 Task: Create a custom field for tracking the severity of issues.
Action: Mouse moved to (1181, 97)
Screenshot: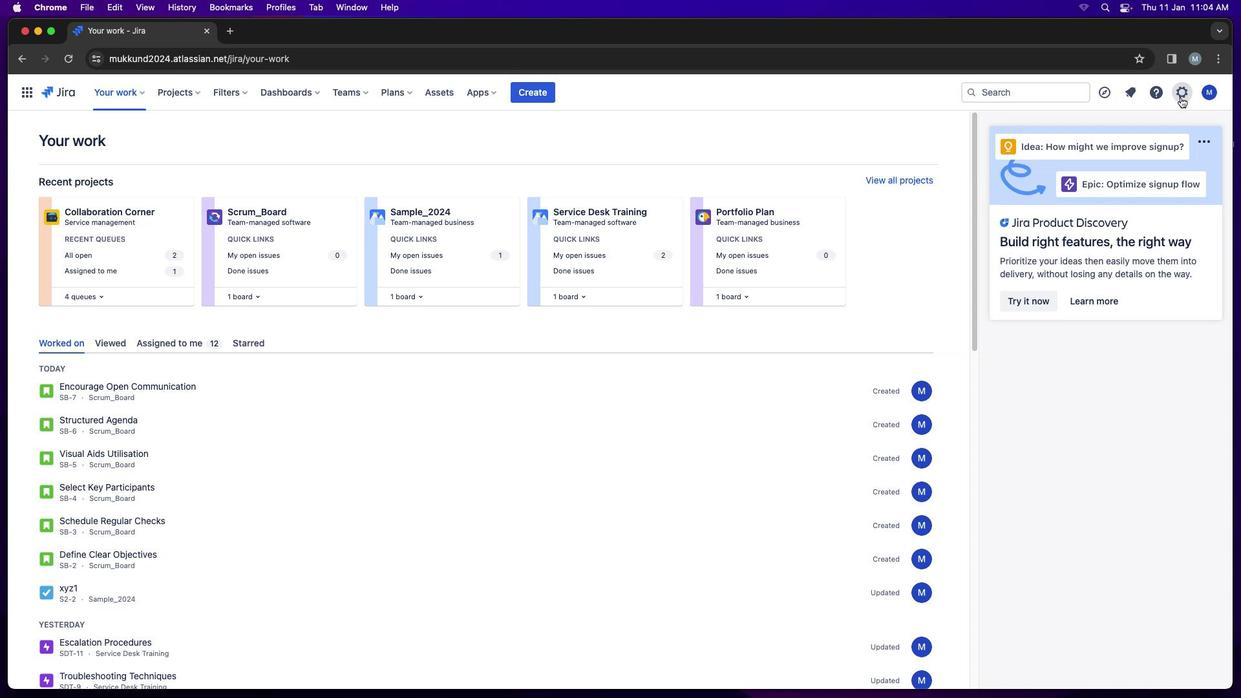 
Action: Mouse pressed left at (1181, 97)
Screenshot: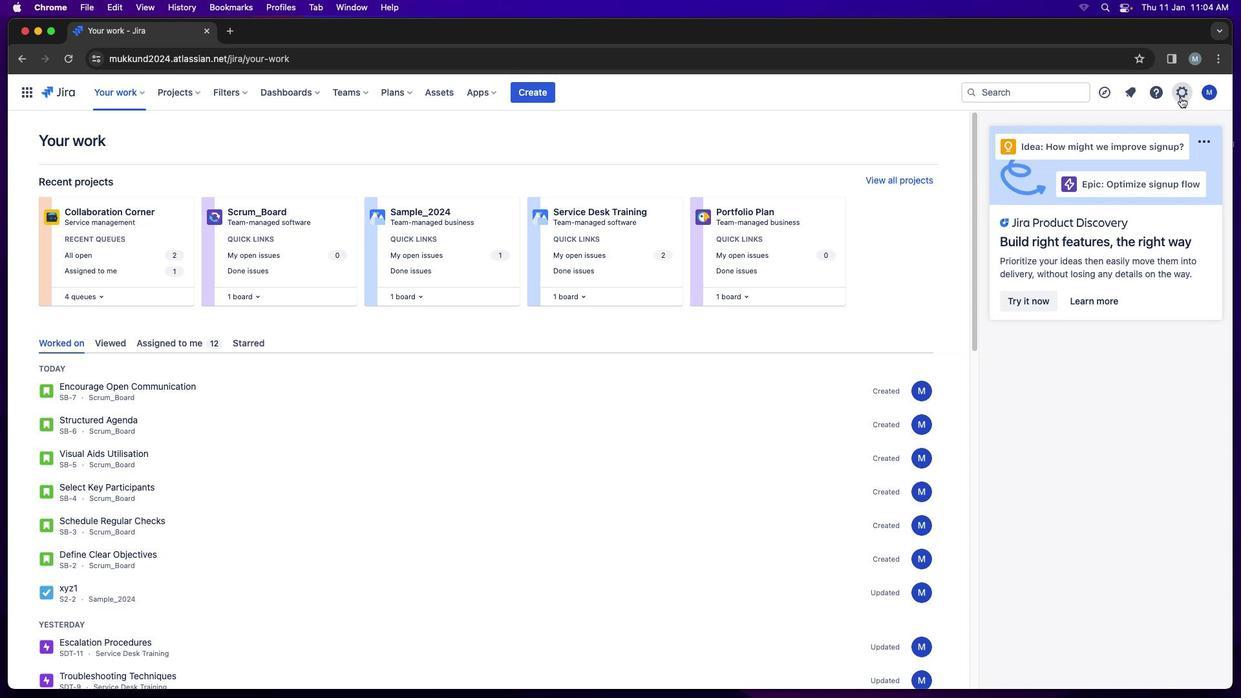 
Action: Mouse moved to (972, 387)
Screenshot: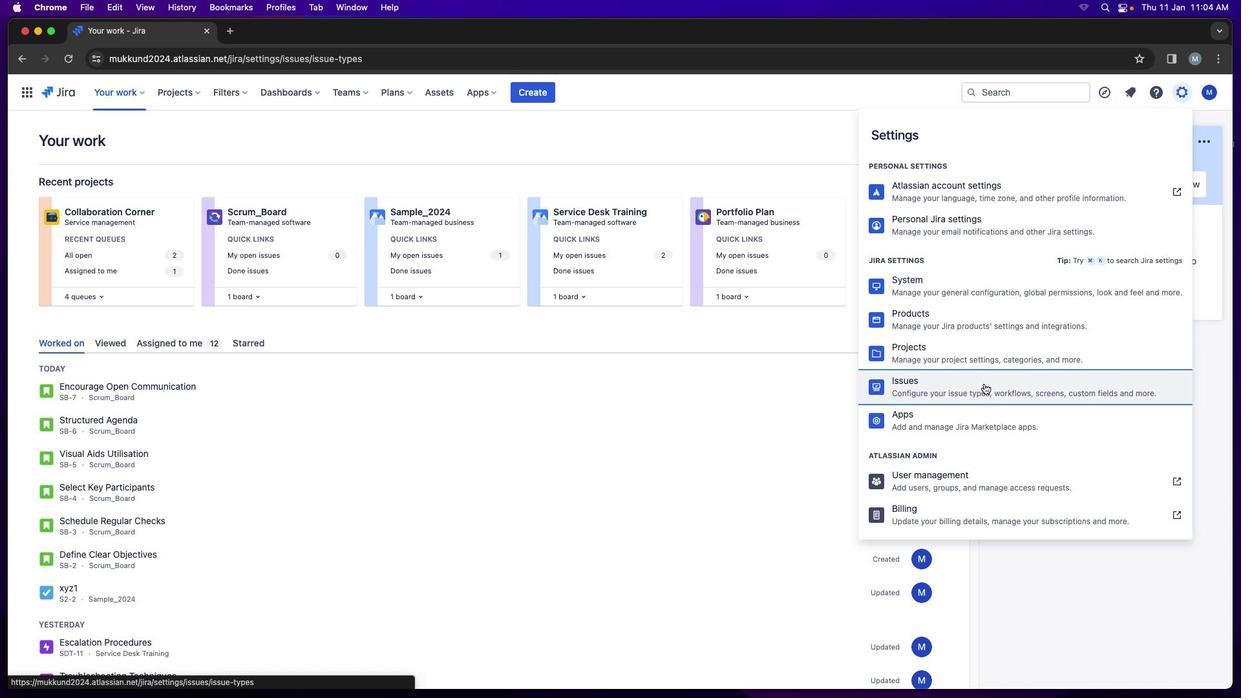 
Action: Mouse pressed left at (972, 387)
Screenshot: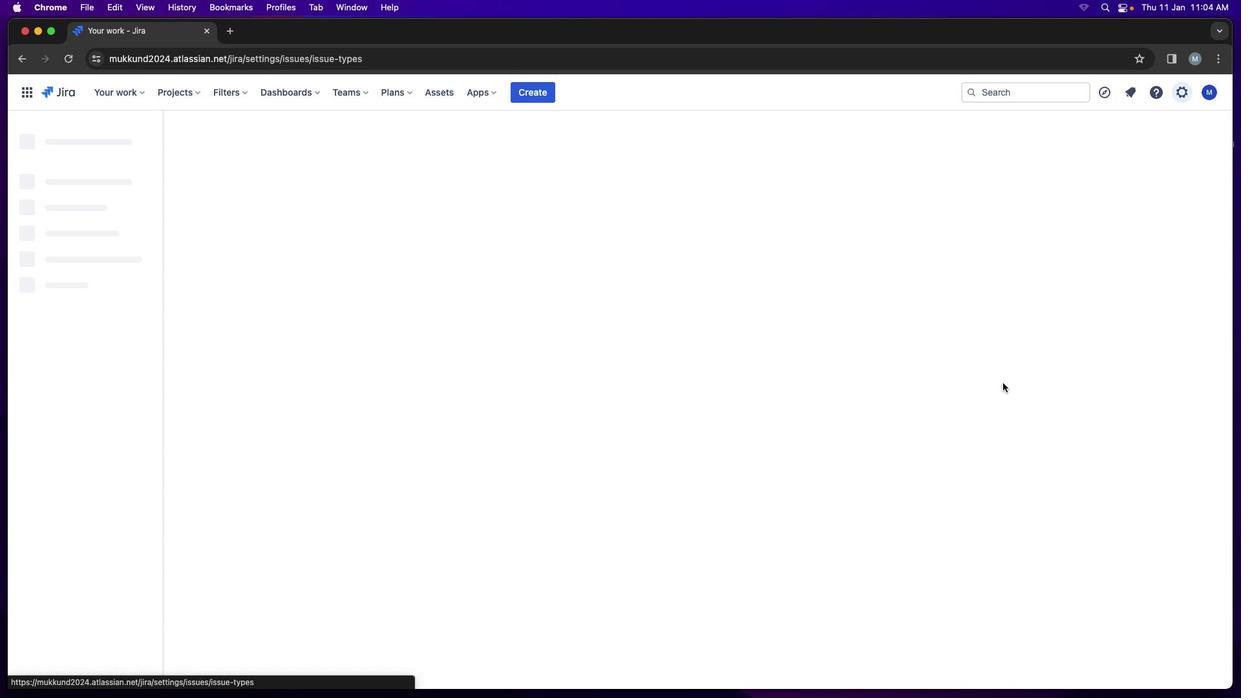 
Action: Mouse moved to (62, 519)
Screenshot: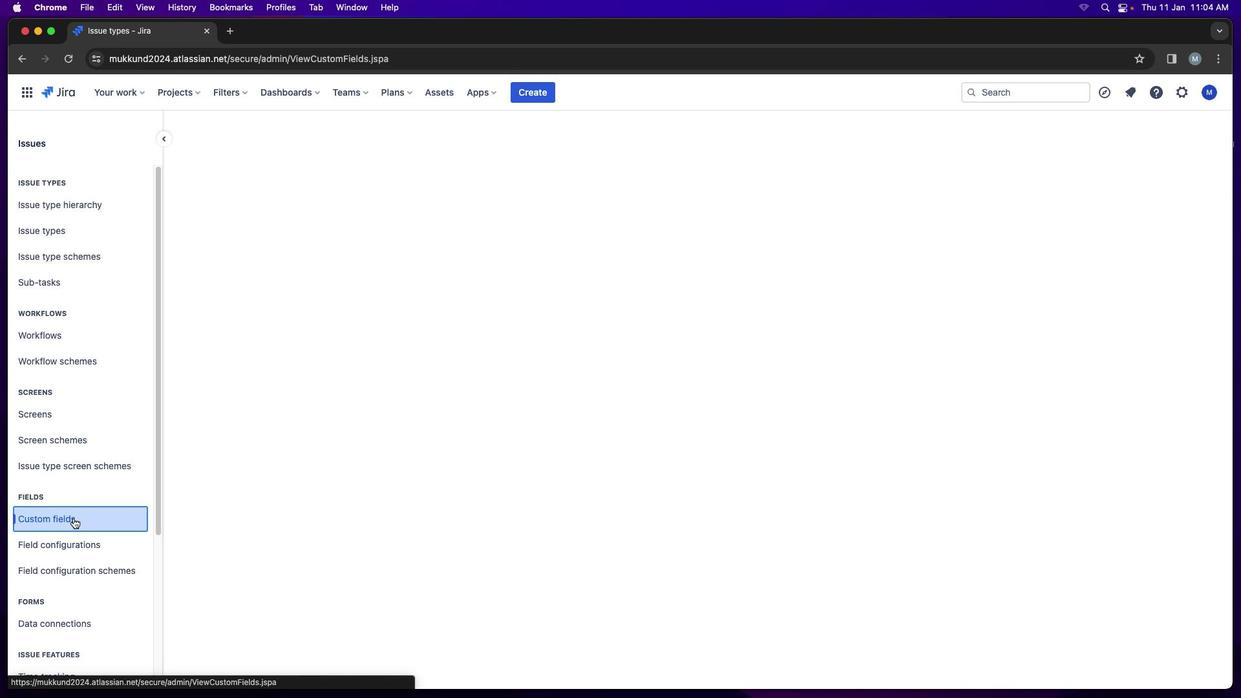 
Action: Mouse pressed left at (62, 519)
Screenshot: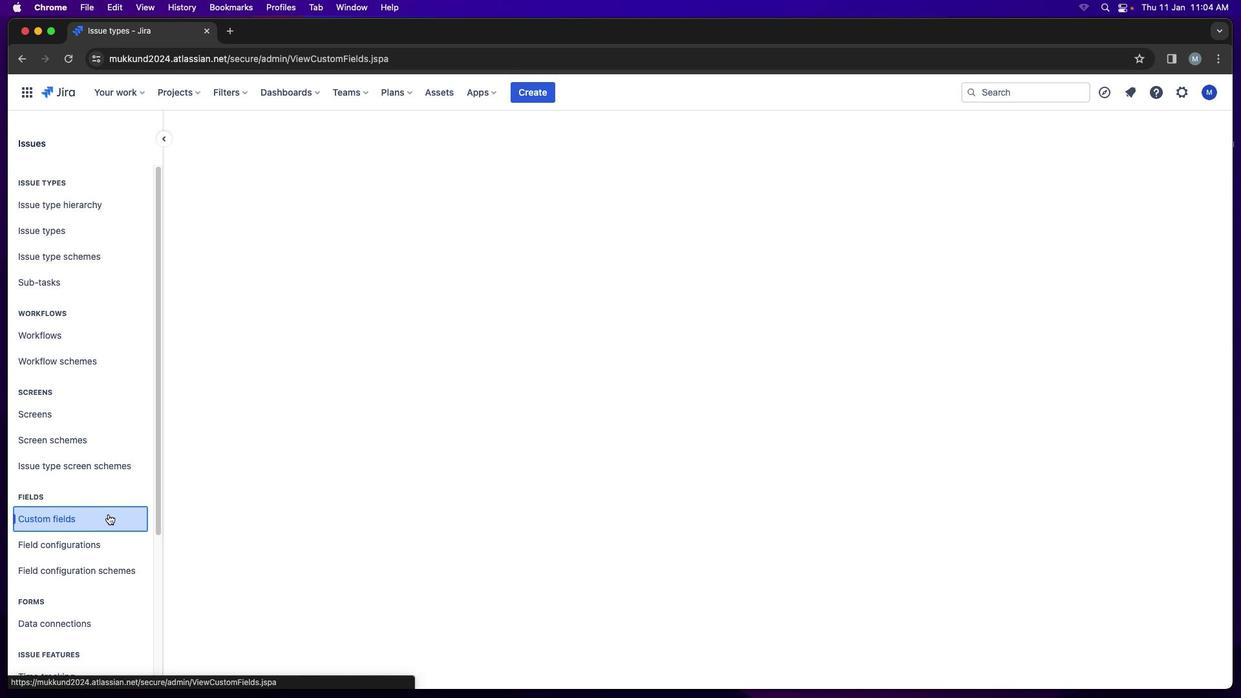 
Action: Mouse moved to (808, 163)
Screenshot: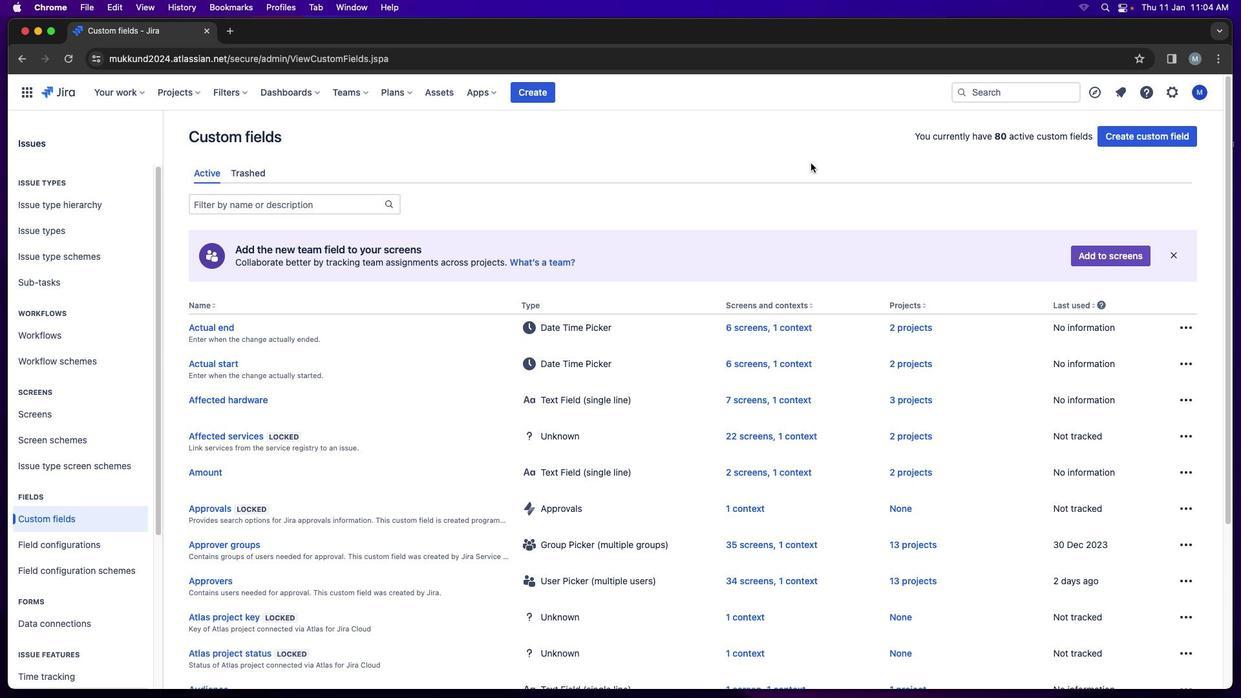 
Action: Mouse pressed left at (808, 163)
Screenshot: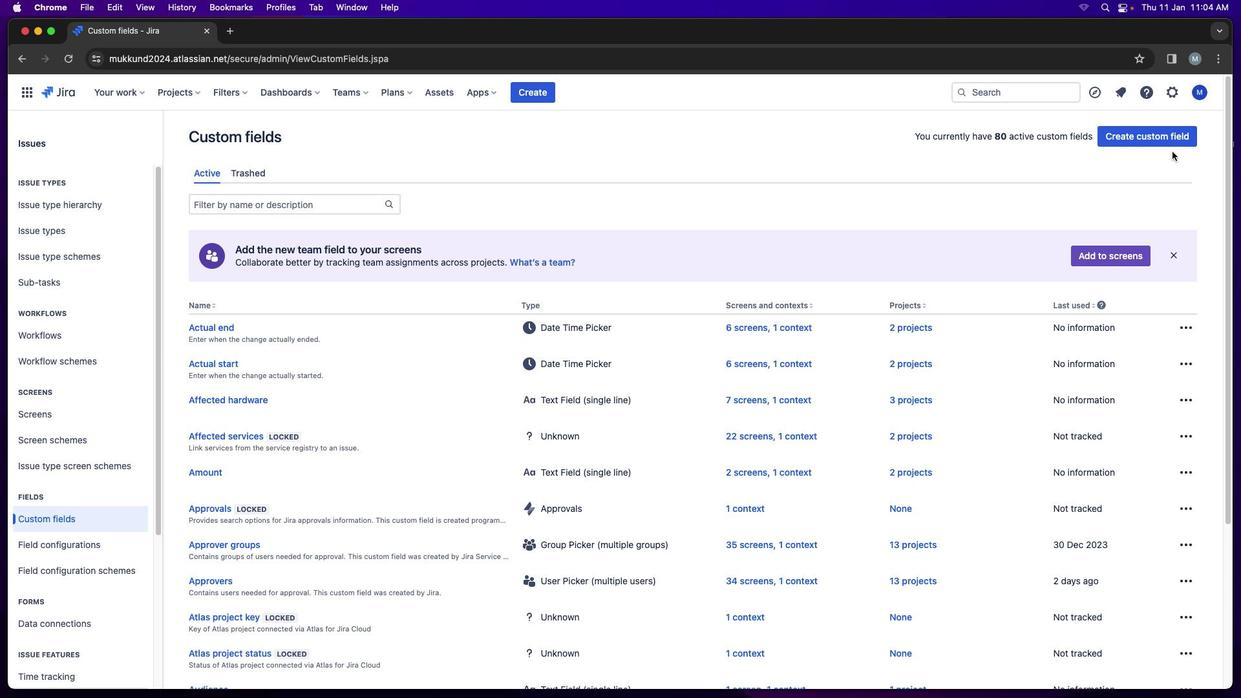 
Action: Mouse moved to (1153, 135)
Screenshot: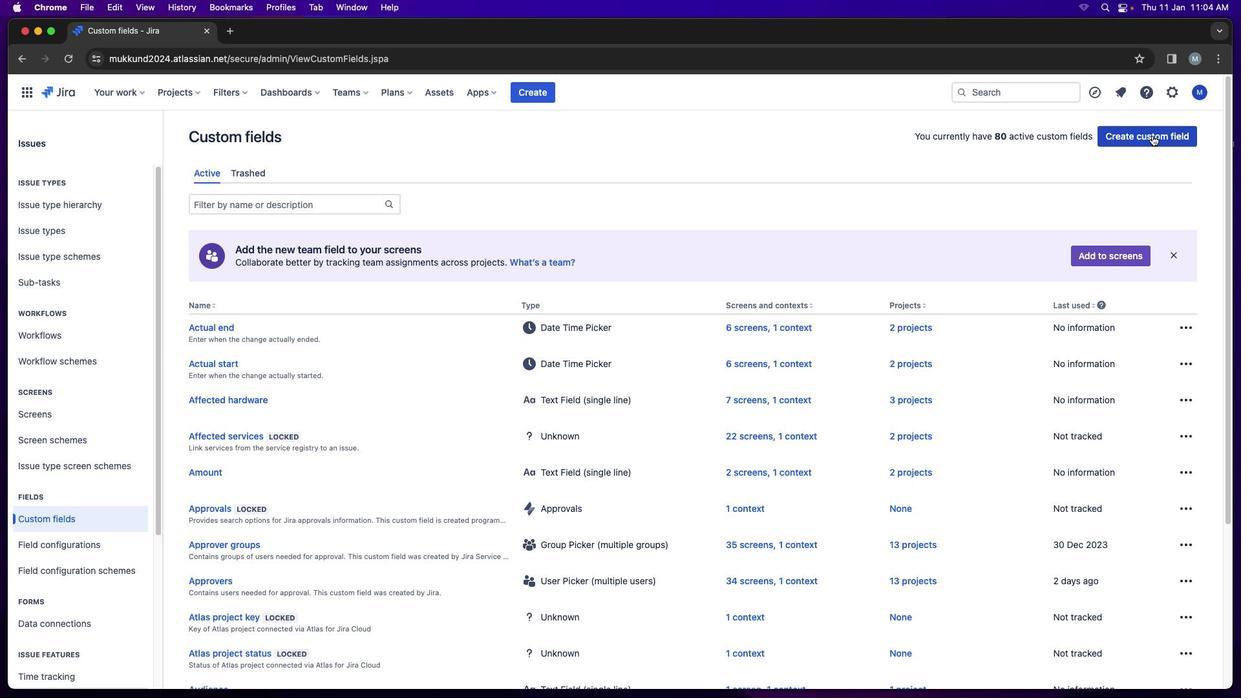
Action: Mouse pressed left at (1153, 135)
Screenshot: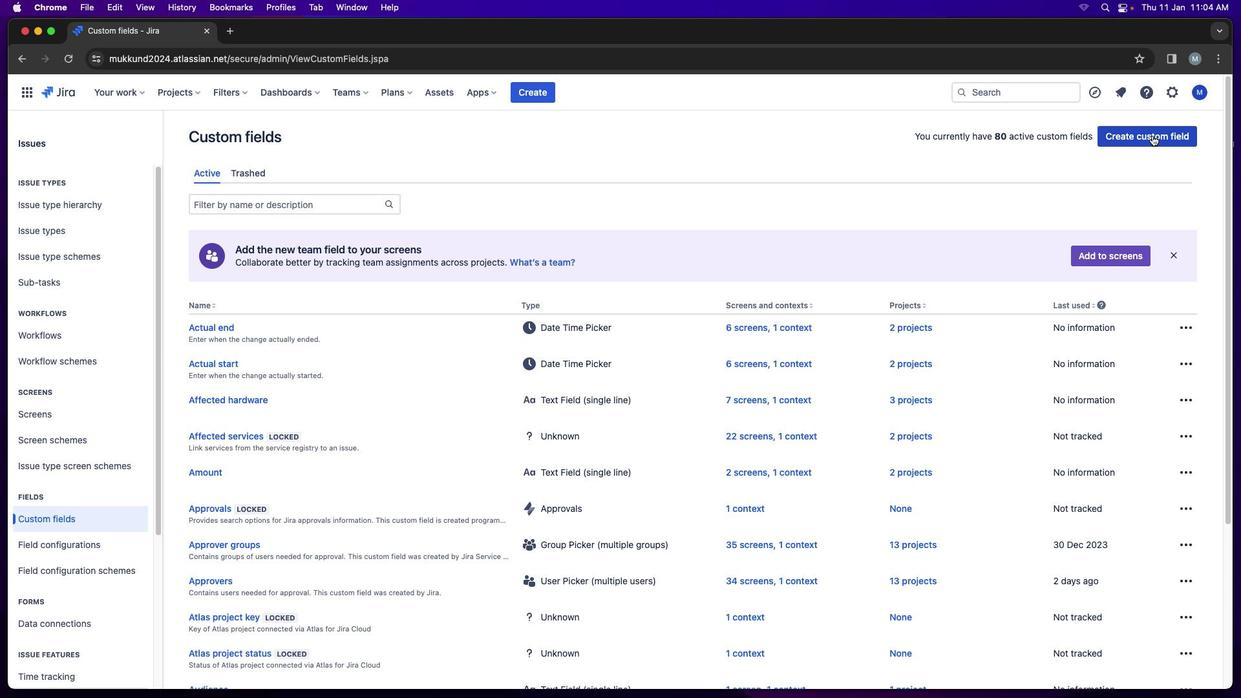 
Action: Mouse moved to (386, 307)
Screenshot: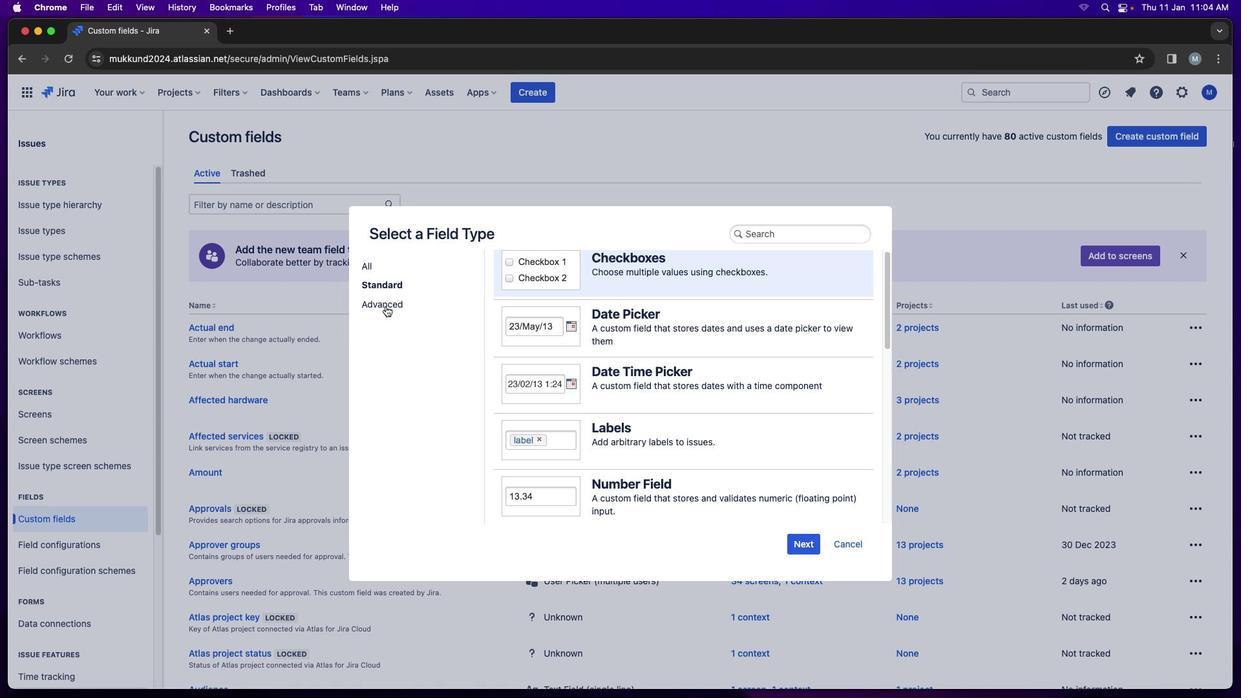 
Action: Mouse pressed left at (386, 307)
Screenshot: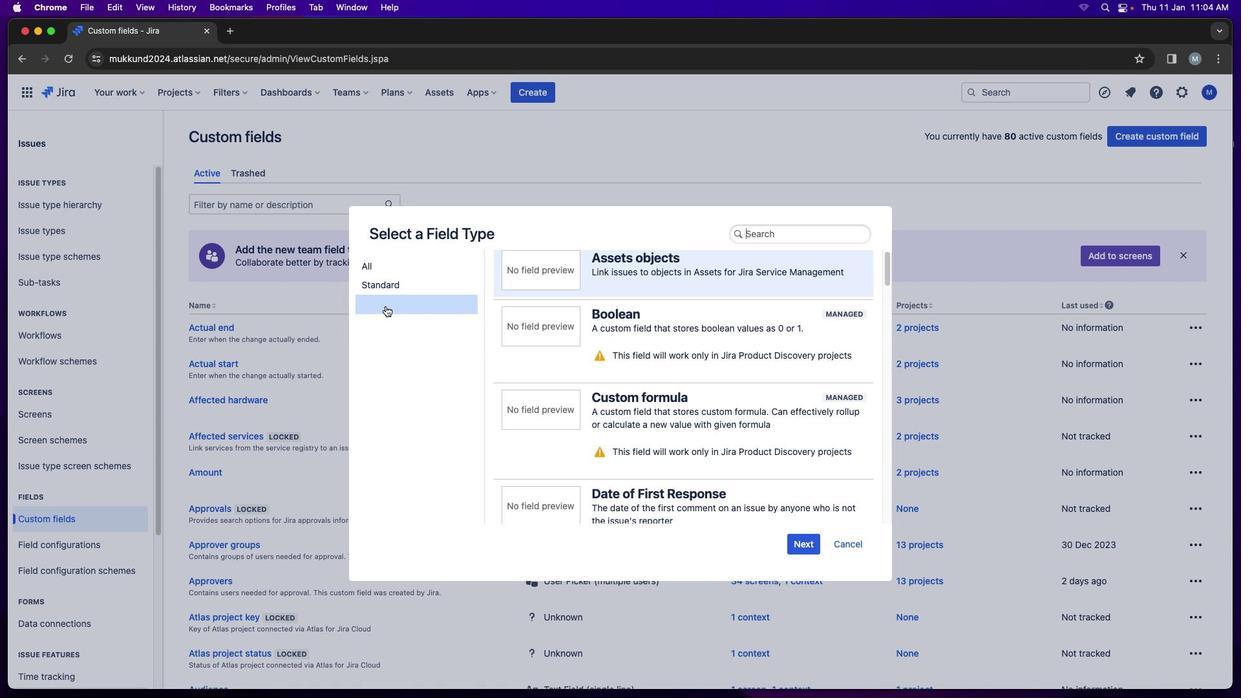 
Action: Mouse moved to (648, 279)
Screenshot: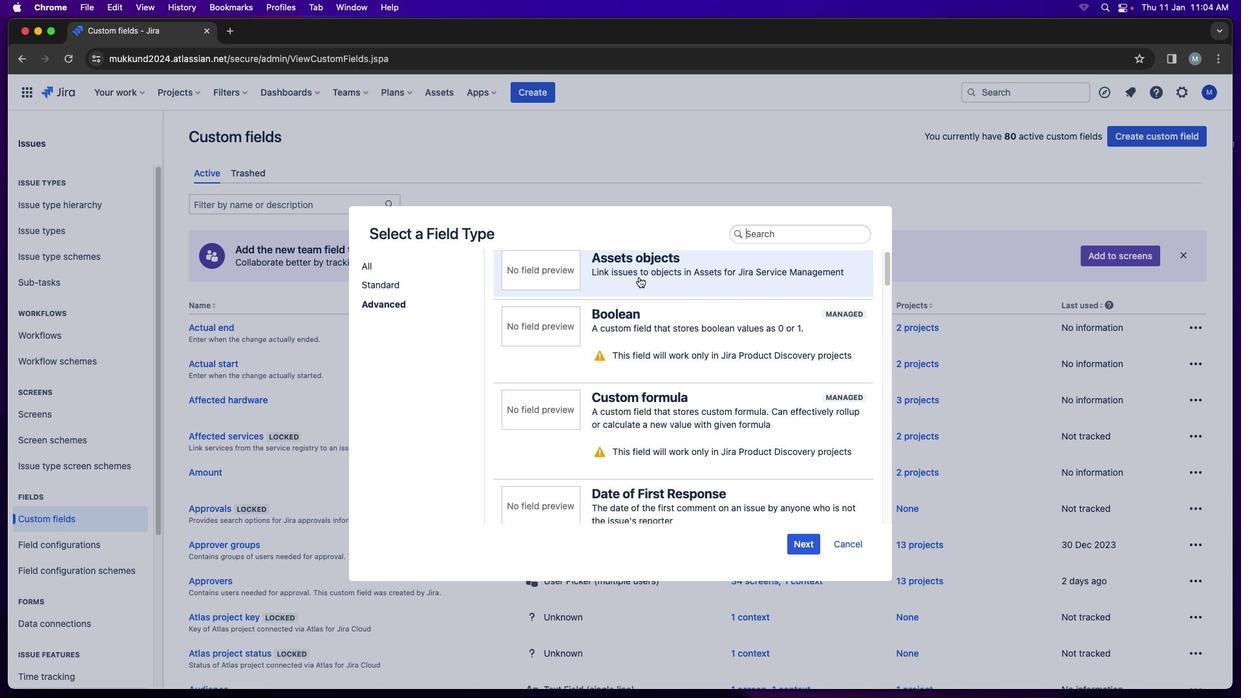 
Action: Mouse scrolled (648, 279) with delta (0, 1)
Screenshot: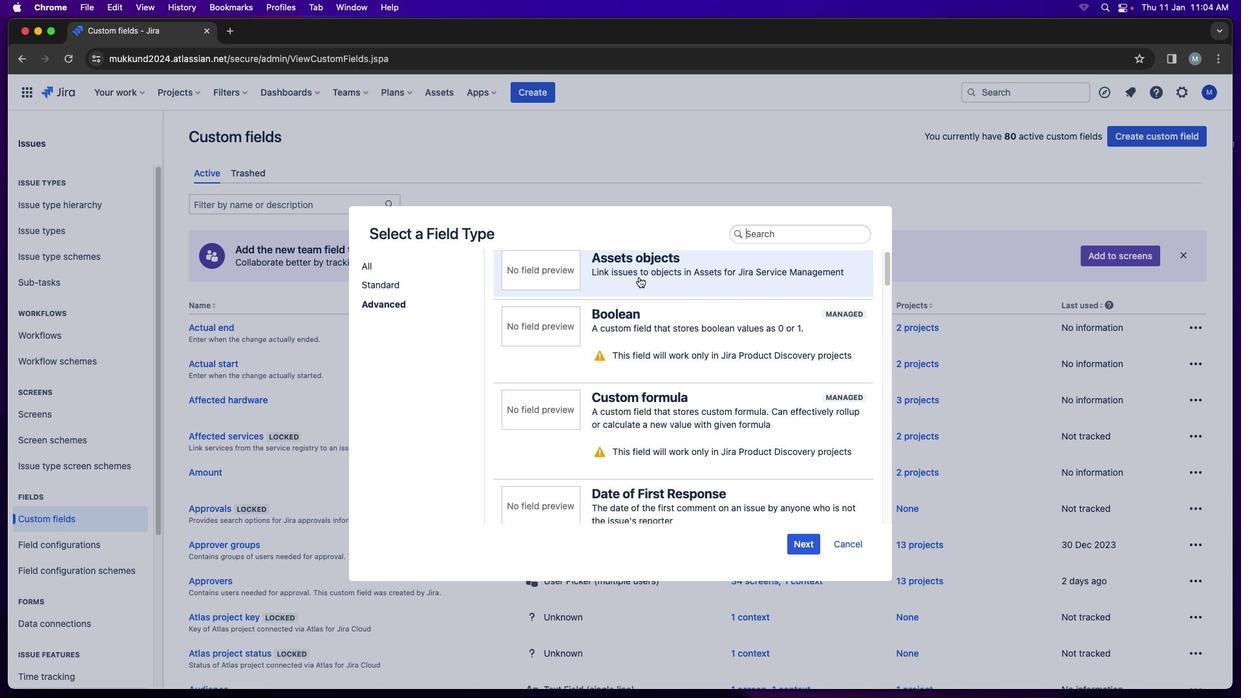 
Action: Mouse scrolled (648, 279) with delta (0, 1)
Screenshot: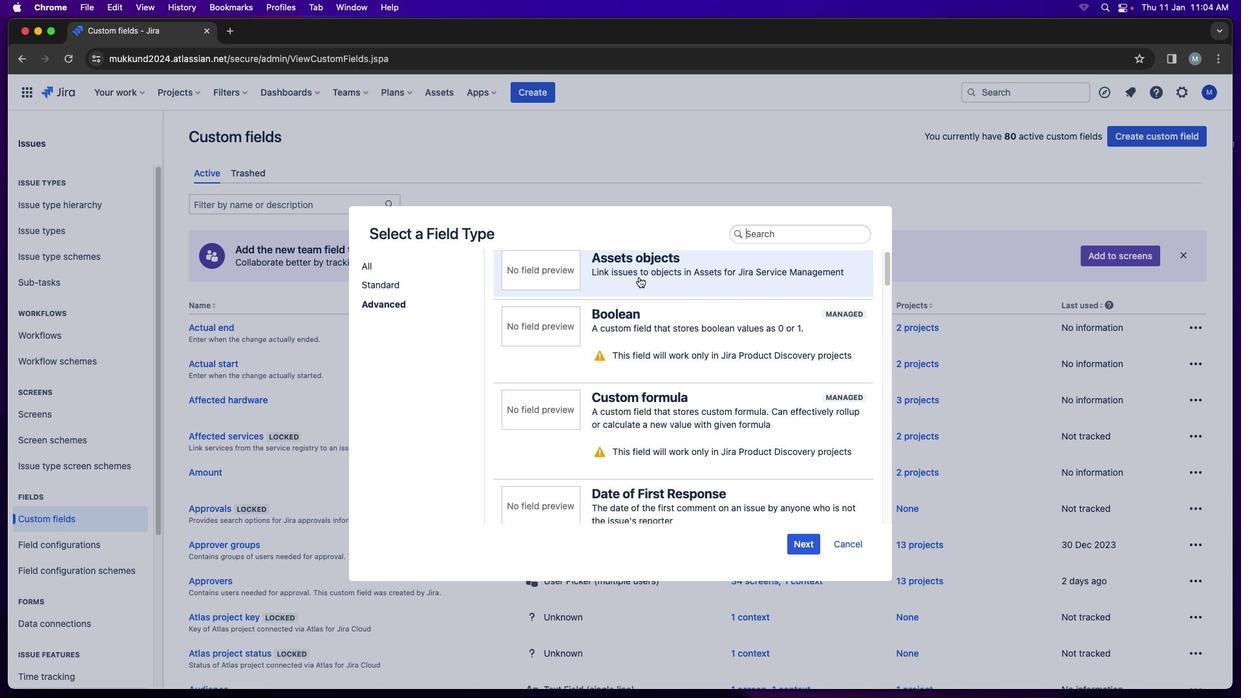 
Action: Mouse scrolled (648, 279) with delta (0, 2)
Screenshot: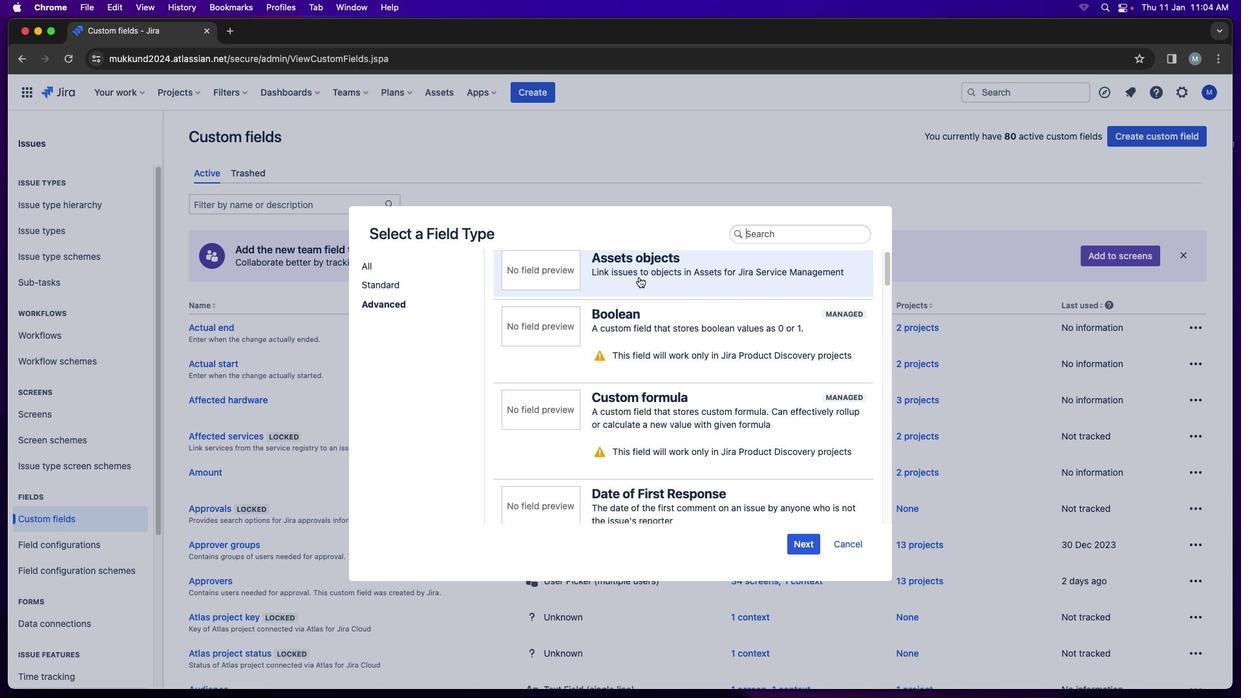
Action: Mouse scrolled (648, 279) with delta (0, 3)
Screenshot: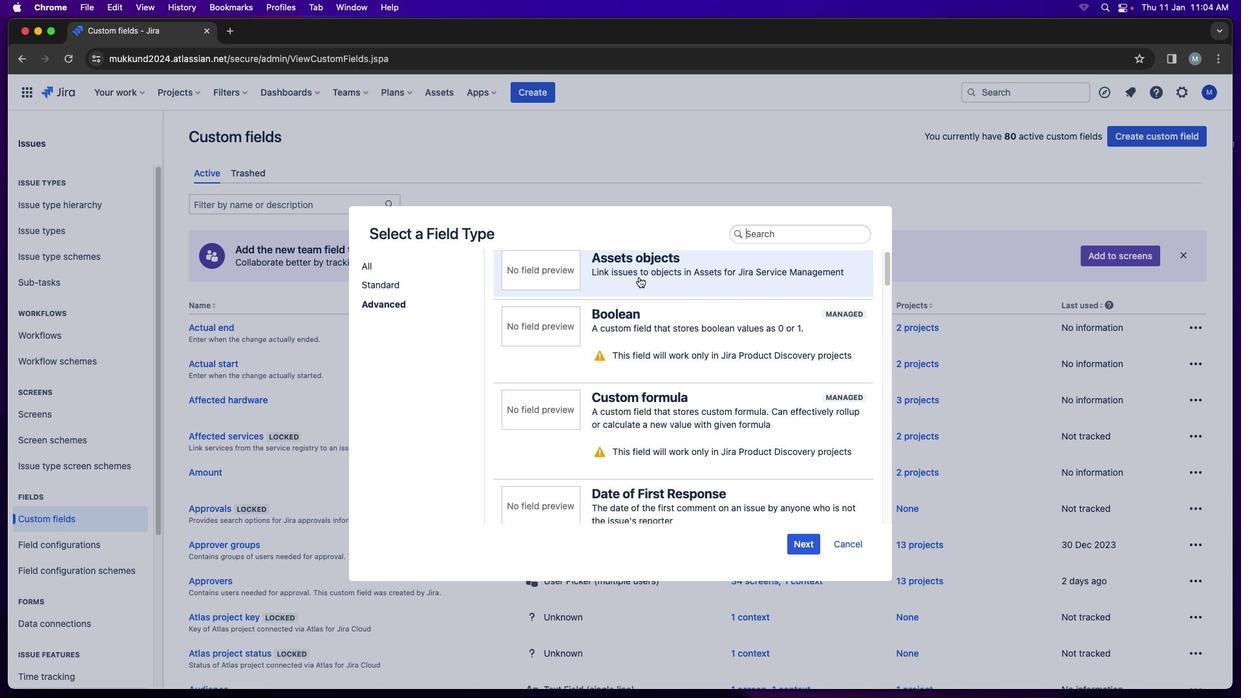 
Action: Mouse moved to (809, 545)
Screenshot: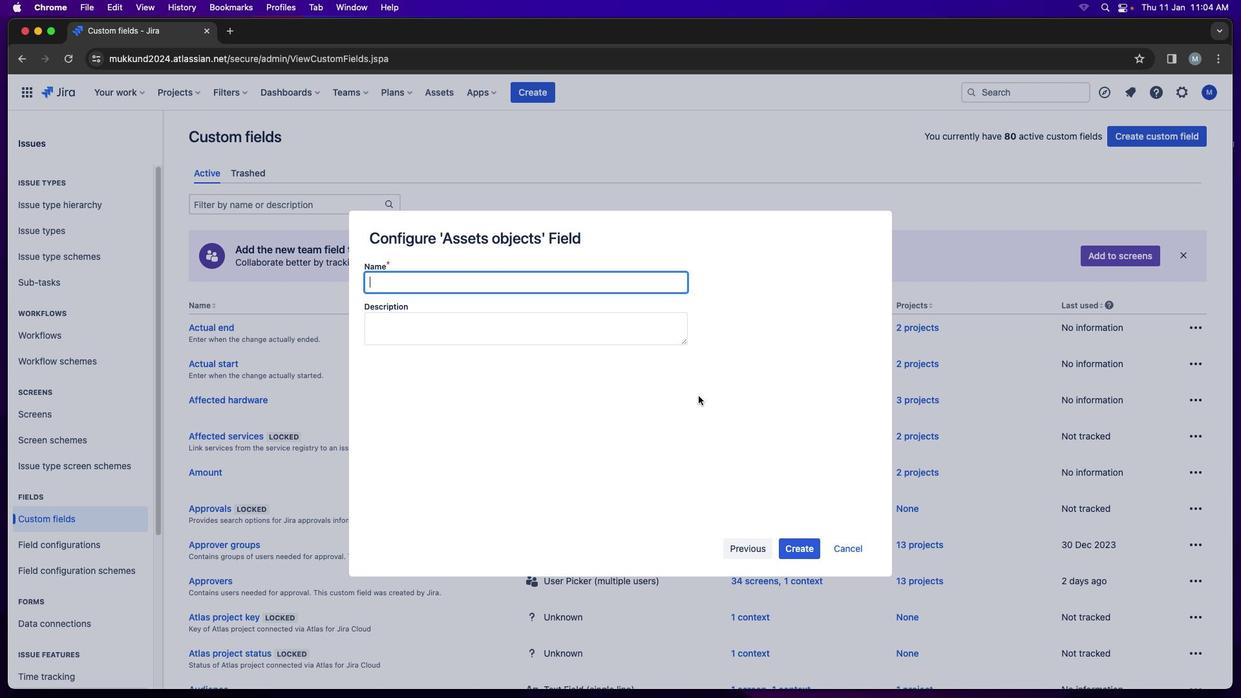 
Action: Mouse pressed left at (809, 545)
Screenshot: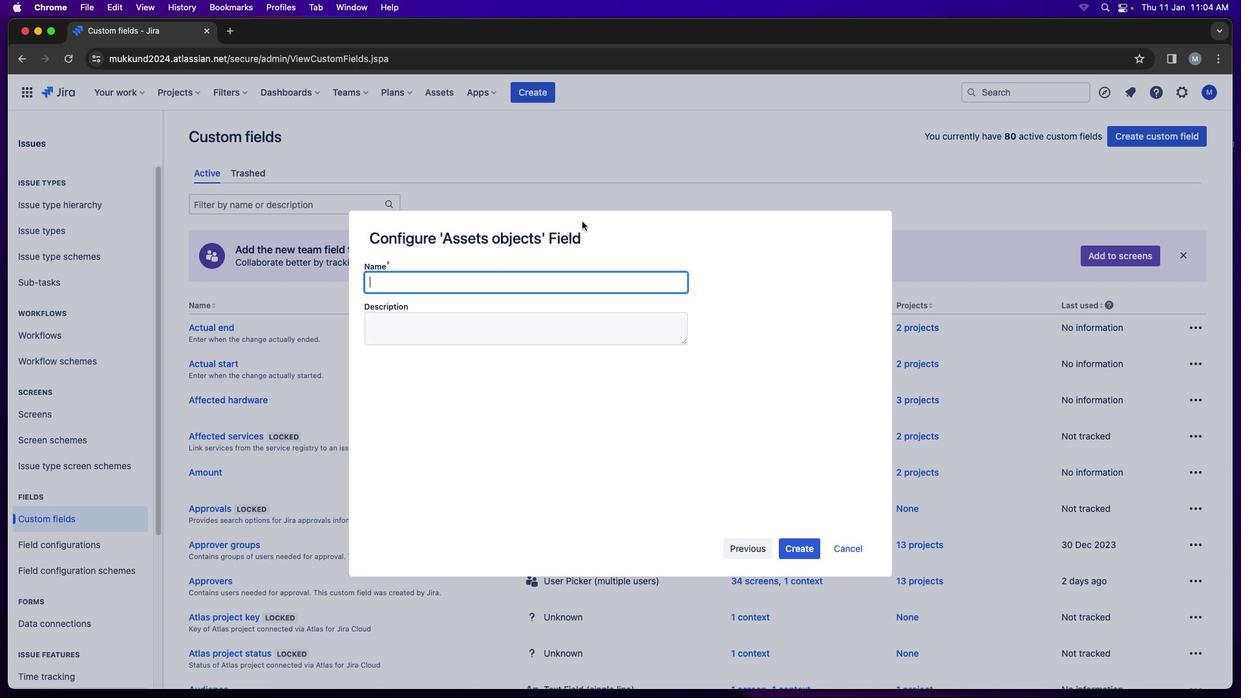 
Action: Mouse moved to (473, 286)
Screenshot: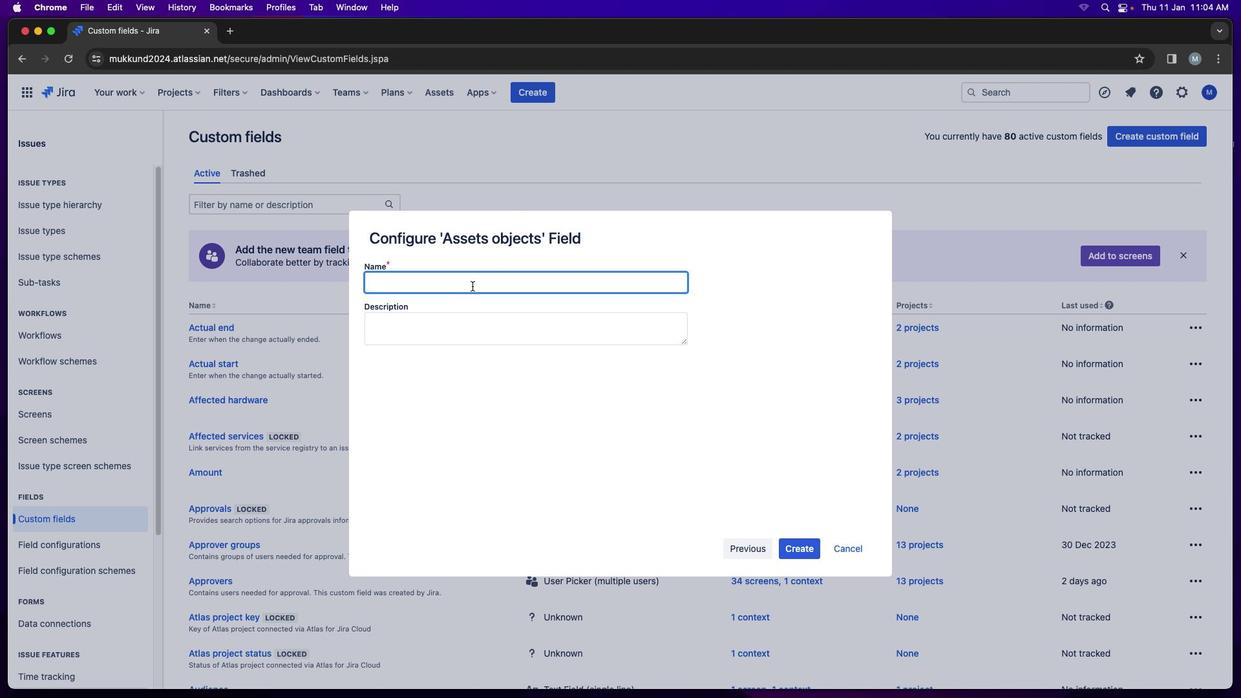 
Action: Mouse pressed left at (473, 286)
Screenshot: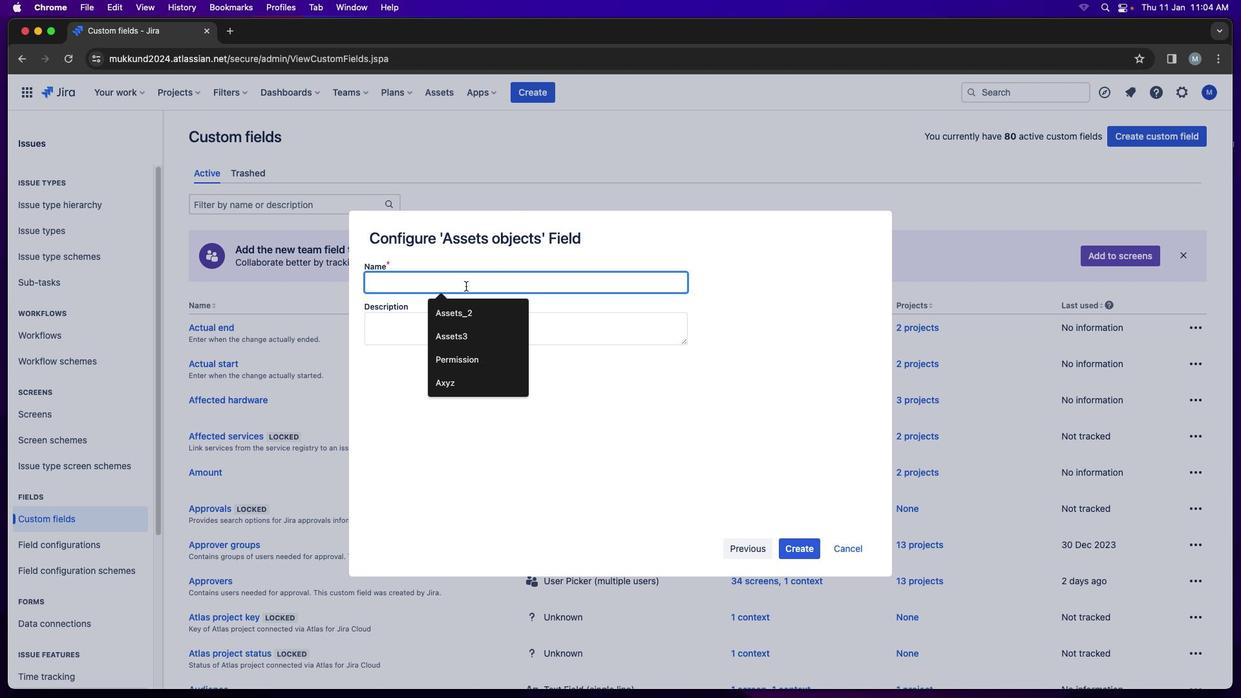 
Action: Mouse moved to (464, 287)
Screenshot: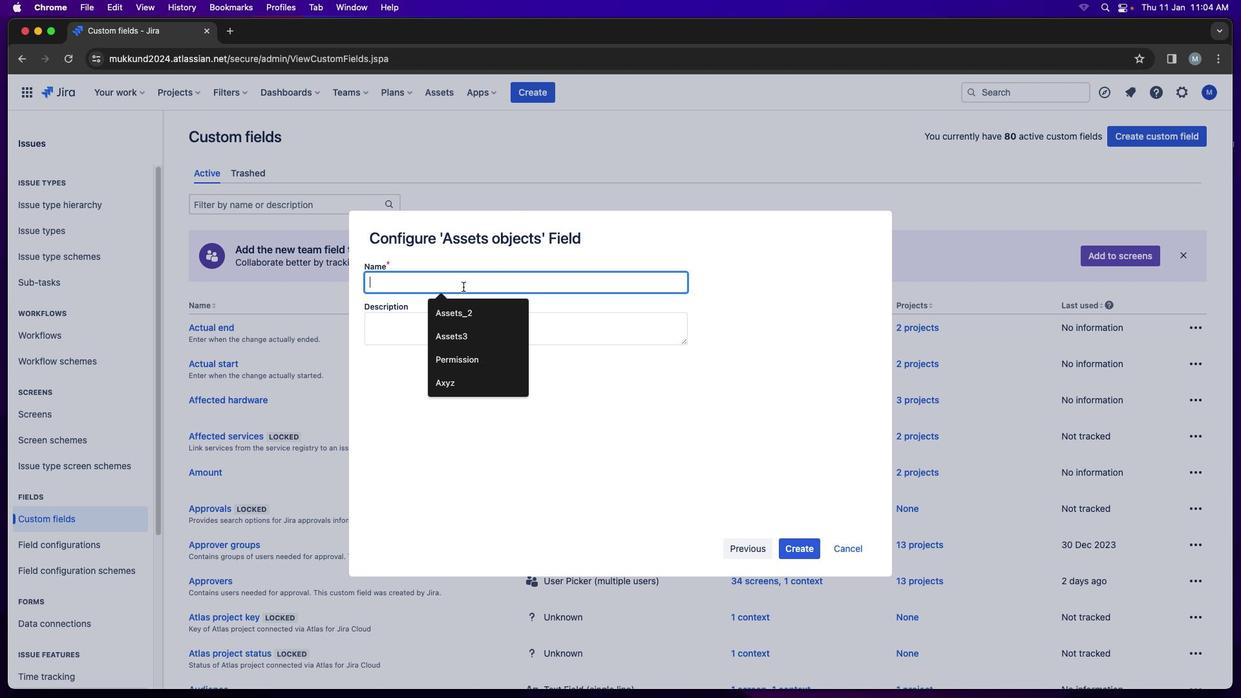 
Action: Key pressed Key.shift'A''s''s''e''t'Key.shift_r'_'Key.shift'S''a''m''p''l''e'
Screenshot: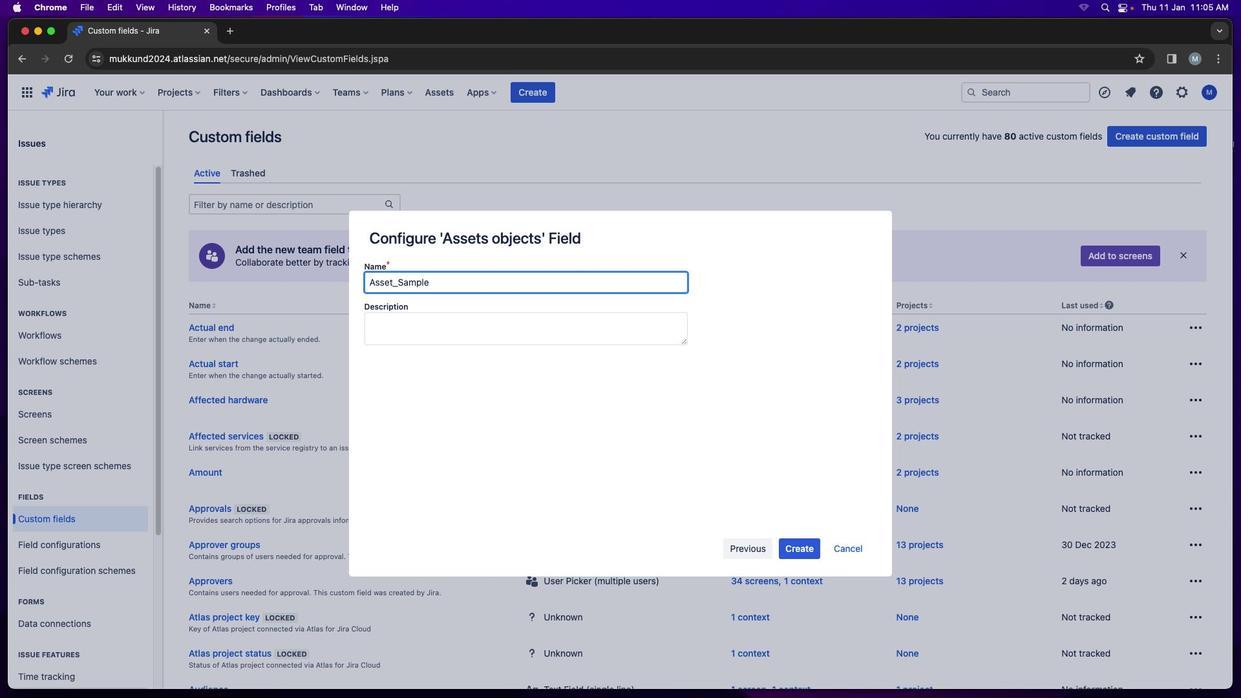 
Action: Mouse moved to (443, 322)
Screenshot: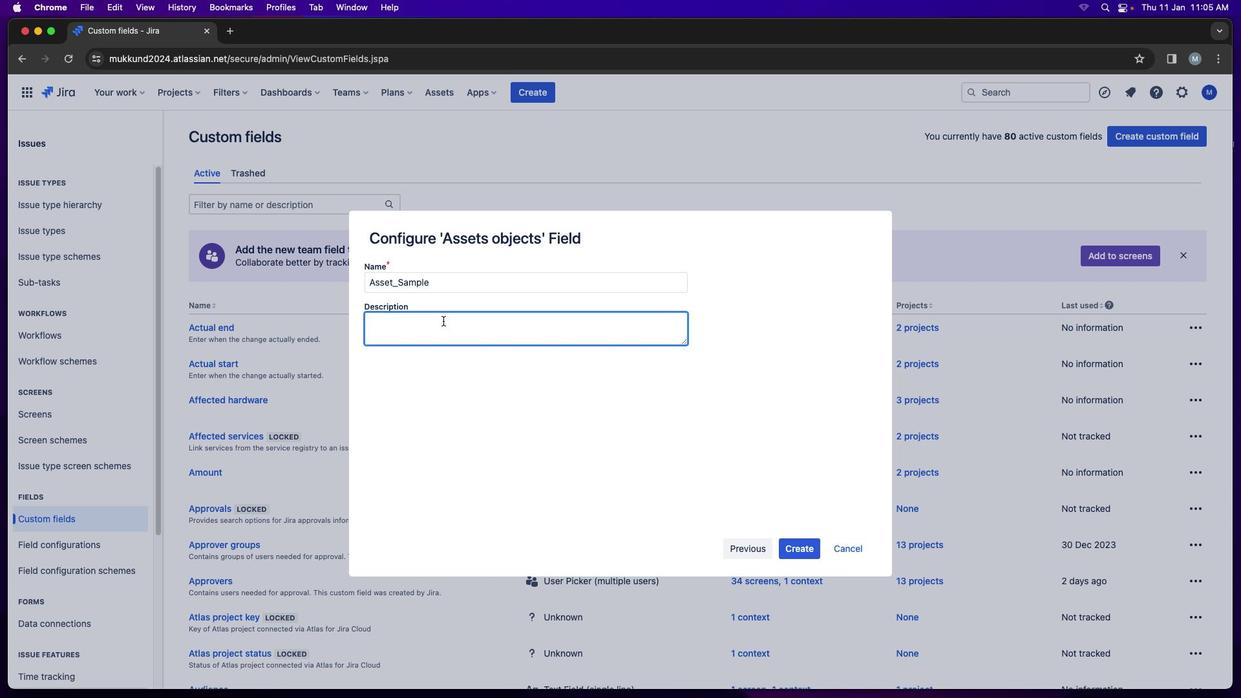 
Action: Mouse pressed left at (443, 322)
Screenshot: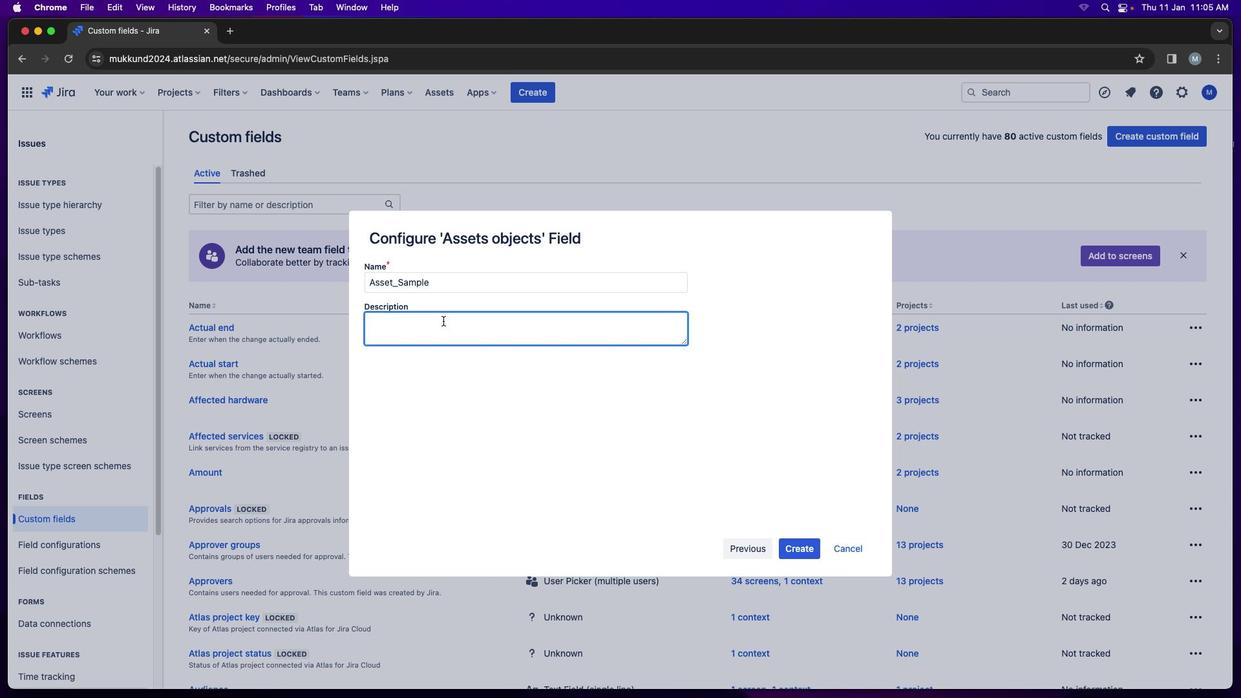 
Action: Key pressed Key.shift'T''h''o''s'Key.spaceKey.backspaceKey.backspaceKey.backspaceKey.backspaceKey.backspaceKey.shift'T''h''i''s'Key.space'c''u''s''t''o''m'Key.space'f''i''e''l''d'Key.space'h''a''s'Key.space'b''e''e''n'Key.spaceKey.backspaceKey.space'c''r''e''a''t''e''d'Key.space't''o'Key.space't''r''a''c''k'Key.space't''h''e'Key.space's''e''v''e''r''i''t''y'Key.space'i''s''s''u''e''.'Key.space
Screenshot: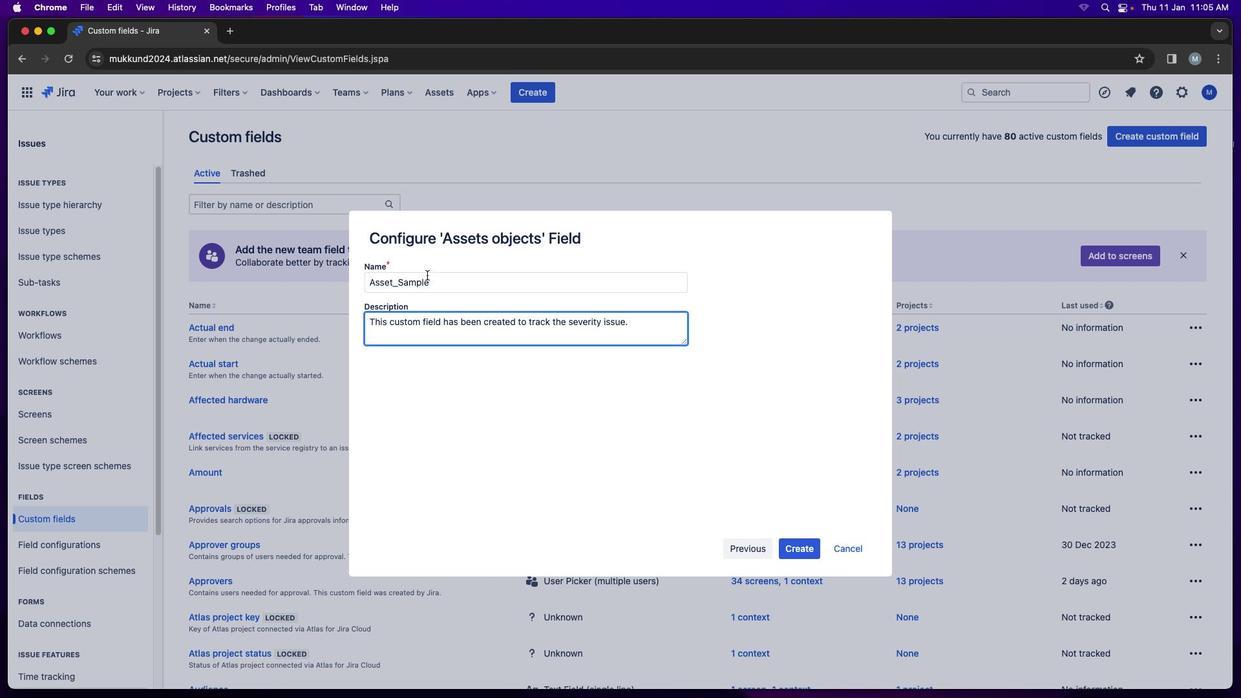
Action: Mouse moved to (799, 549)
Screenshot: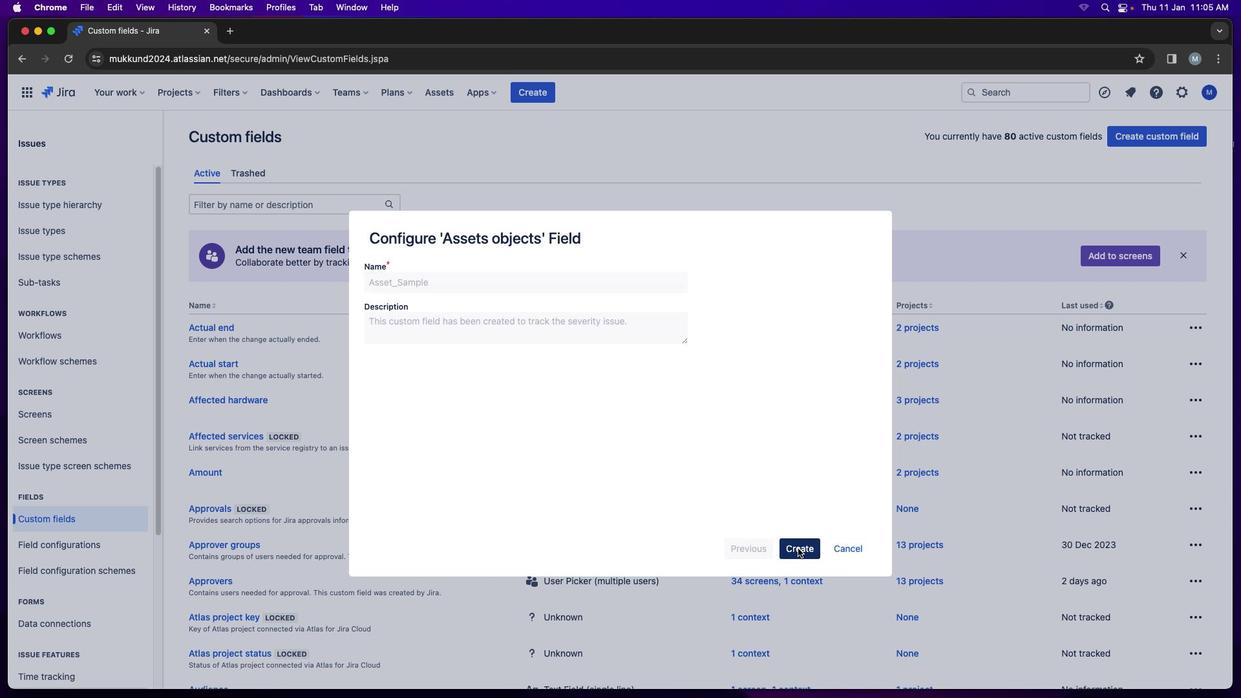 
Action: Mouse pressed left at (799, 549)
Screenshot: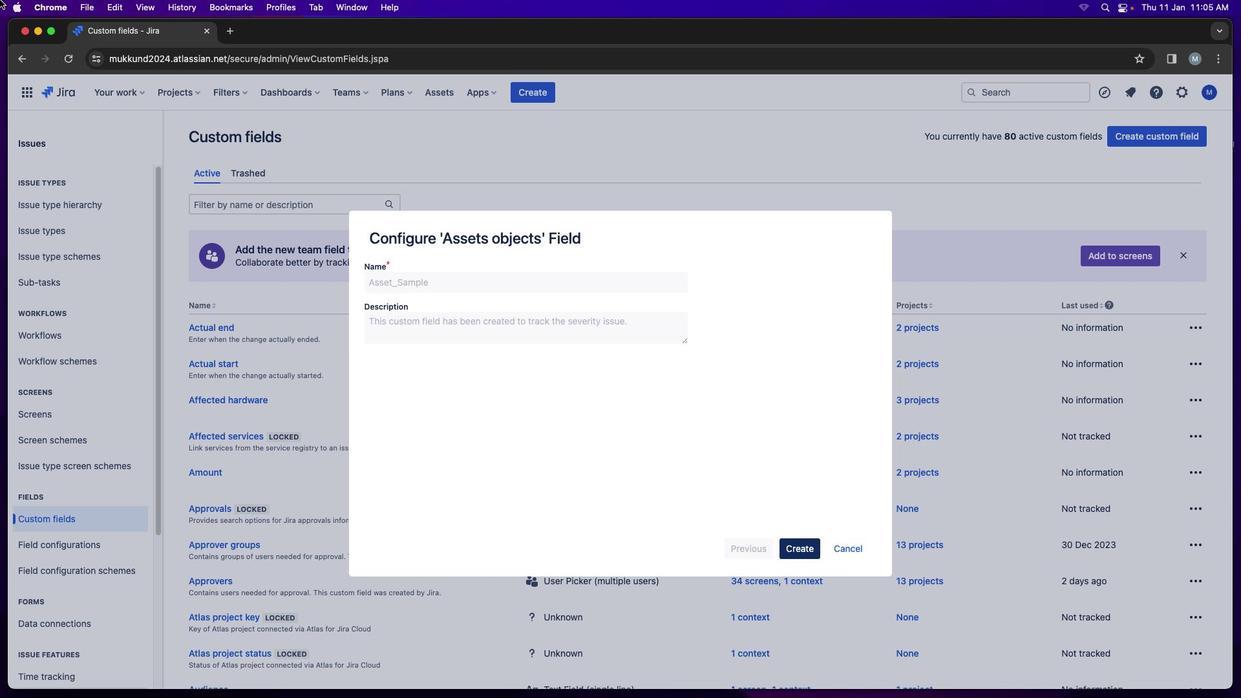 
Action: Mouse moved to (620, 387)
Screenshot: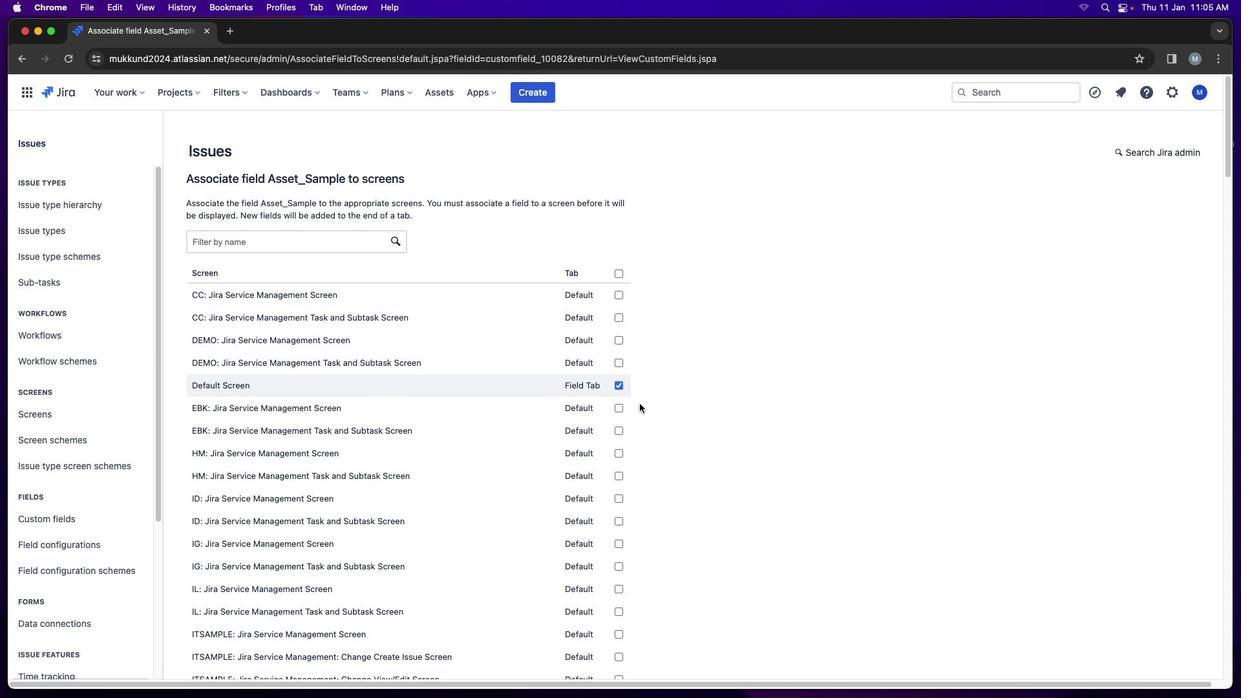 
Action: Mouse pressed left at (620, 387)
Screenshot: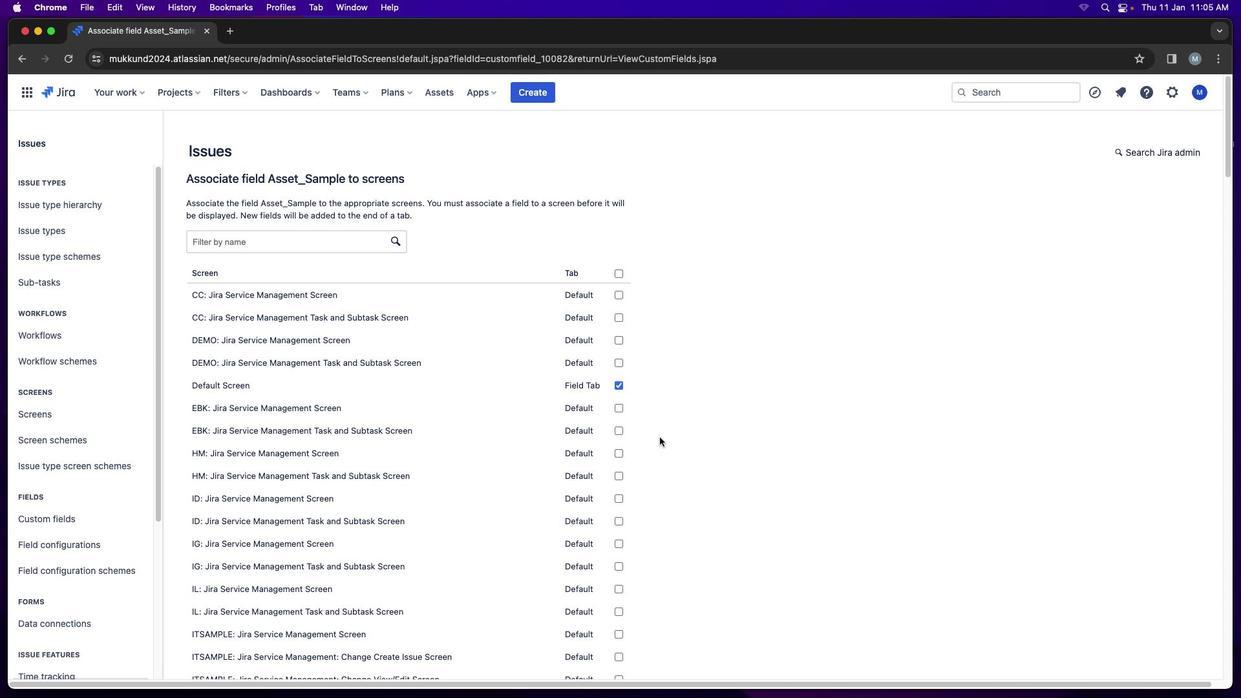 
Action: Mouse moved to (620, 499)
Screenshot: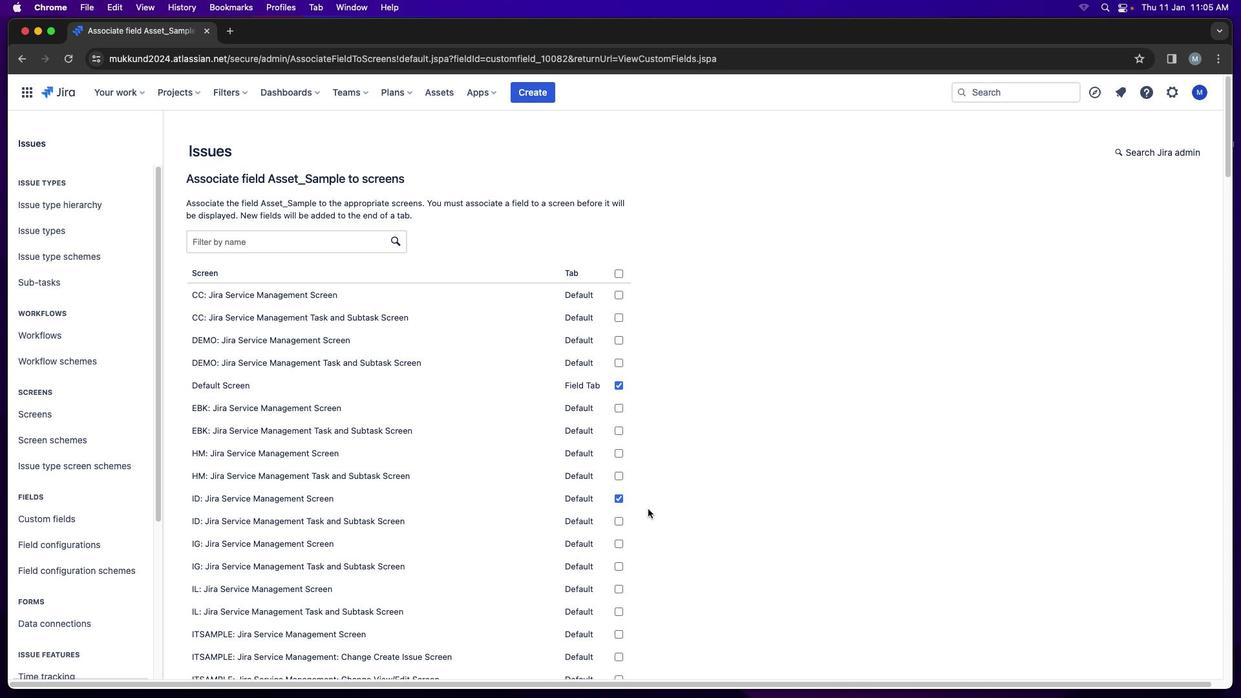 
Action: Mouse pressed left at (620, 499)
Screenshot: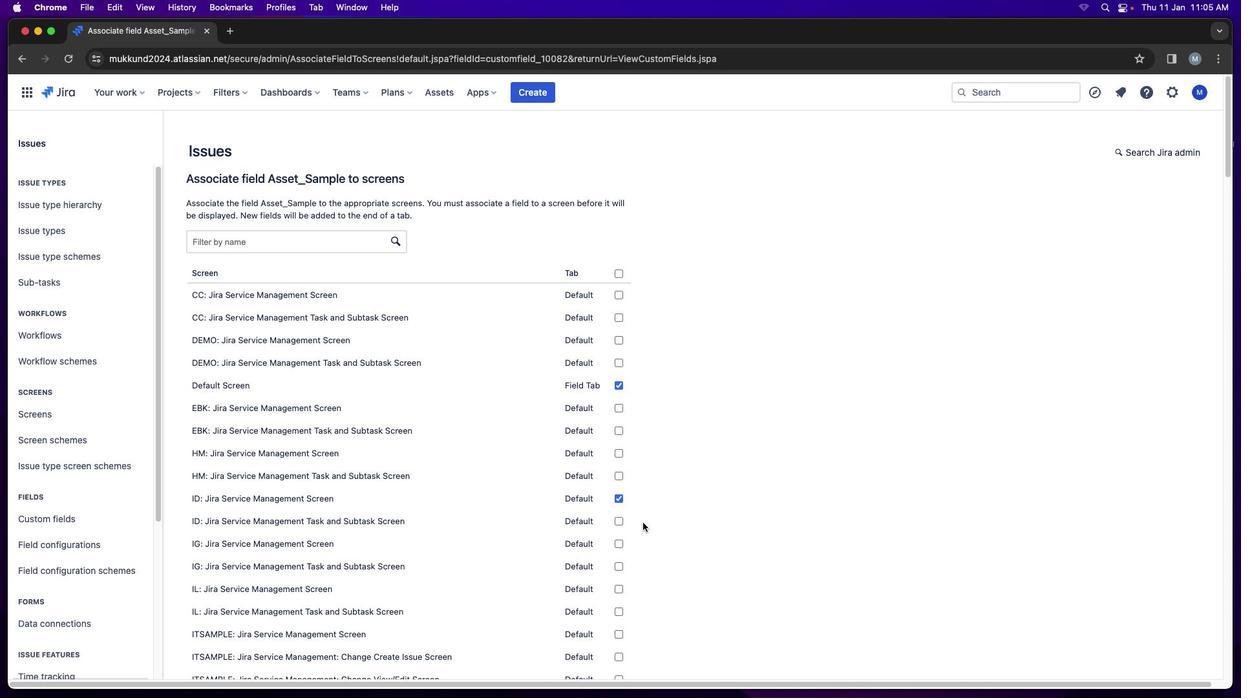 
Action: Mouse moved to (639, 536)
Screenshot: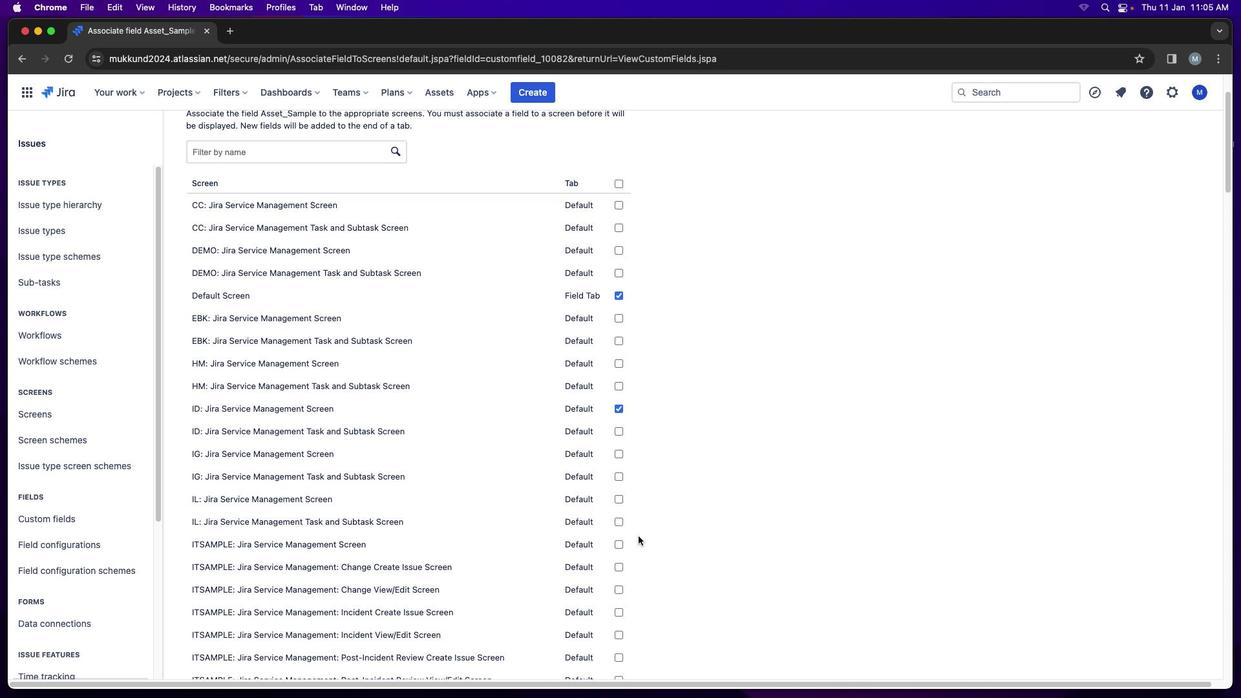
Action: Mouse scrolled (639, 536) with delta (0, 0)
Screenshot: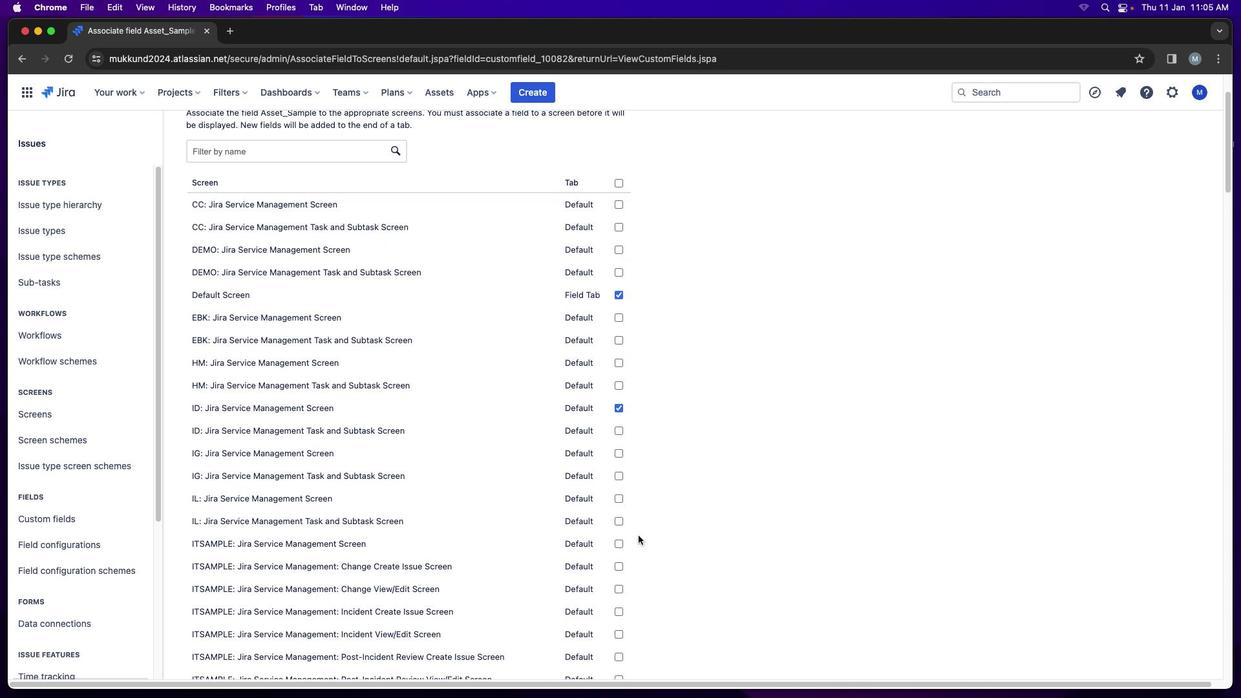 
Action: Mouse scrolled (639, 536) with delta (0, 0)
Screenshot: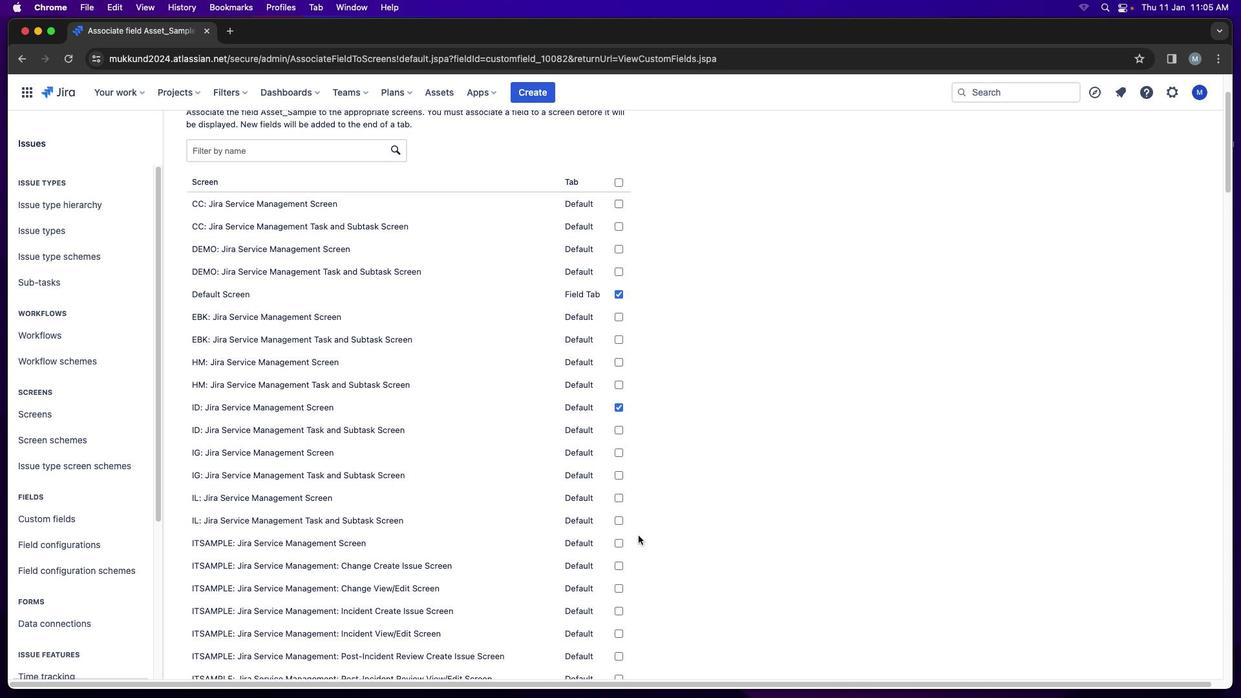 
Action: Mouse scrolled (639, 536) with delta (0, 0)
Screenshot: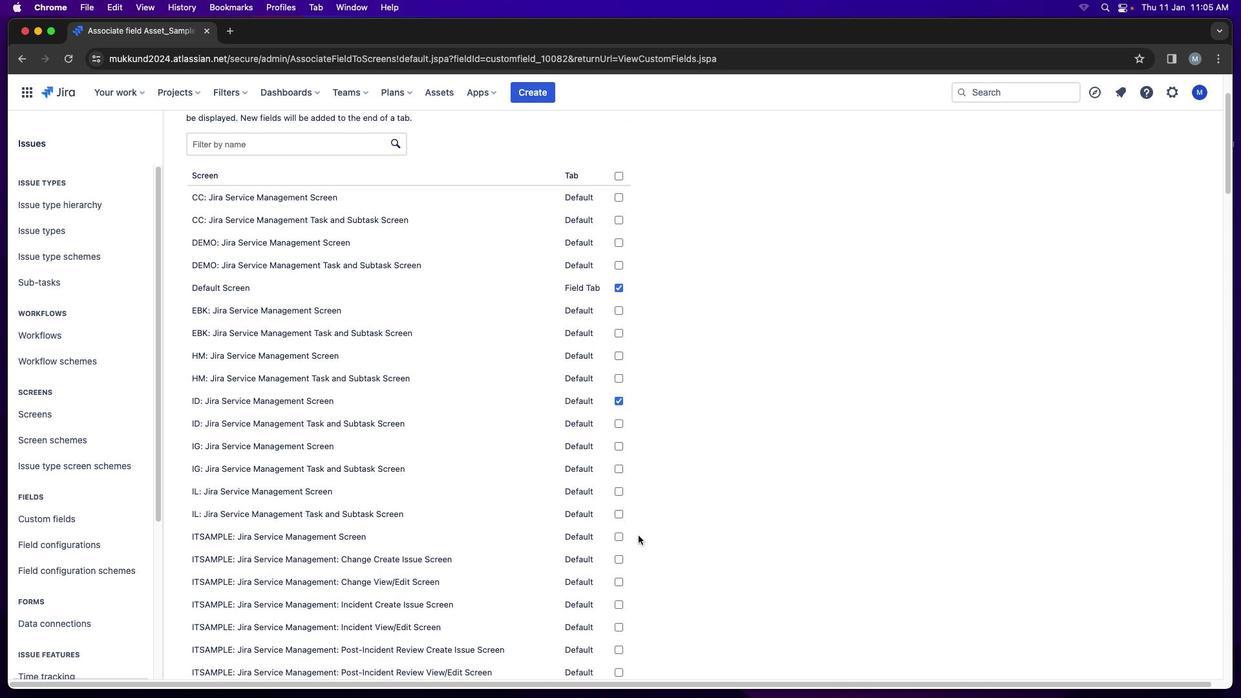 
Action: Mouse moved to (639, 536)
Screenshot: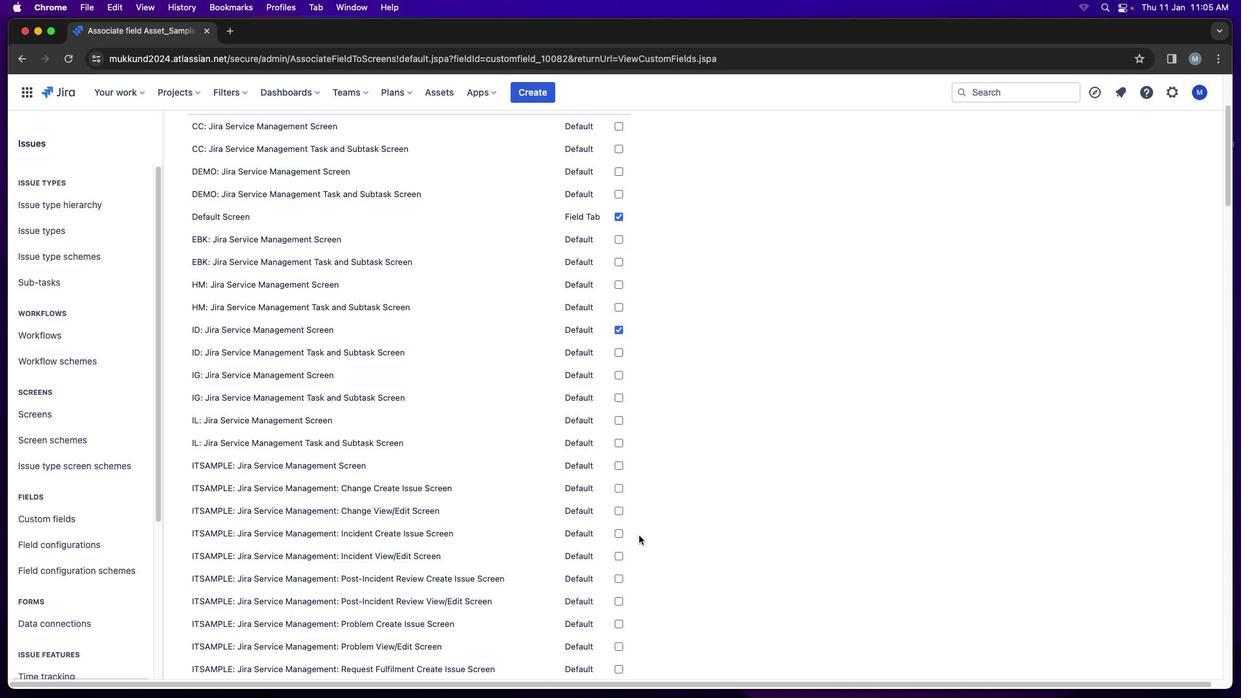 
Action: Mouse scrolled (639, 536) with delta (0, 0)
Screenshot: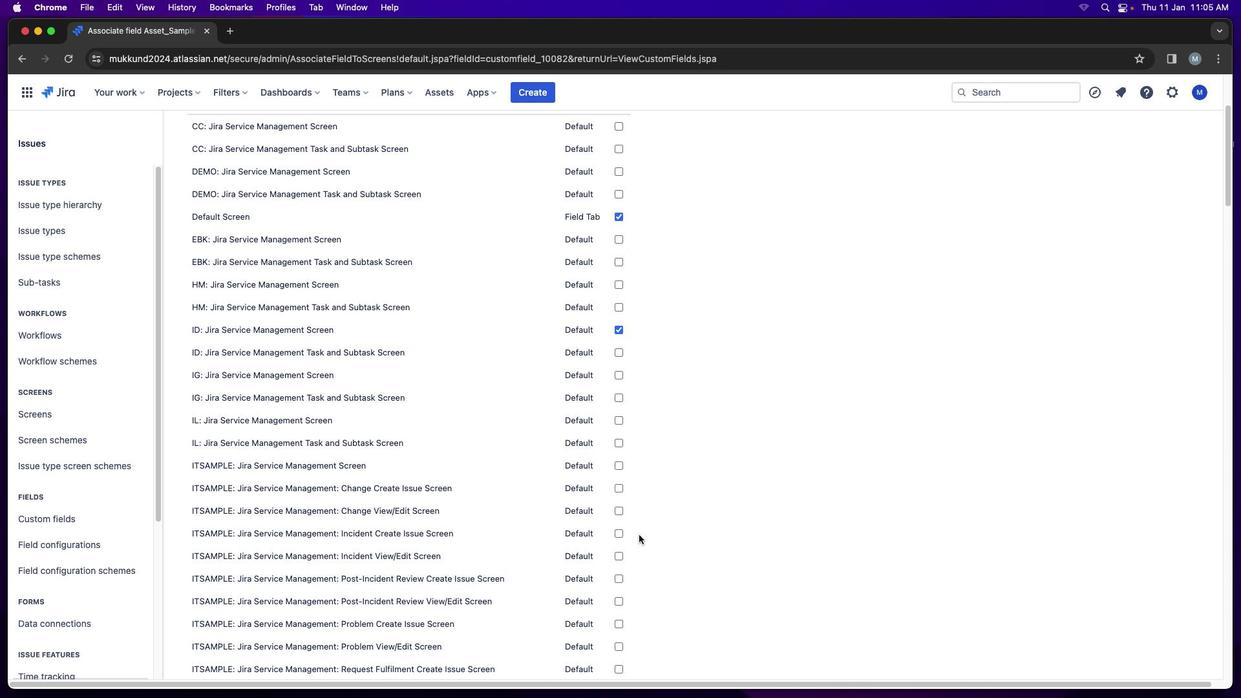 
Action: Mouse scrolled (639, 536) with delta (0, 0)
Screenshot: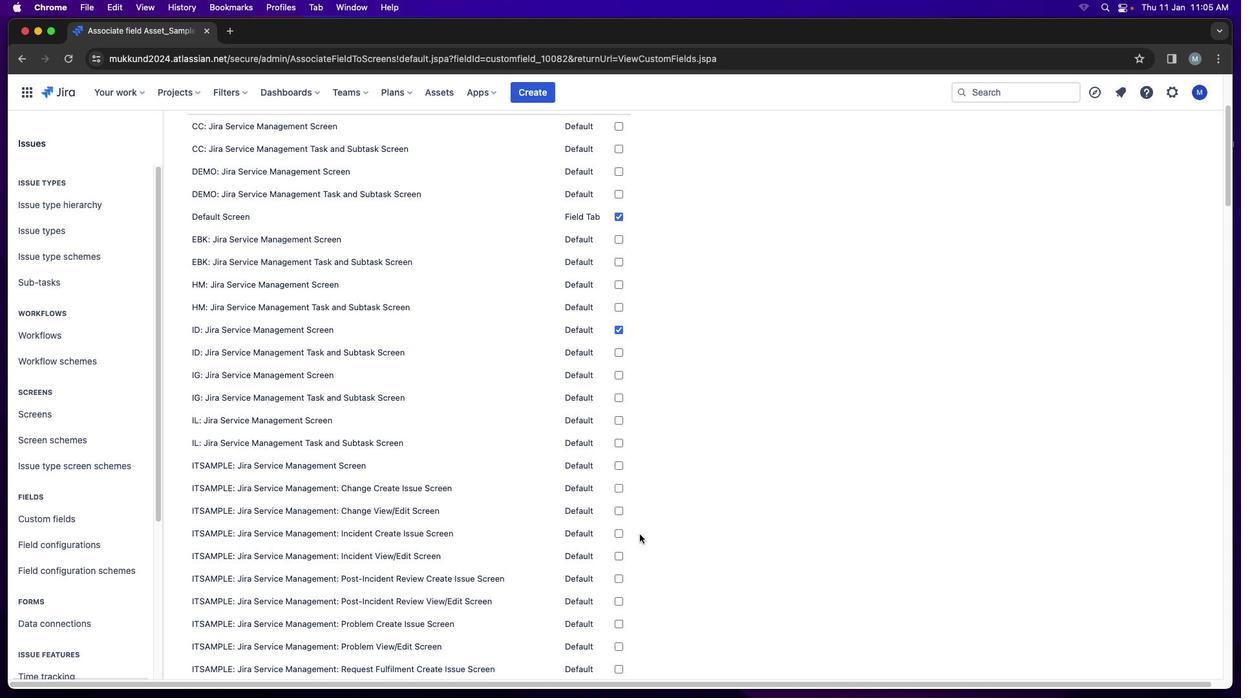 
Action: Mouse scrolled (639, 536) with delta (0, 0)
Screenshot: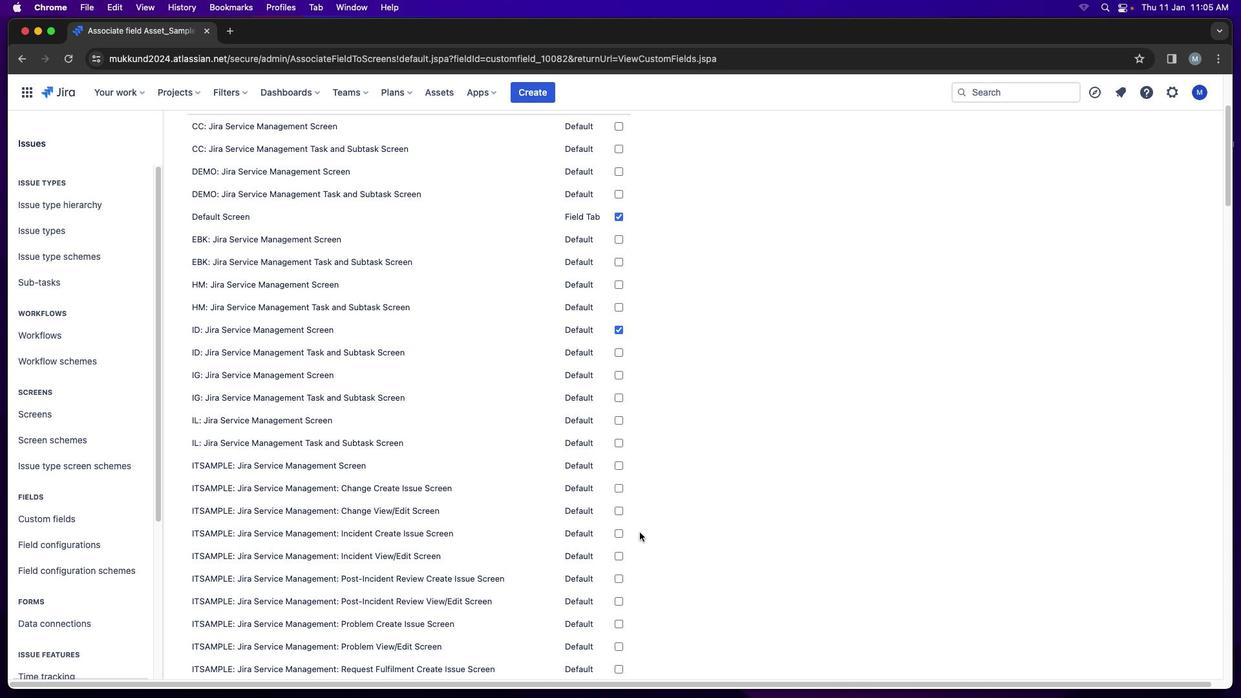 
Action: Mouse moved to (621, 490)
Screenshot: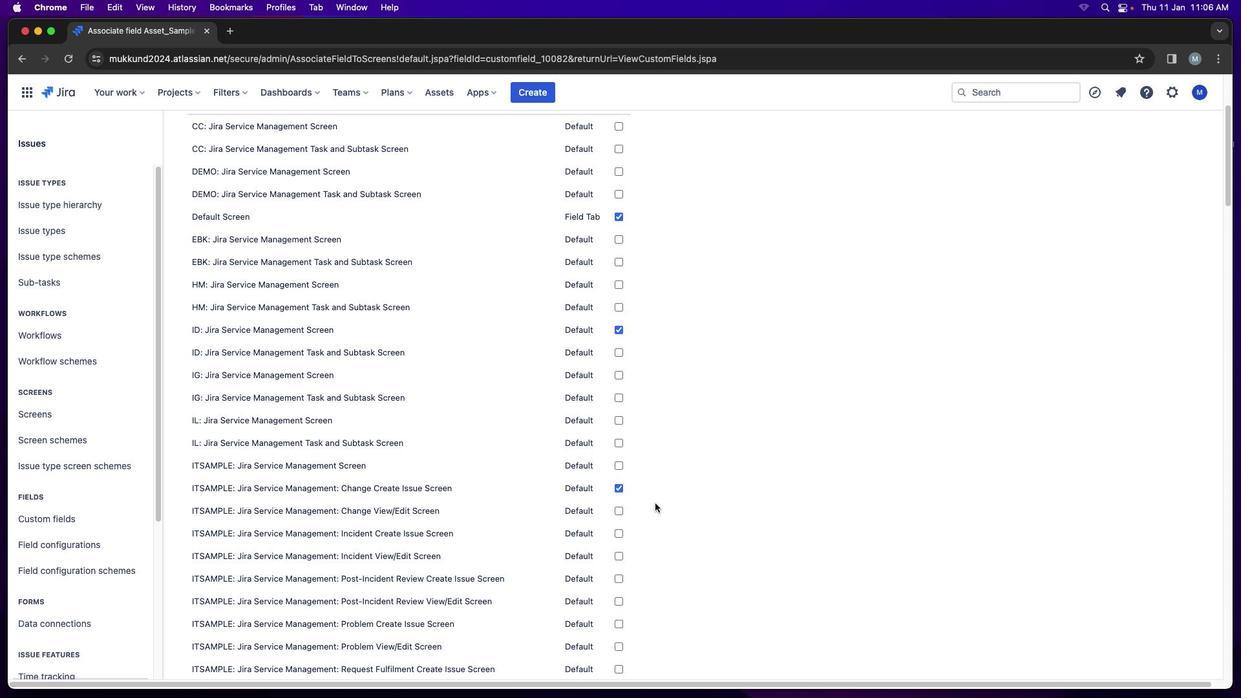 
Action: Mouse pressed left at (621, 490)
Screenshot: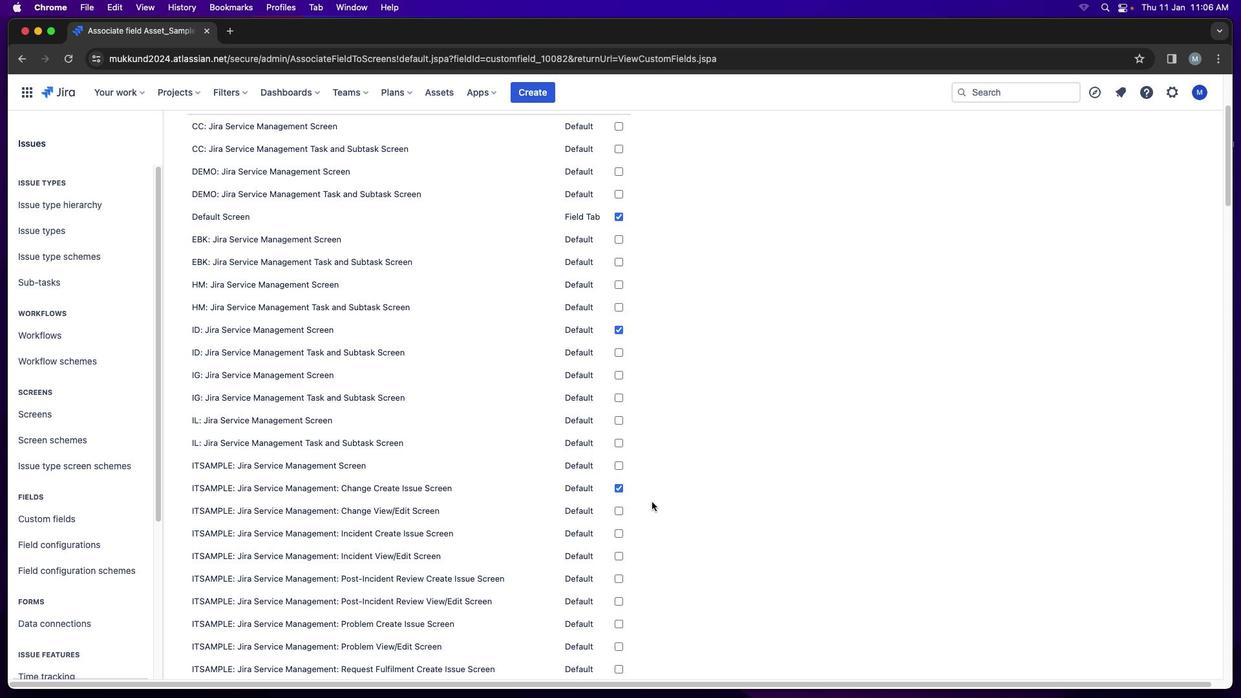 
Action: Mouse moved to (653, 502)
Screenshot: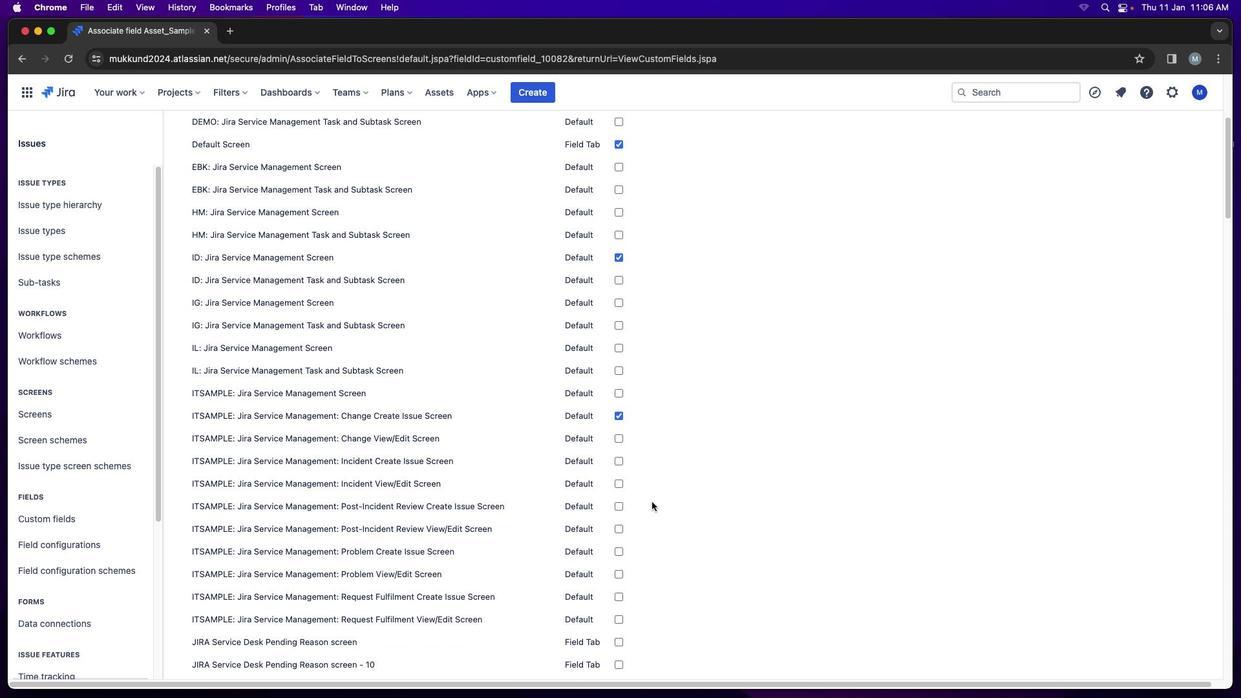 
Action: Mouse scrolled (653, 502) with delta (0, 0)
Screenshot: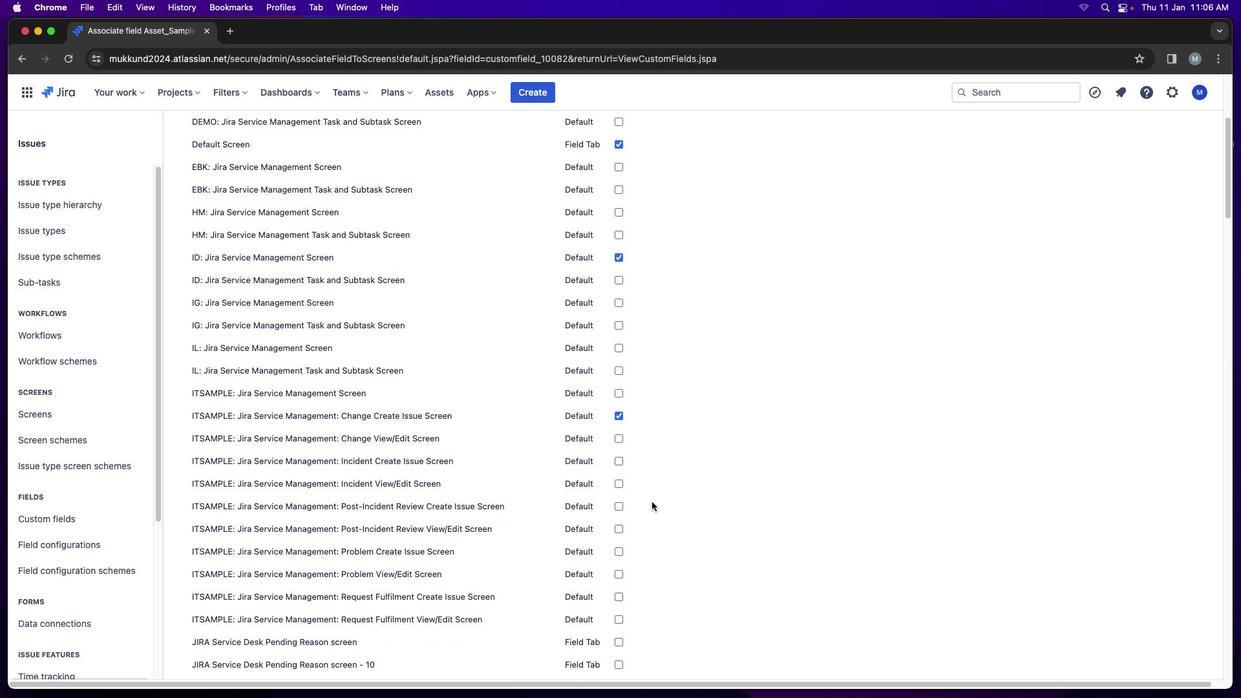 
Action: Mouse scrolled (653, 502) with delta (0, 0)
Screenshot: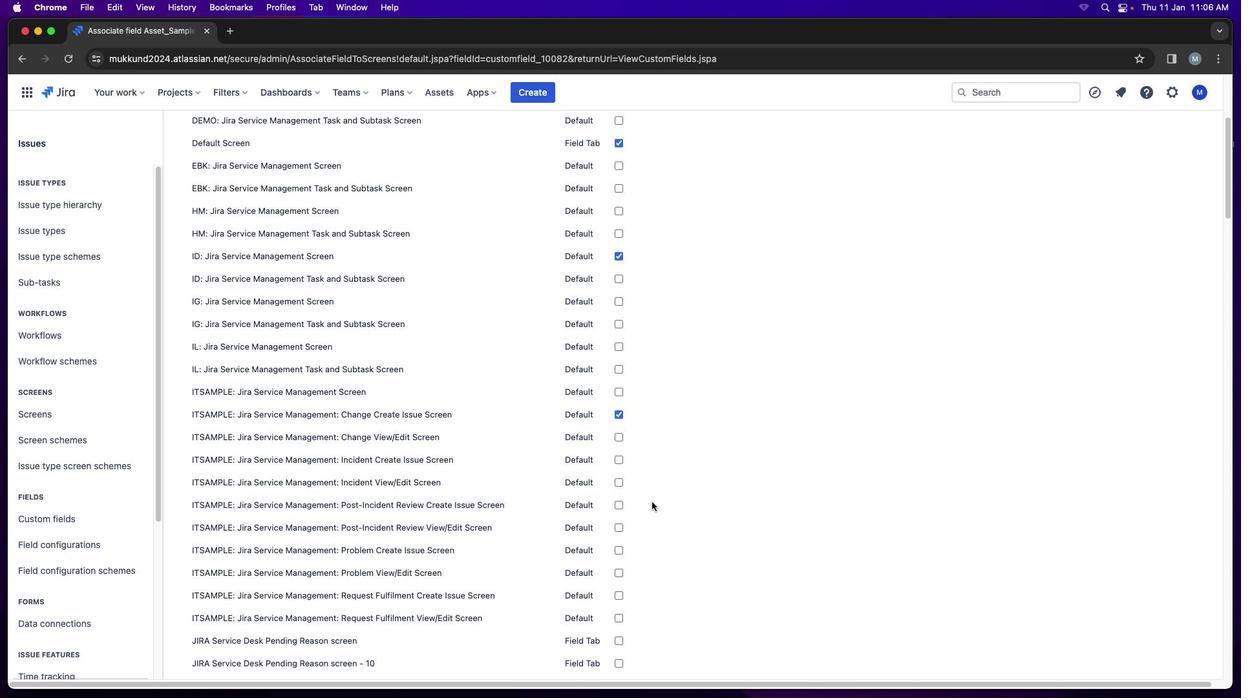 
Action: Mouse scrolled (653, 502) with delta (0, 0)
Screenshot: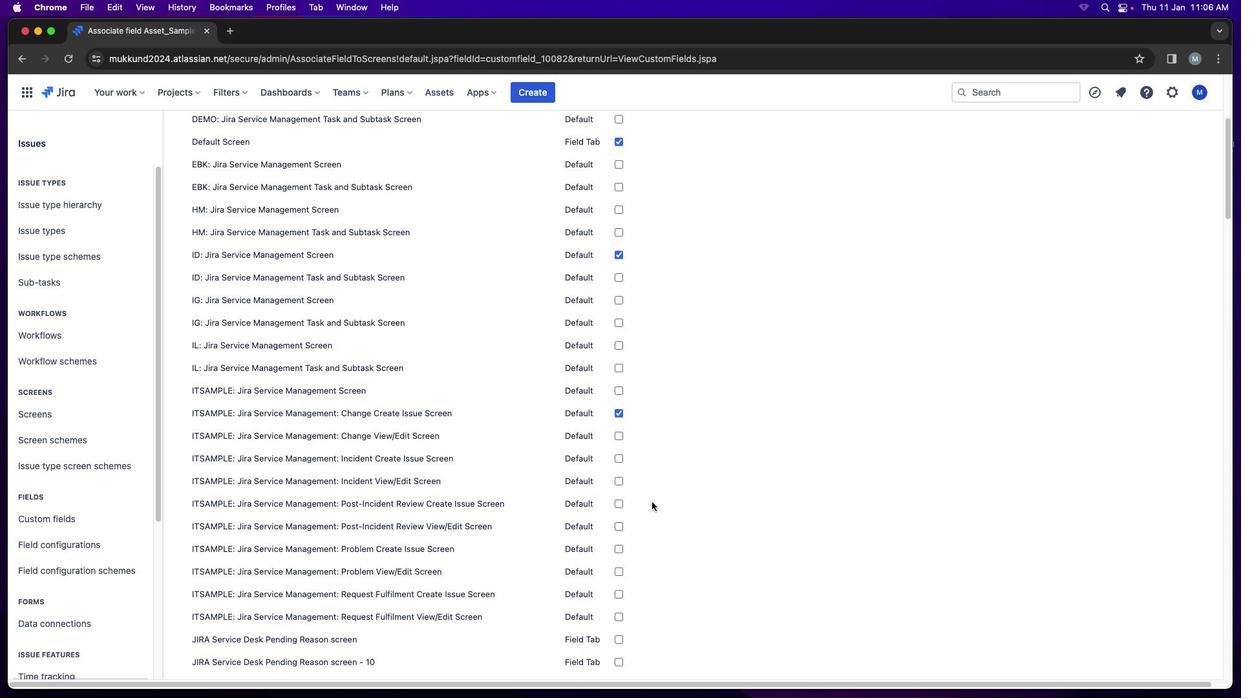 
Action: Mouse scrolled (653, 502) with delta (0, 0)
Screenshot: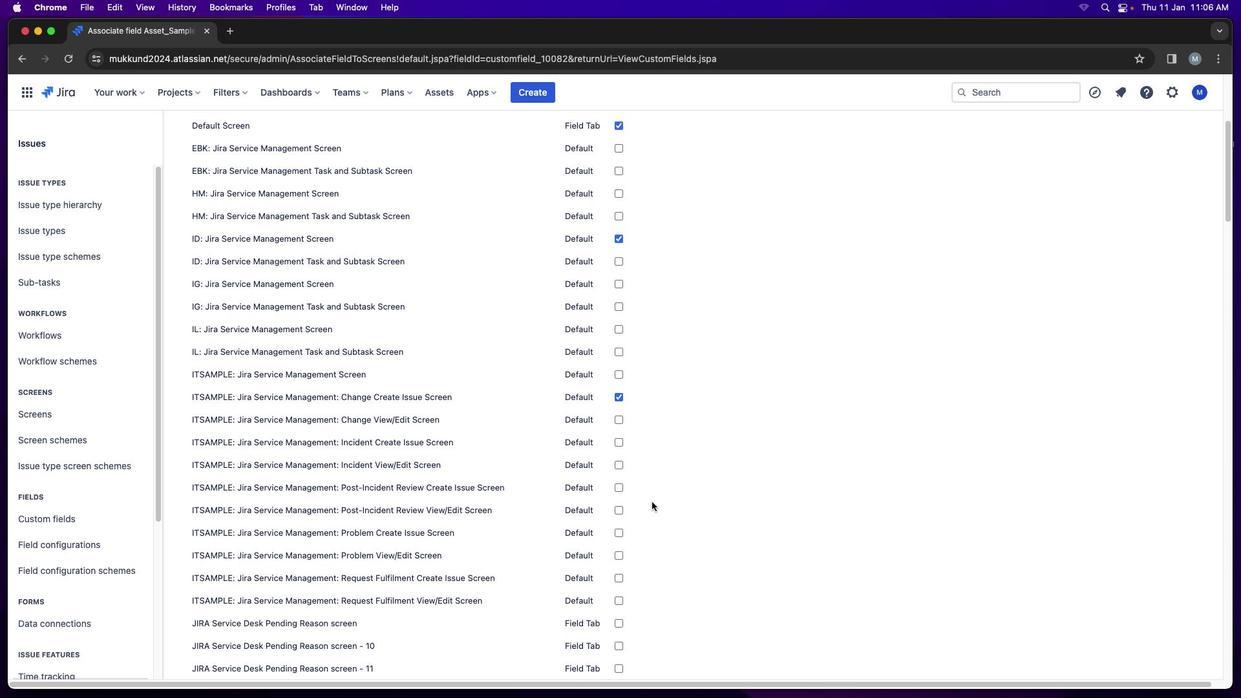 
Action: Mouse scrolled (653, 502) with delta (0, 0)
Screenshot: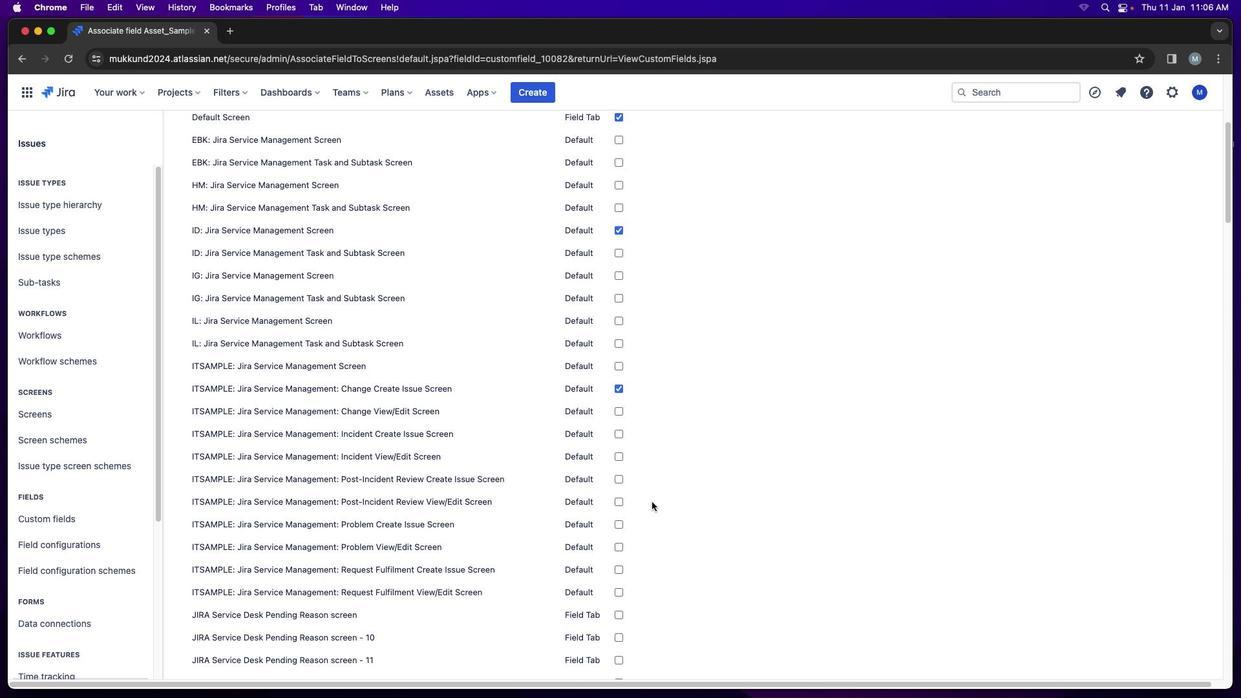 
Action: Mouse moved to (653, 501)
Screenshot: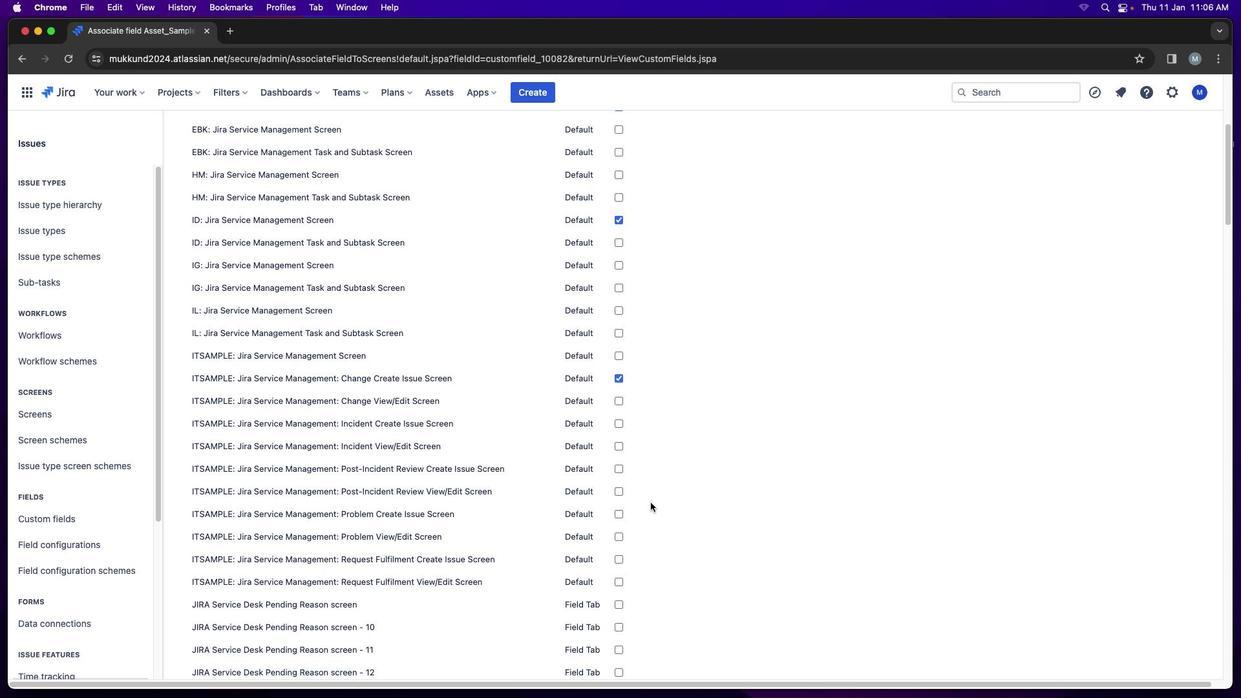 
Action: Mouse scrolled (653, 501) with delta (0, 0)
Screenshot: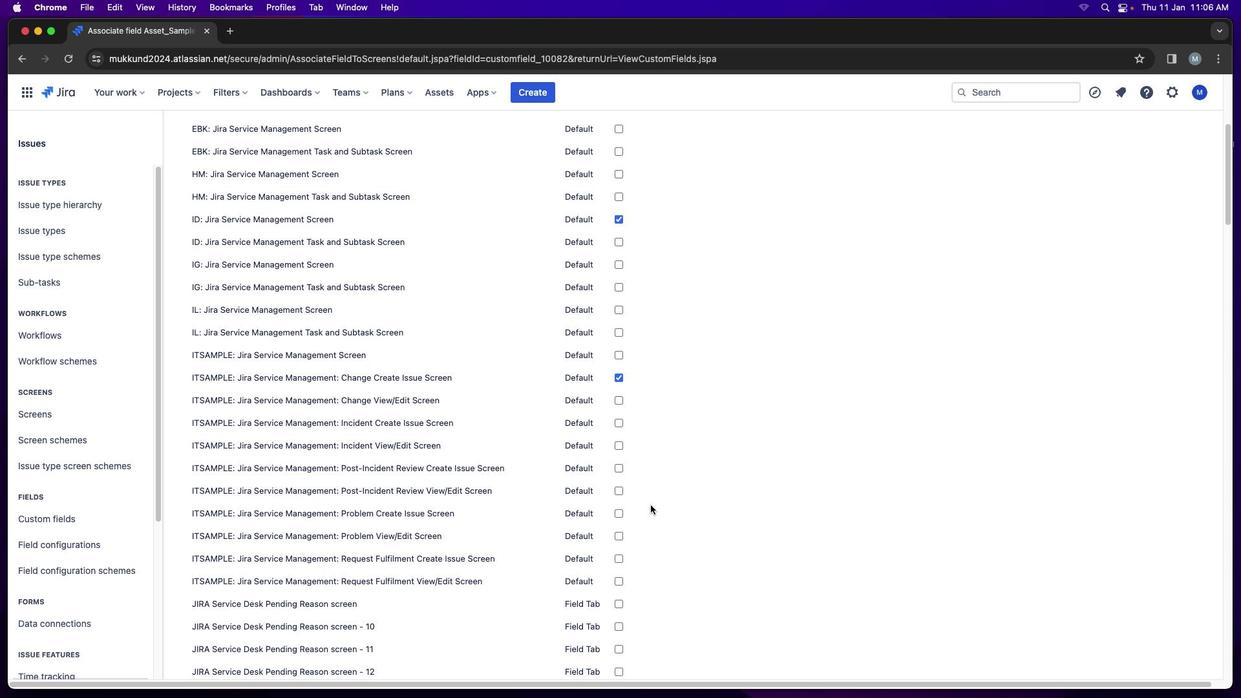 
Action: Mouse moved to (653, 501)
Screenshot: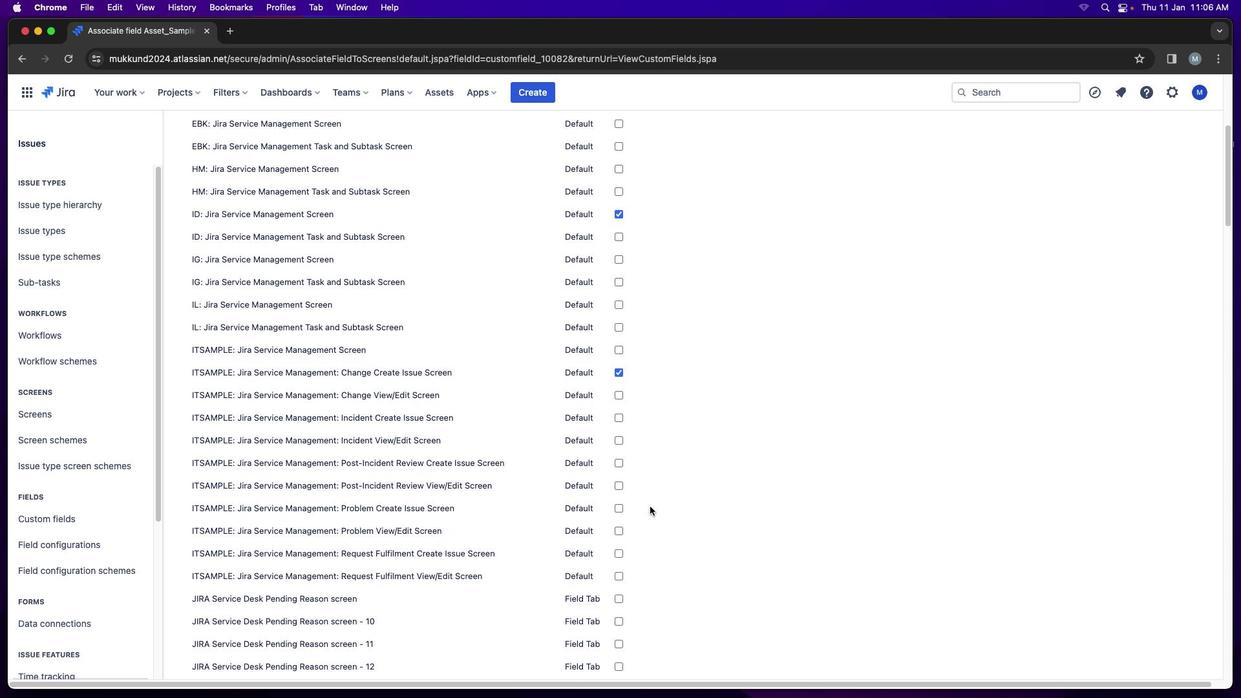 
Action: Mouse scrolled (653, 501) with delta (0, 0)
Screenshot: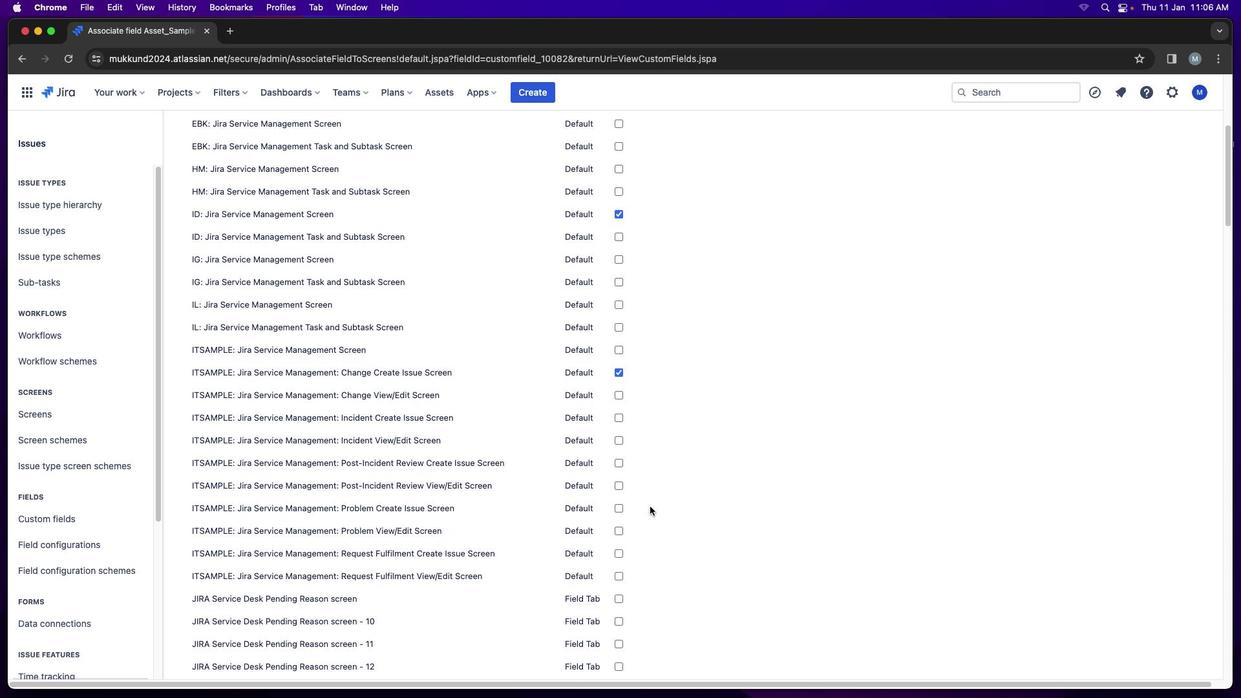 
Action: Mouse moved to (651, 505)
Screenshot: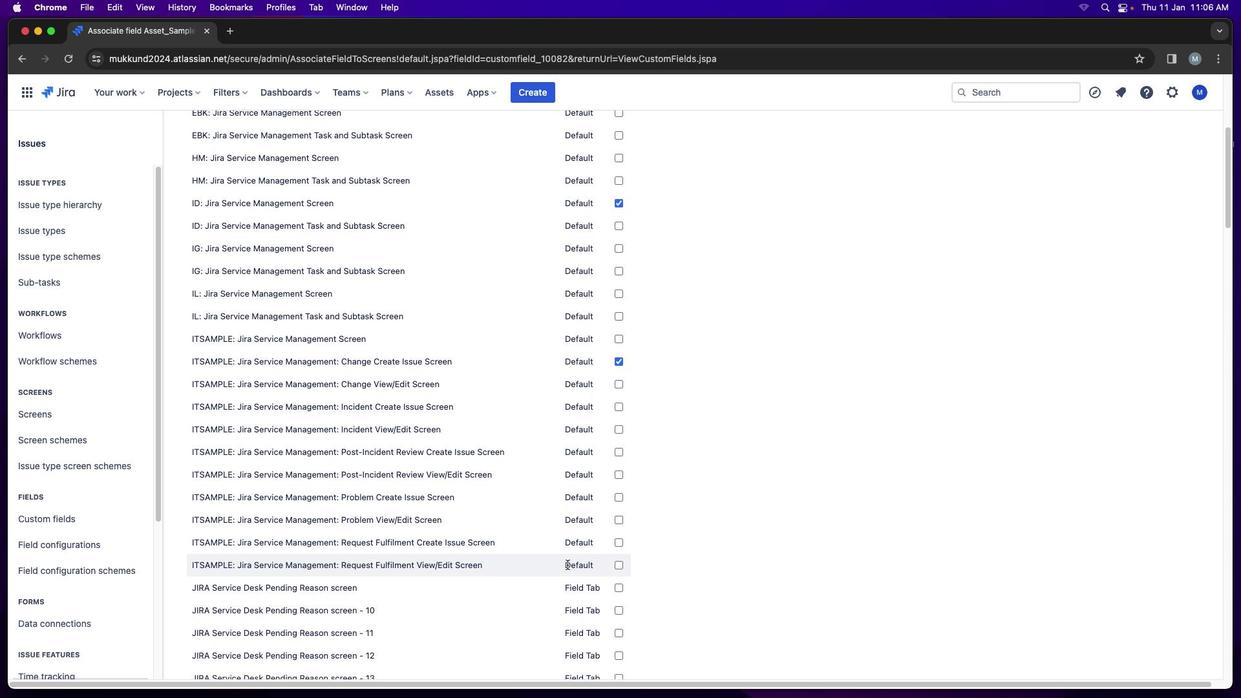 
Action: Mouse scrolled (651, 505) with delta (0, 0)
Screenshot: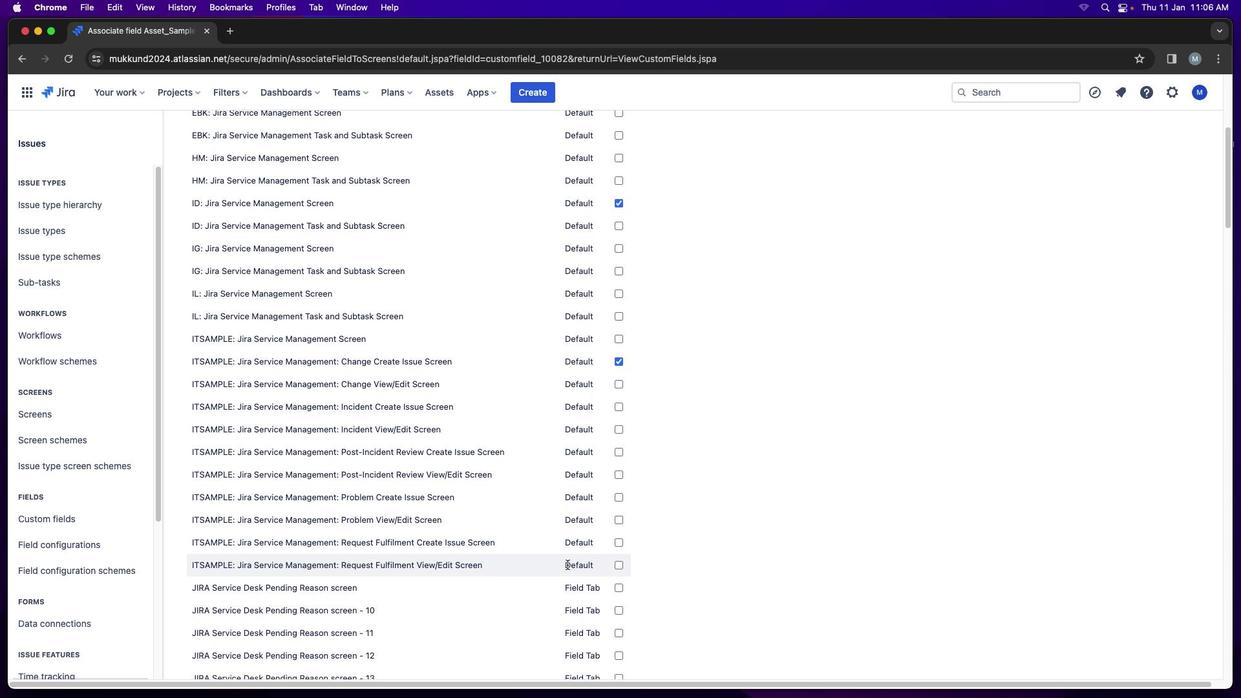 
Action: Mouse moved to (651, 505)
Screenshot: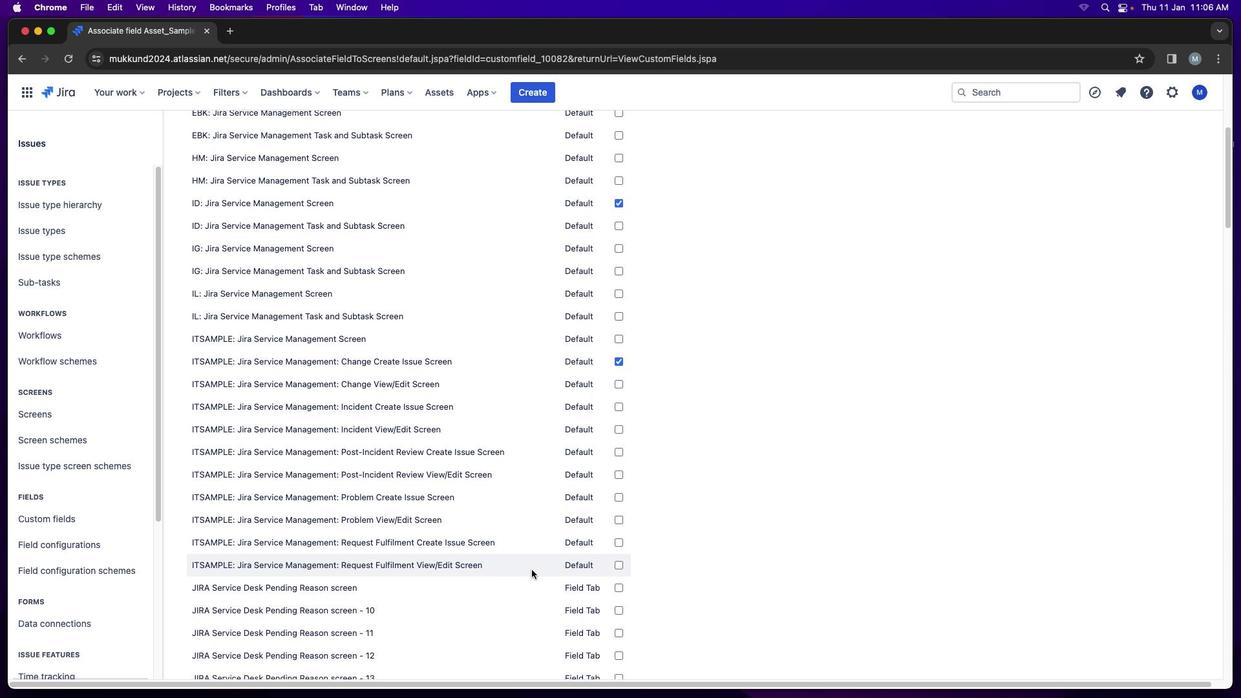 
Action: Mouse scrolled (651, 505) with delta (0, 0)
Screenshot: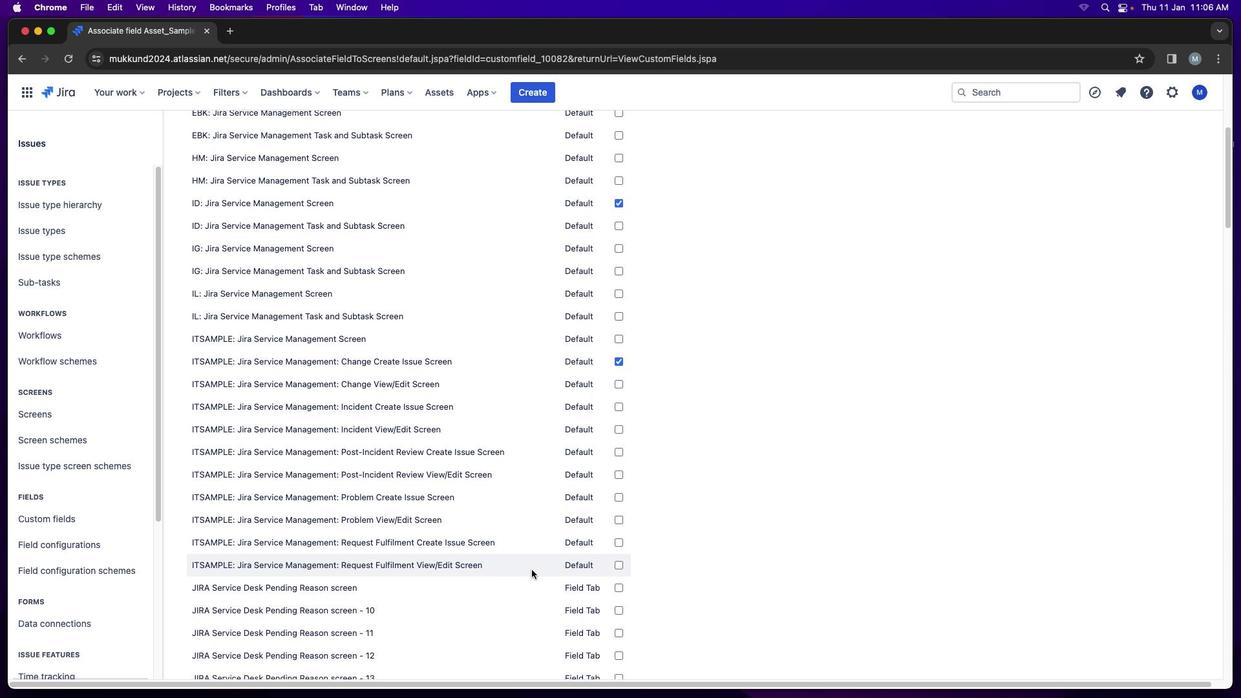 
Action: Mouse moved to (622, 590)
Screenshot: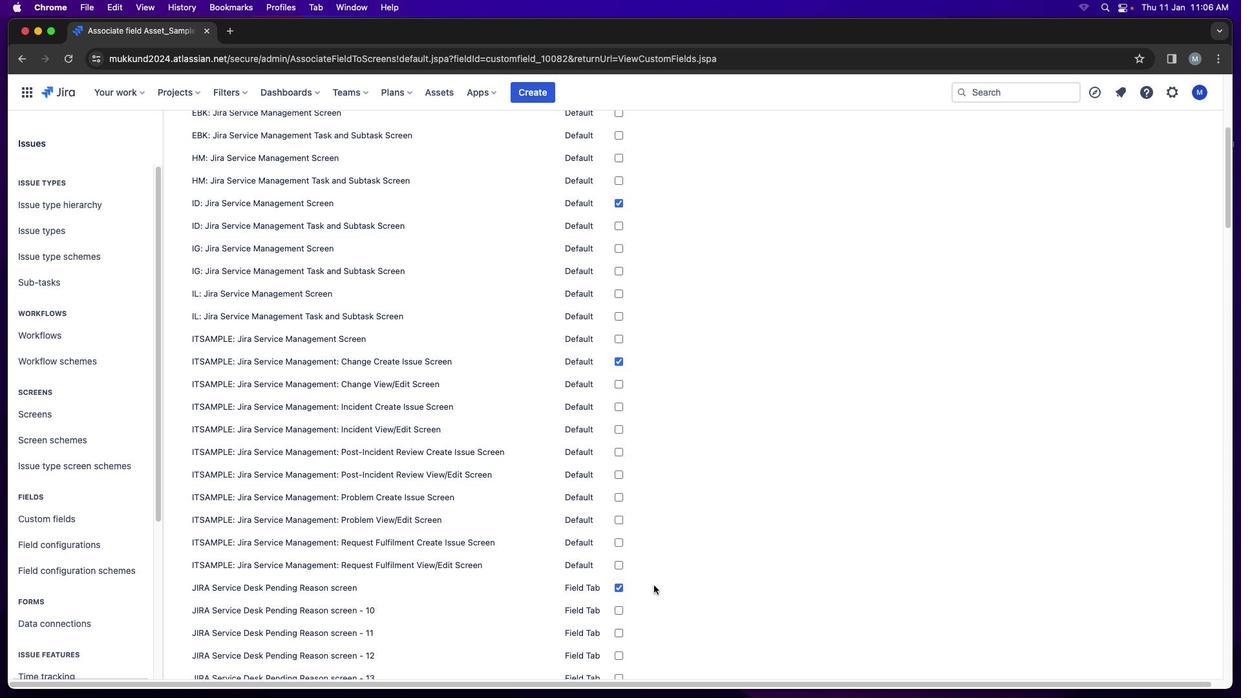 
Action: Mouse pressed left at (622, 590)
Screenshot: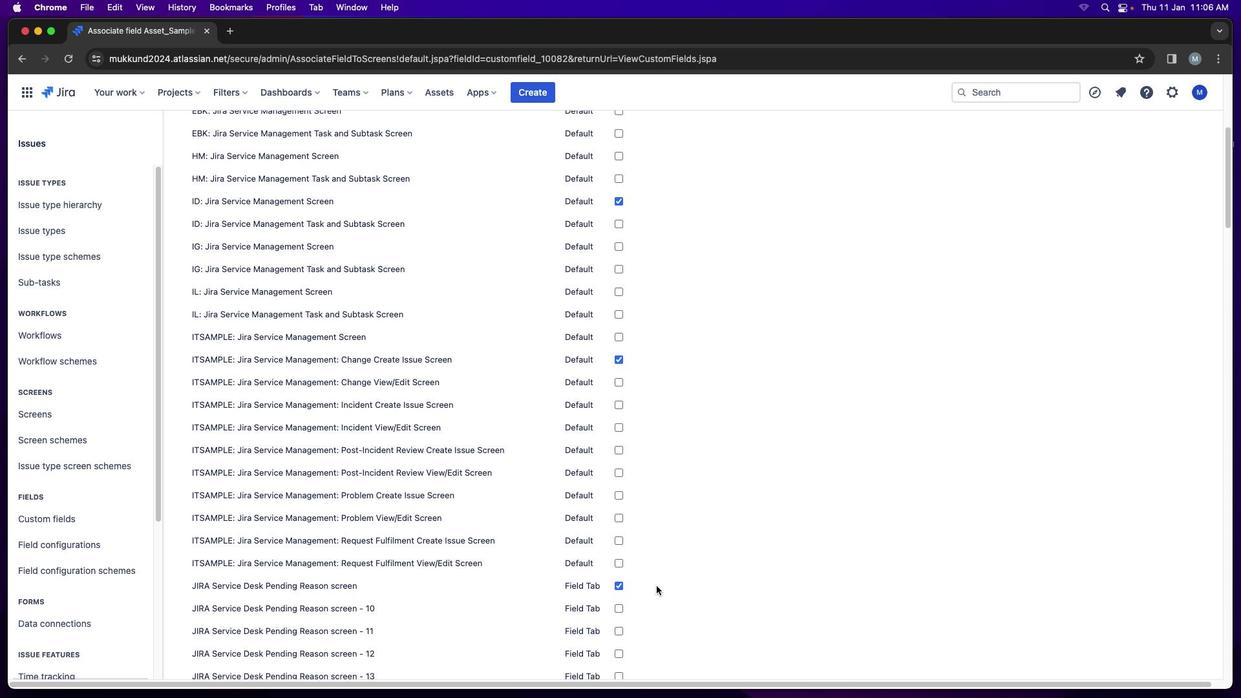 
Action: Mouse moved to (657, 586)
Screenshot: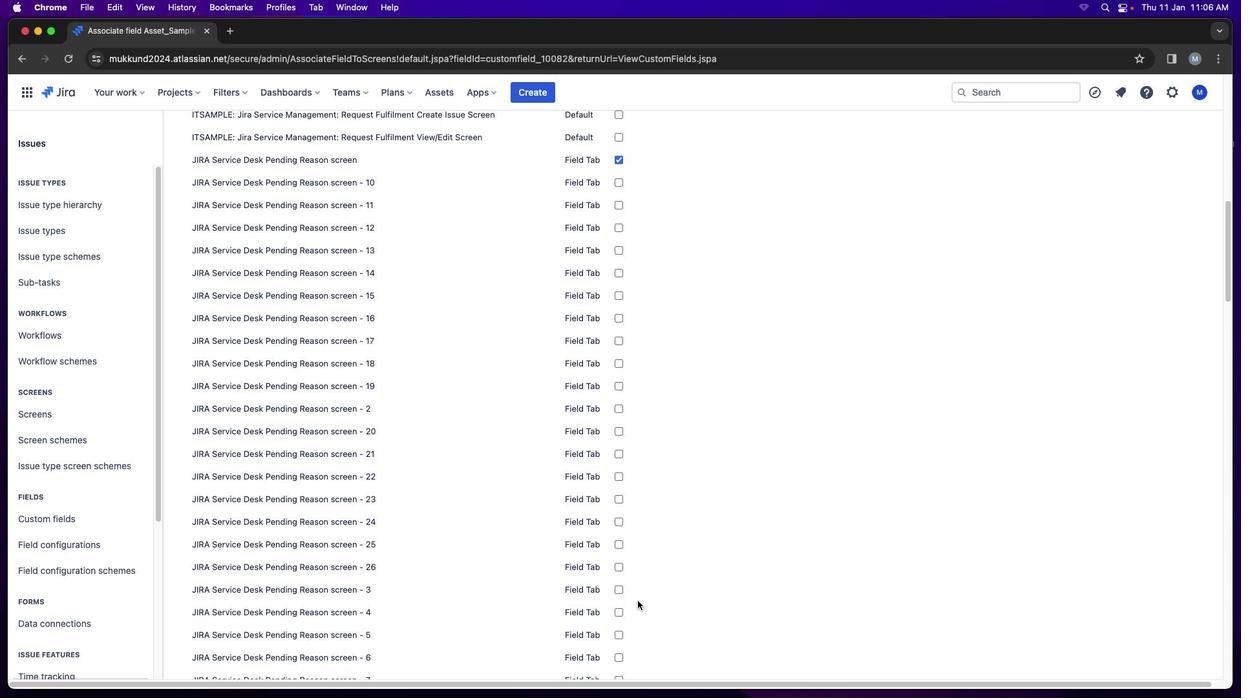 
Action: Mouse scrolled (657, 586) with delta (0, 0)
Screenshot: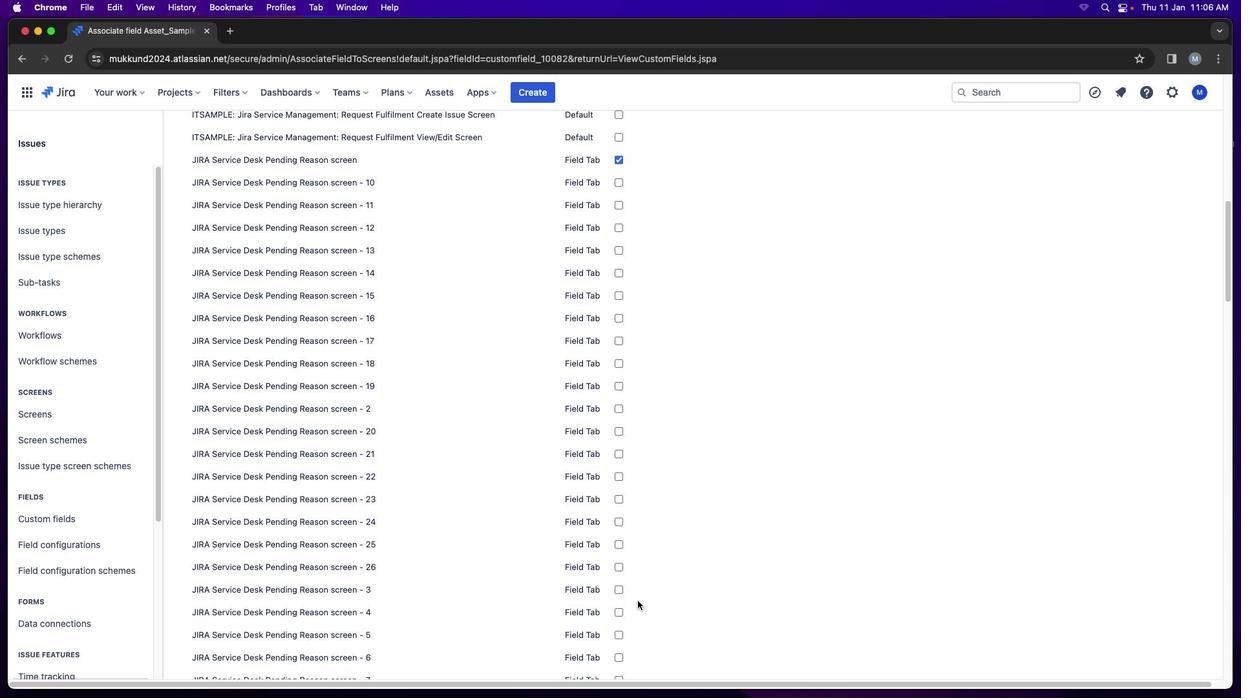 
Action: Mouse moved to (657, 586)
Screenshot: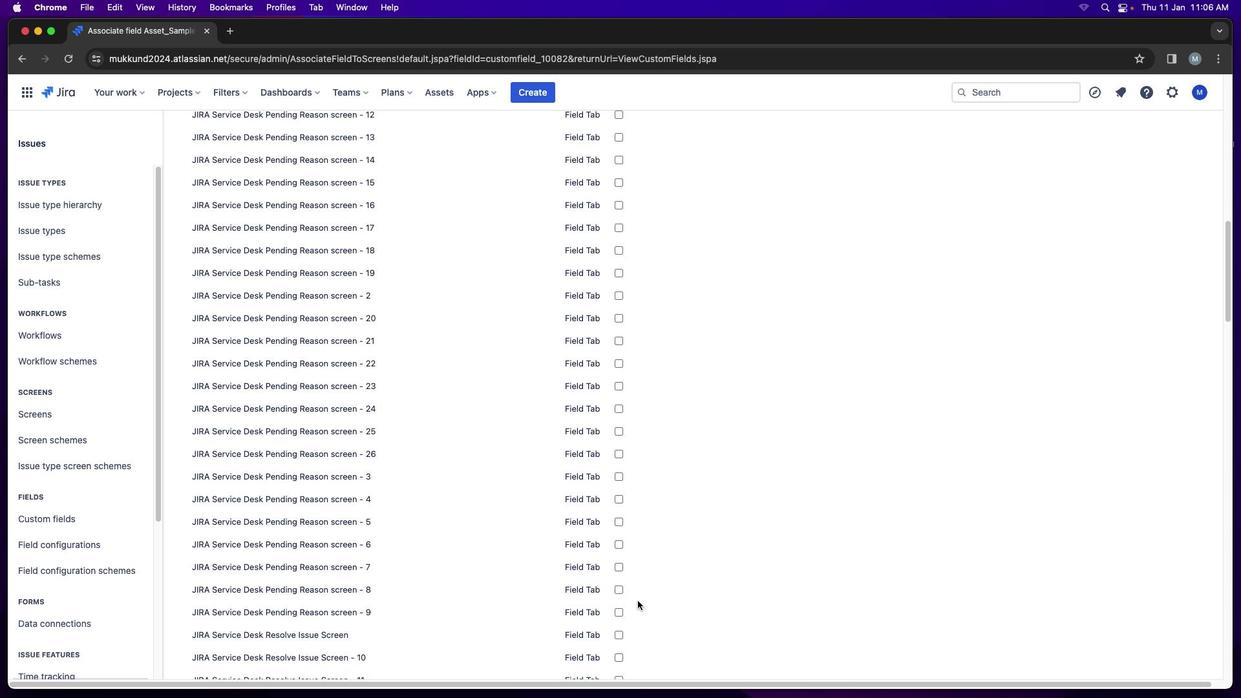 
Action: Mouse scrolled (657, 586) with delta (0, 0)
Screenshot: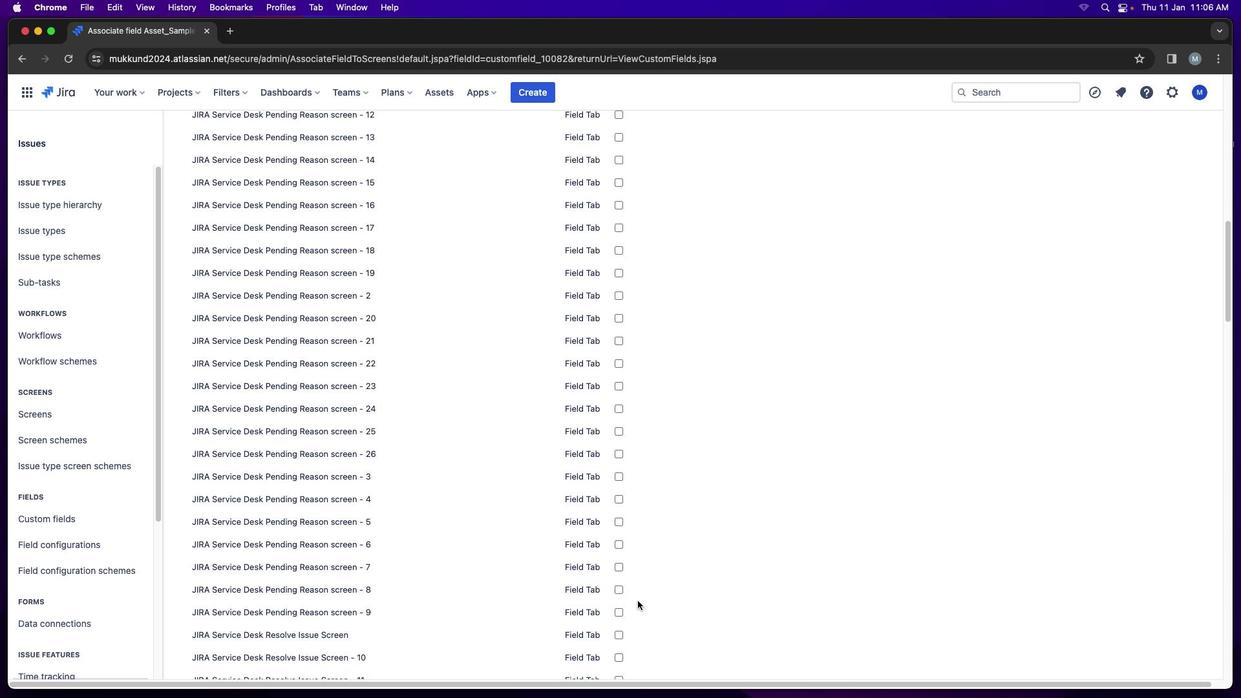 
Action: Mouse moved to (657, 586)
Screenshot: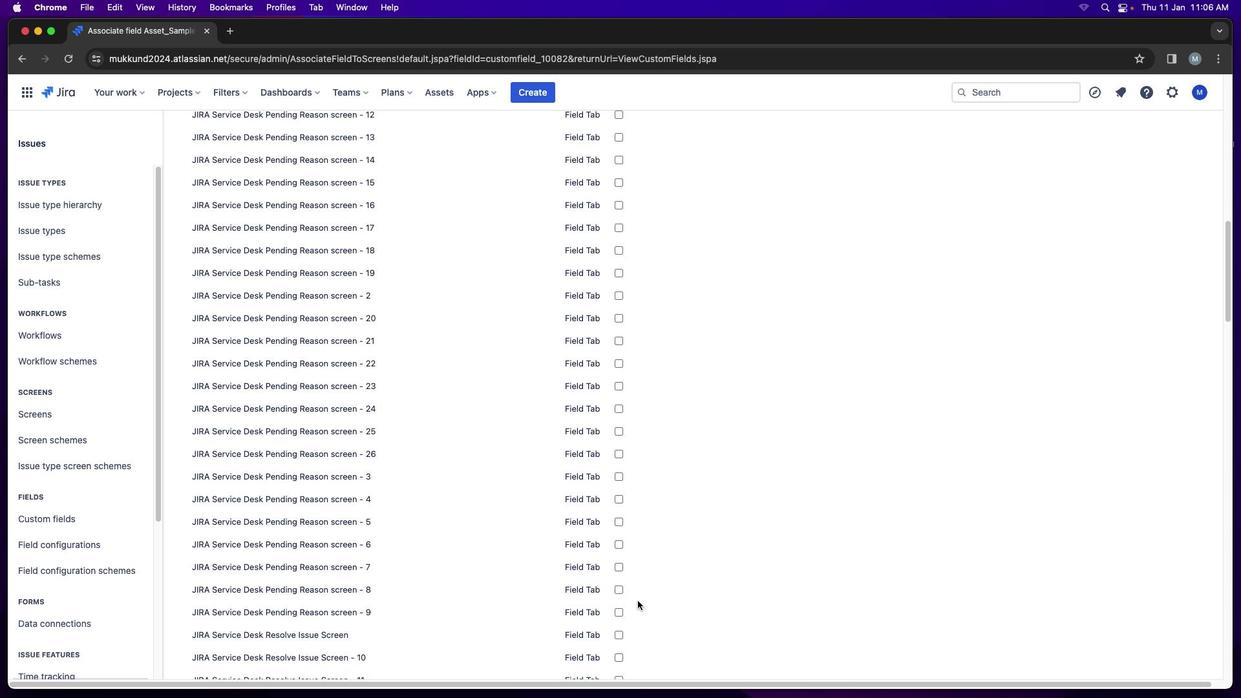 
Action: Mouse scrolled (657, 586) with delta (0, 0)
Screenshot: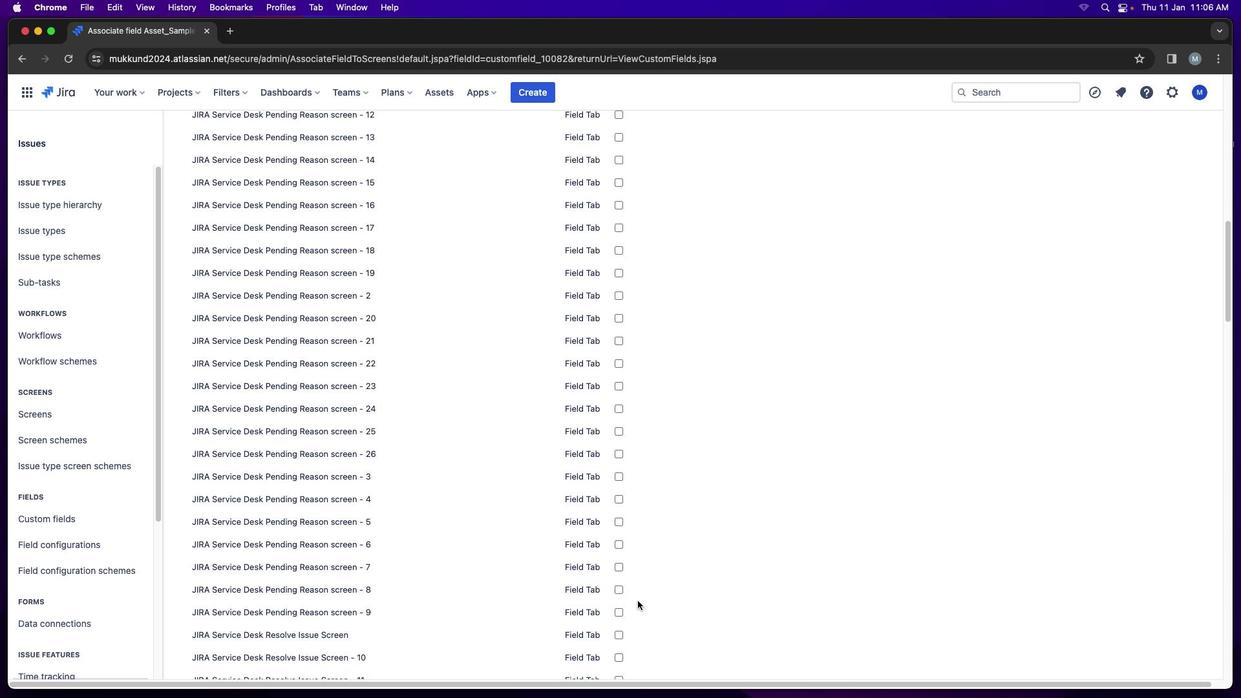 
Action: Mouse scrolled (657, 586) with delta (0, -1)
Screenshot: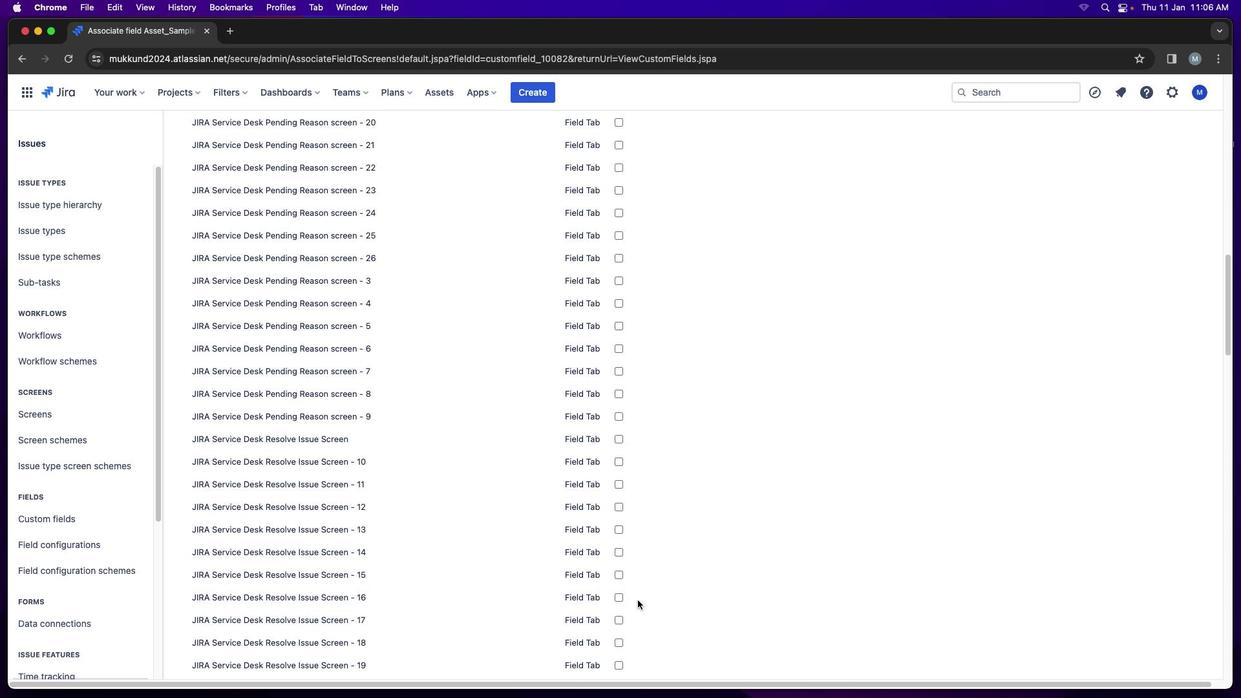 
Action: Mouse moved to (657, 587)
Screenshot: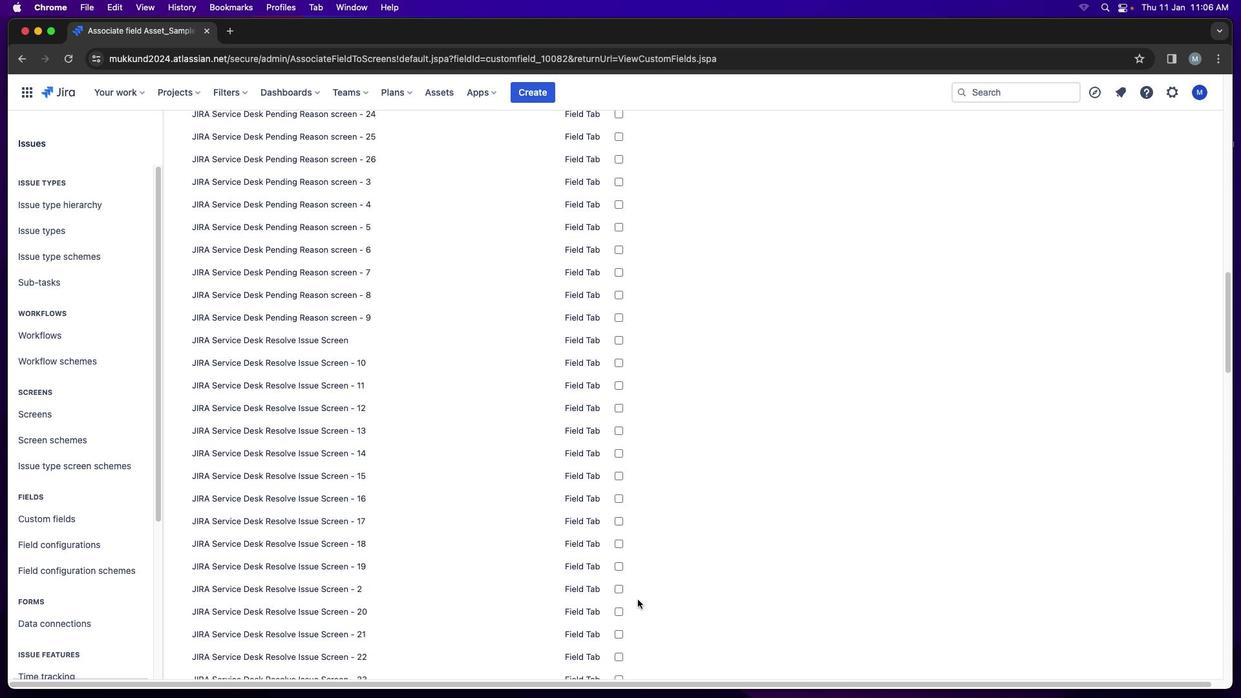 
Action: Mouse scrolled (657, 587) with delta (0, -1)
Screenshot: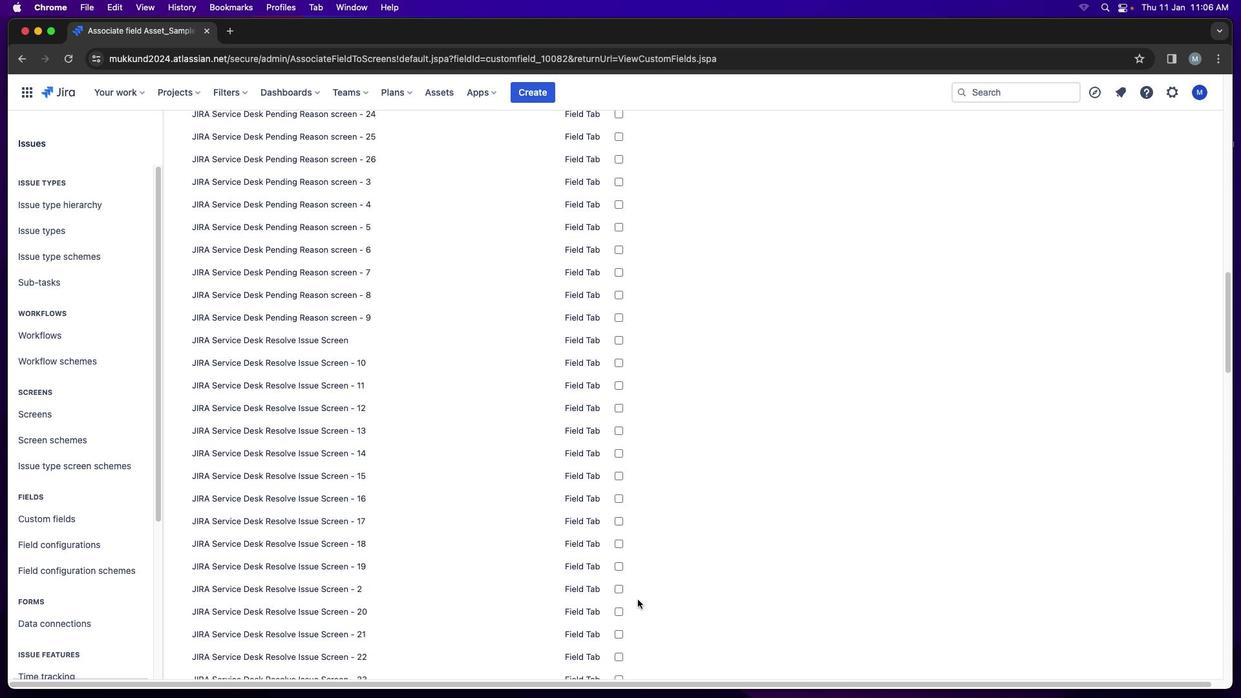 
Action: Mouse moved to (639, 601)
Screenshot: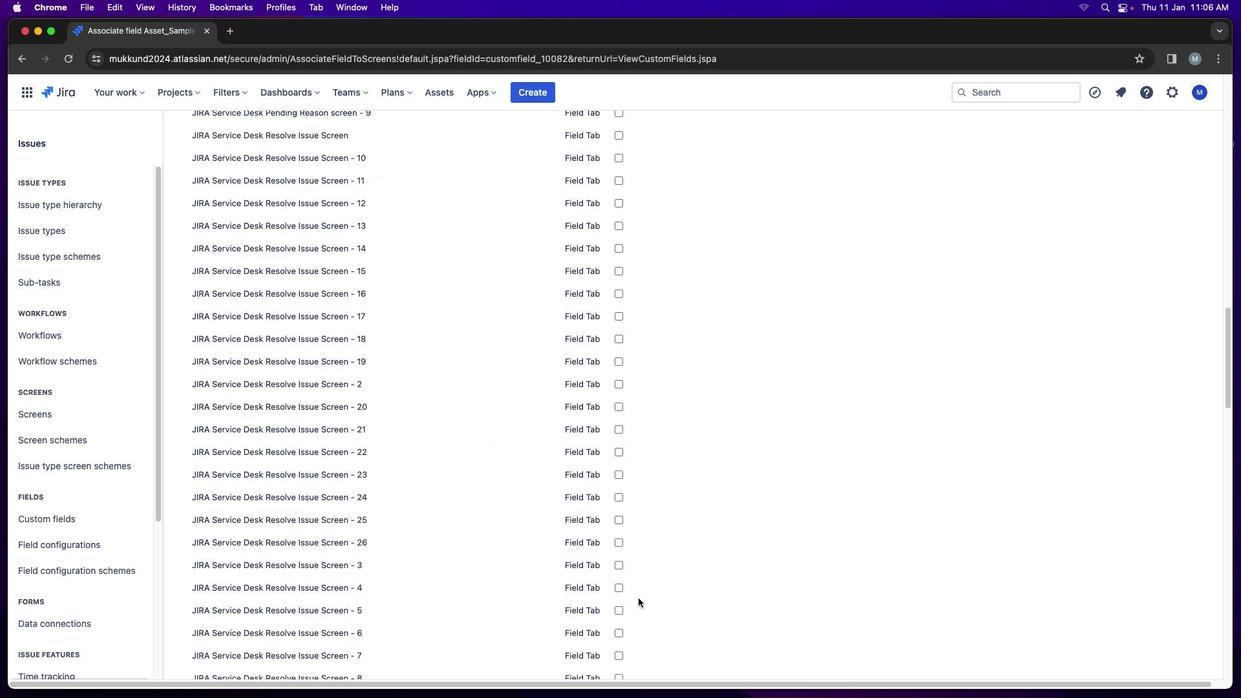 
Action: Mouse scrolled (639, 601) with delta (0, 0)
Screenshot: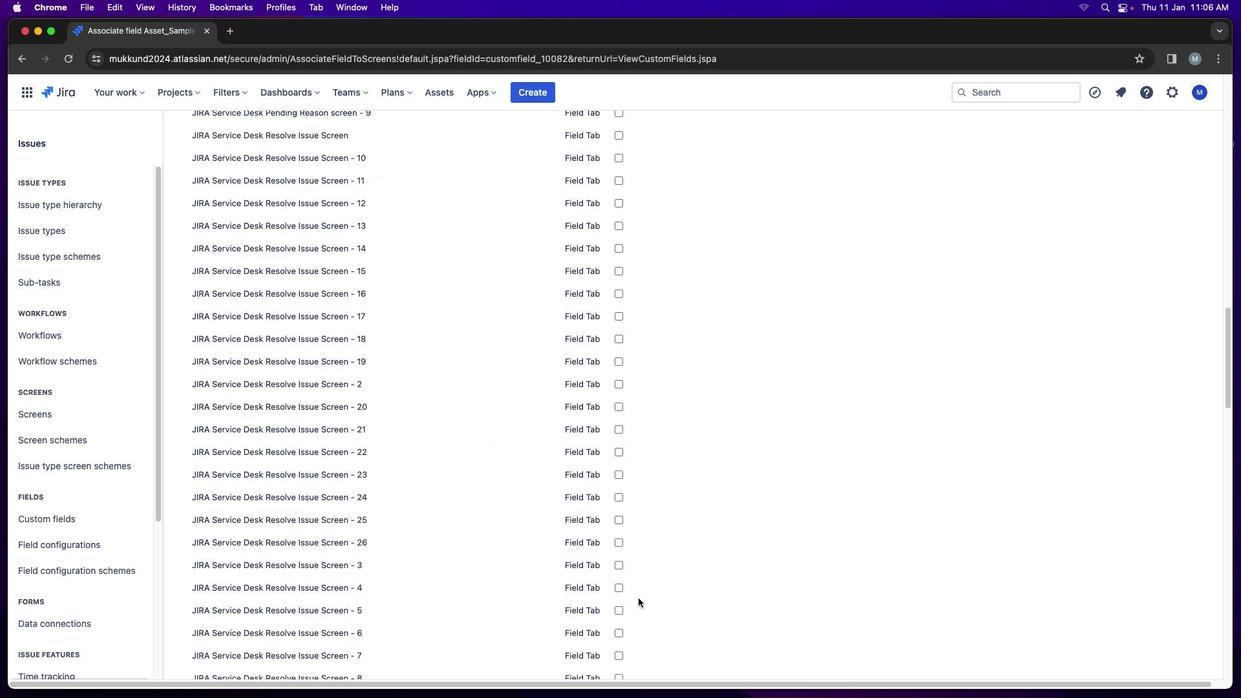 
Action: Mouse moved to (638, 601)
Screenshot: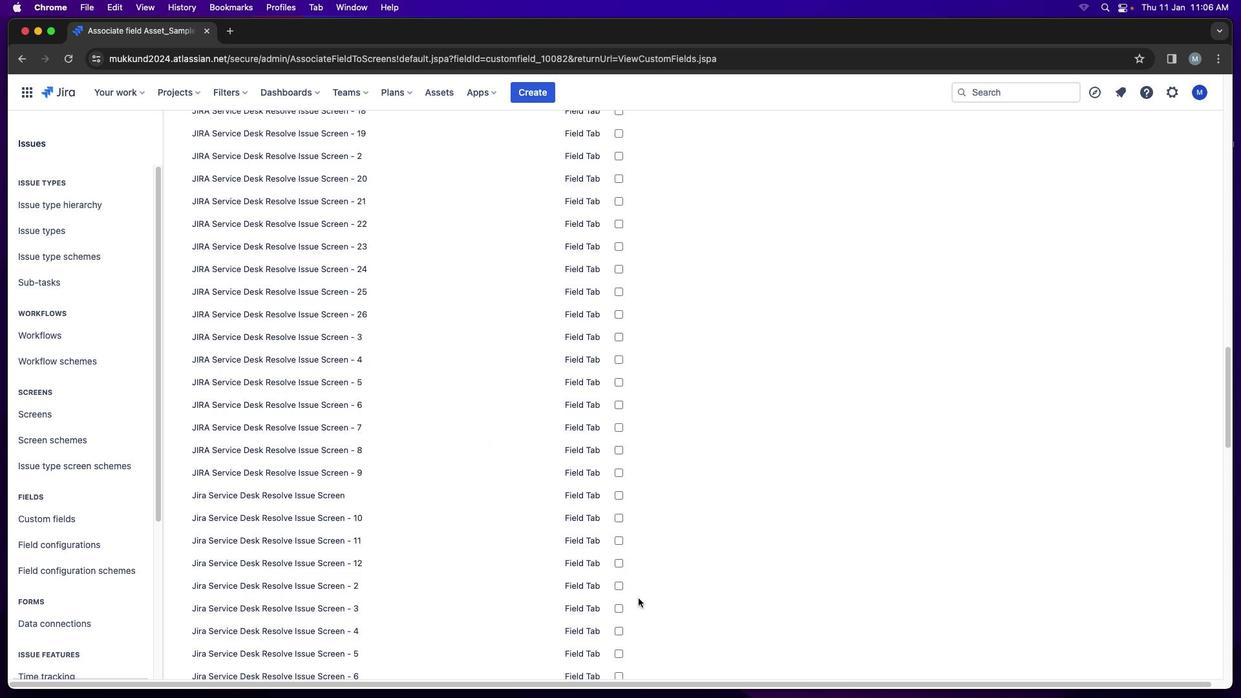 
Action: Mouse scrolled (638, 601) with delta (0, 0)
Screenshot: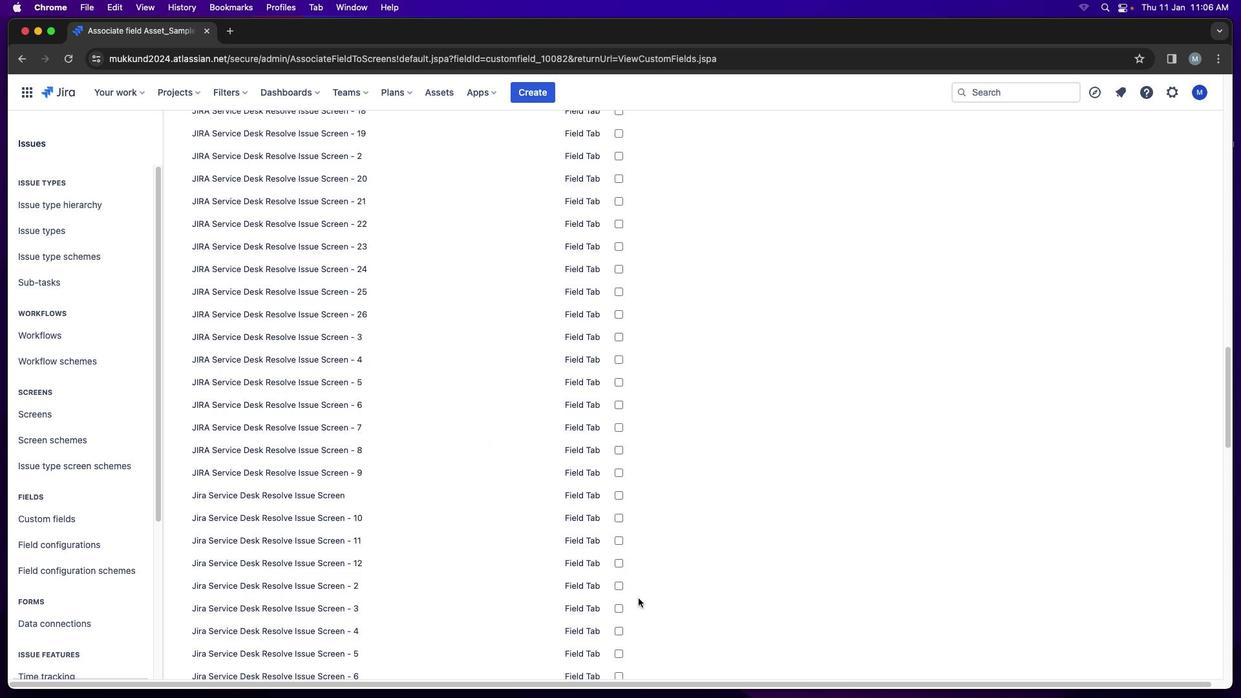 
Action: Mouse scrolled (638, 601) with delta (0, 0)
Screenshot: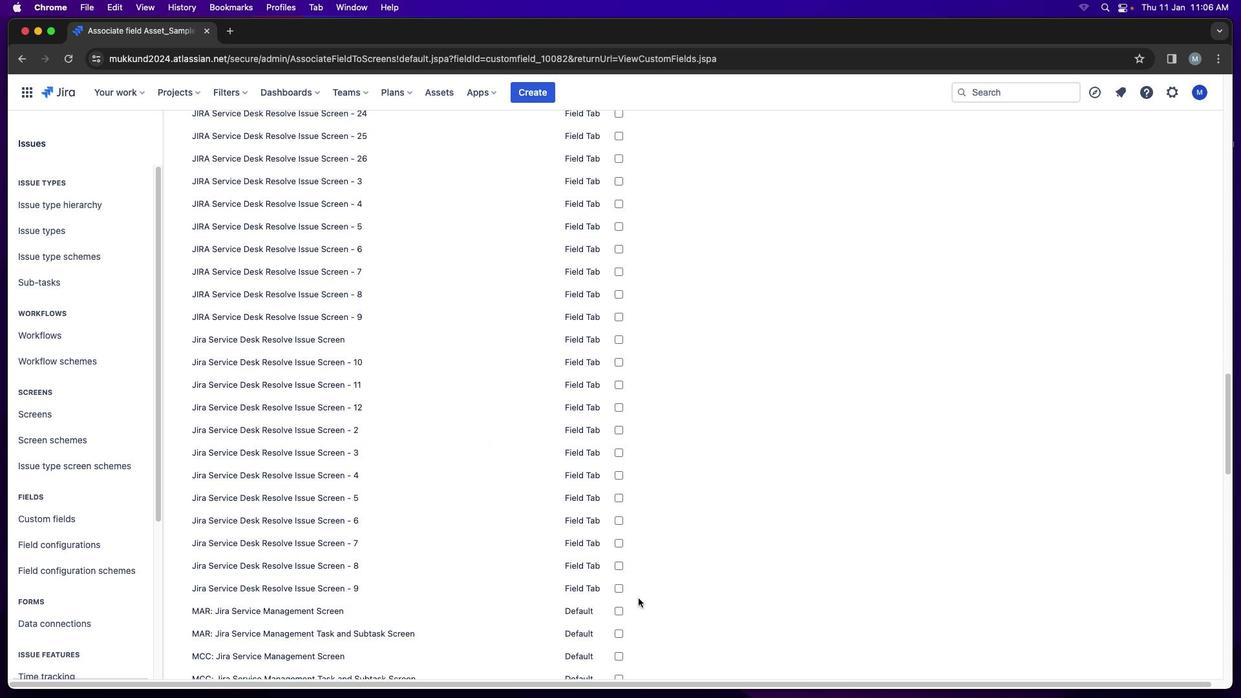 
Action: Mouse scrolled (638, 601) with delta (0, -1)
Screenshot: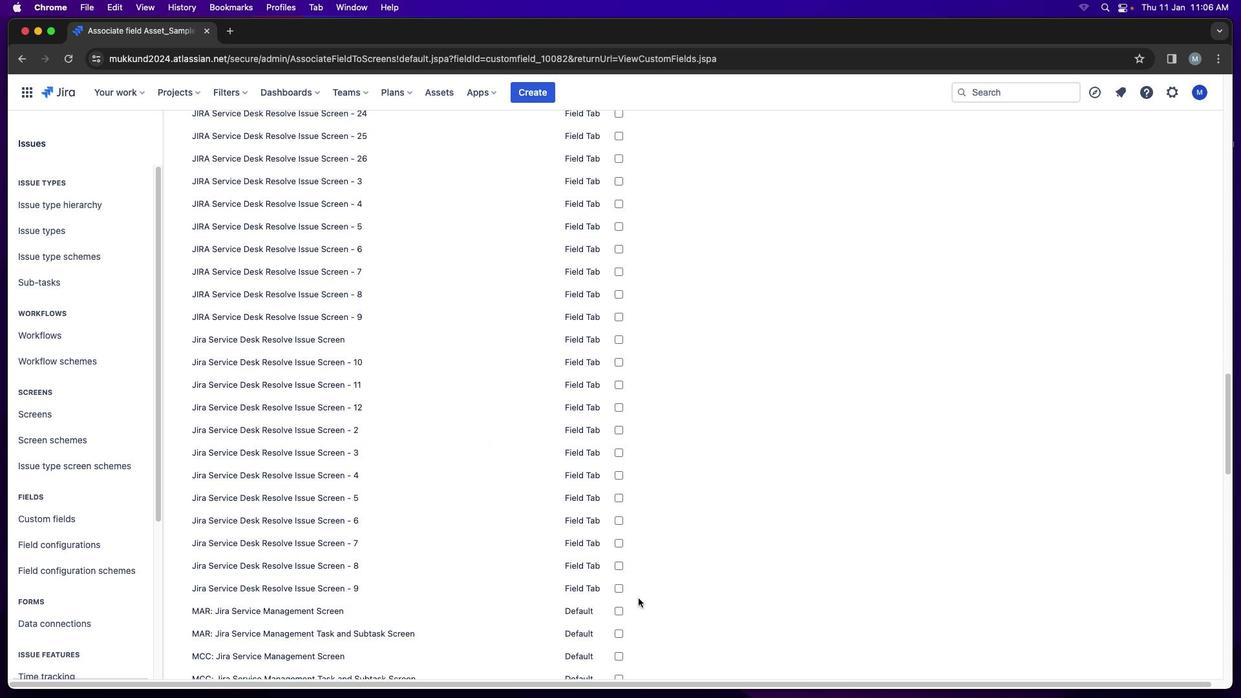 
Action: Mouse scrolled (638, 601) with delta (0, -2)
Screenshot: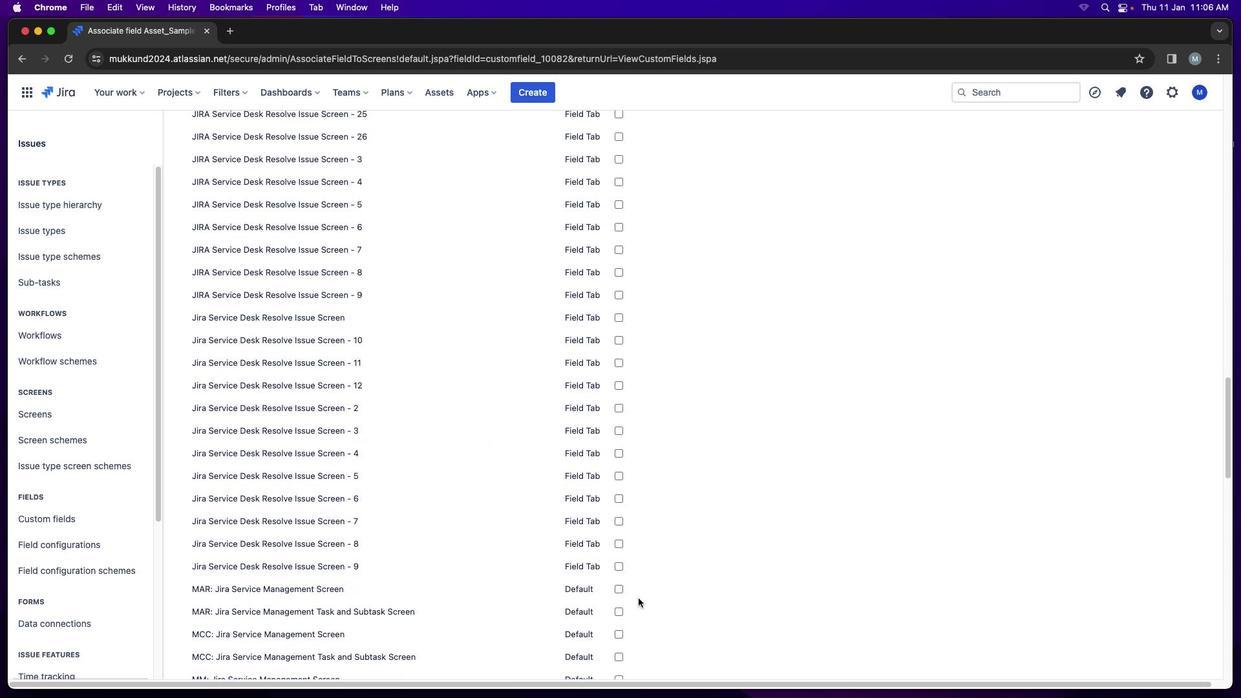 
Action: Mouse moved to (639, 598)
Screenshot: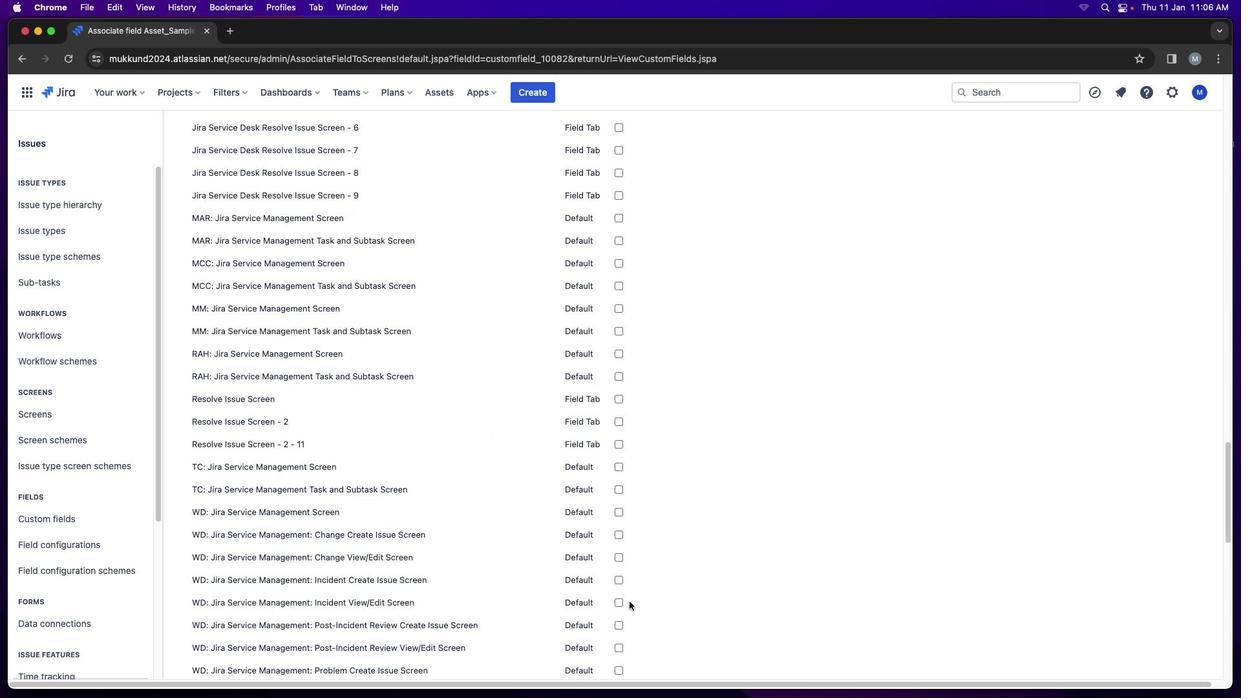 
Action: Mouse scrolled (639, 598) with delta (0, 0)
Screenshot: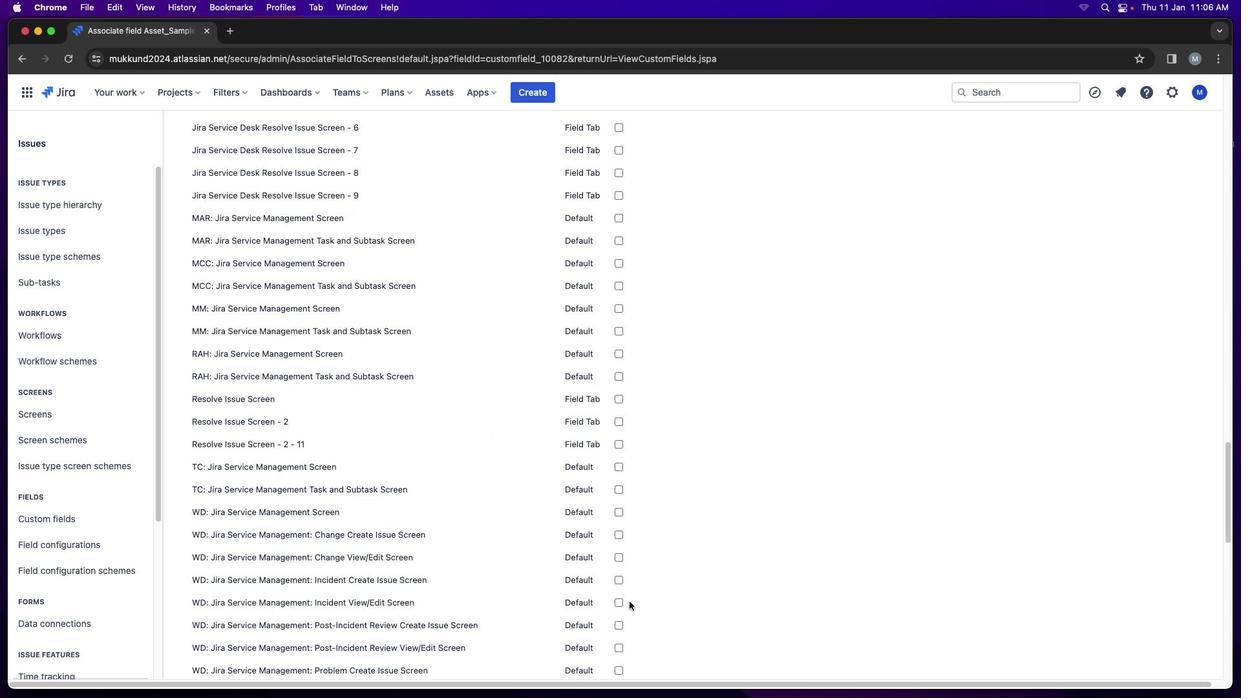 
Action: Mouse scrolled (639, 598) with delta (0, 0)
Screenshot: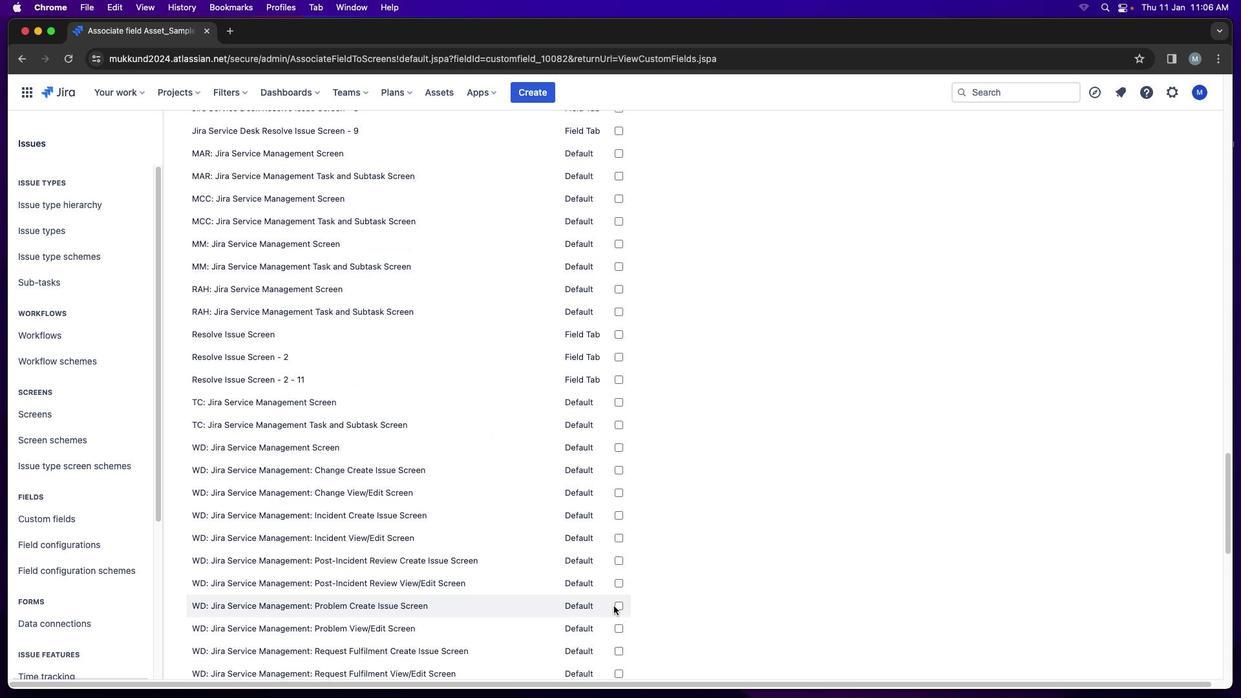 
Action: Mouse scrolled (639, 598) with delta (0, 0)
Screenshot: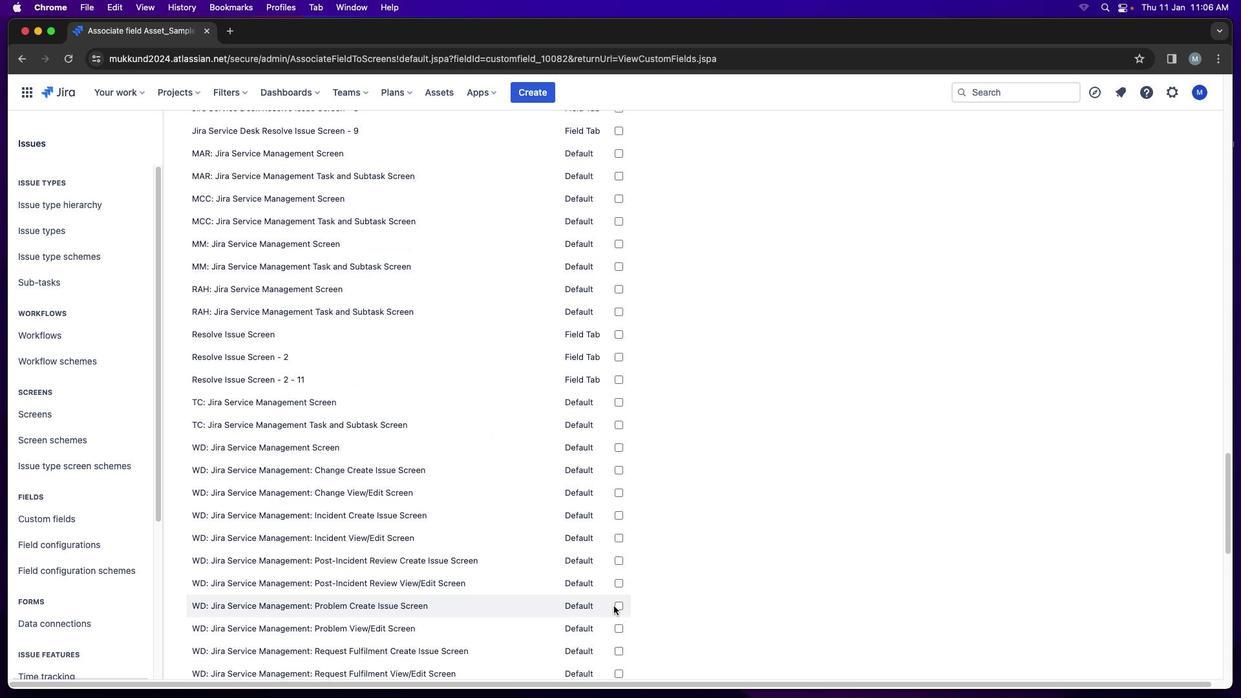 
Action: Mouse scrolled (639, 598) with delta (0, -1)
Screenshot: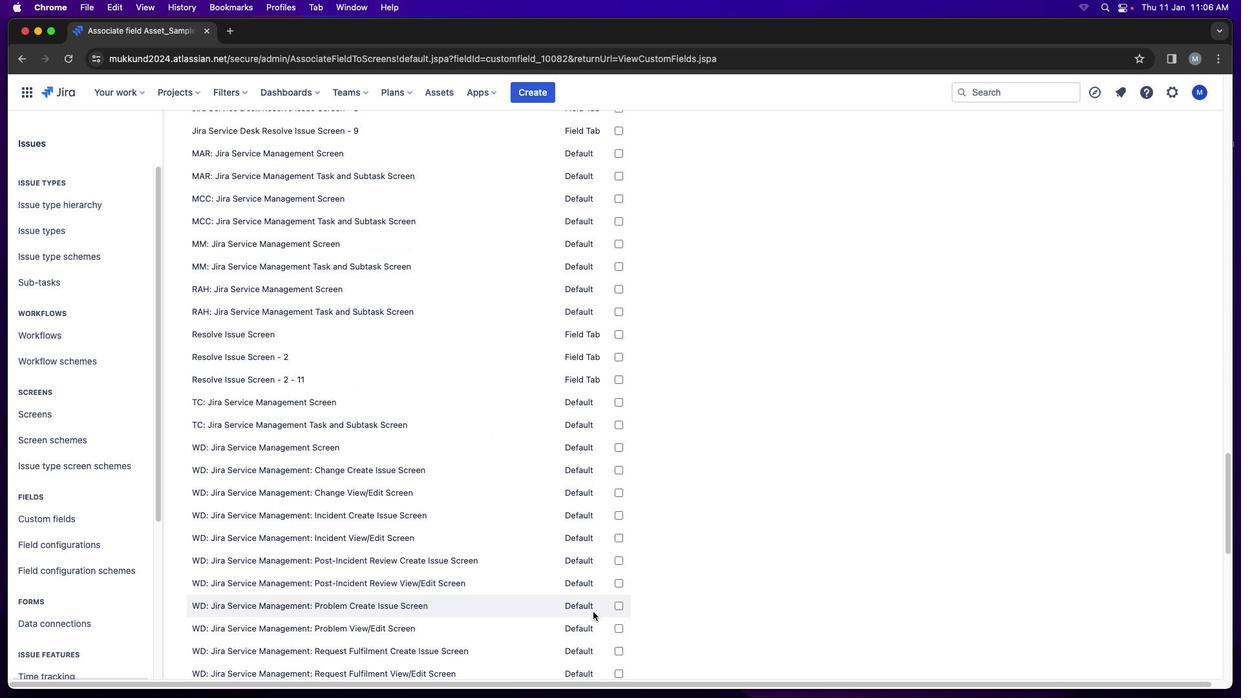 
Action: Mouse scrolled (639, 598) with delta (0, -2)
Screenshot: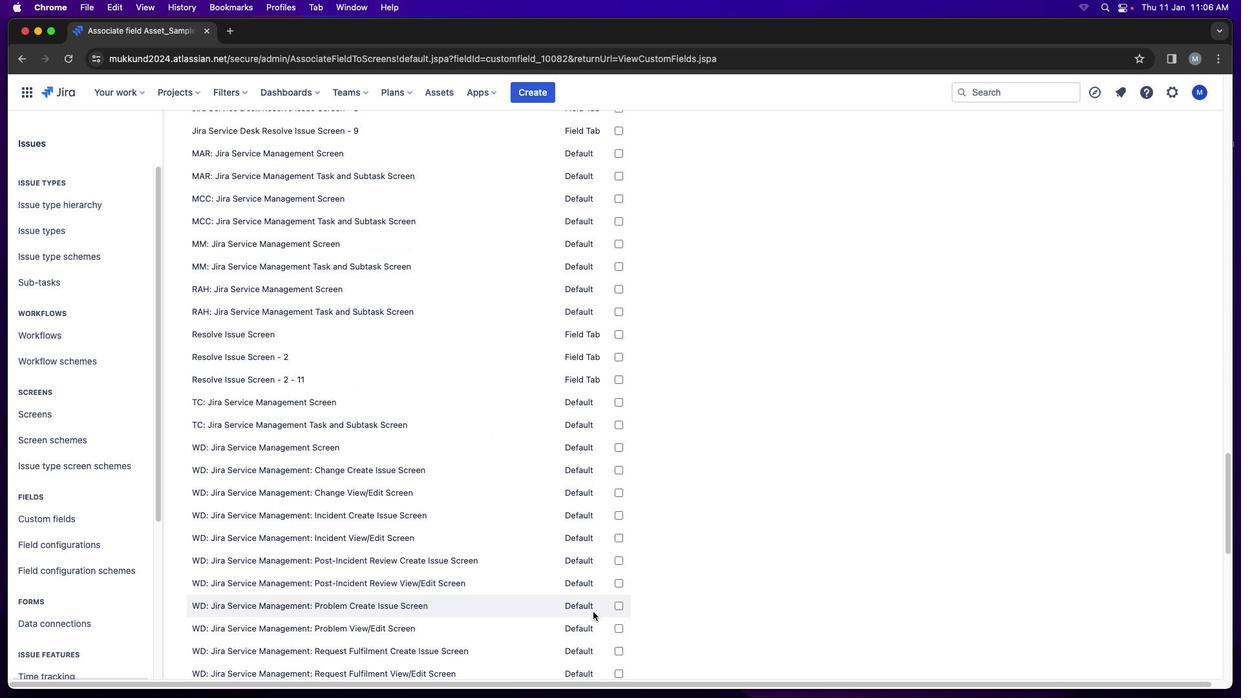 
Action: Mouse scrolled (639, 598) with delta (0, -2)
Screenshot: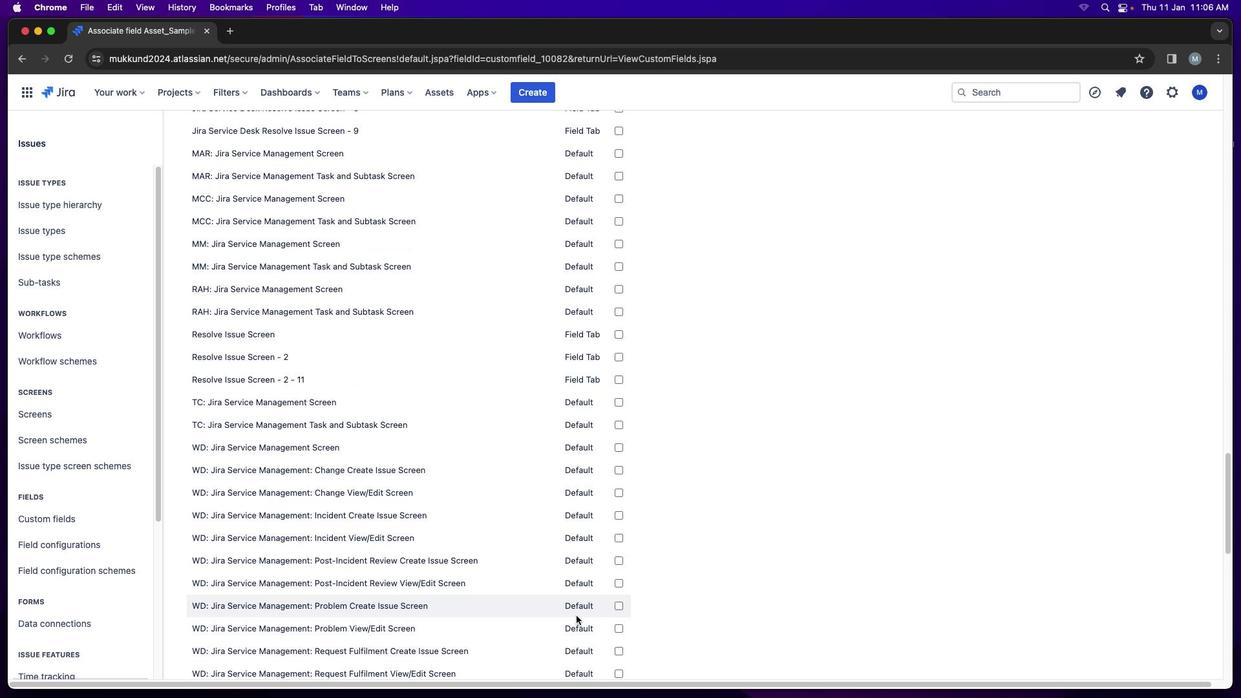 
Action: Mouse scrolled (639, 598) with delta (0, 0)
Screenshot: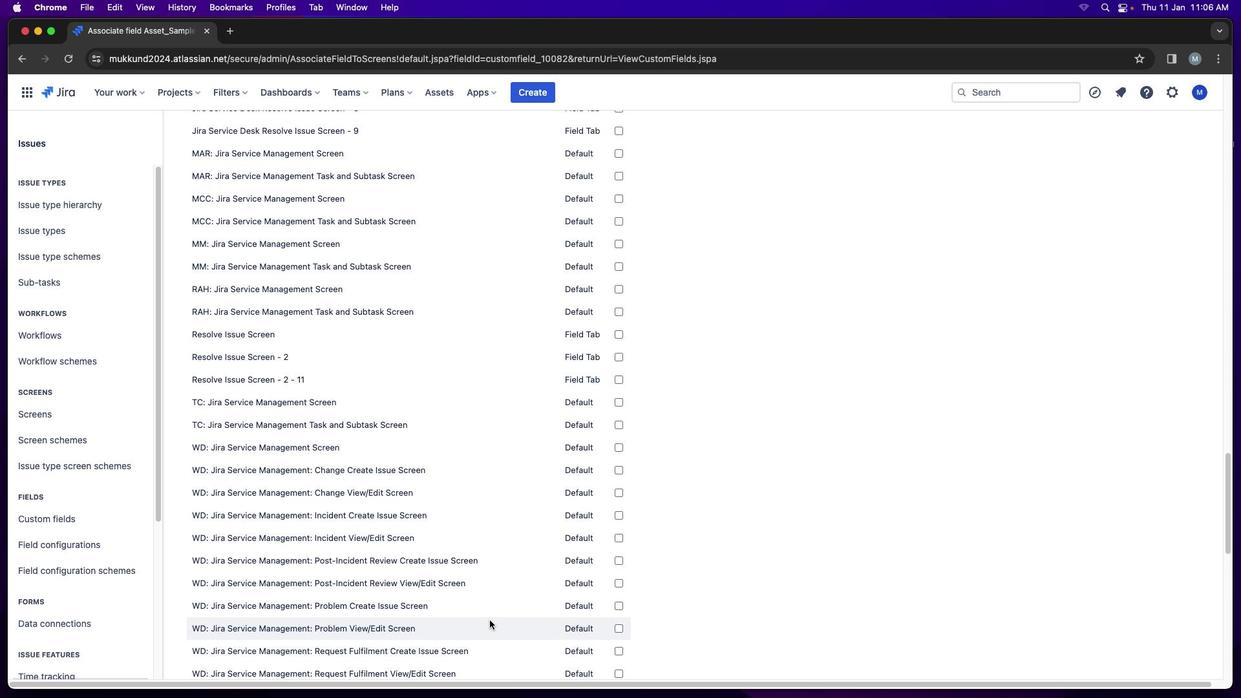 
Action: Mouse scrolled (639, 598) with delta (0, 0)
Screenshot: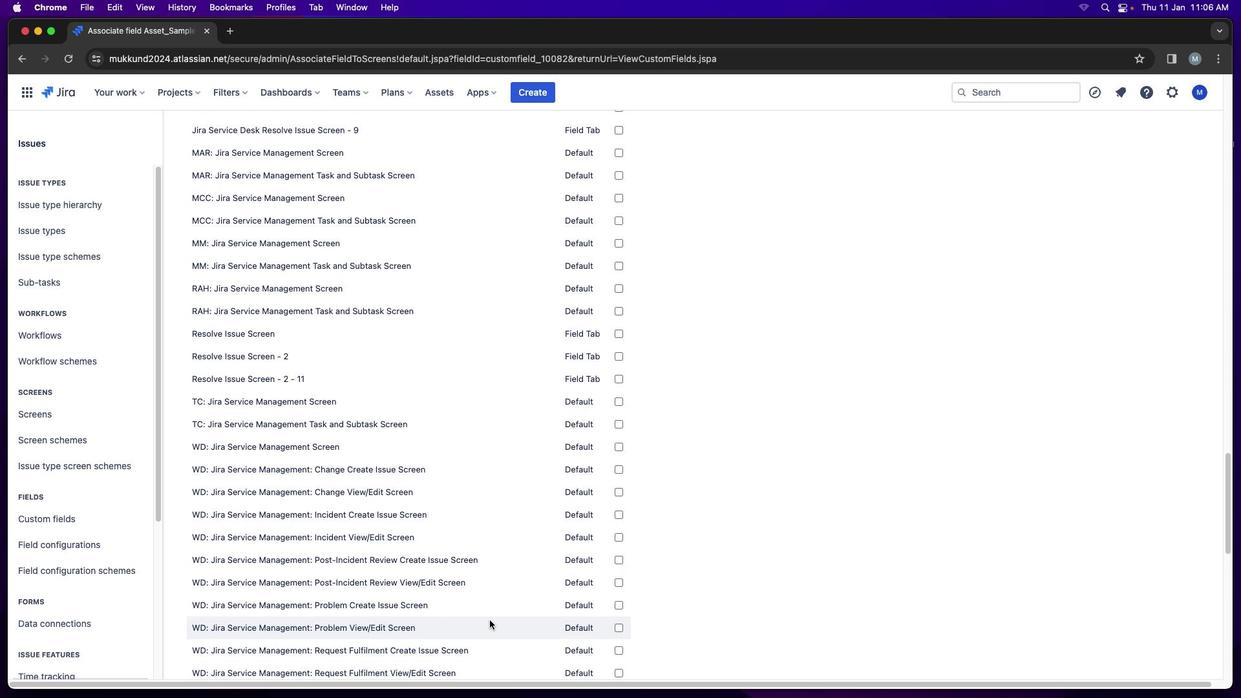
Action: Mouse moved to (639, 598)
Screenshot: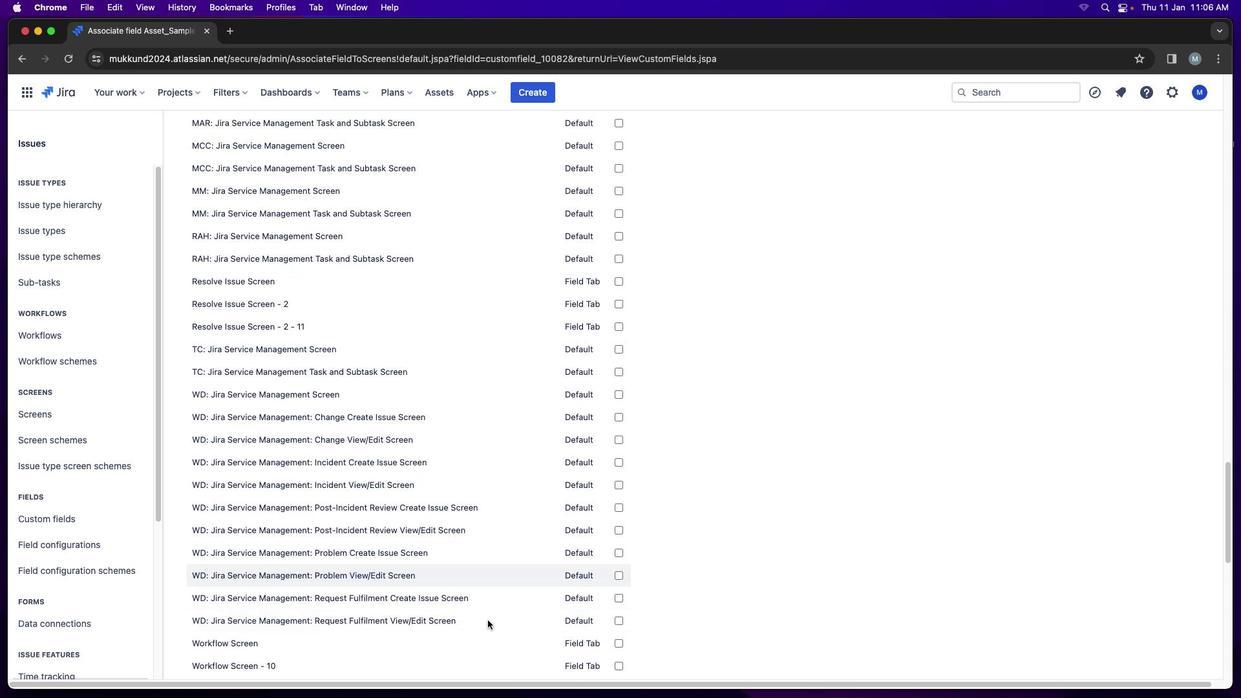 
Action: Mouse scrolled (639, 598) with delta (0, 0)
Screenshot: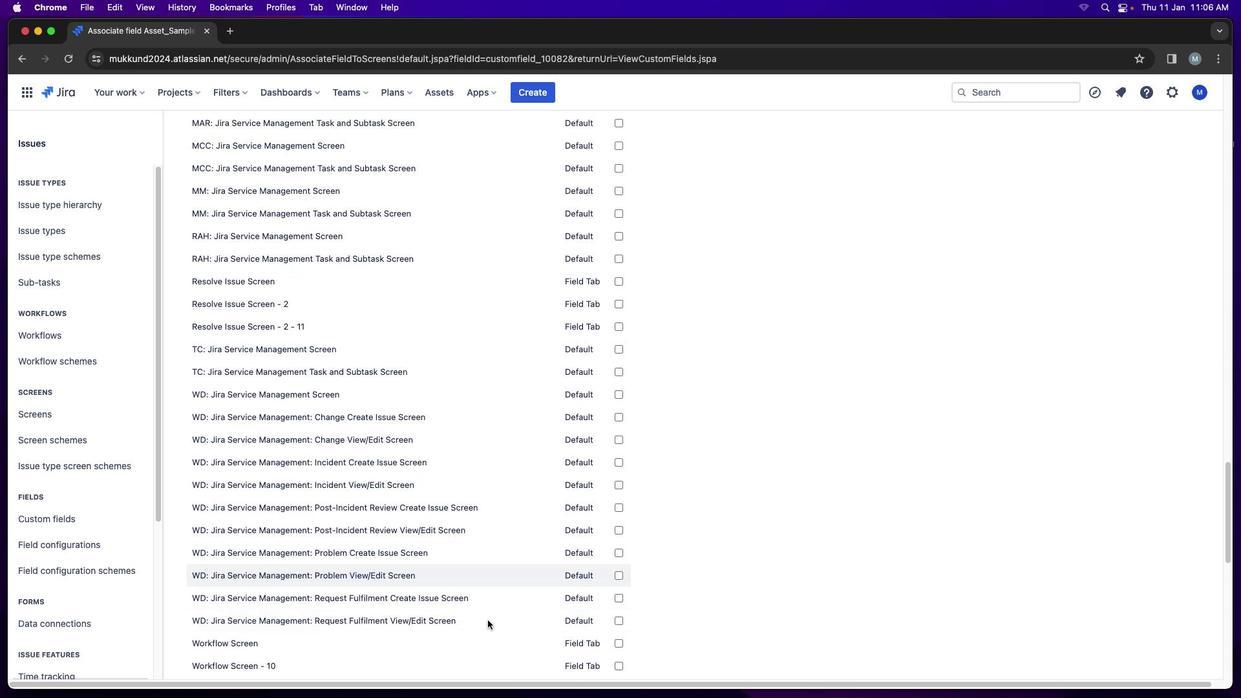 
Action: Mouse scrolled (639, 598) with delta (0, -1)
Screenshot: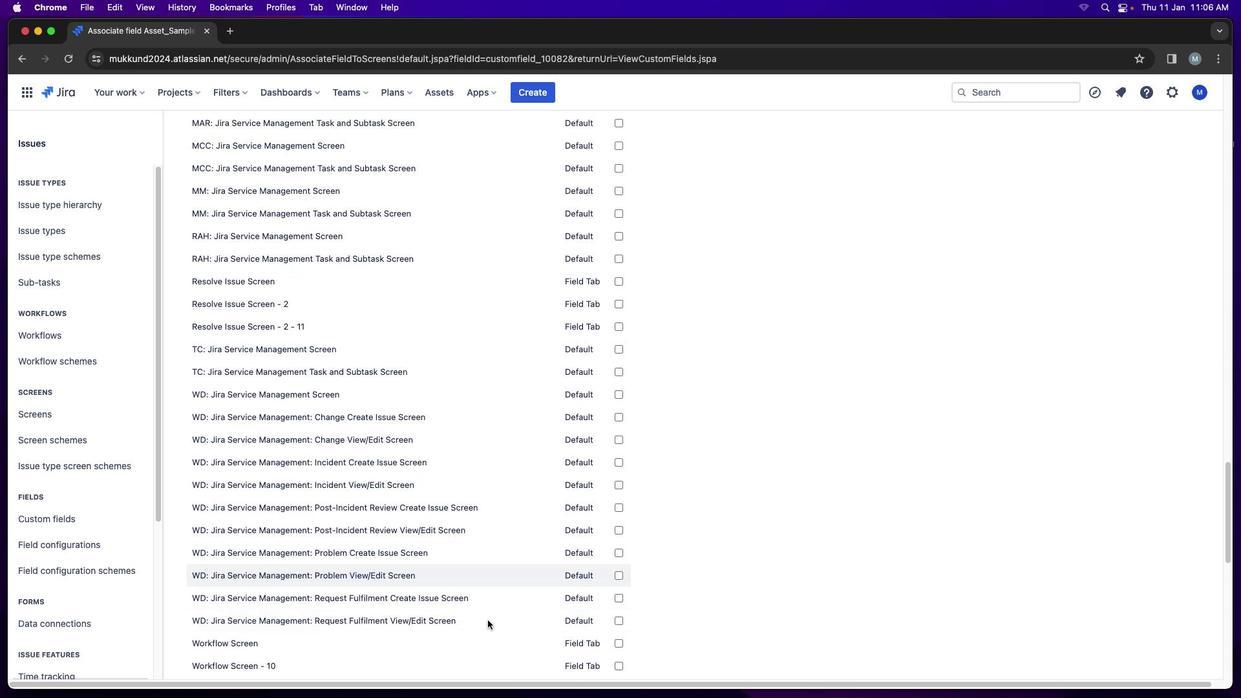 
Action: Mouse scrolled (639, 598) with delta (0, -2)
Screenshot: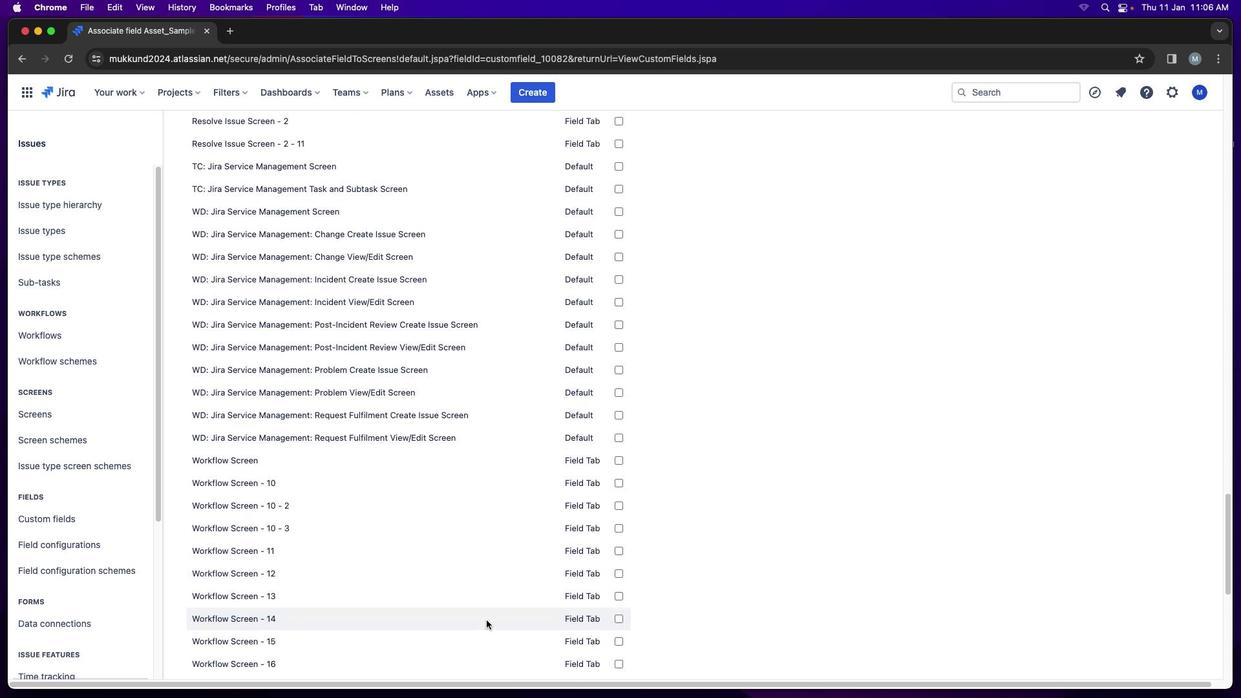
Action: Mouse moved to (490, 620)
Screenshot: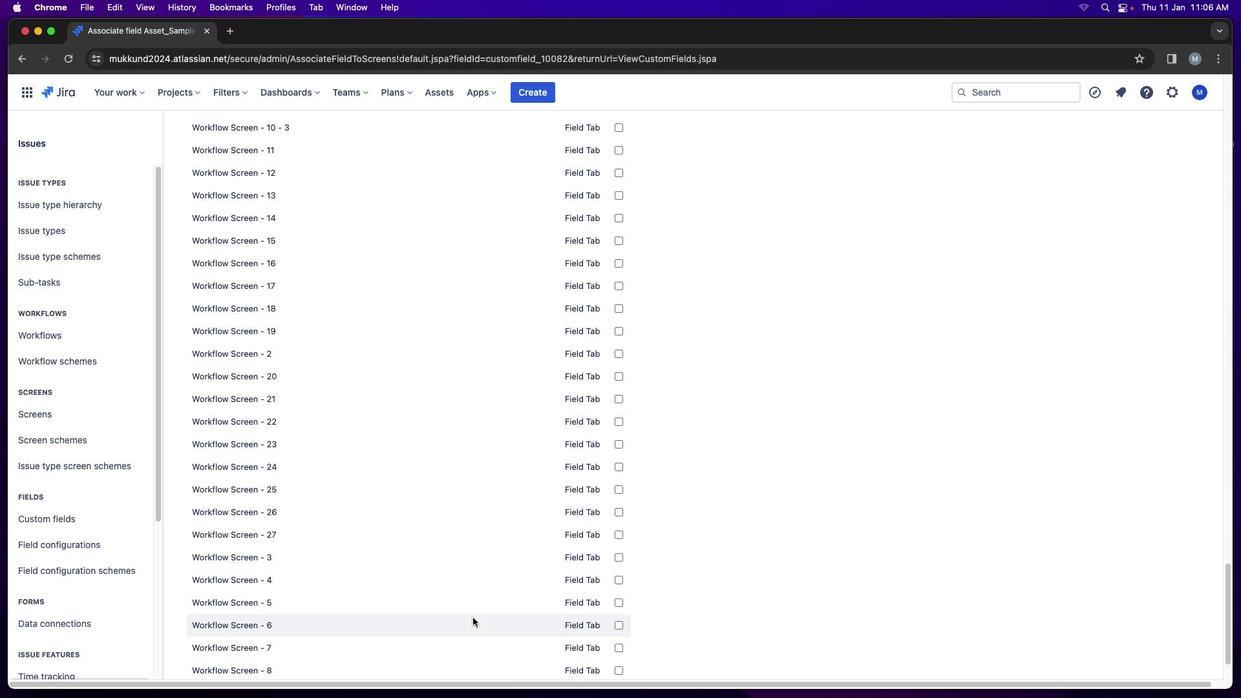 
Action: Mouse scrolled (490, 620) with delta (0, 0)
Screenshot: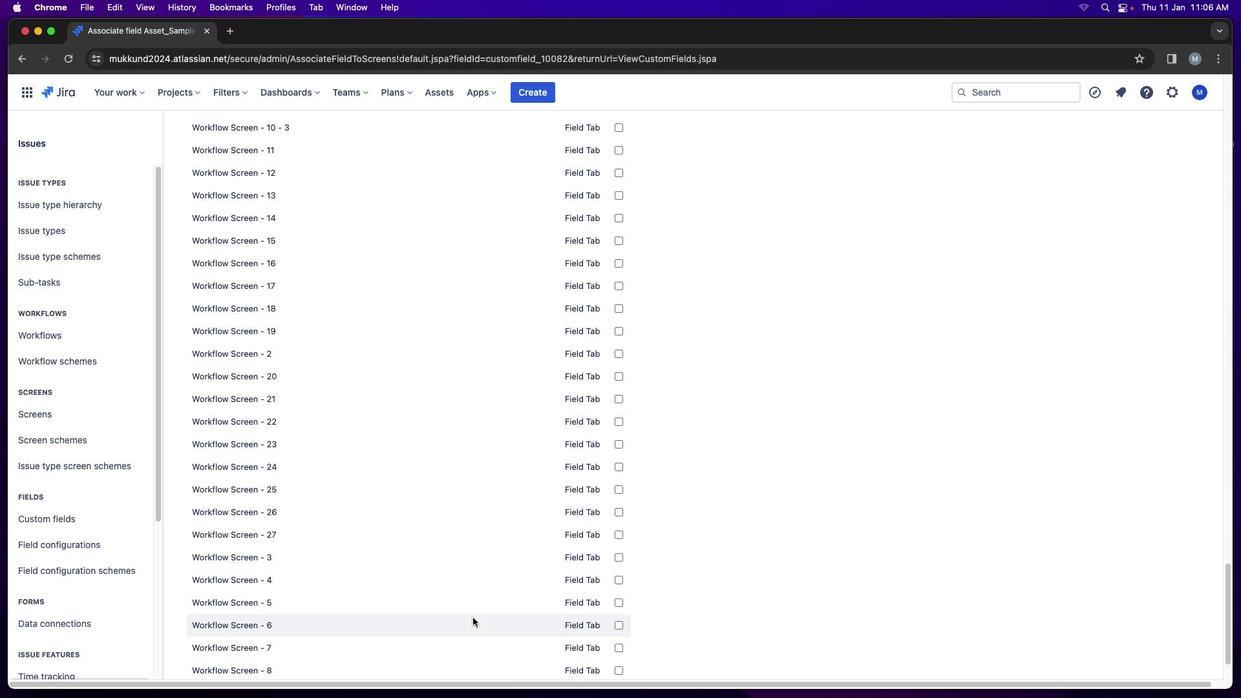 
Action: Mouse scrolled (490, 620) with delta (0, 0)
Screenshot: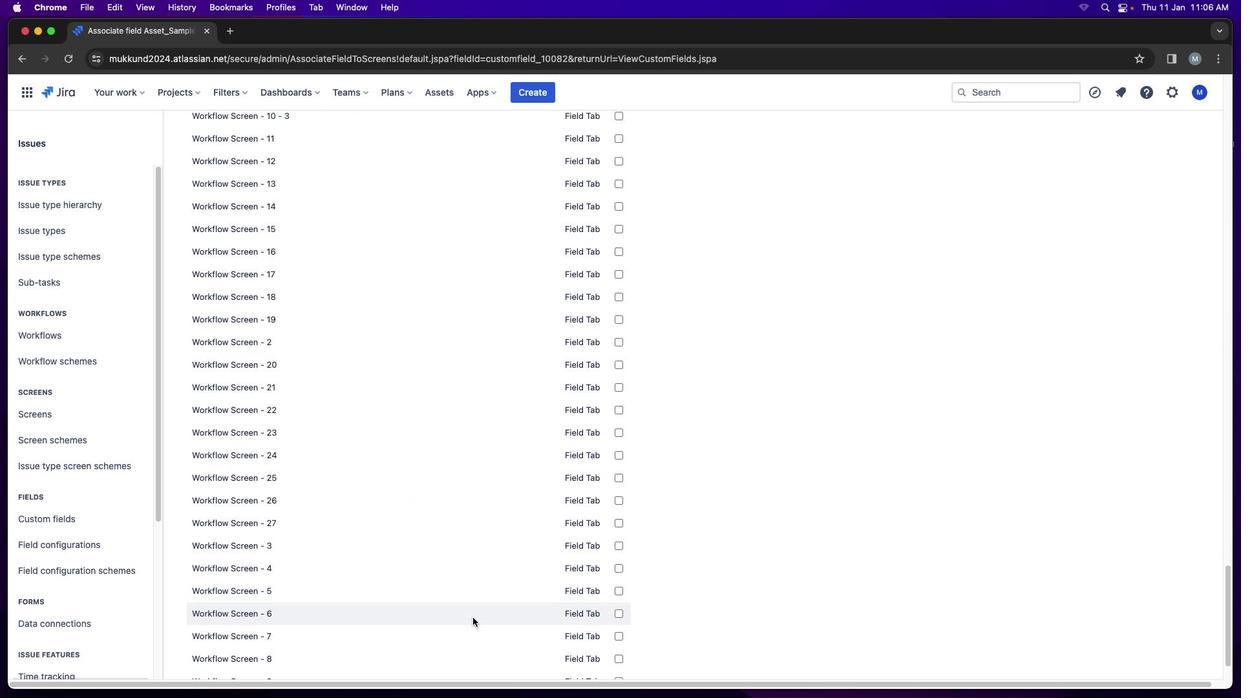 
Action: Mouse scrolled (490, 620) with delta (0, 0)
Screenshot: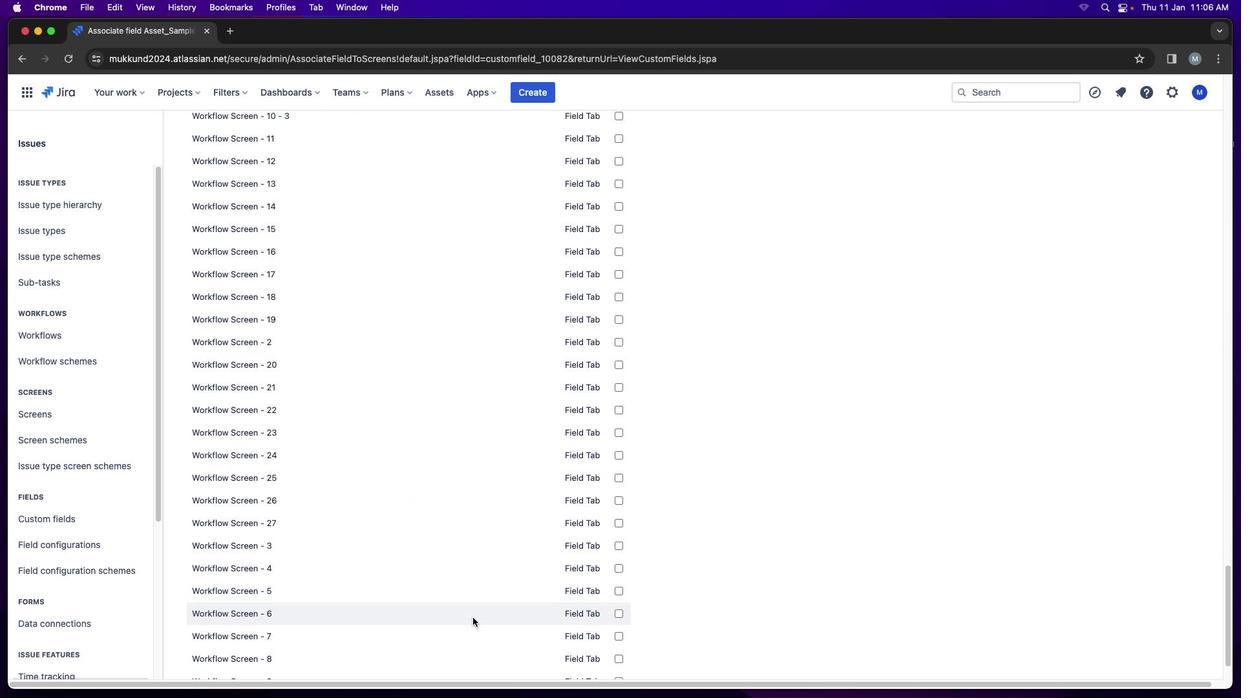 
Action: Mouse moved to (490, 621)
Screenshot: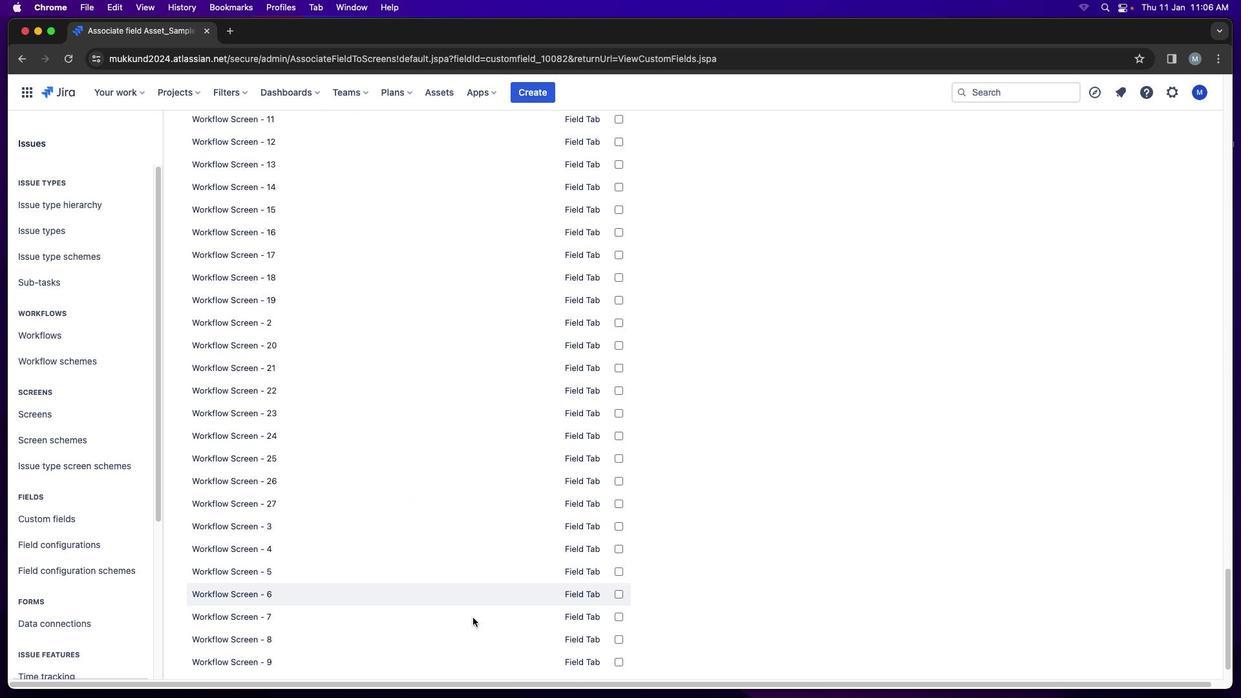 
Action: Mouse scrolled (490, 621) with delta (0, -1)
Screenshot: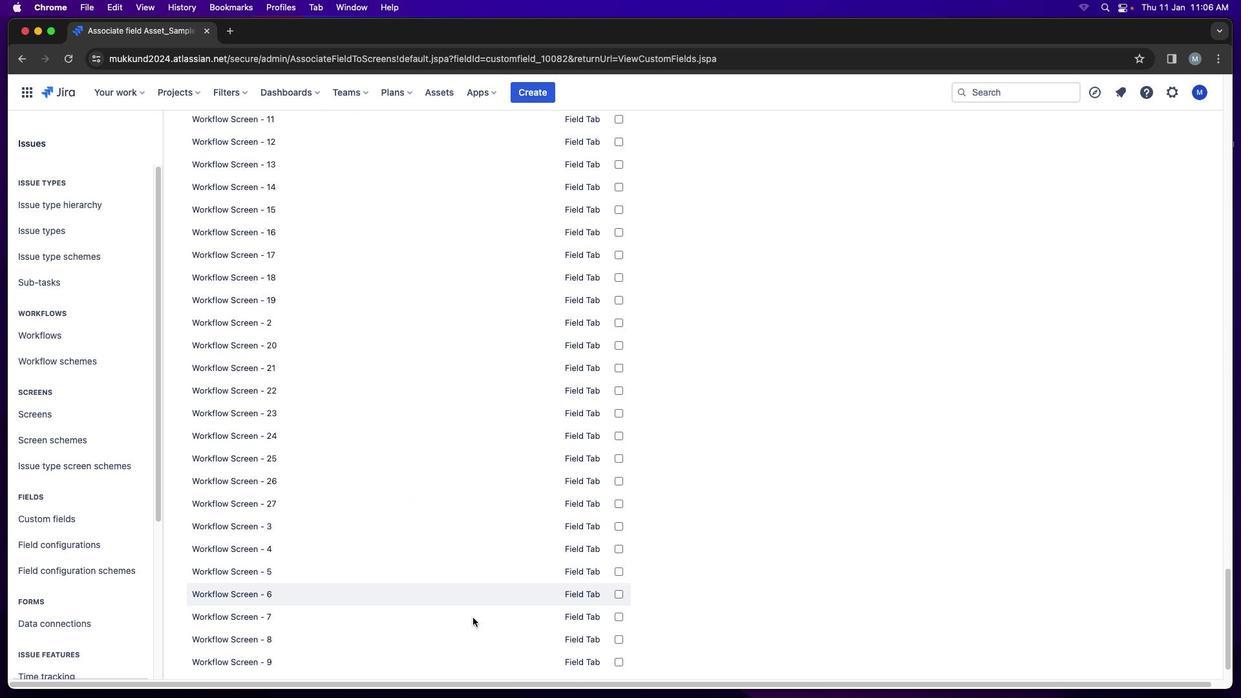 
Action: Mouse scrolled (490, 621) with delta (0, -2)
Screenshot: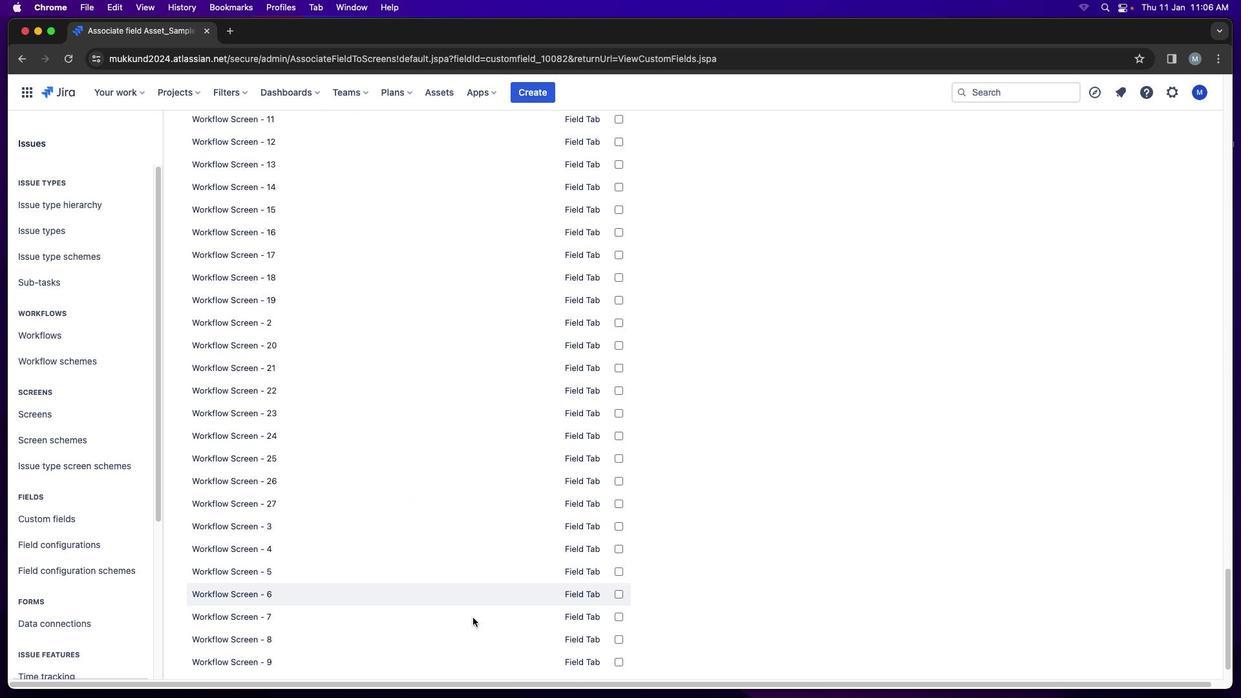 
Action: Mouse moved to (489, 621)
Screenshot: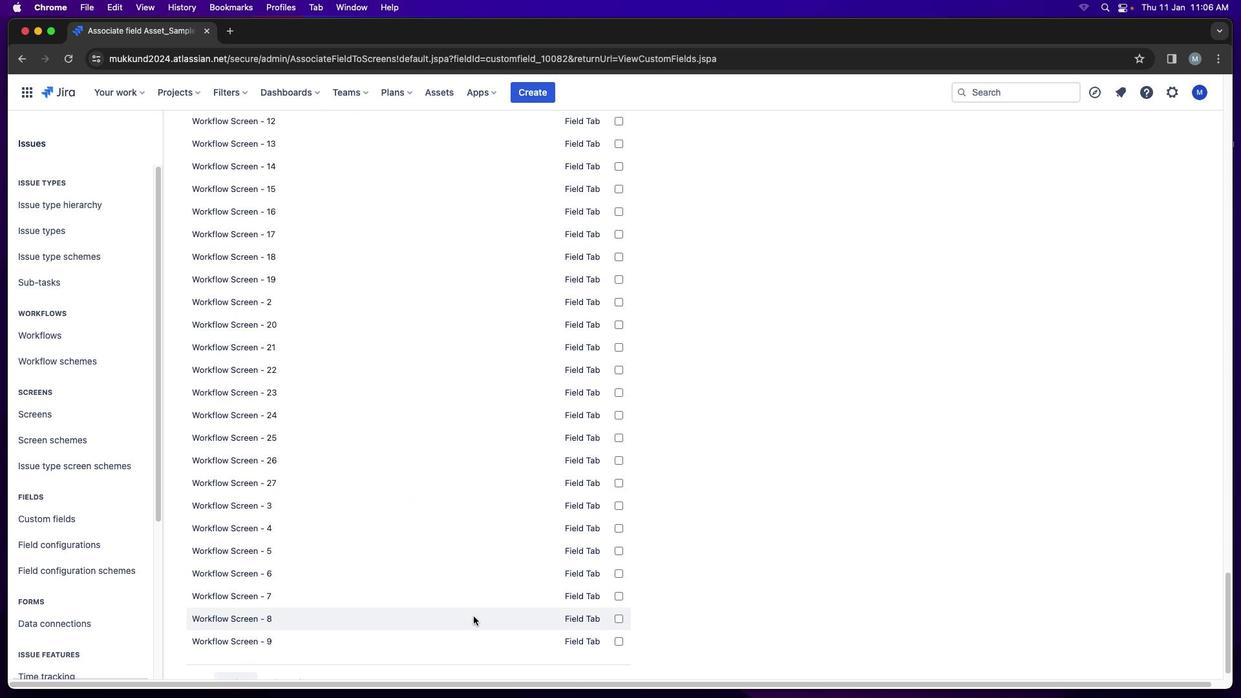 
Action: Mouse scrolled (489, 621) with delta (0, -3)
Screenshot: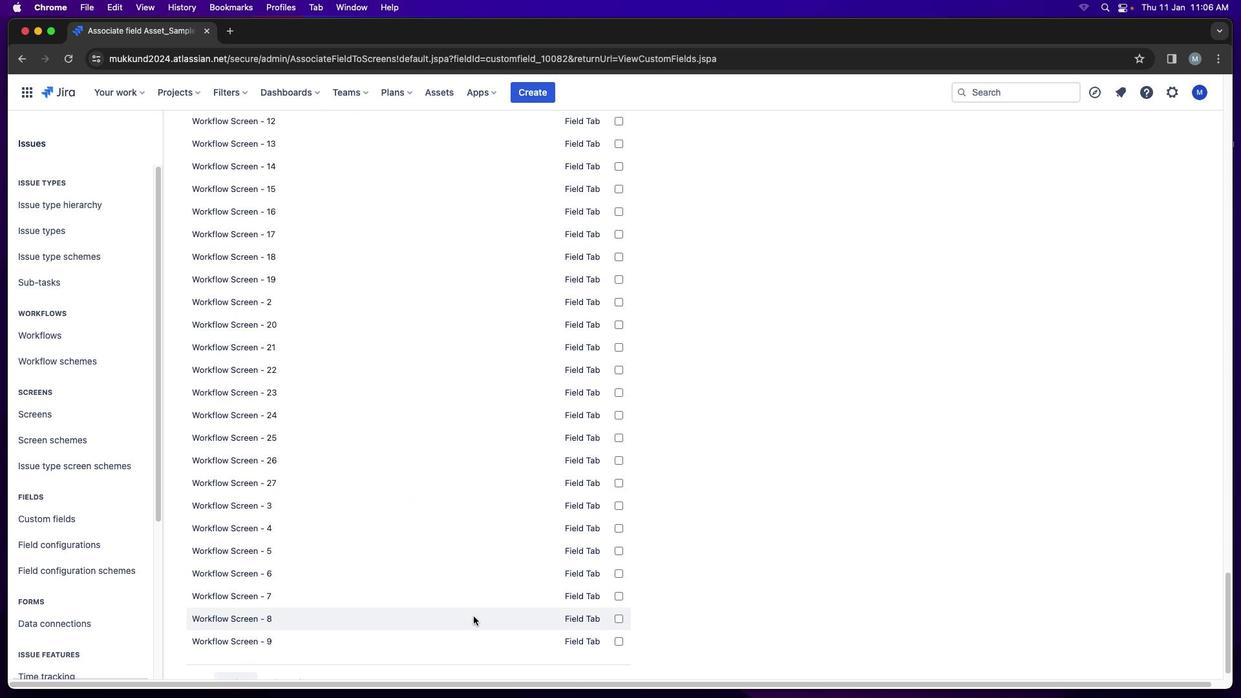 
Action: Mouse moved to (474, 617)
Screenshot: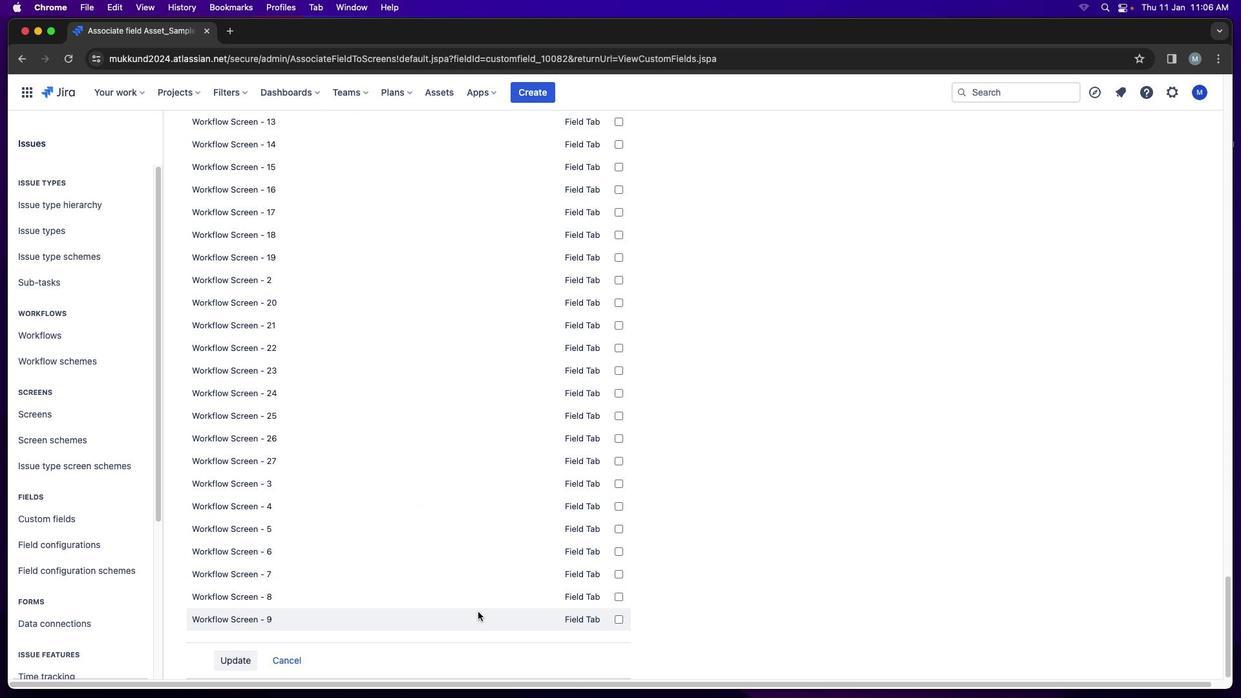 
Action: Mouse scrolled (474, 617) with delta (0, 0)
Screenshot: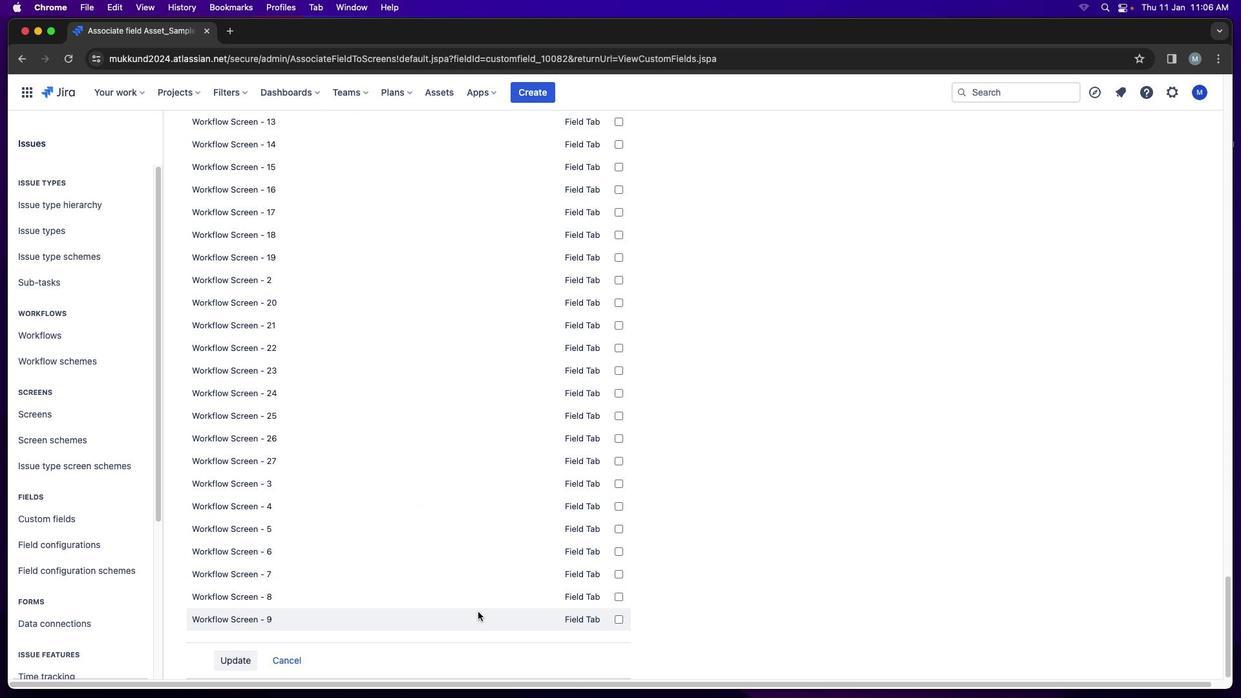 
Action: Mouse moved to (474, 618)
Screenshot: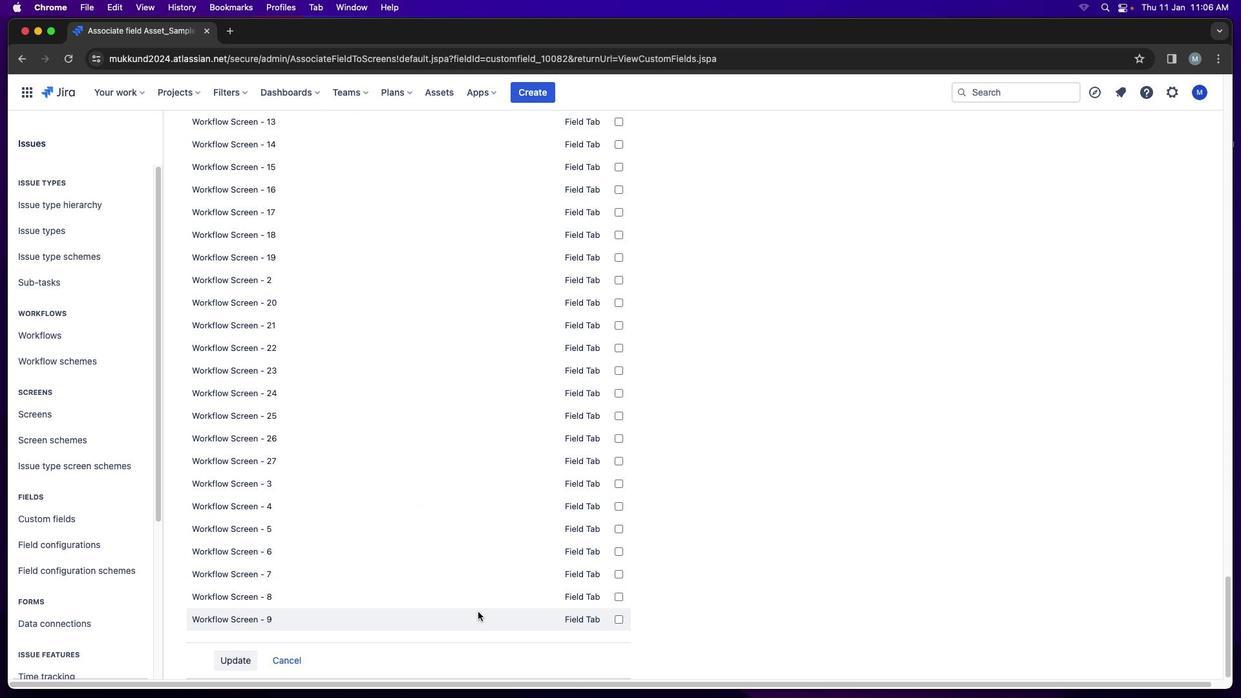 
Action: Mouse scrolled (474, 618) with delta (0, 0)
Screenshot: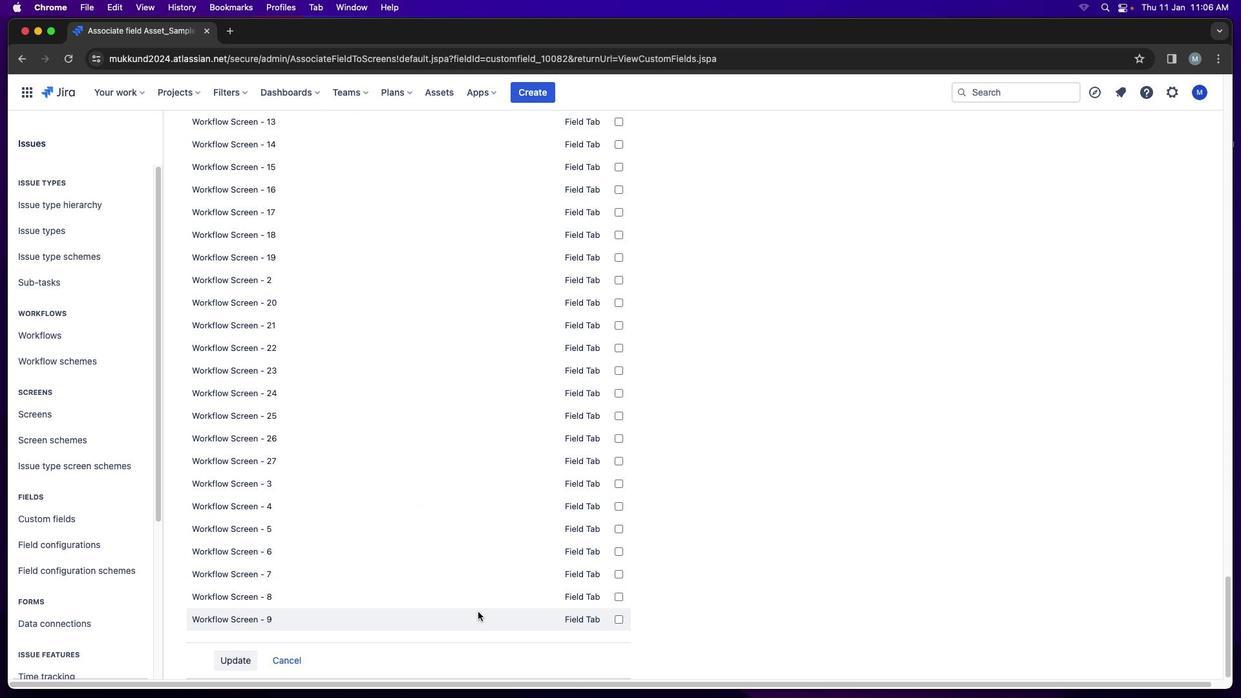 
Action: Mouse moved to (474, 618)
Screenshot: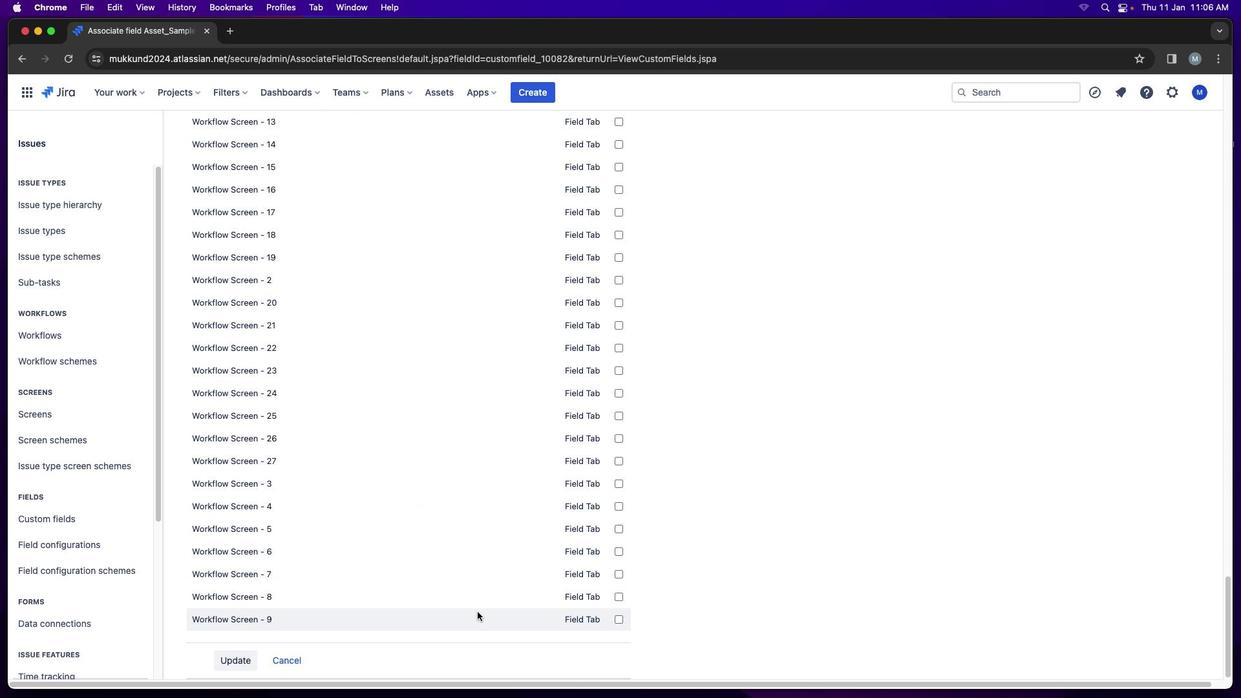 
Action: Mouse scrolled (474, 618) with delta (0, 0)
Screenshot: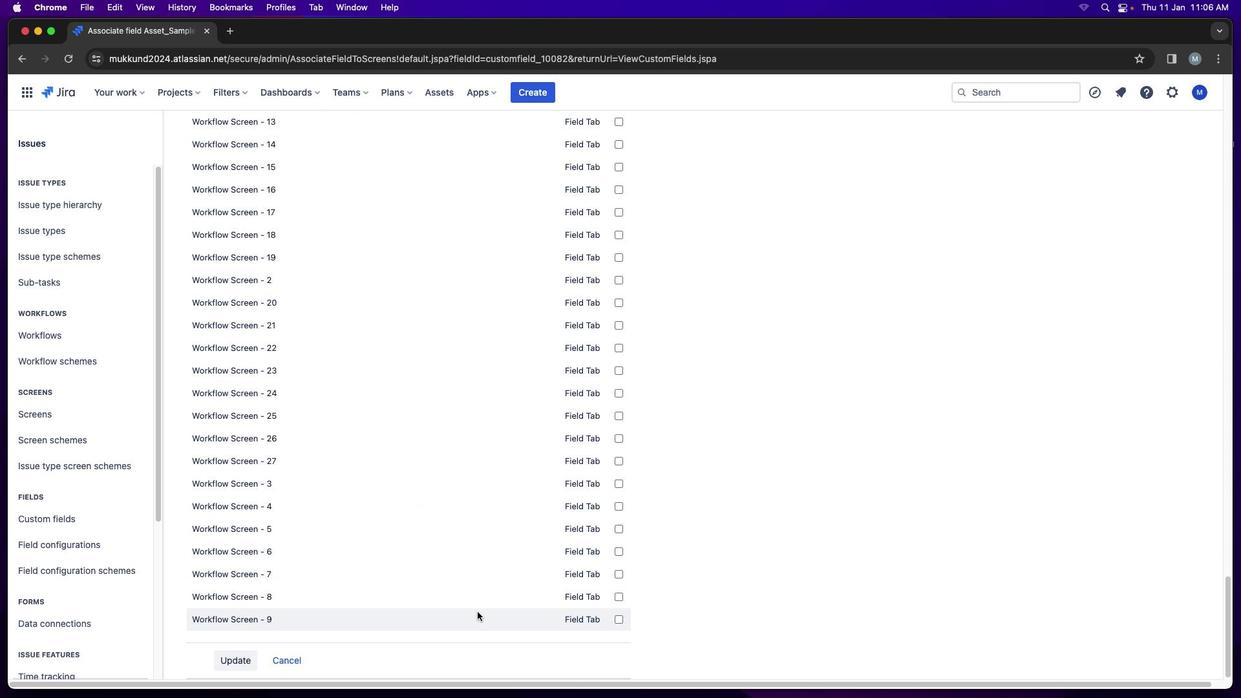 
Action: Mouse scrolled (474, 618) with delta (0, -1)
Screenshot: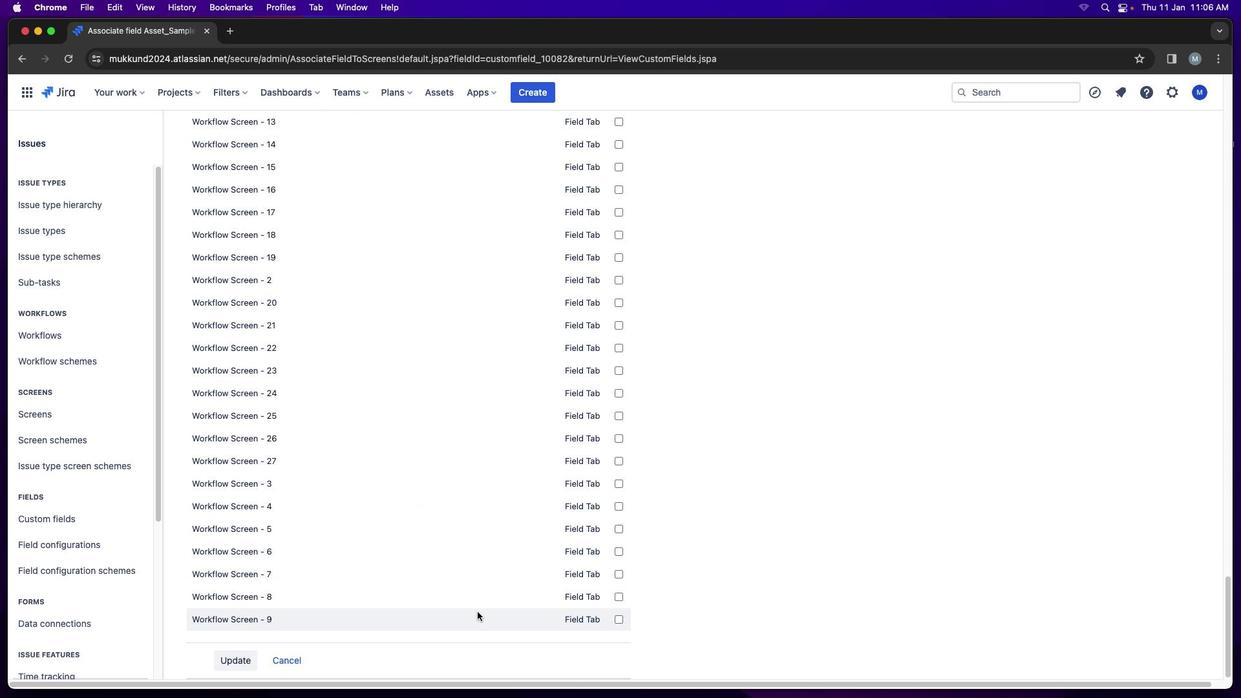 
Action: Mouse moved to (474, 618)
Screenshot: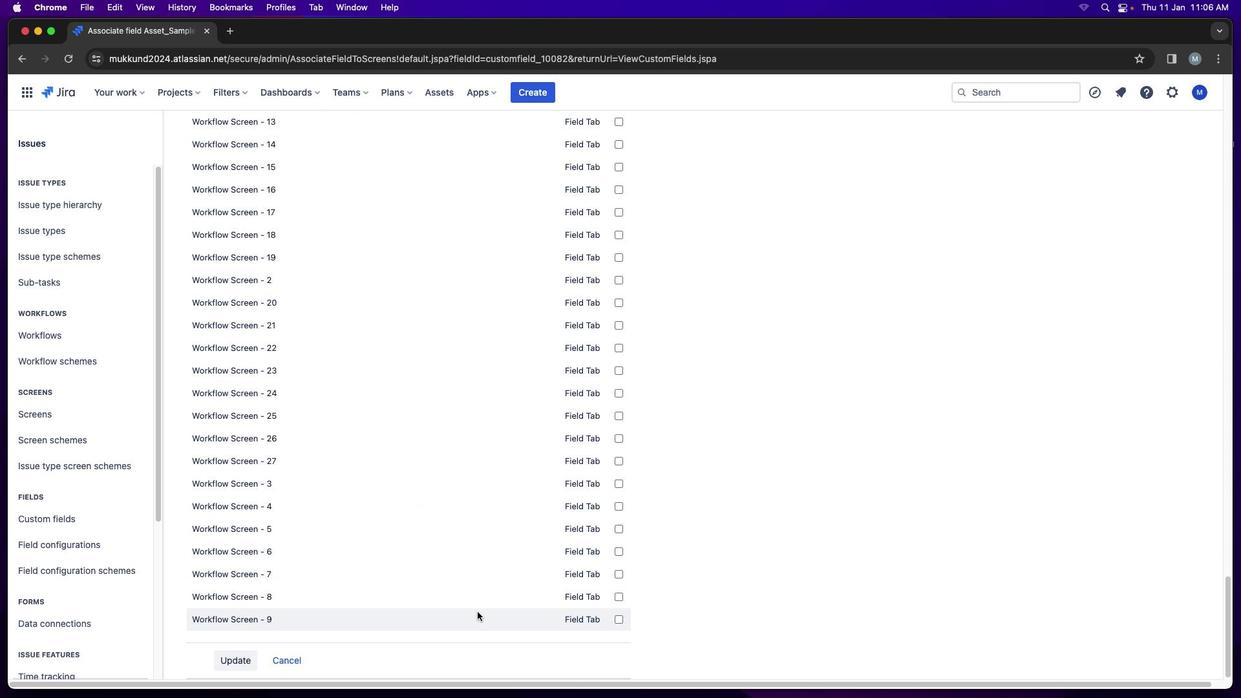 
Action: Mouse scrolled (474, 618) with delta (0, -2)
Screenshot: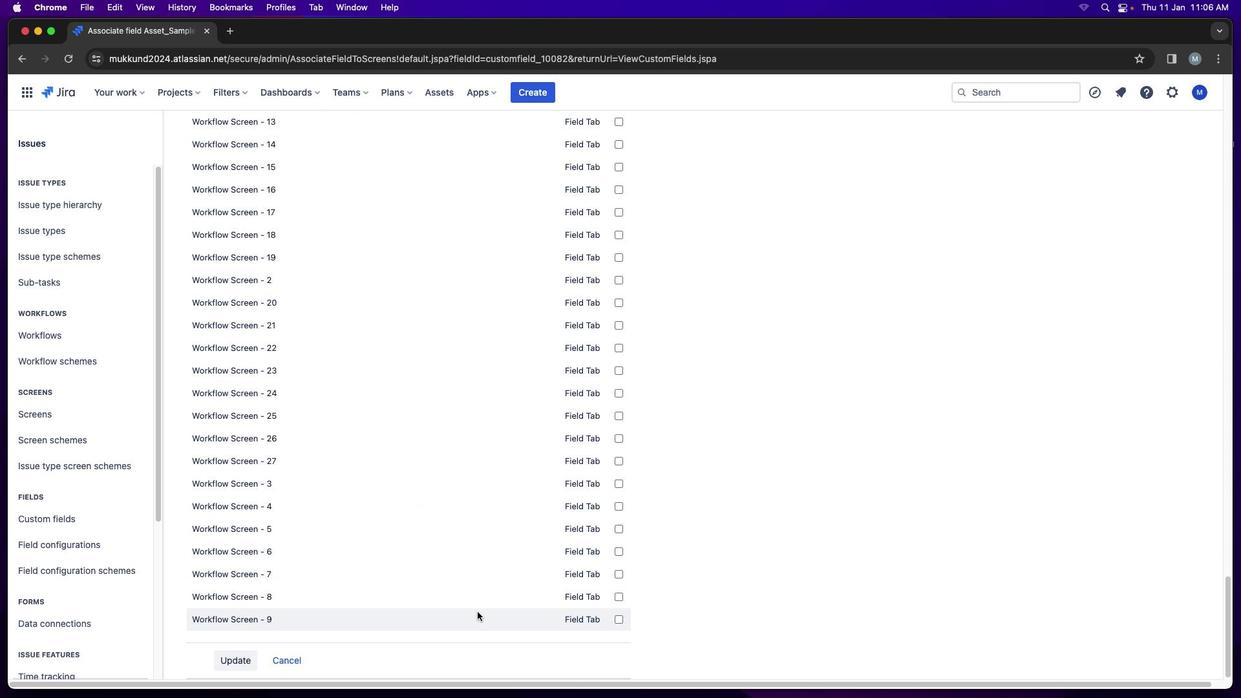 
Action: Mouse moved to (474, 618)
Screenshot: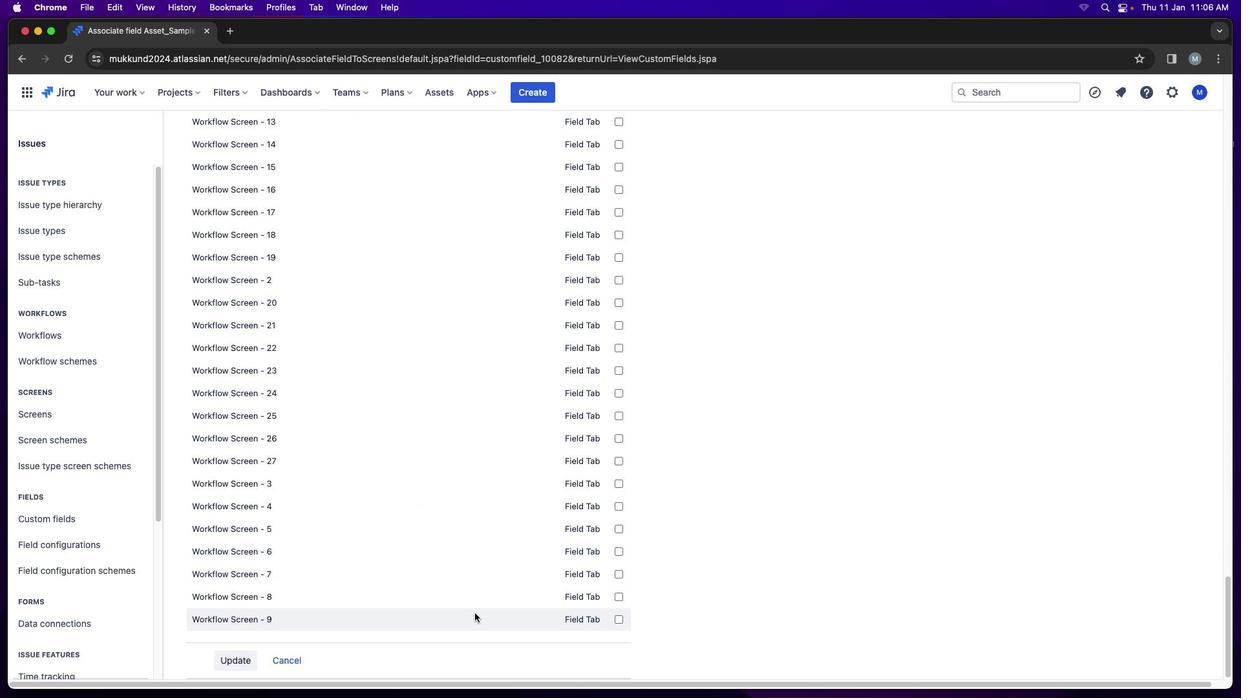 
Action: Mouse scrolled (474, 618) with delta (0, -3)
Screenshot: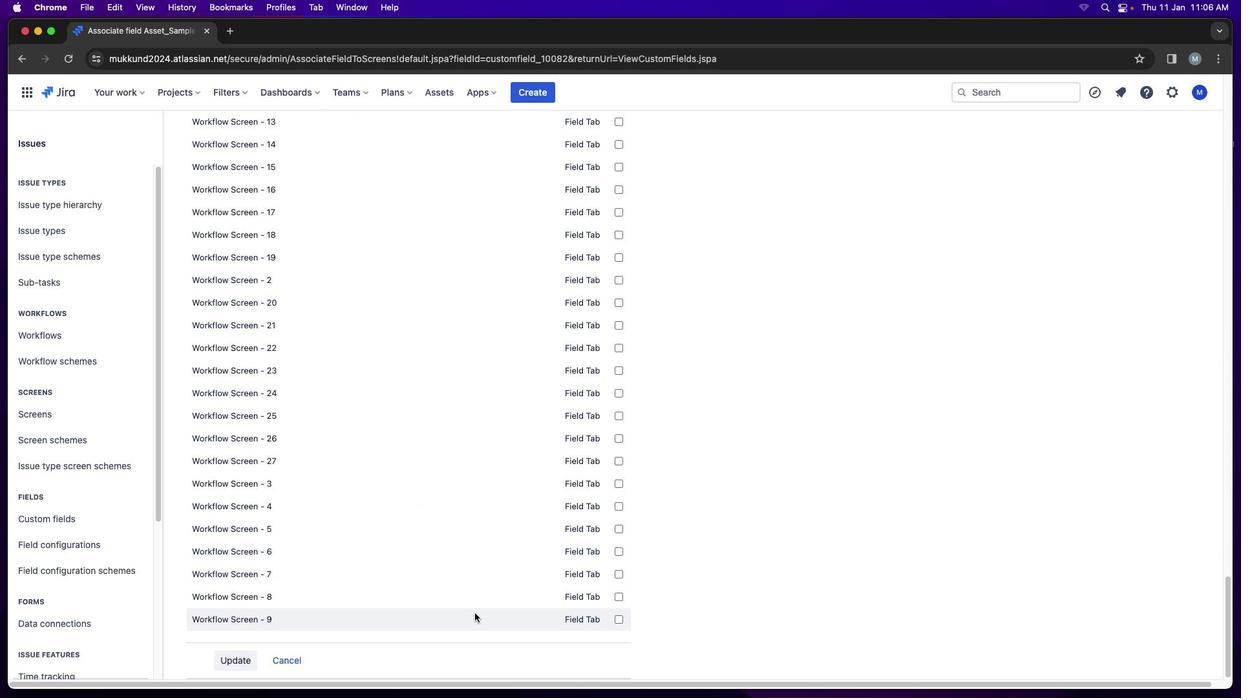 
Action: Mouse moved to (479, 611)
Screenshot: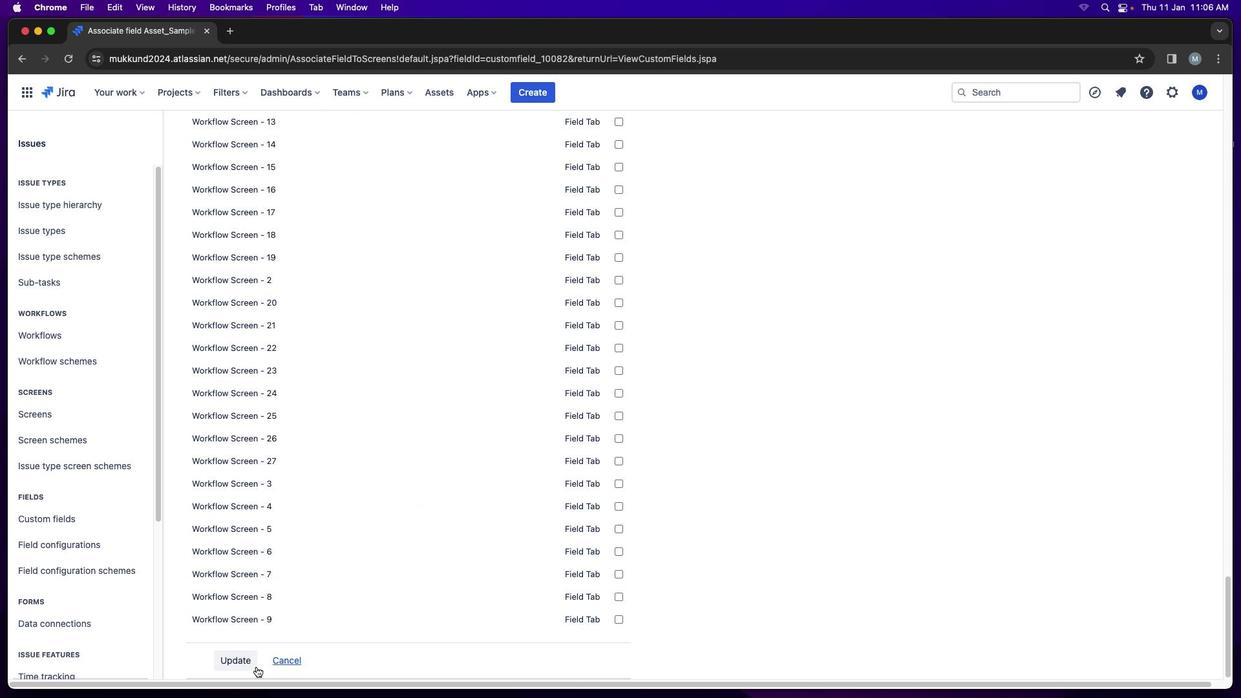 
Action: Mouse scrolled (479, 611) with delta (0, 0)
Screenshot: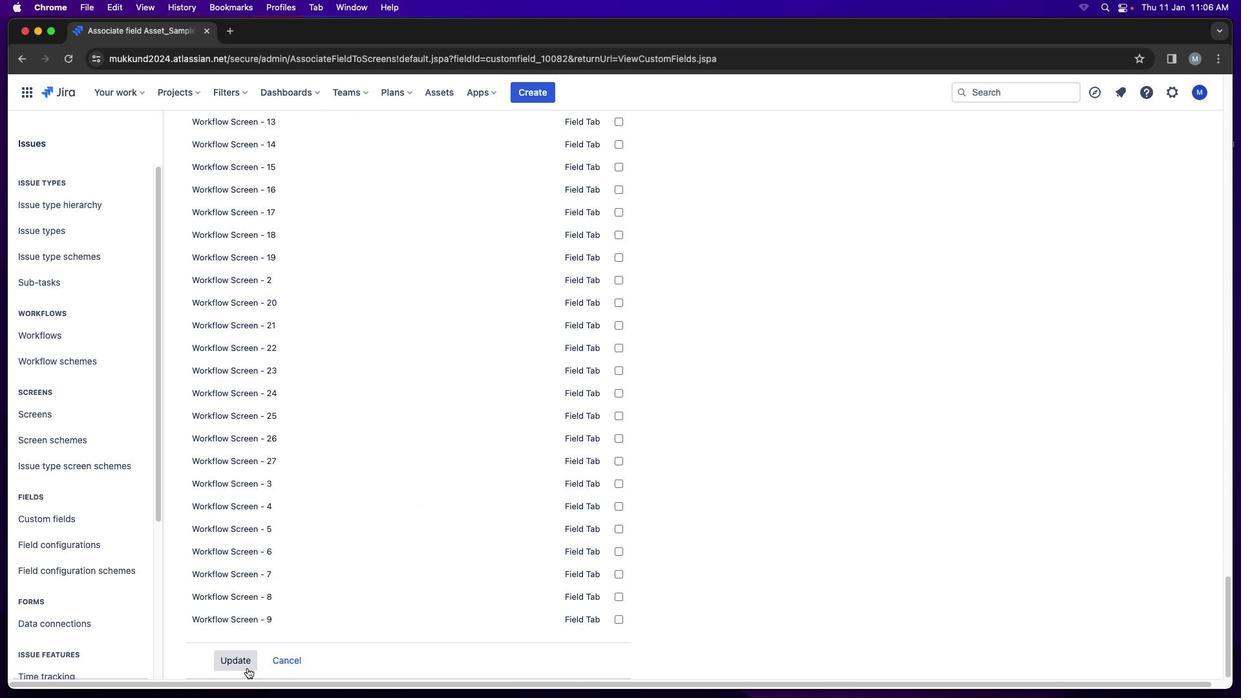 
Action: Mouse moved to (479, 612)
Screenshot: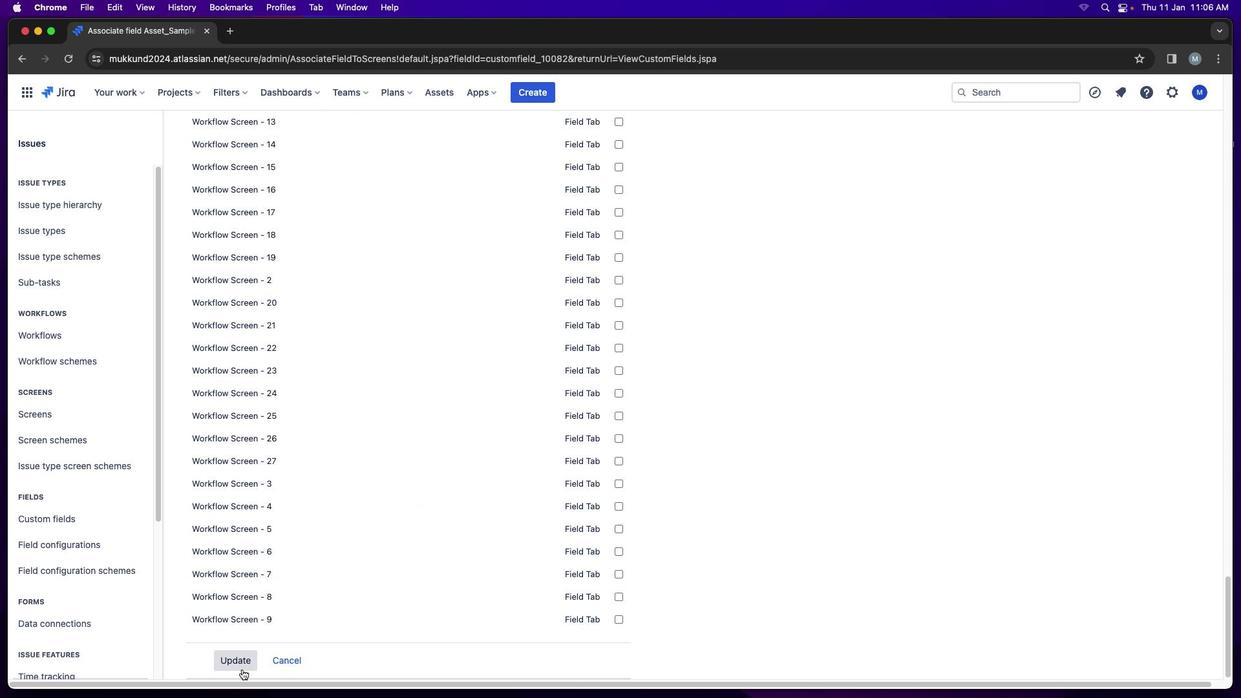 
Action: Mouse scrolled (479, 612) with delta (0, 0)
Screenshot: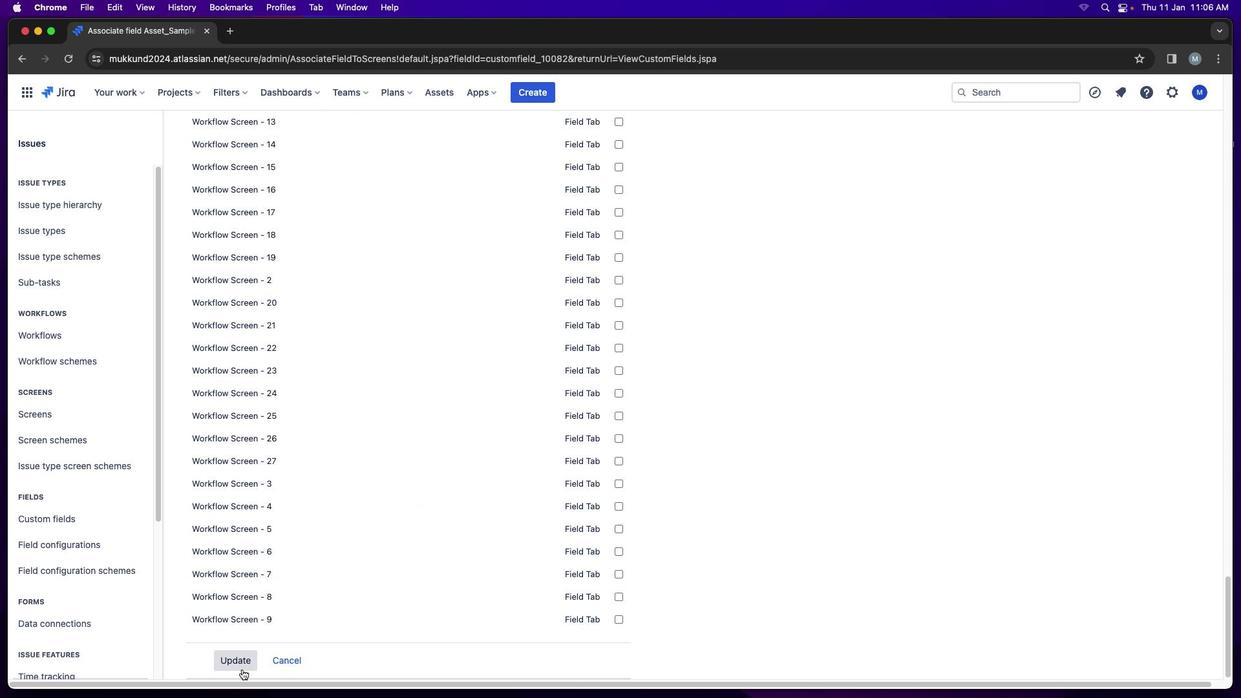 
Action: Mouse scrolled (479, 612) with delta (0, 0)
Screenshot: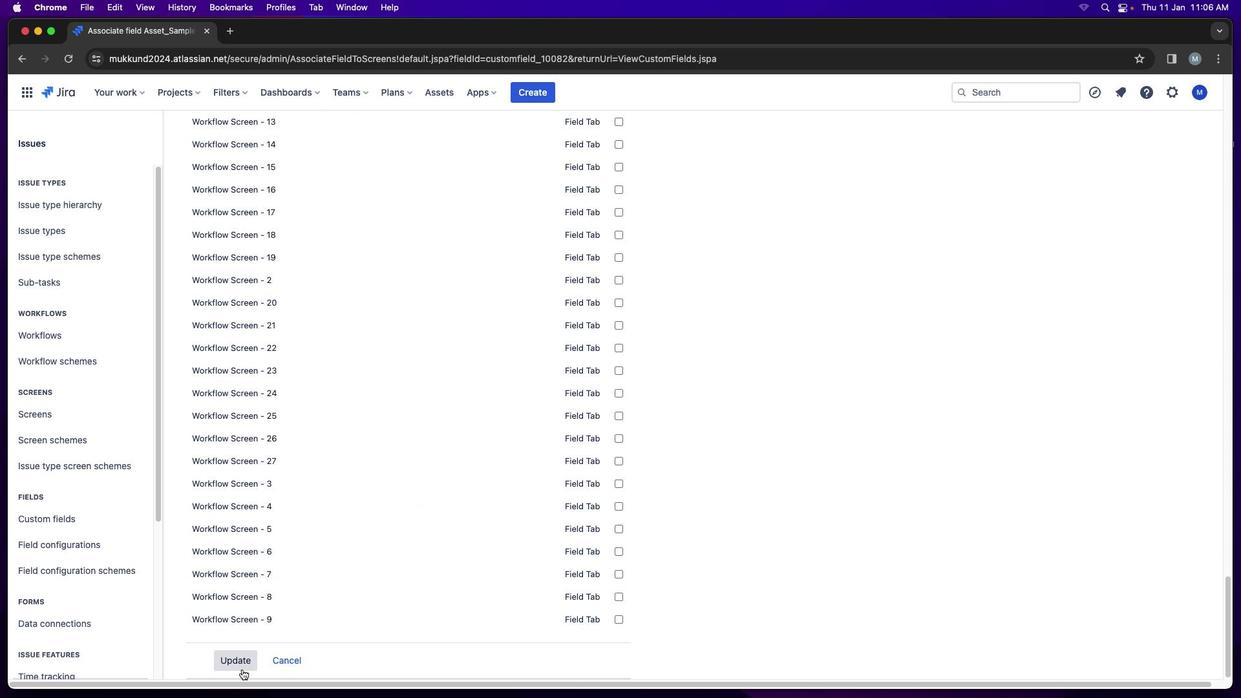 
Action: Mouse scrolled (479, 612) with delta (0, -1)
Screenshot: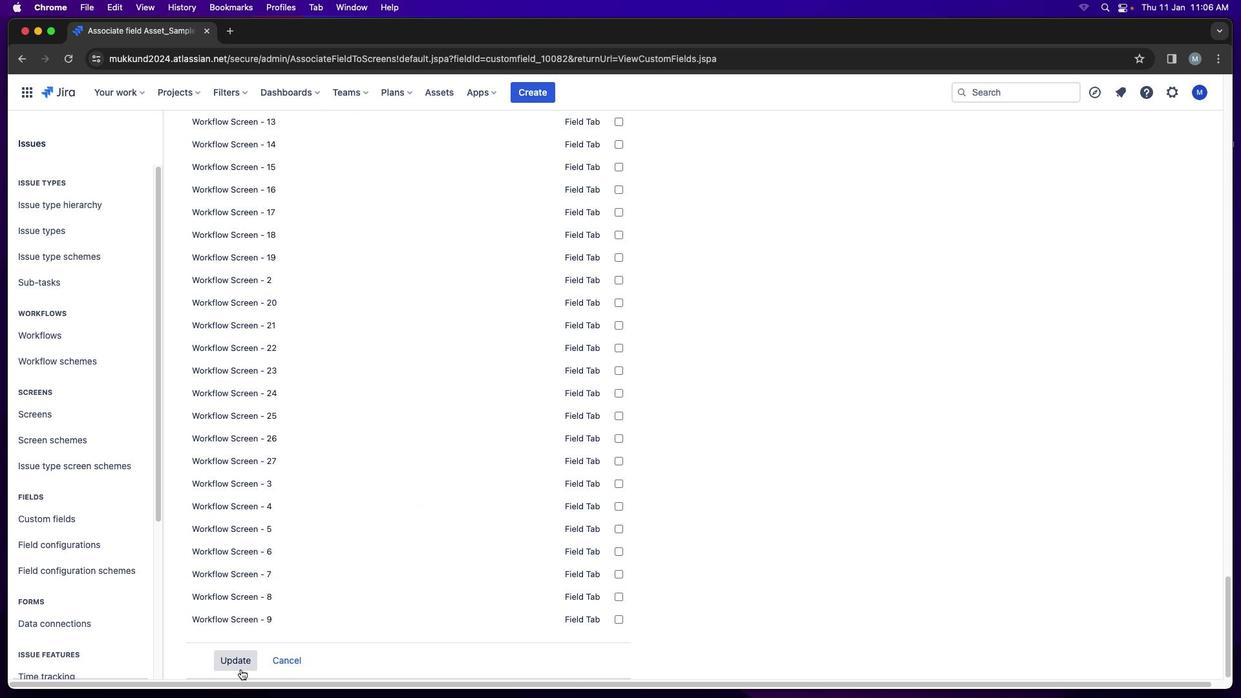
Action: Mouse moved to (479, 612)
Screenshot: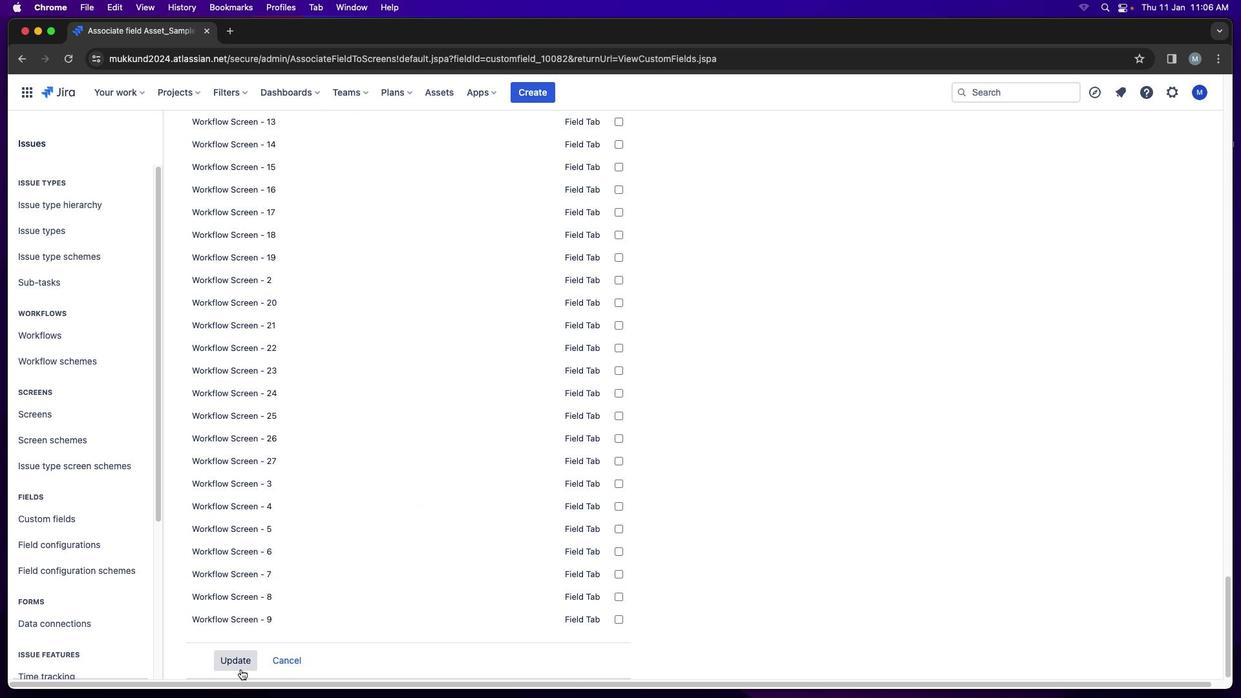 
Action: Mouse scrolled (479, 612) with delta (0, -2)
Screenshot: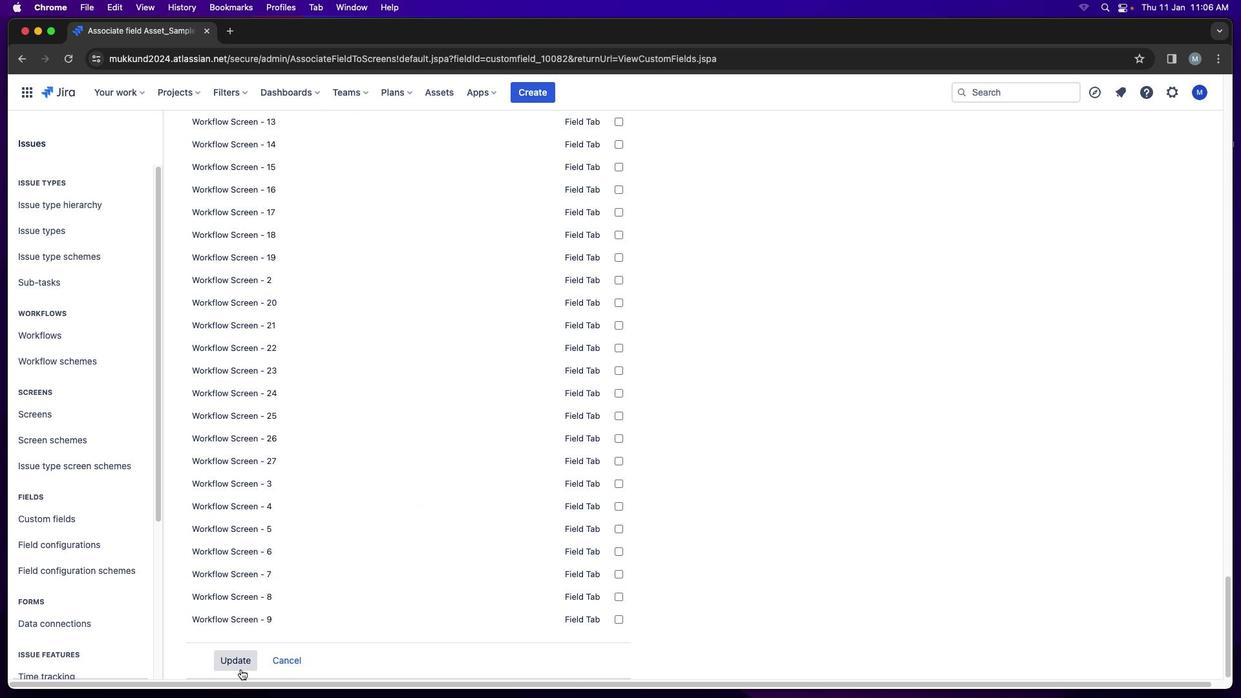 
Action: Mouse scrolled (479, 612) with delta (0, -2)
Screenshot: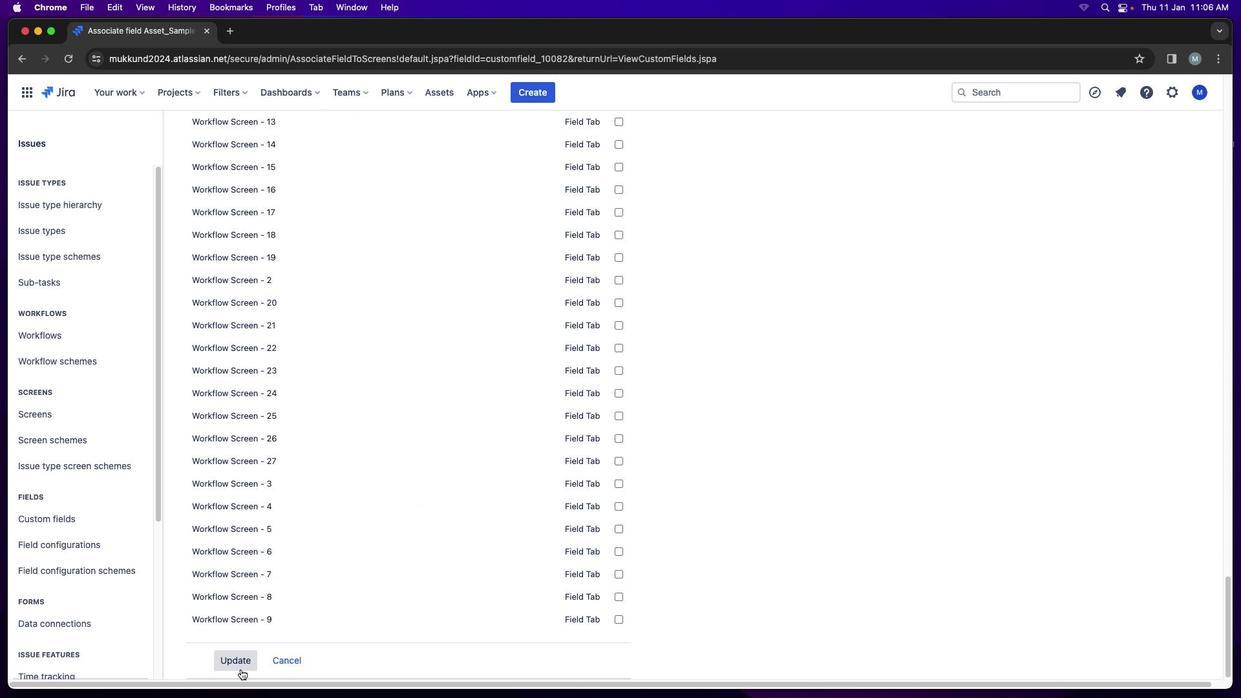 
Action: Mouse moved to (239, 664)
Screenshot: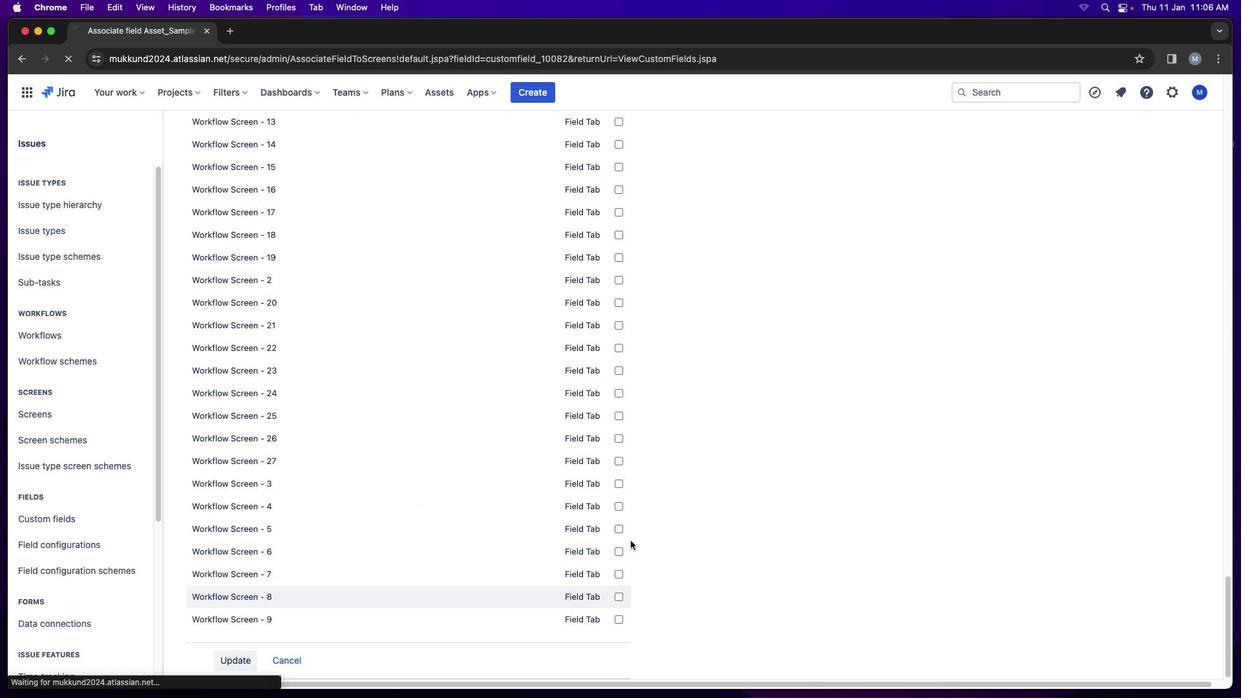 
Action: Mouse pressed left at (239, 664)
Screenshot: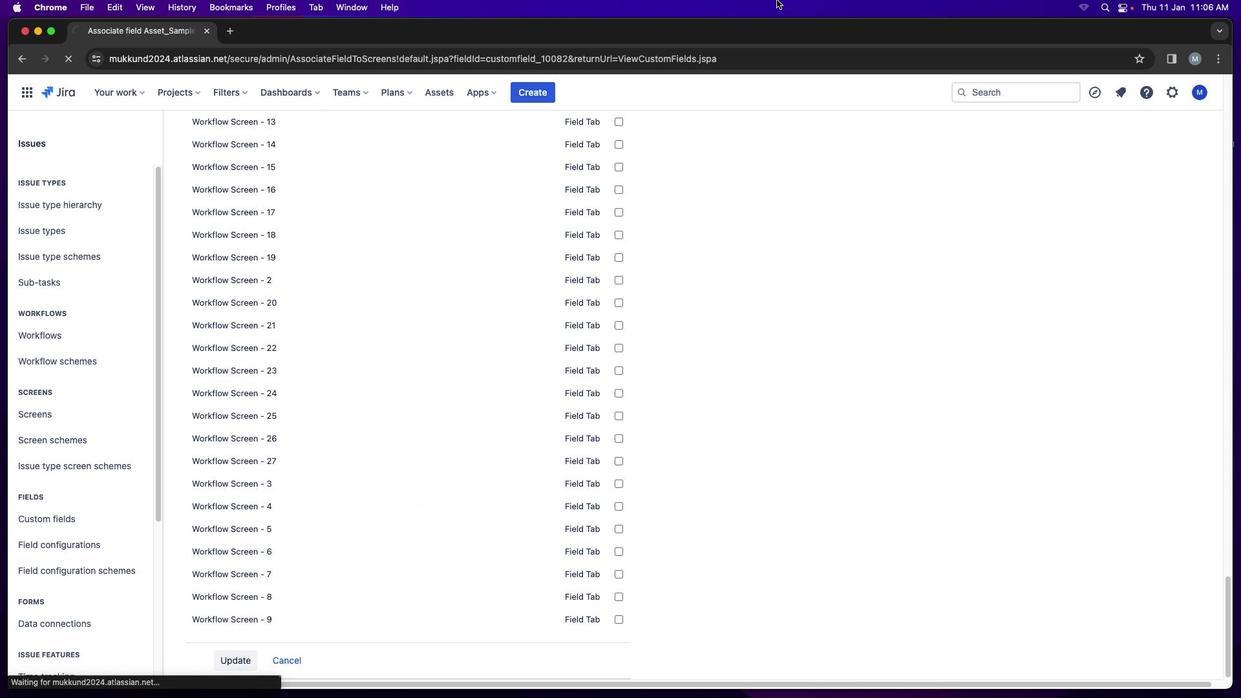 
Action: Mouse moved to (603, 173)
Screenshot: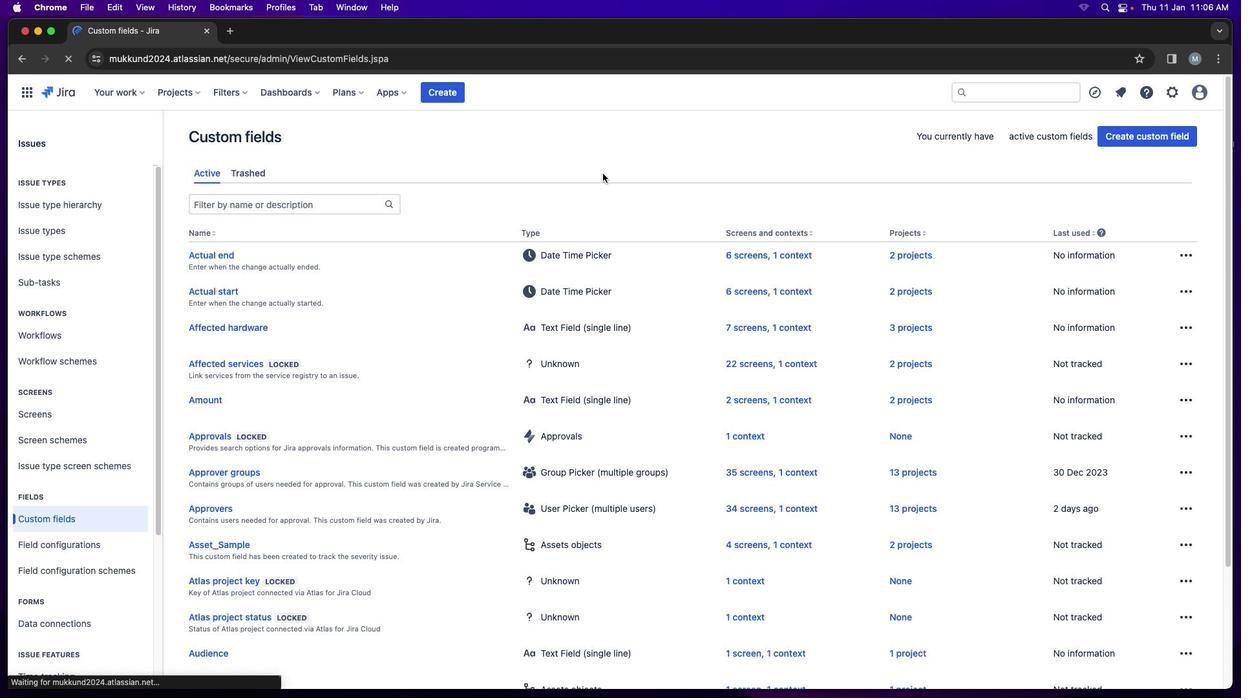 
Action: Mouse pressed left at (603, 173)
Screenshot: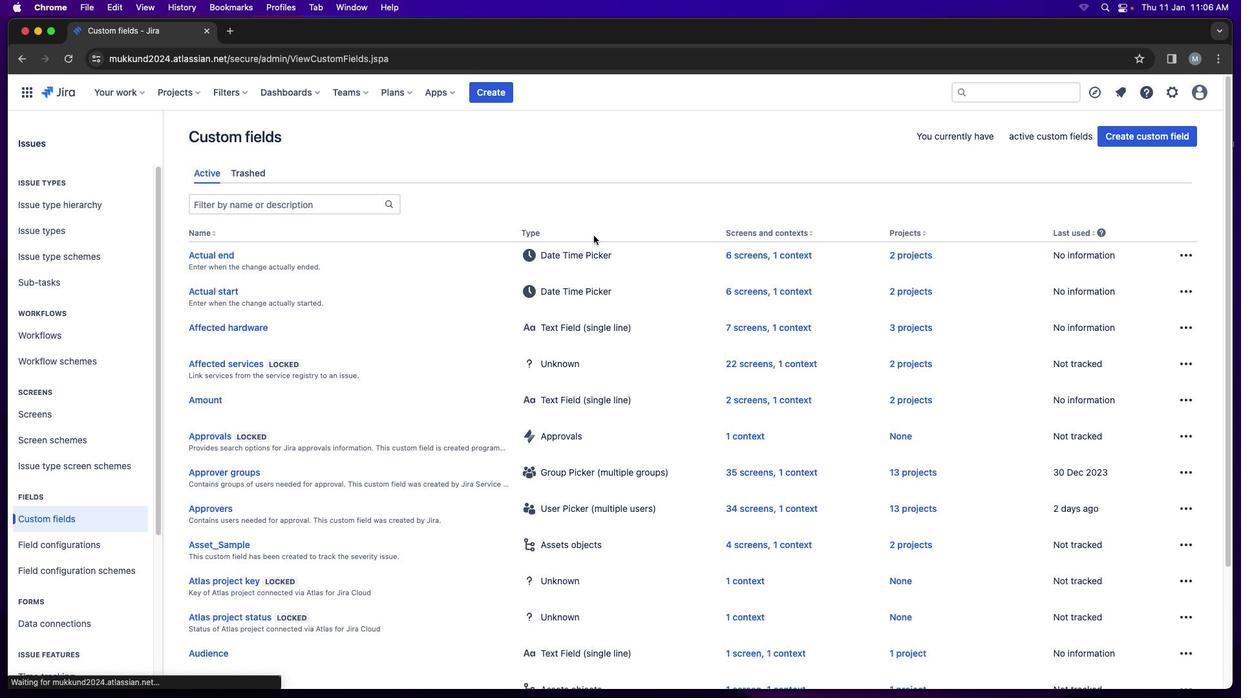
Action: Mouse moved to (227, 201)
Screenshot: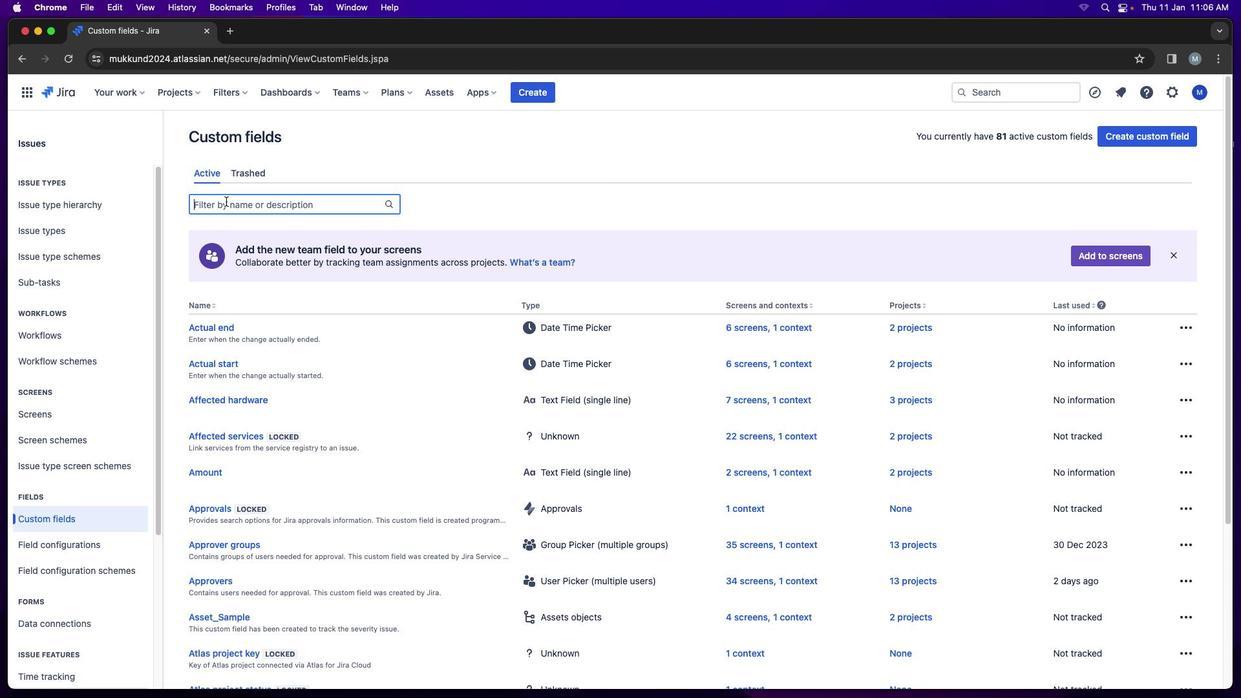 
Action: Mouse pressed left at (227, 201)
Screenshot: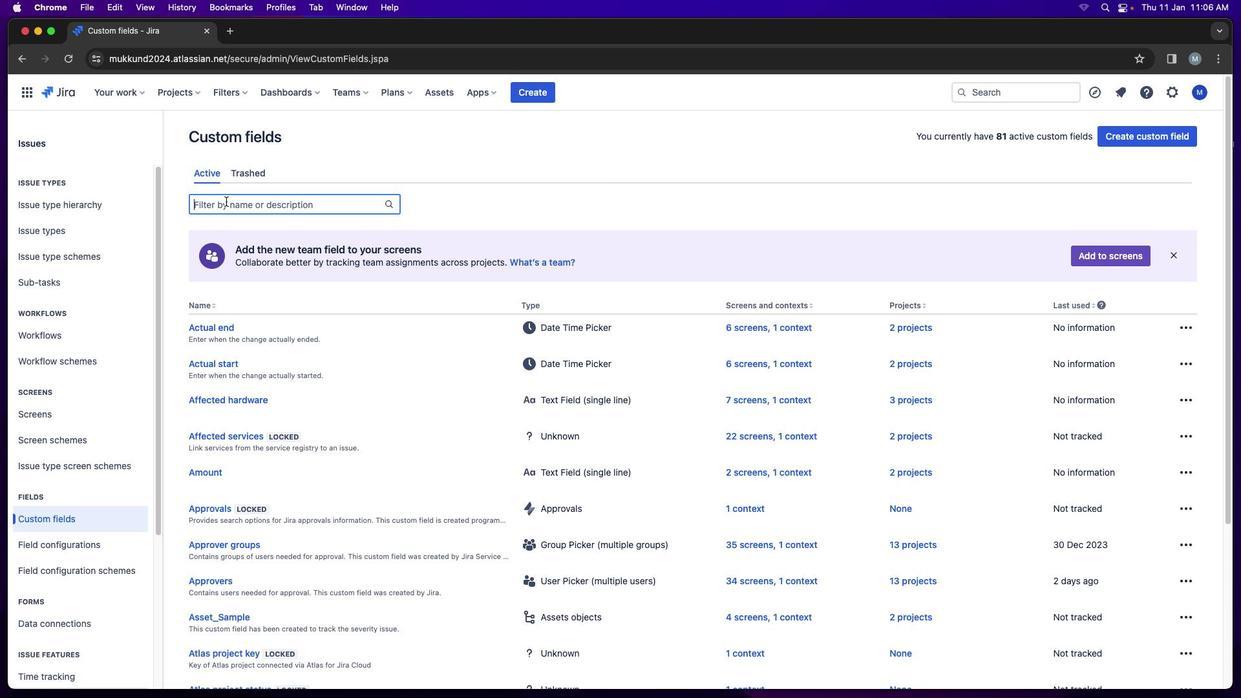 
Action: Key pressed 'a''s''s''e''t'
Screenshot: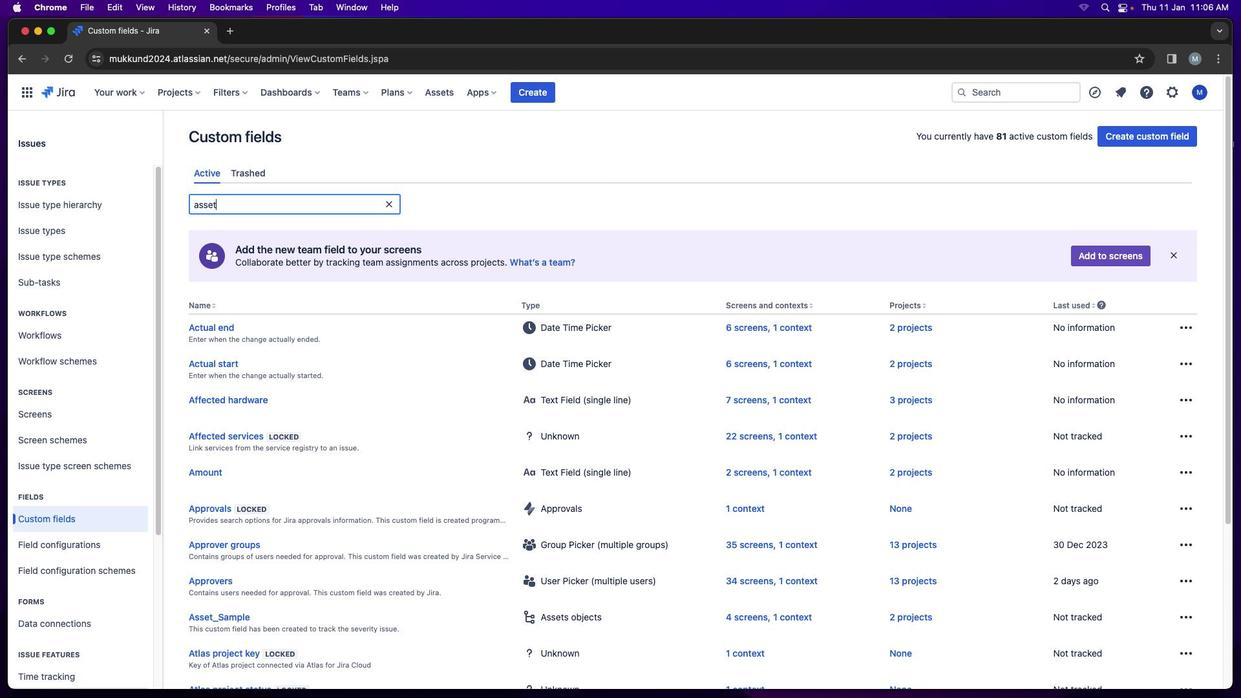 
Action: Mouse moved to (1193, 330)
Screenshot: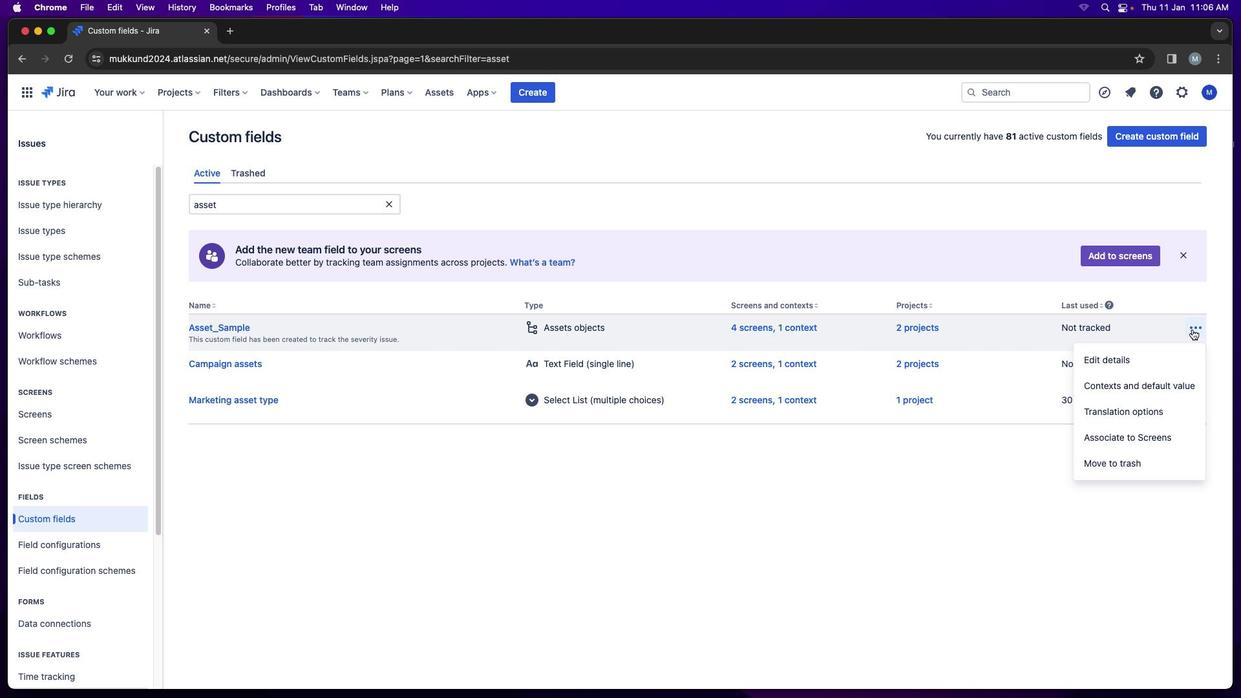 
Action: Mouse pressed left at (1193, 330)
Screenshot: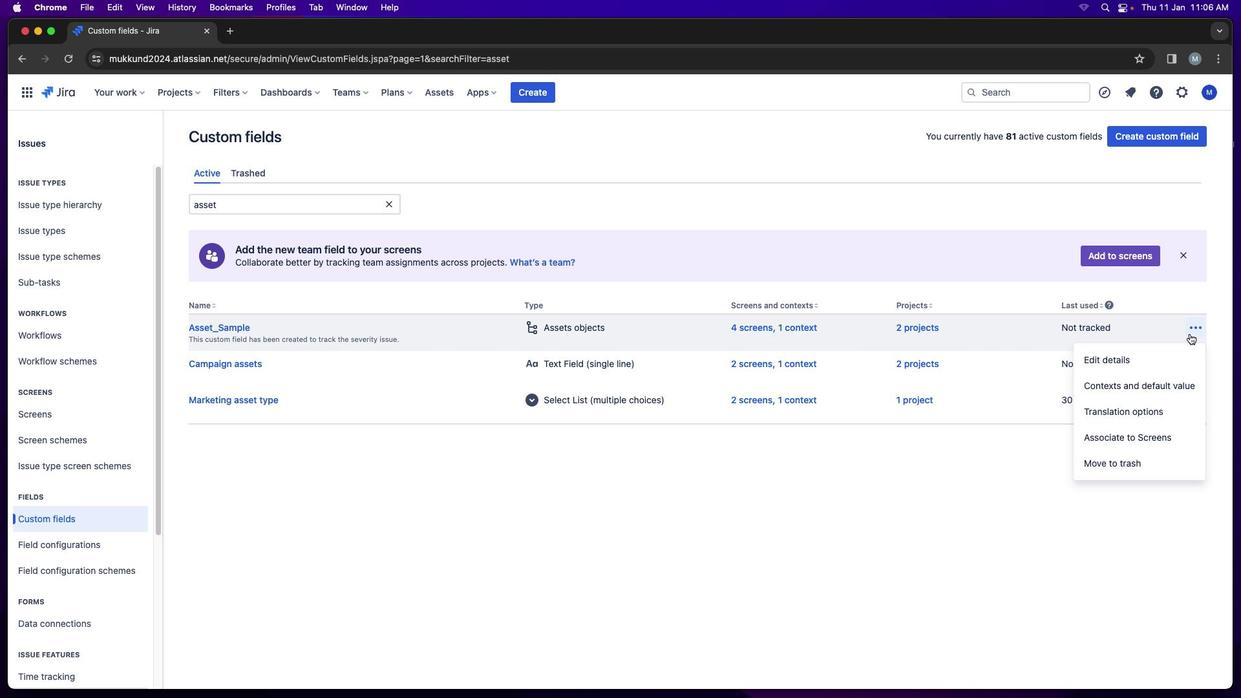 
Action: Mouse moved to (1142, 362)
Screenshot: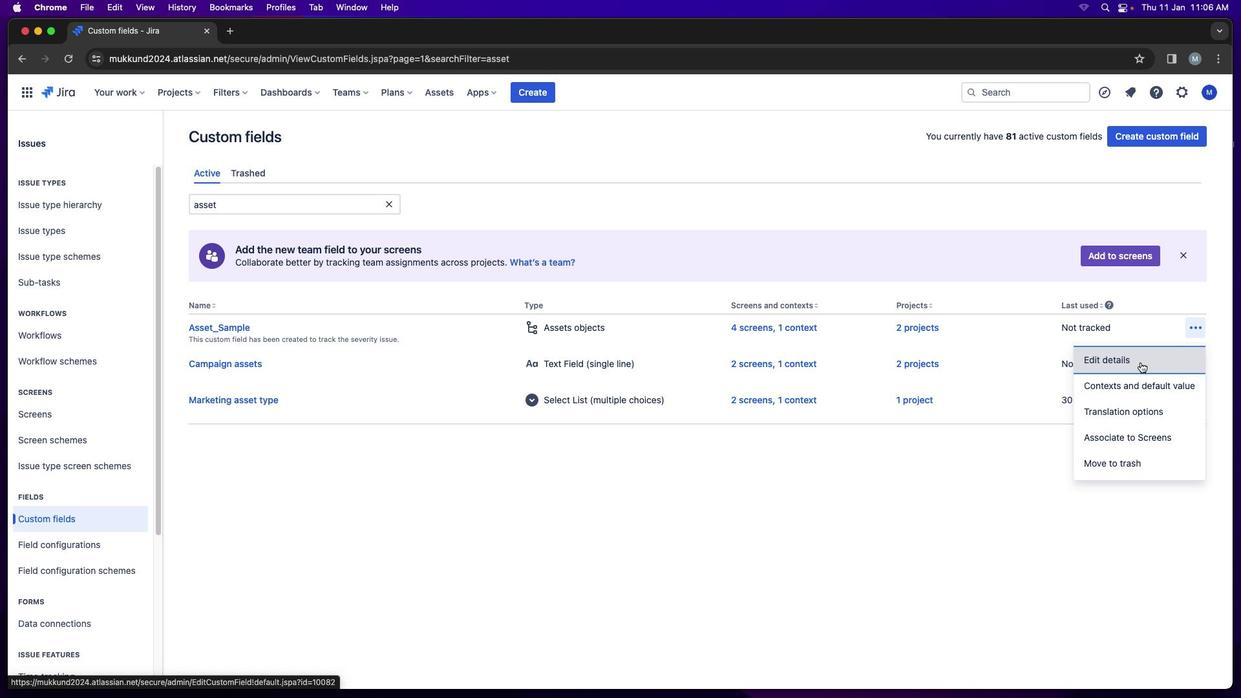 
Action: Mouse pressed left at (1142, 362)
Screenshot: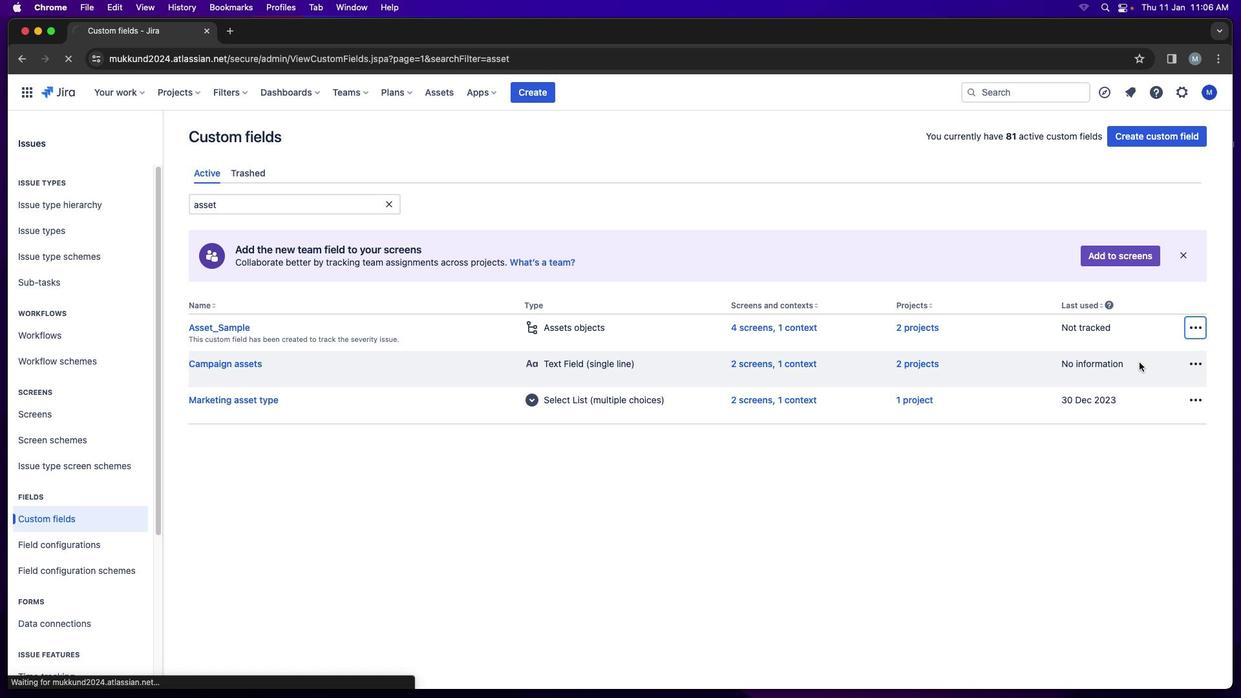 
Action: Mouse moved to (349, 298)
Screenshot: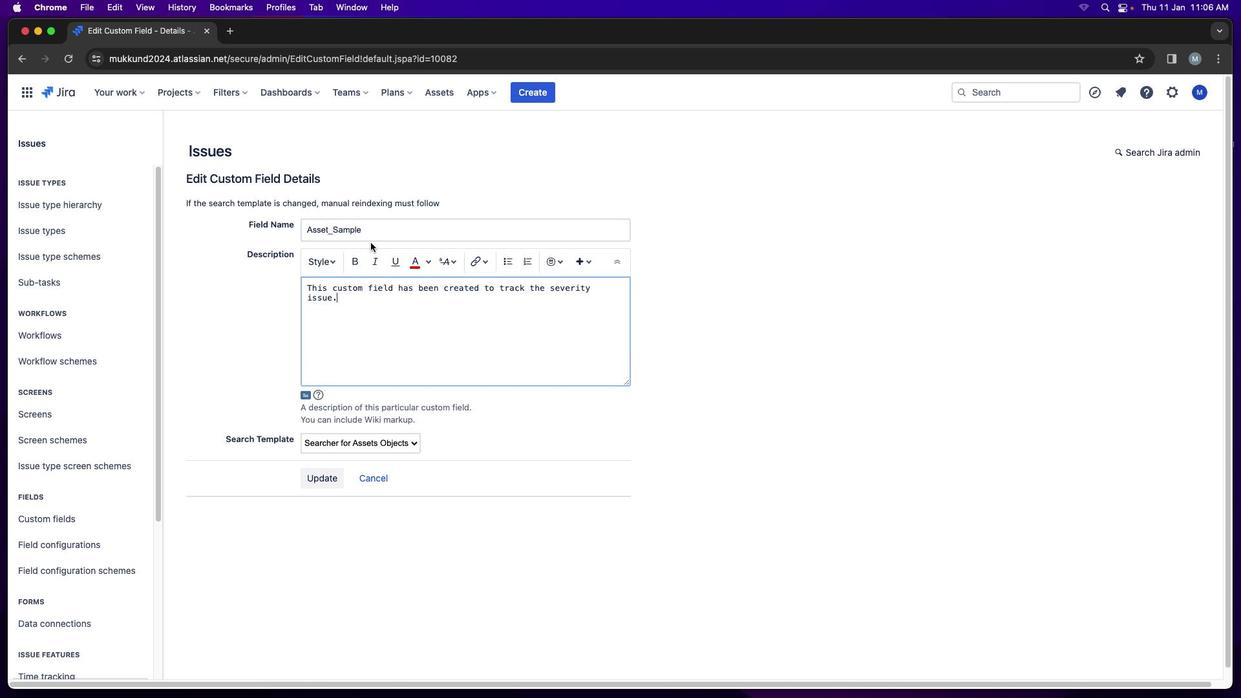 
Action: Mouse pressed left at (349, 298)
Screenshot: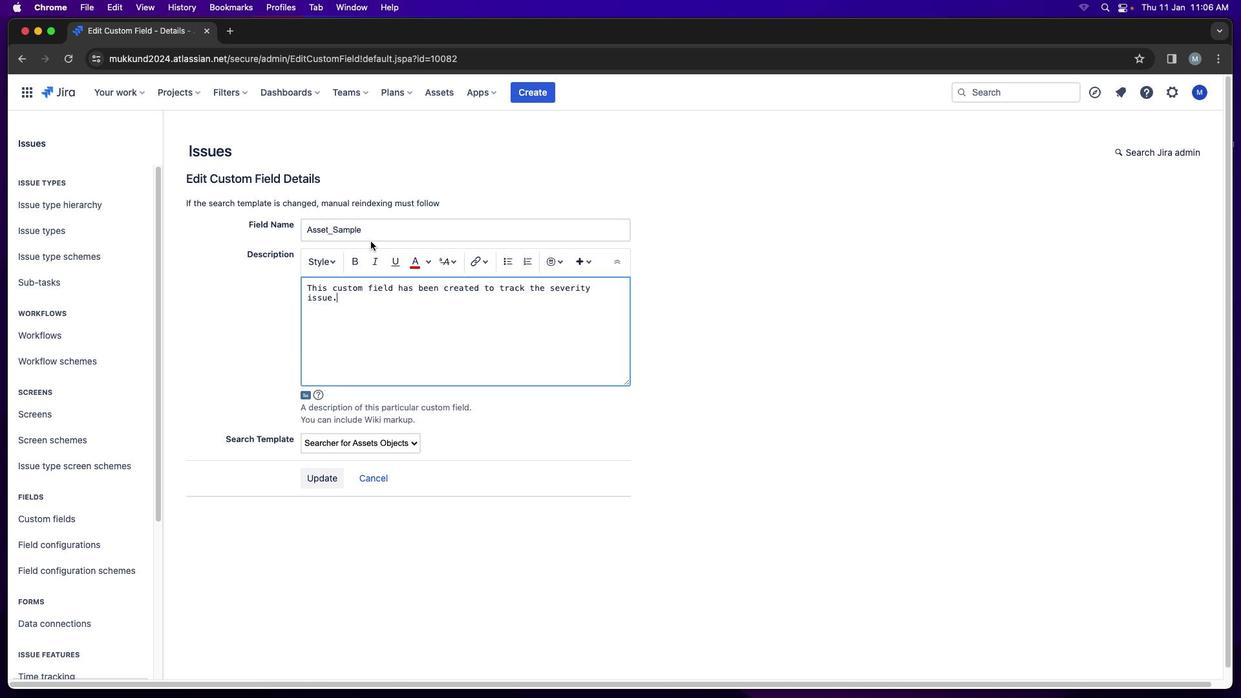 
Action: Mouse moved to (373, 231)
Screenshot: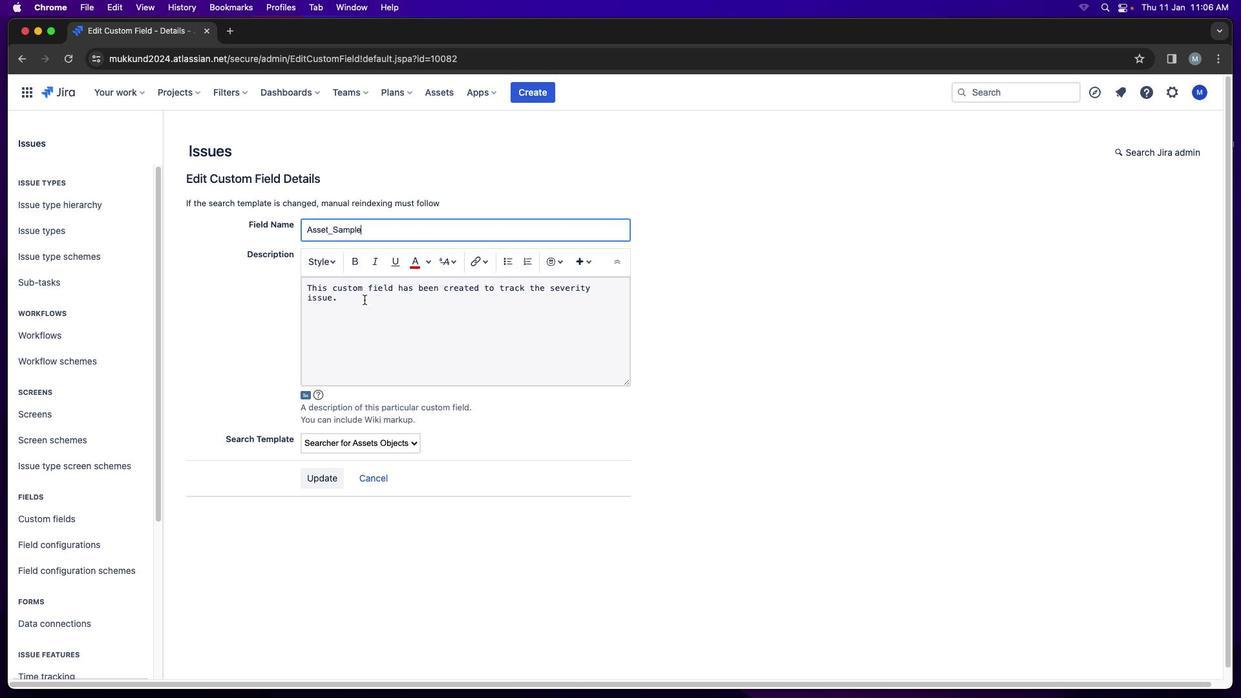 
Action: Mouse pressed left at (373, 231)
Screenshot: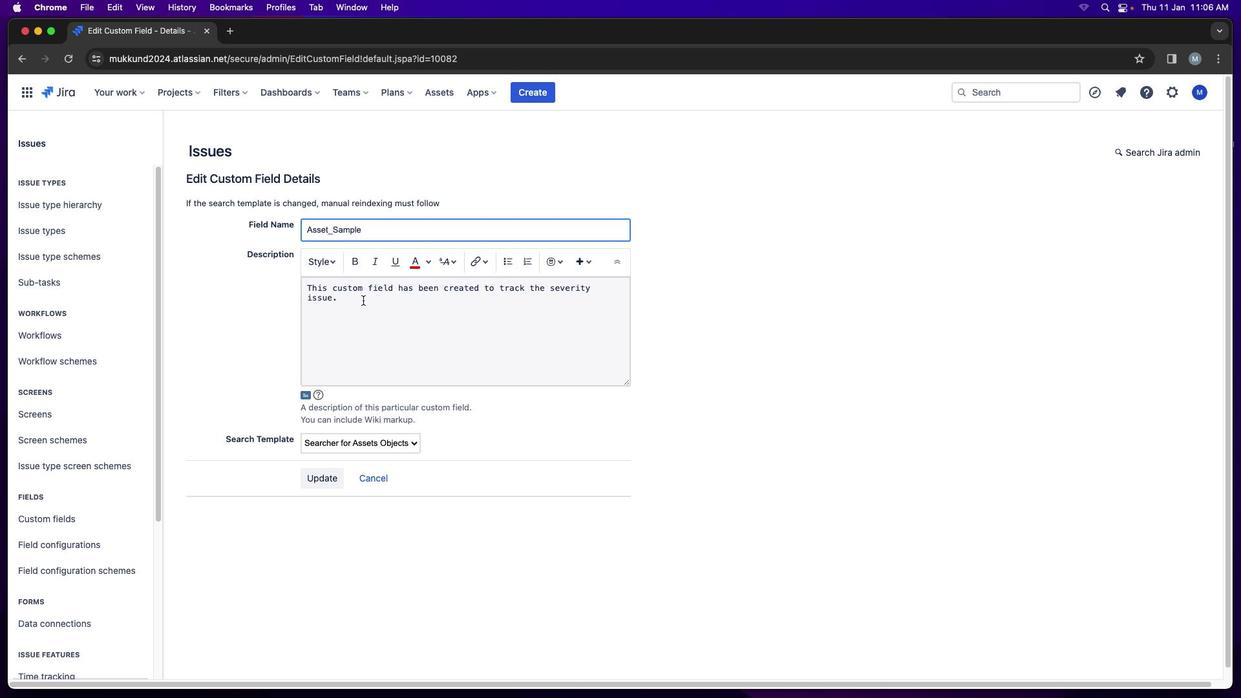 
Action: Mouse moved to (363, 300)
Screenshot: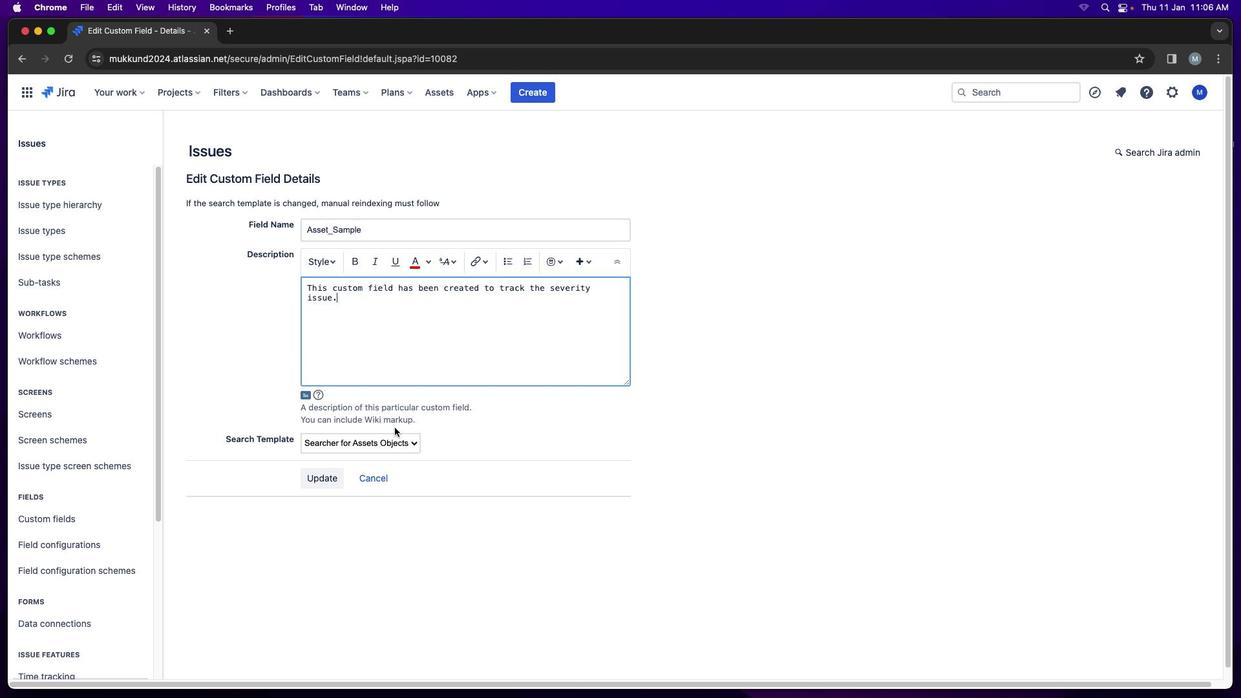 
Action: Mouse pressed left at (363, 300)
Screenshot: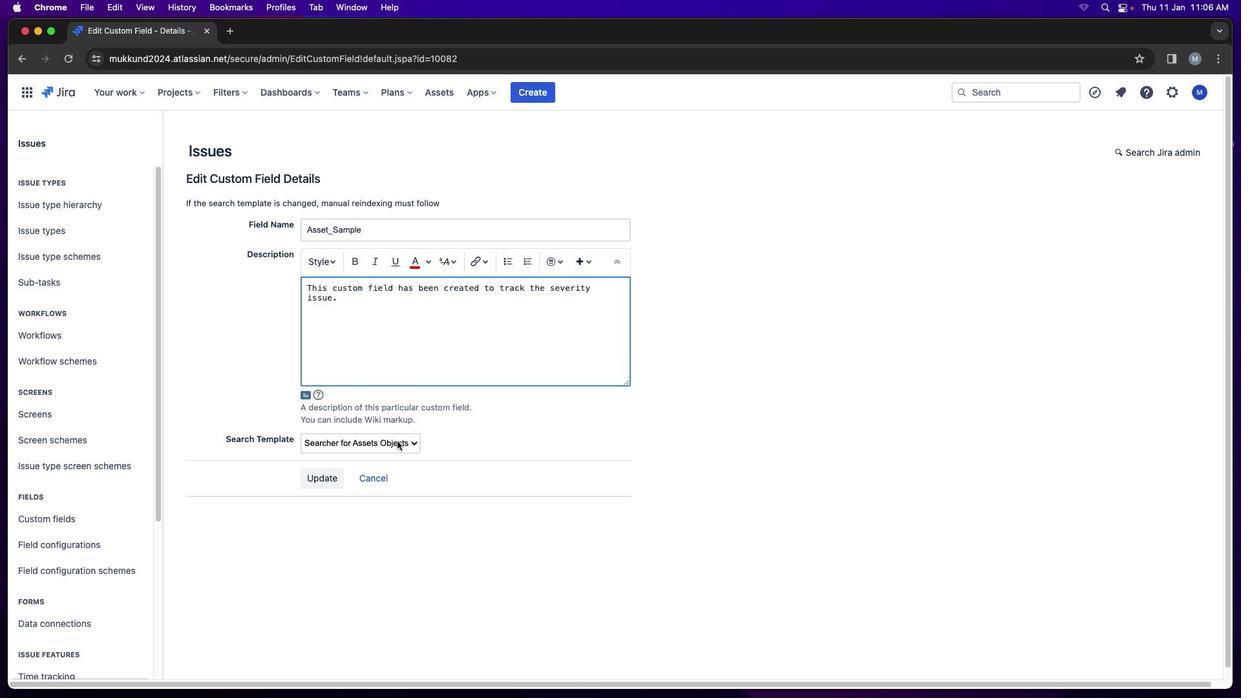 
Action: Mouse moved to (402, 448)
Screenshot: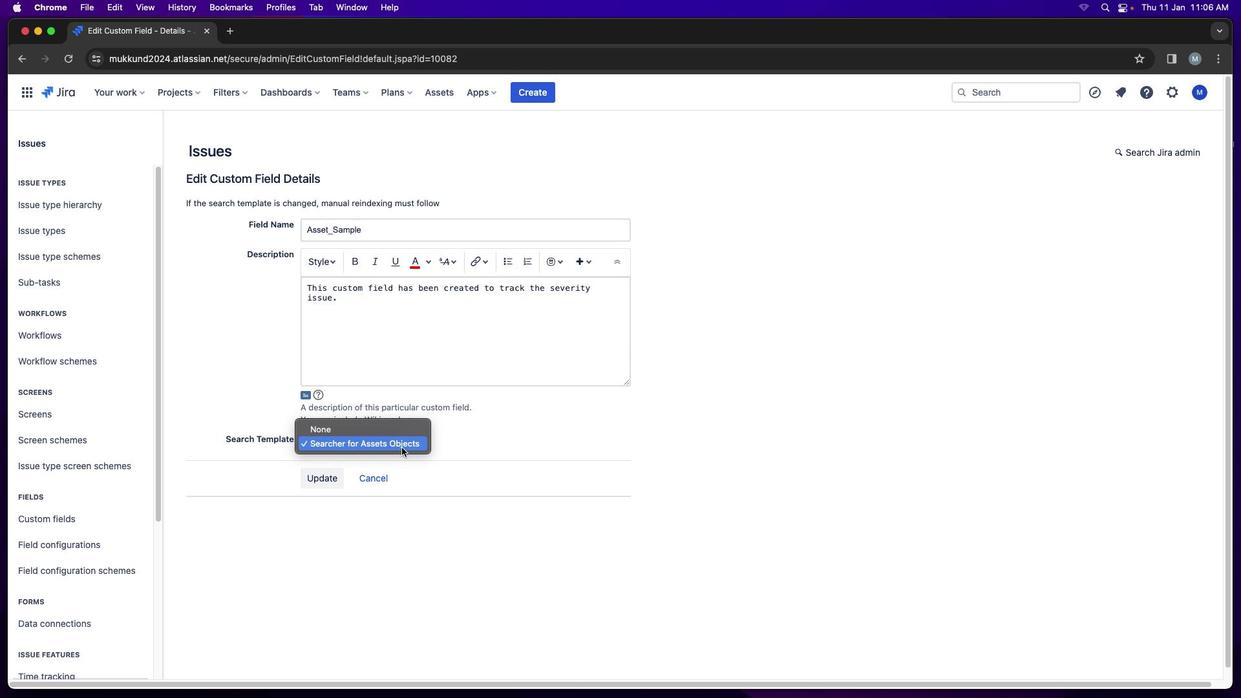 
Action: Mouse pressed left at (402, 448)
Screenshot: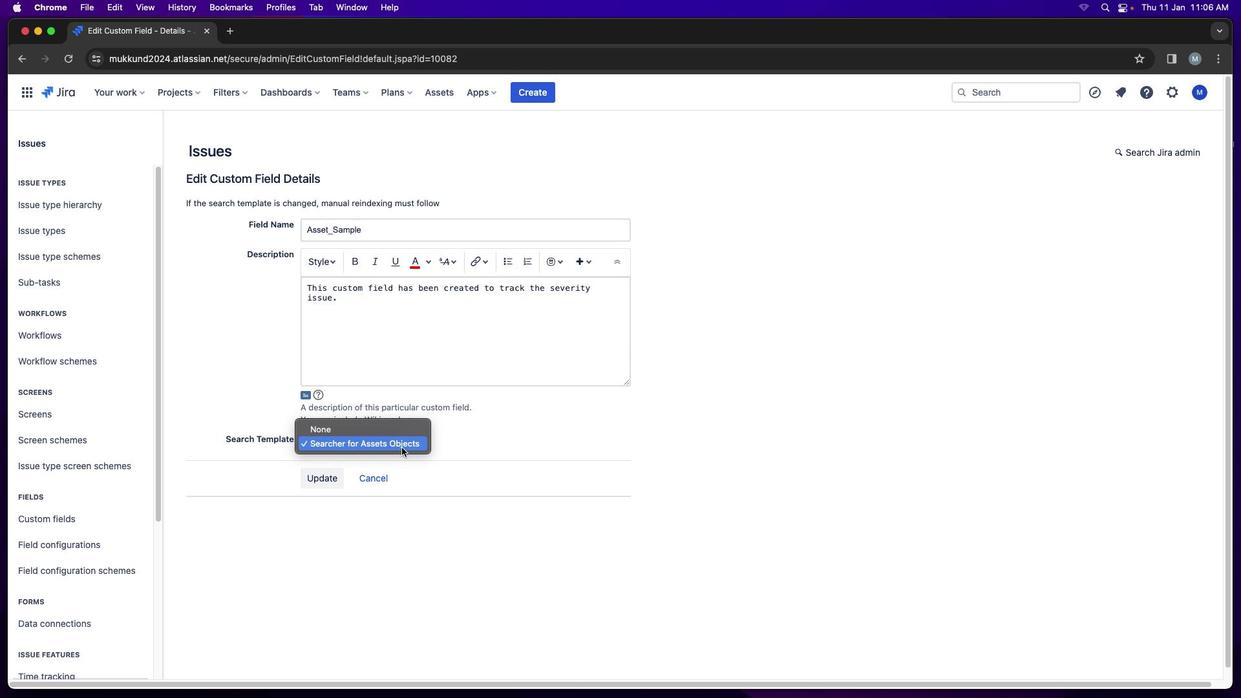 
Action: Mouse moved to (488, 443)
Screenshot: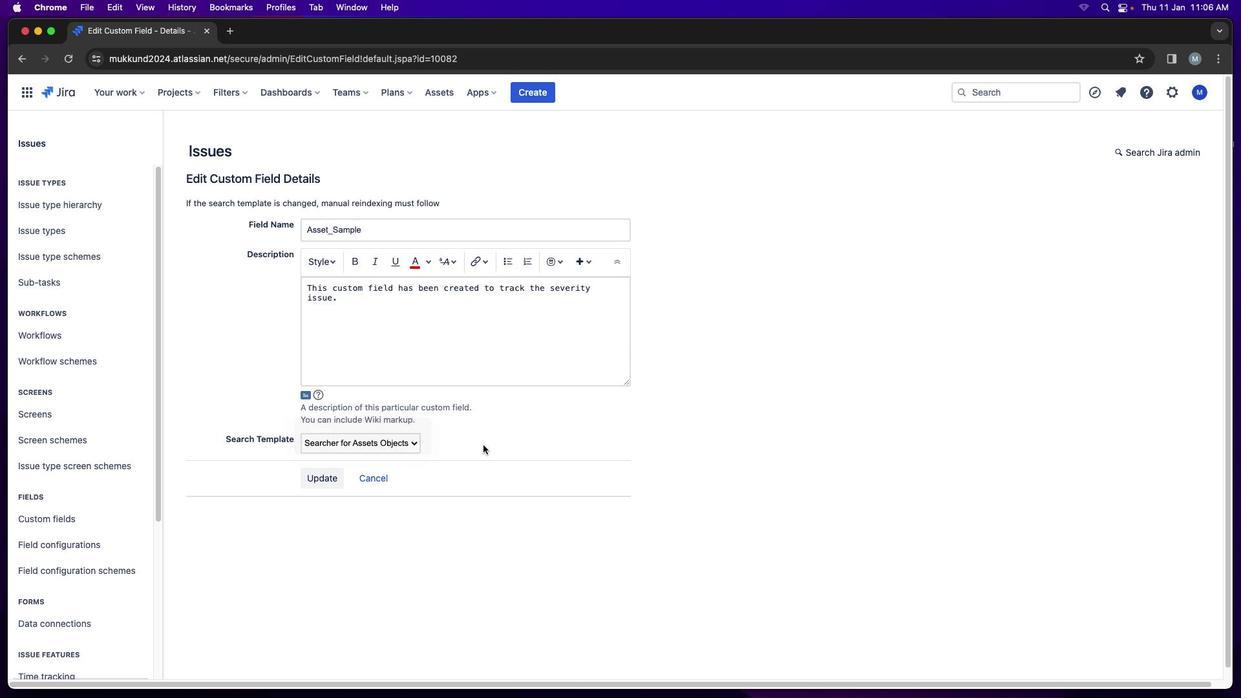 
Action: Mouse pressed left at (488, 443)
Screenshot: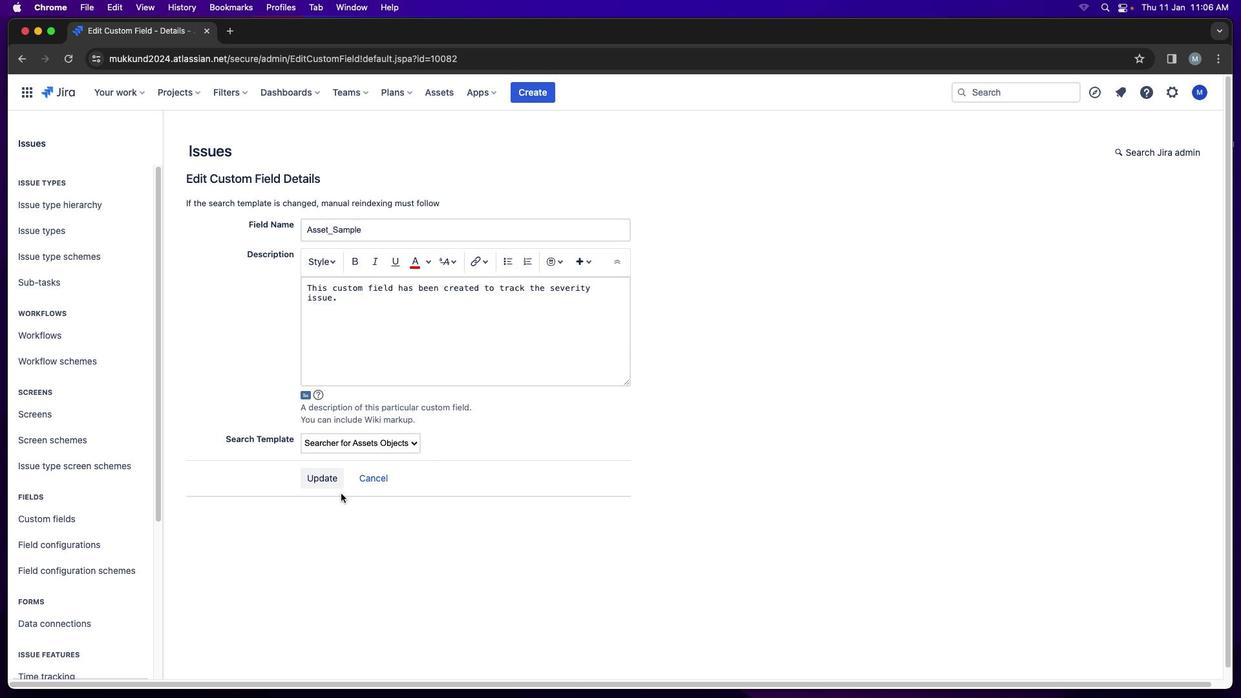 
Action: Mouse moved to (329, 484)
Screenshot: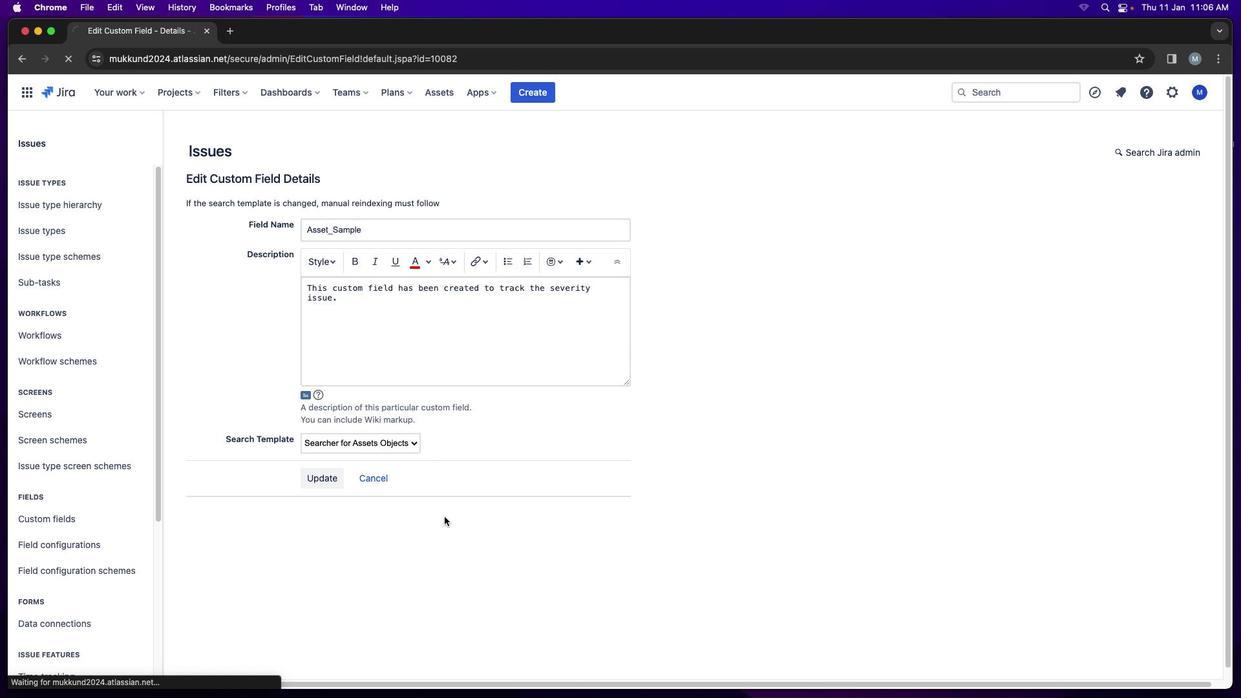 
Action: Mouse pressed left at (329, 484)
Screenshot: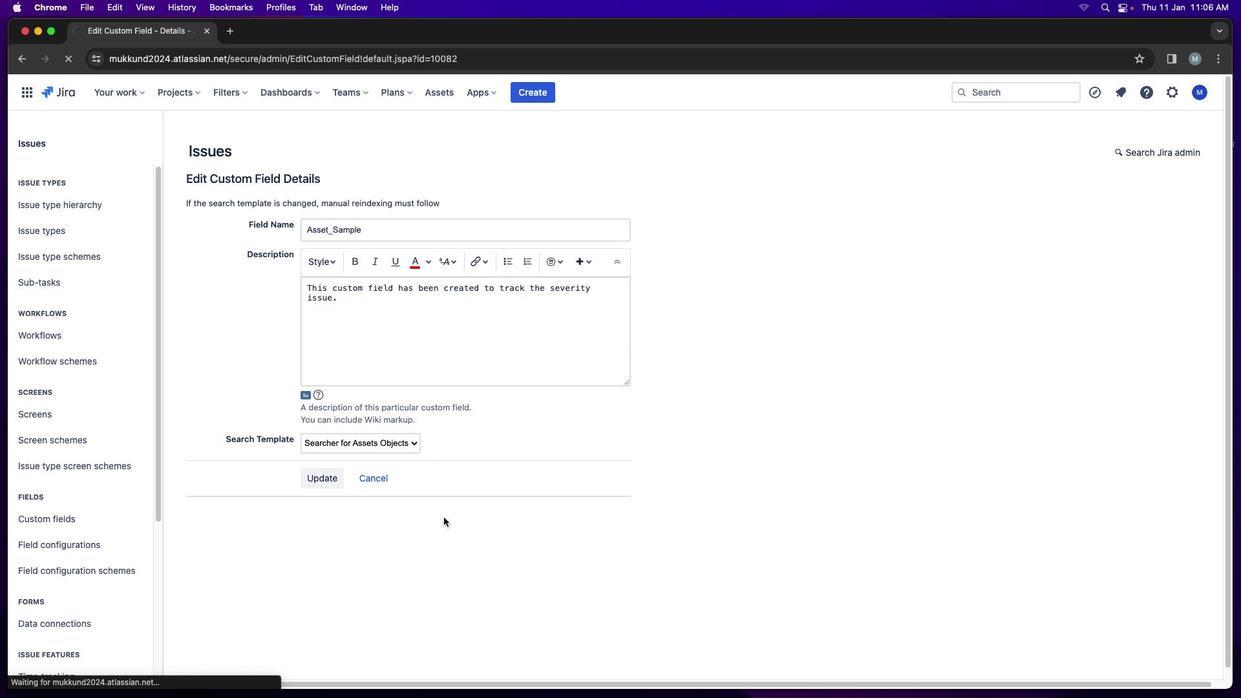 
Action: Mouse moved to (253, 210)
Screenshot: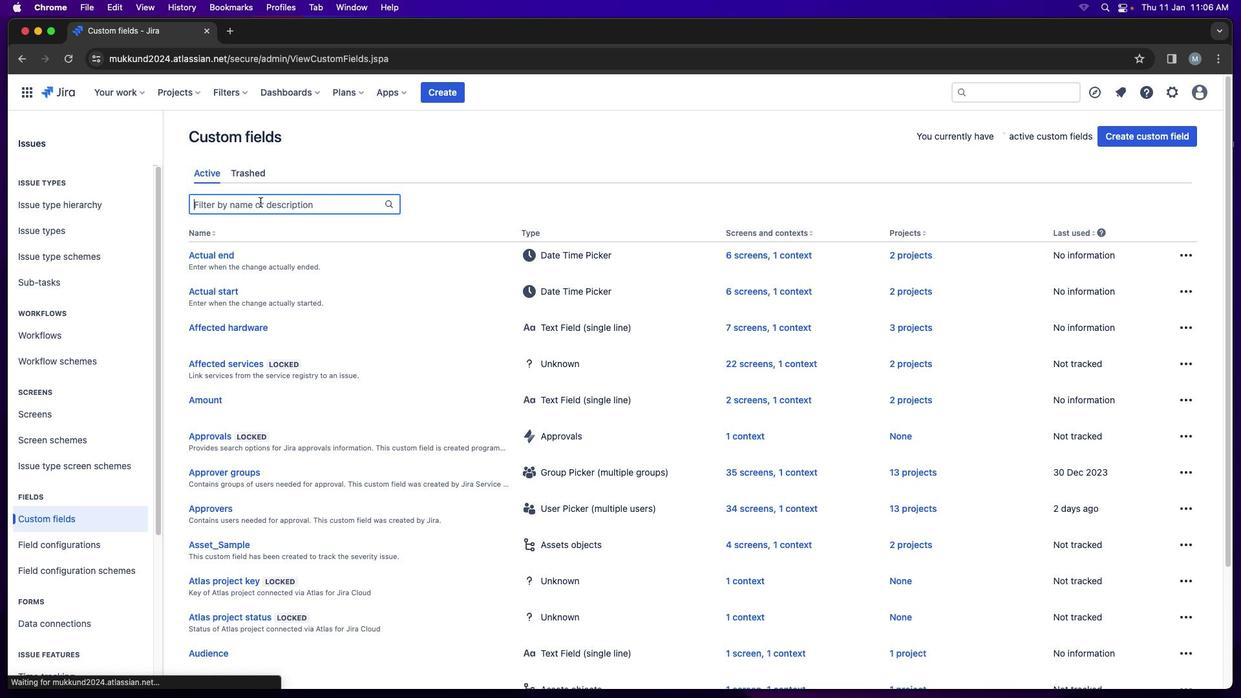 
Action: Mouse pressed left at (253, 210)
Screenshot: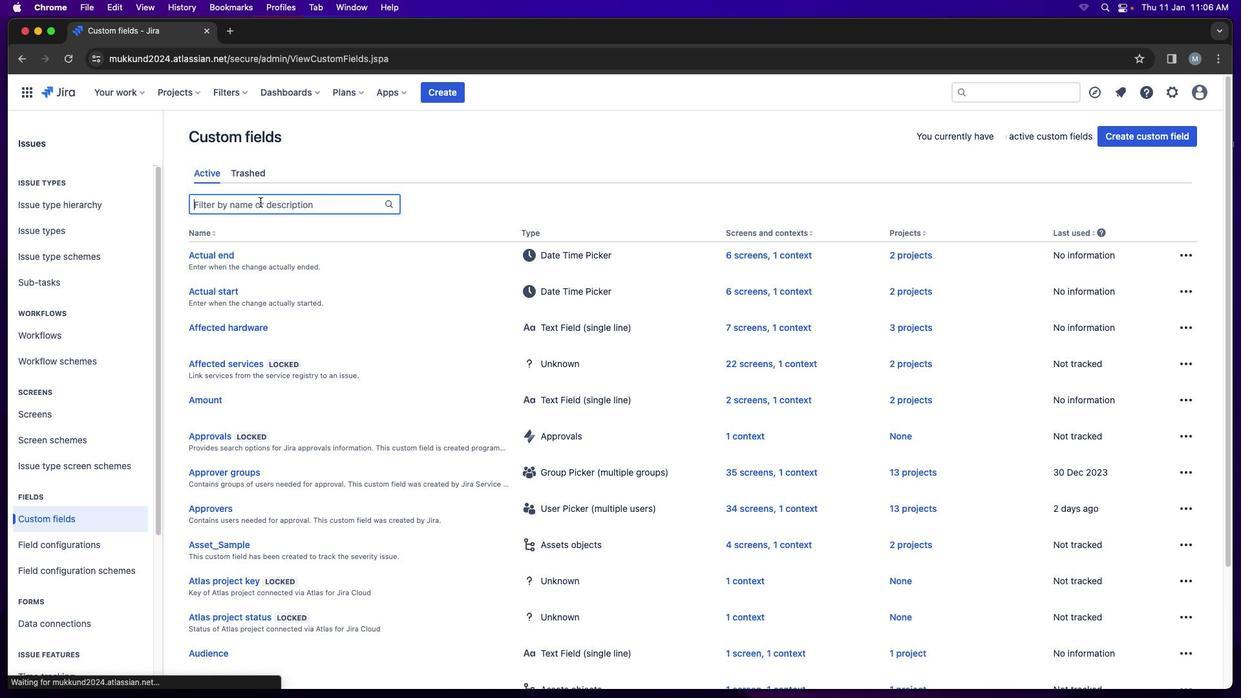 
Action: Mouse moved to (261, 203)
Screenshot: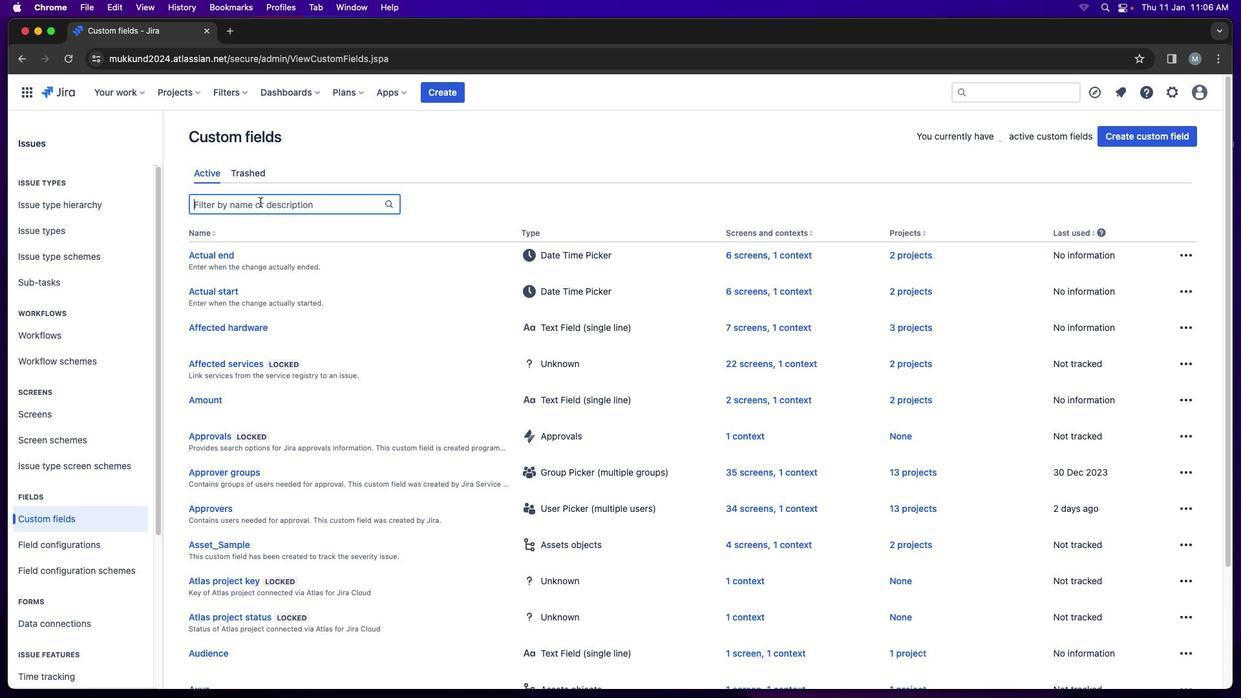
Action: Key pressed 'a''s''s''e''t'
Screenshot: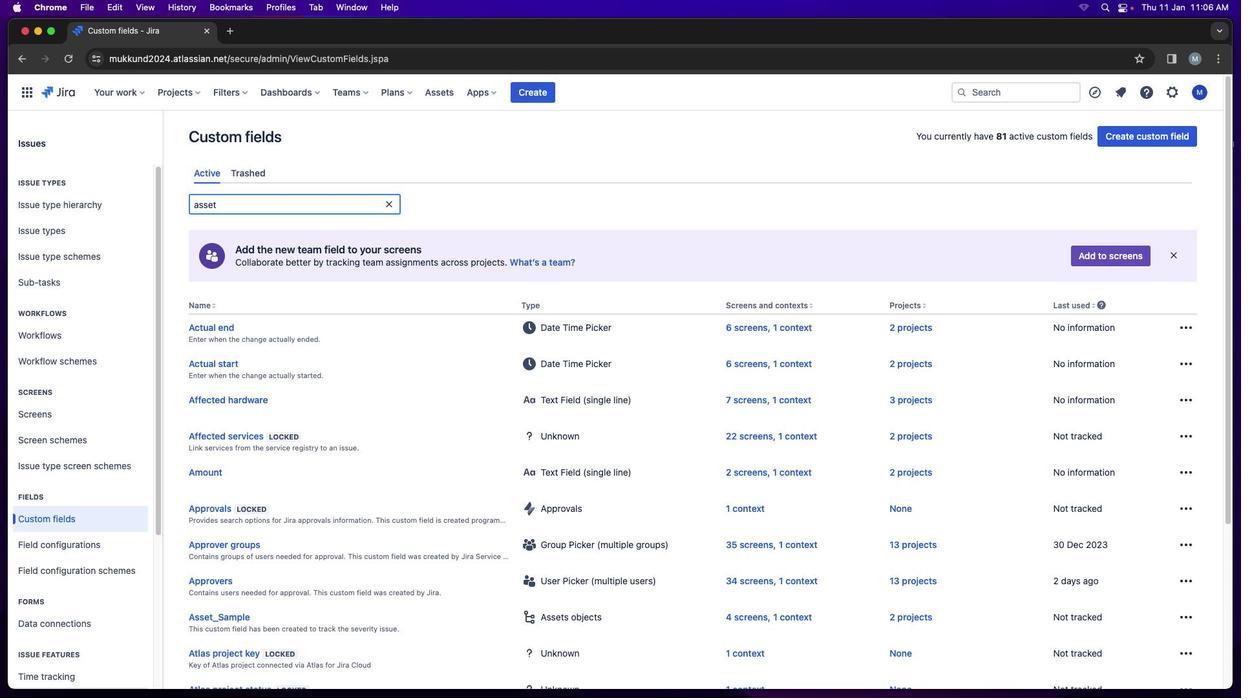 
Action: Mouse moved to (1197, 332)
Screenshot: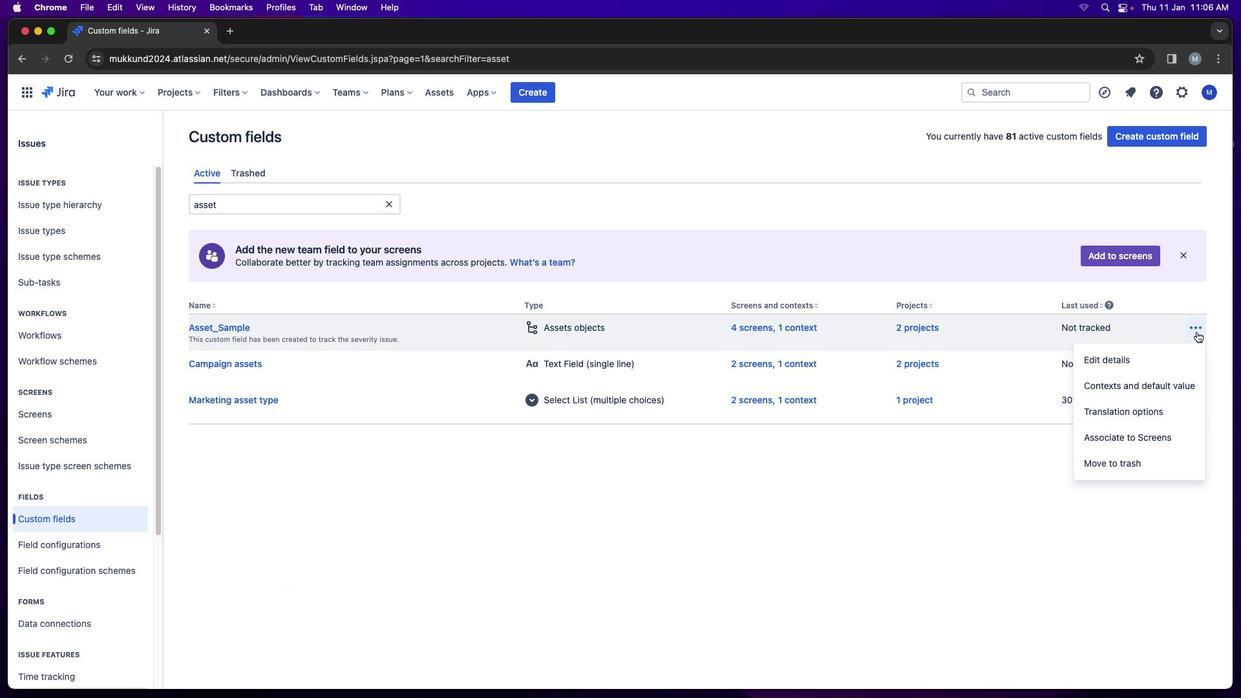 
Action: Mouse pressed left at (1197, 332)
Screenshot: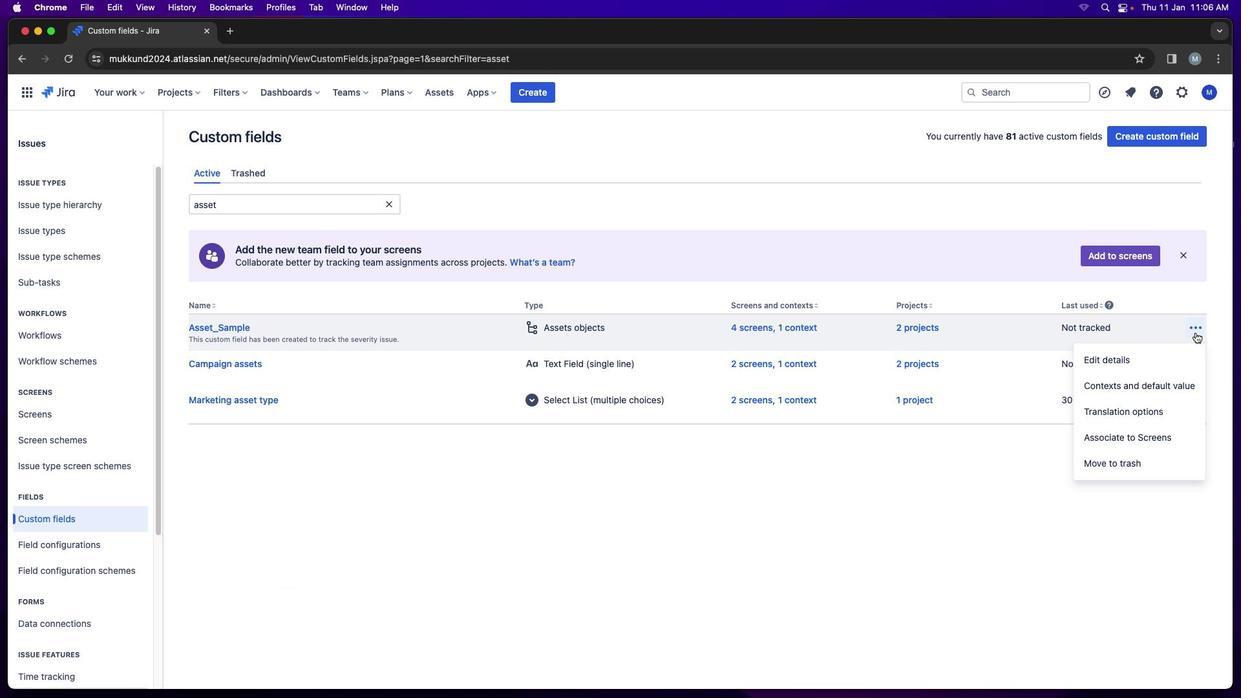 
Action: Mouse moved to (1175, 390)
Screenshot: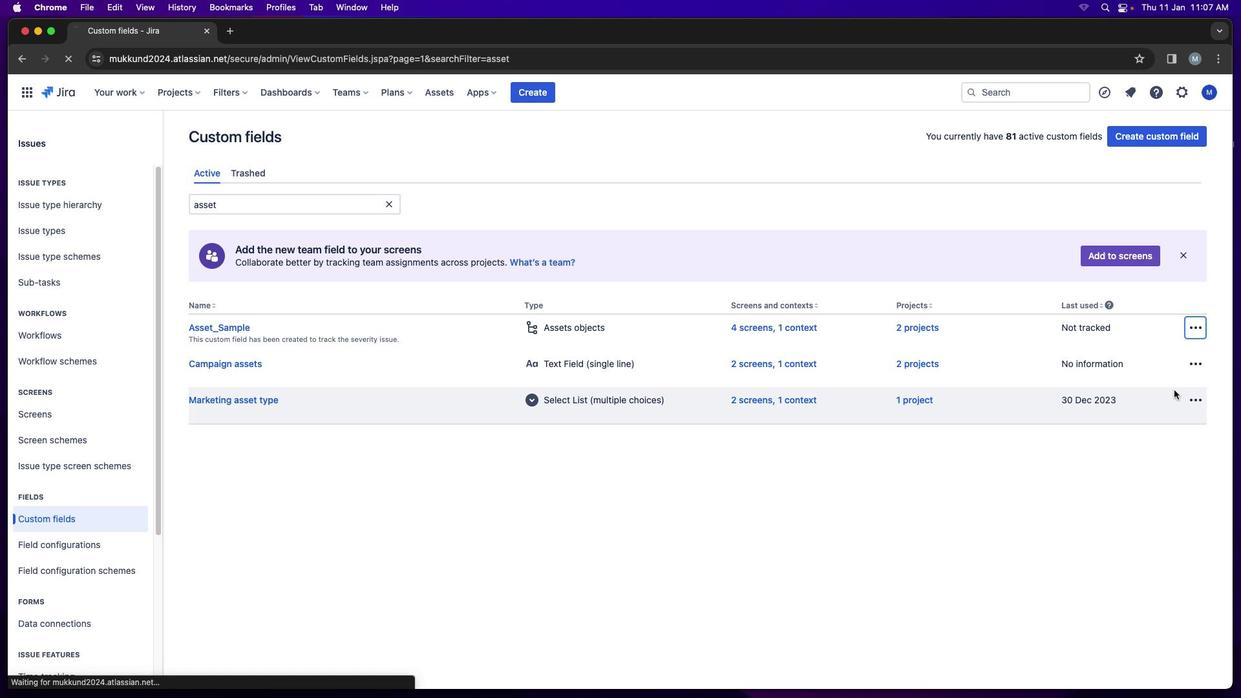 
Action: Mouse pressed left at (1175, 390)
Screenshot: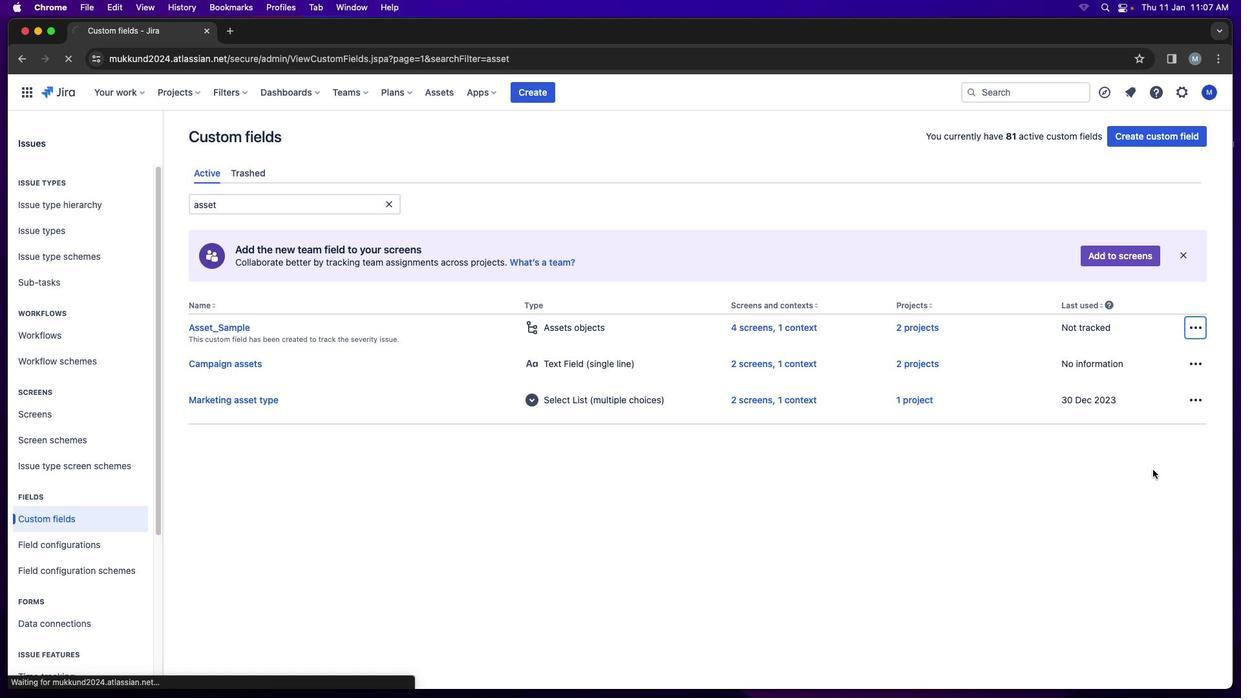 
Action: Mouse moved to (326, 378)
Screenshot: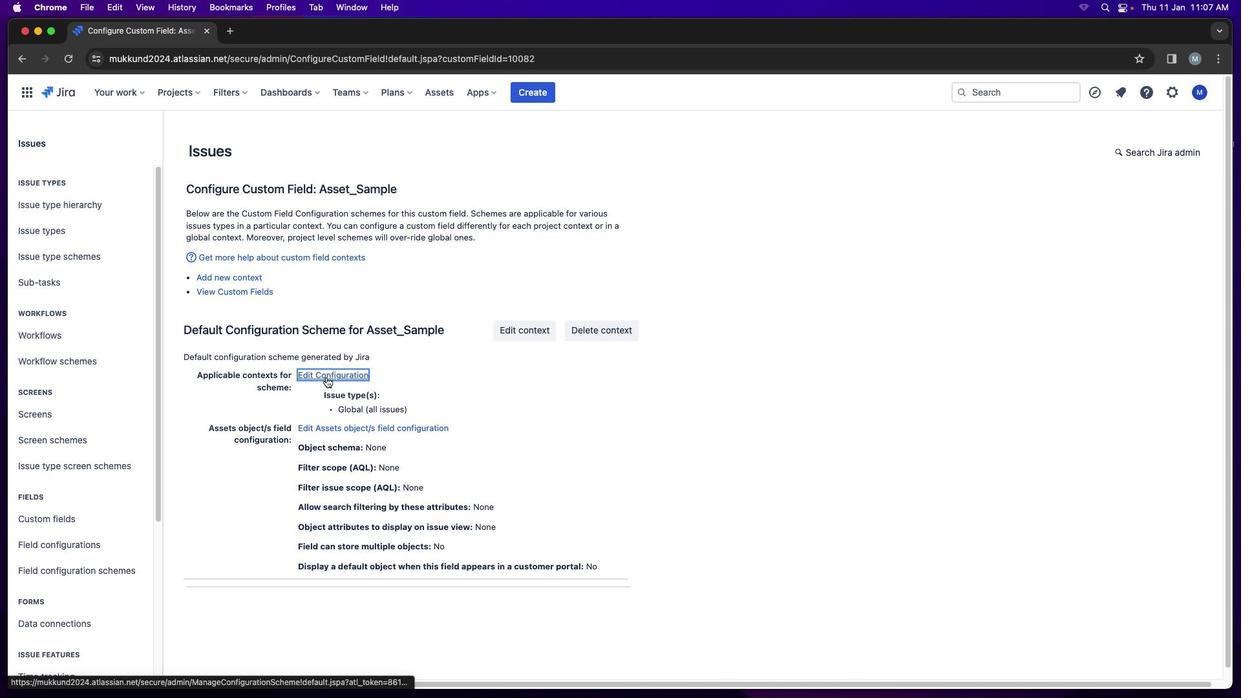 
Action: Mouse pressed left at (326, 378)
Screenshot: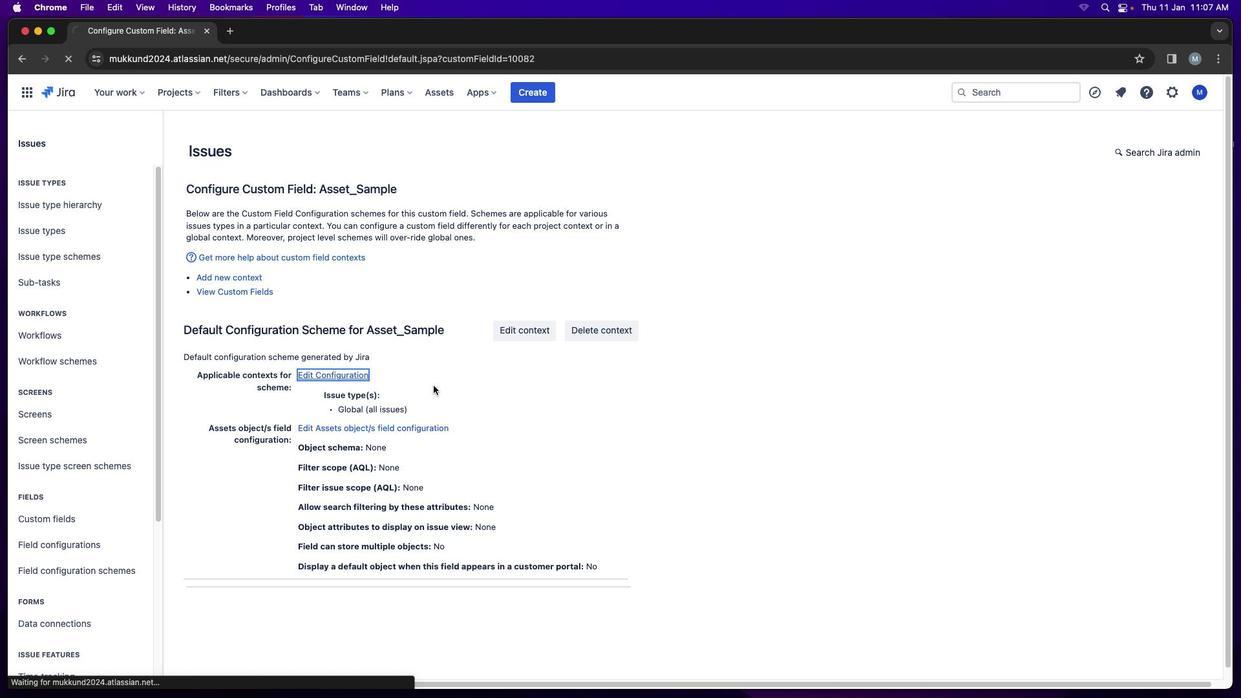 
Action: Mouse moved to (458, 320)
Screenshot: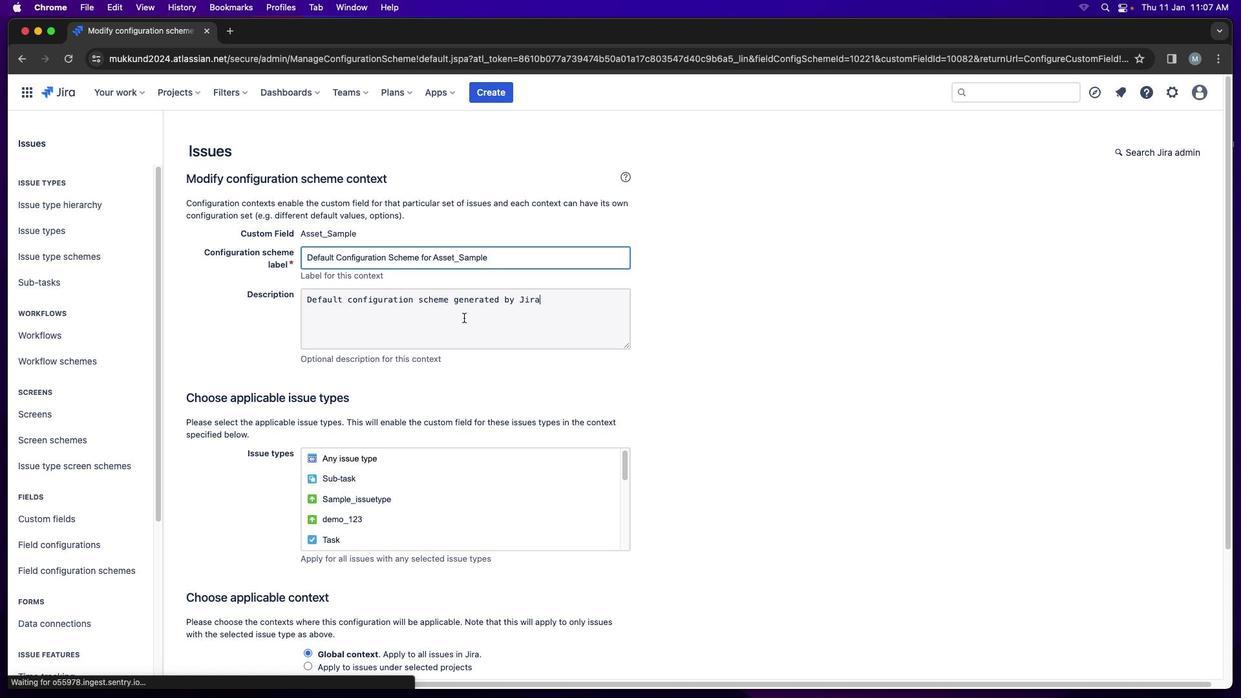 
Action: Mouse pressed left at (458, 320)
Screenshot: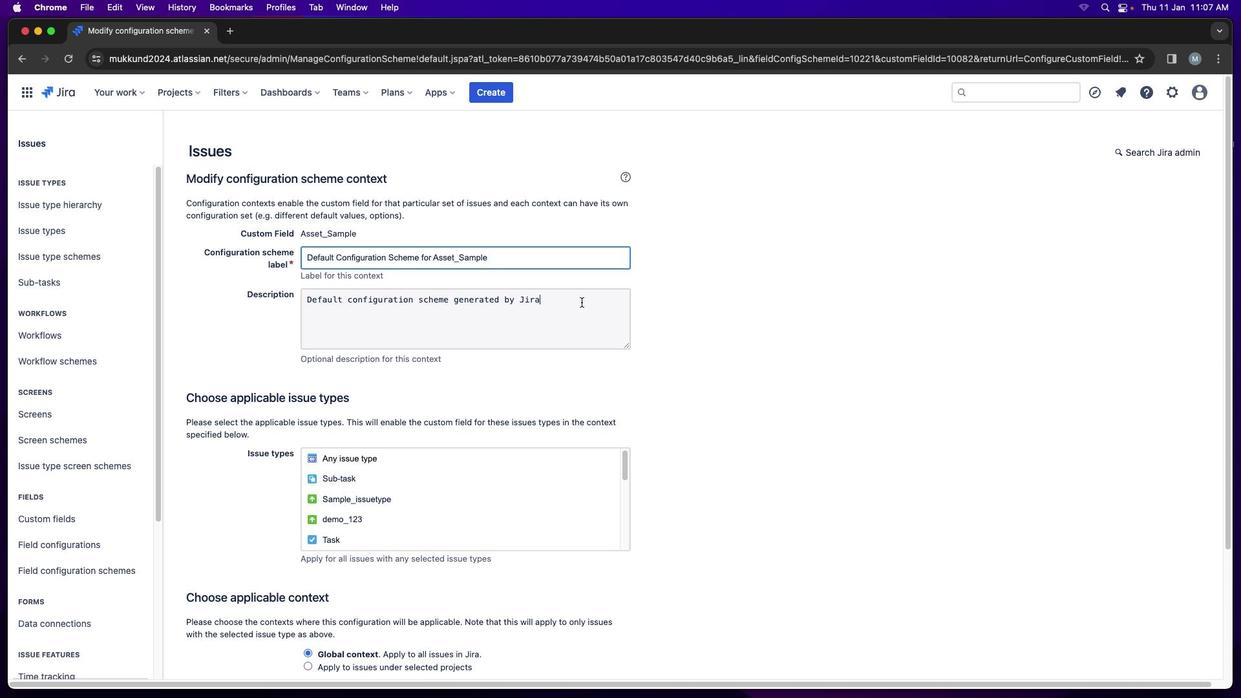 
Action: Mouse moved to (582, 302)
Screenshot: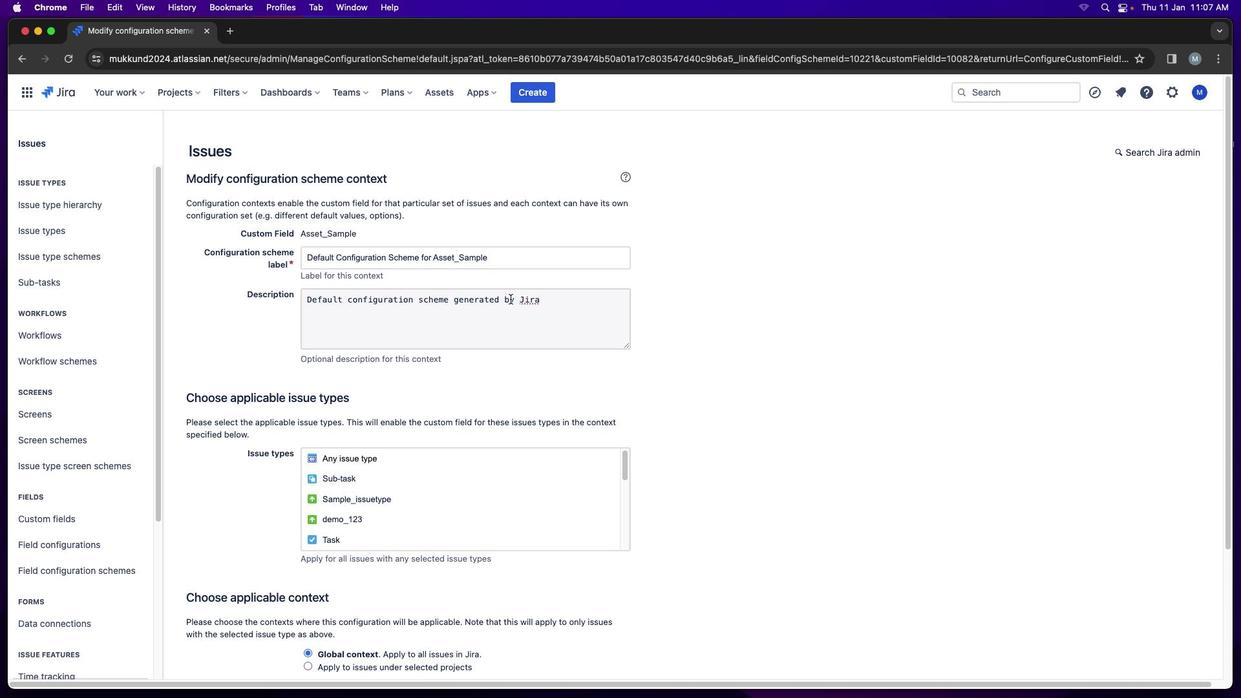 
Action: Mouse pressed left at (582, 302)
Screenshot: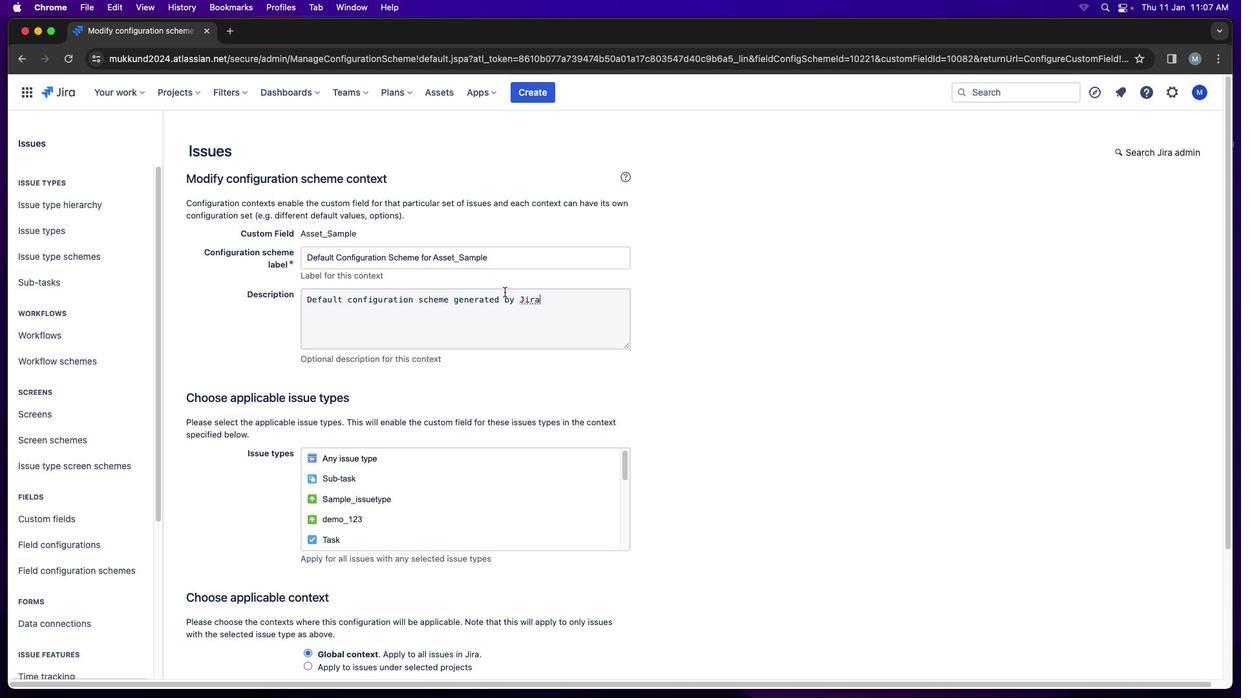 
Action: Mouse moved to (356, 461)
Screenshot: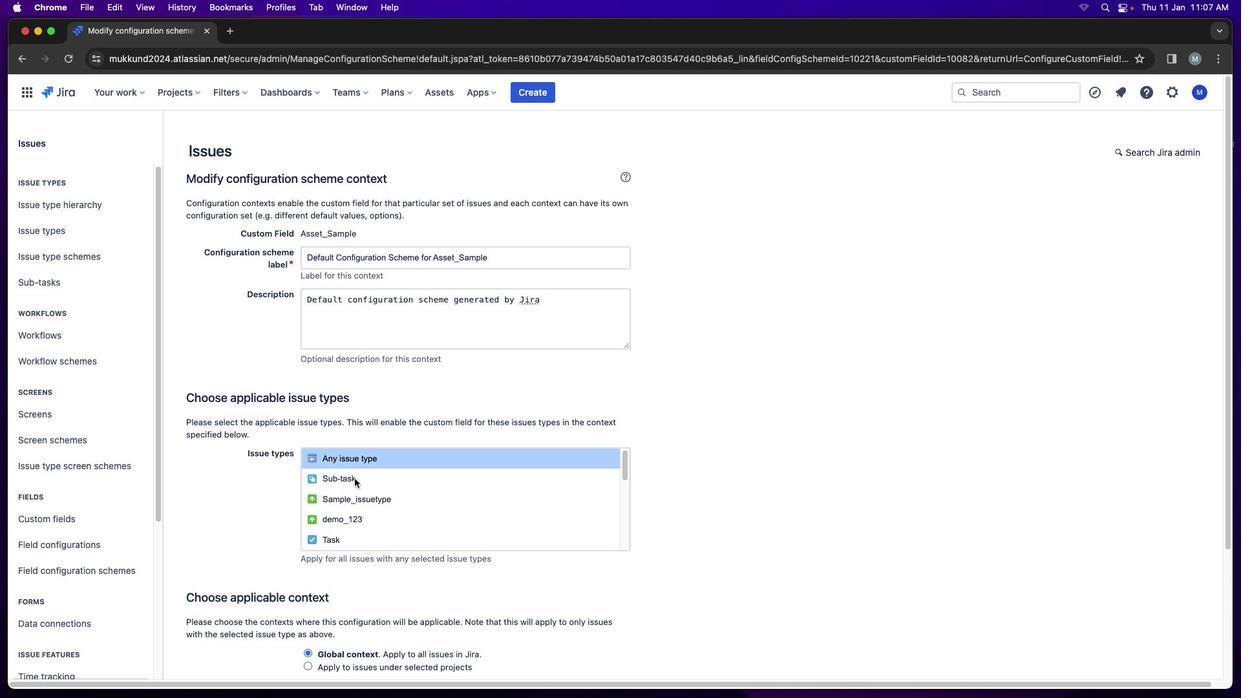 
Action: Mouse pressed left at (356, 461)
Screenshot: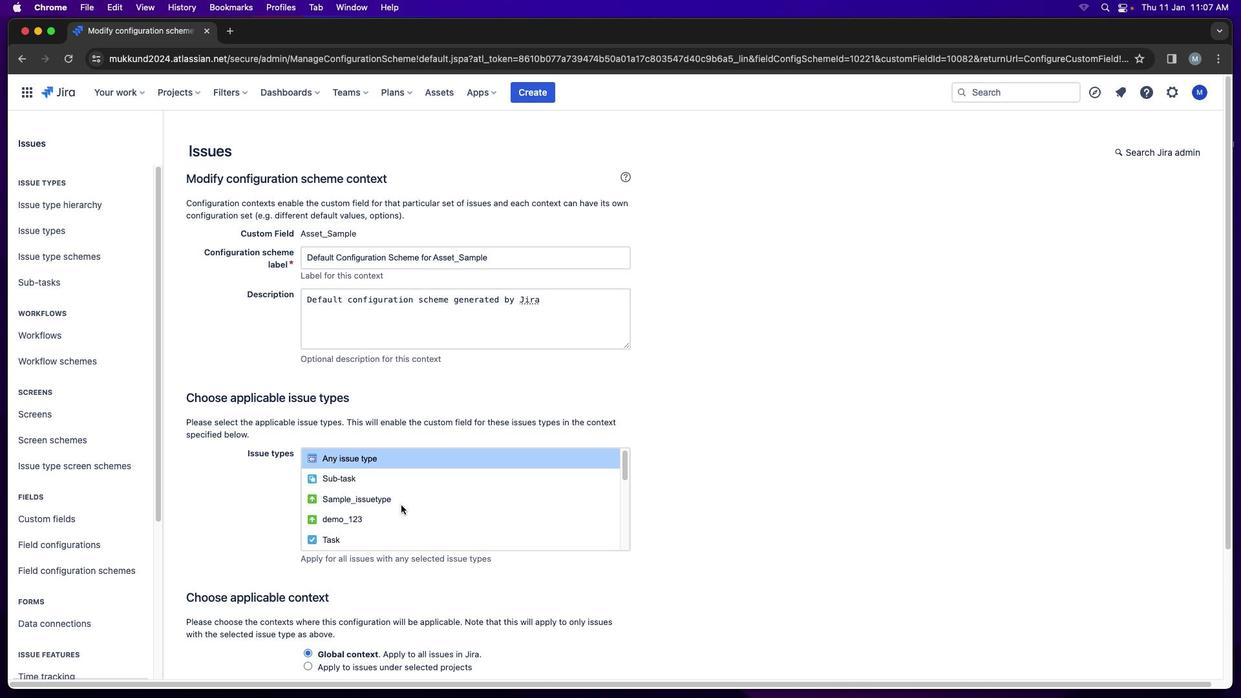 
Action: Mouse moved to (410, 505)
Screenshot: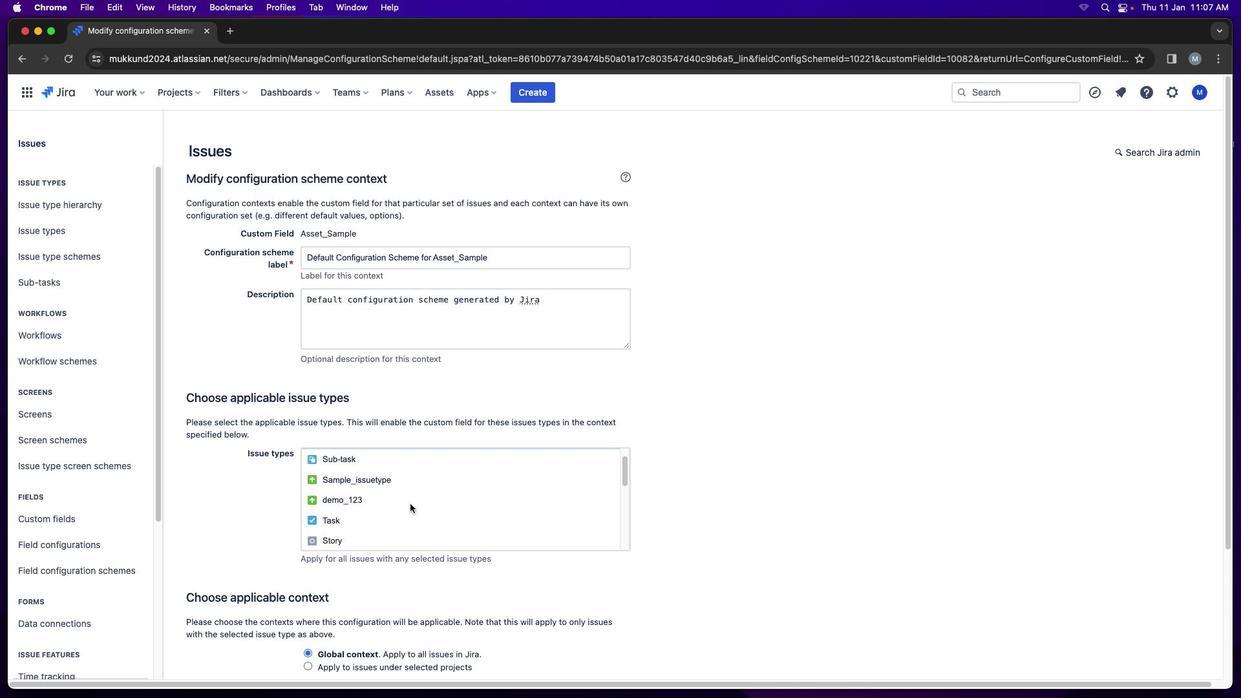 
Action: Mouse scrolled (410, 505) with delta (0, 0)
Screenshot: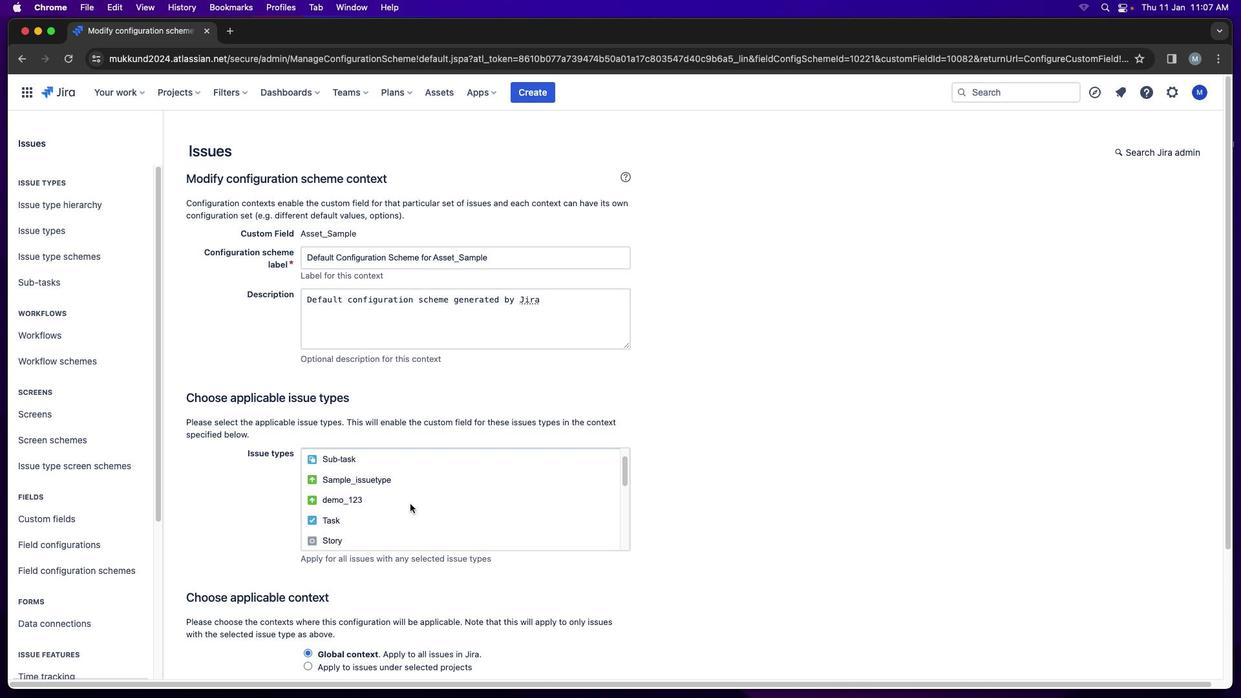 
Action: Mouse moved to (410, 505)
Screenshot: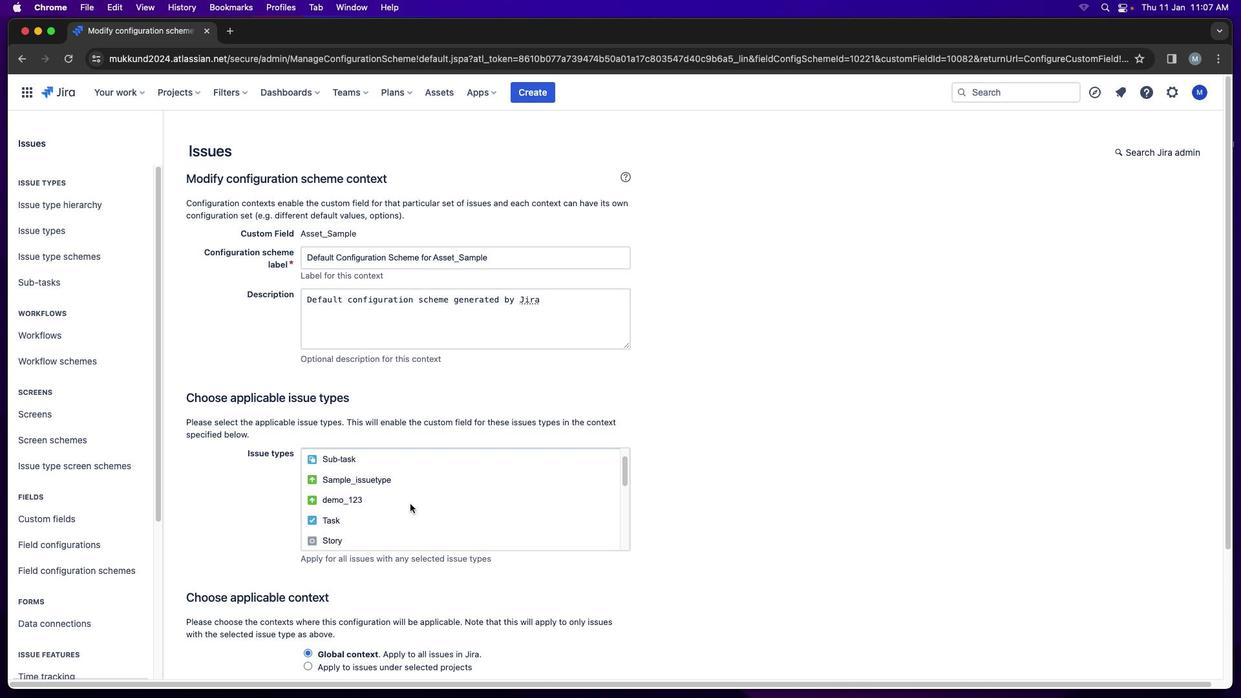 
Action: Mouse scrolled (410, 505) with delta (0, 0)
Screenshot: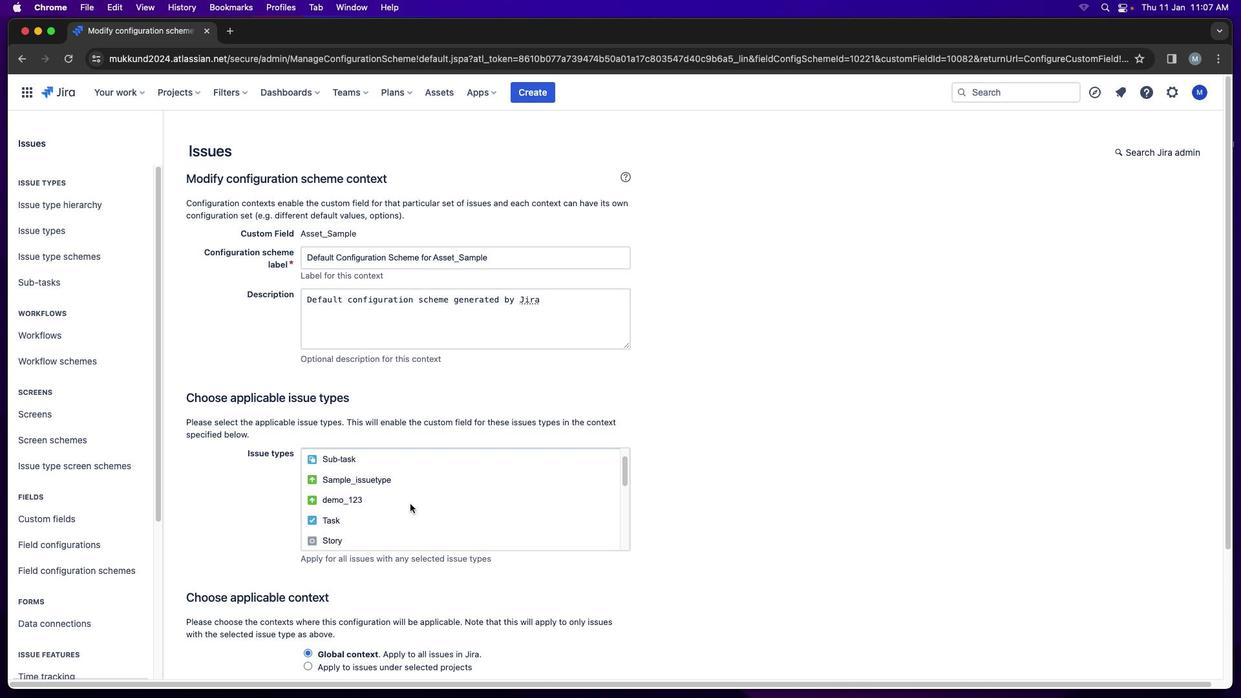 
Action: Mouse scrolled (410, 505) with delta (0, 0)
Screenshot: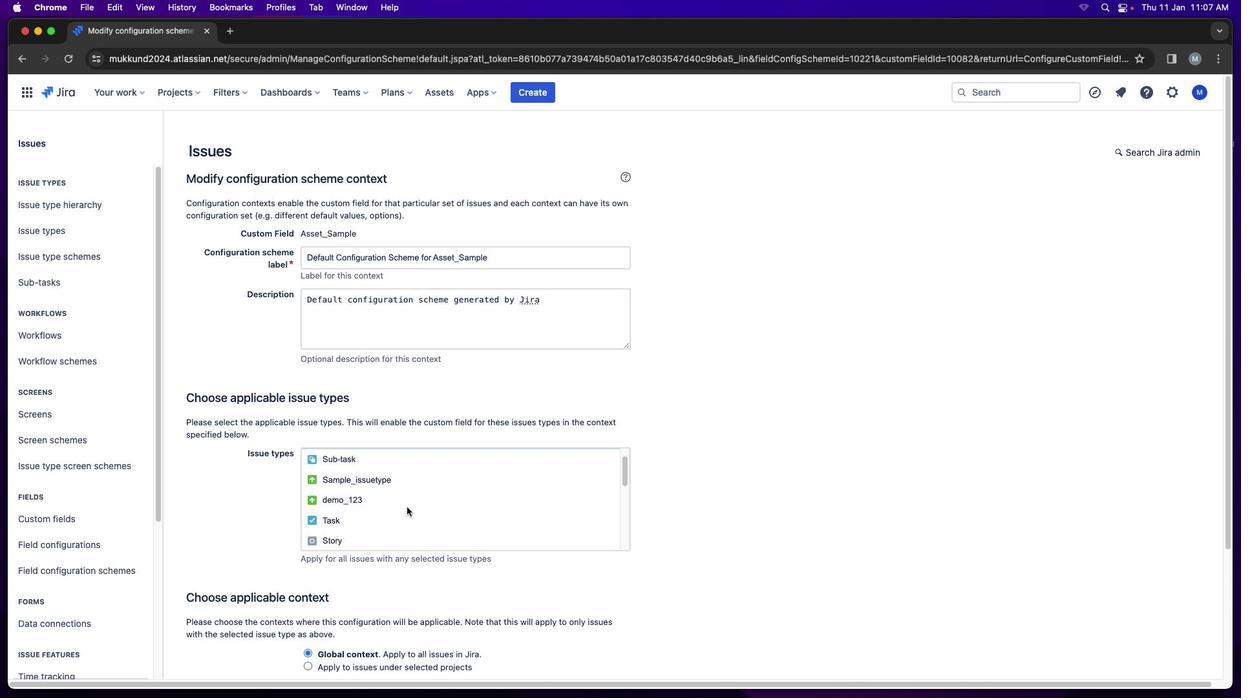 
Action: Mouse moved to (407, 508)
Screenshot: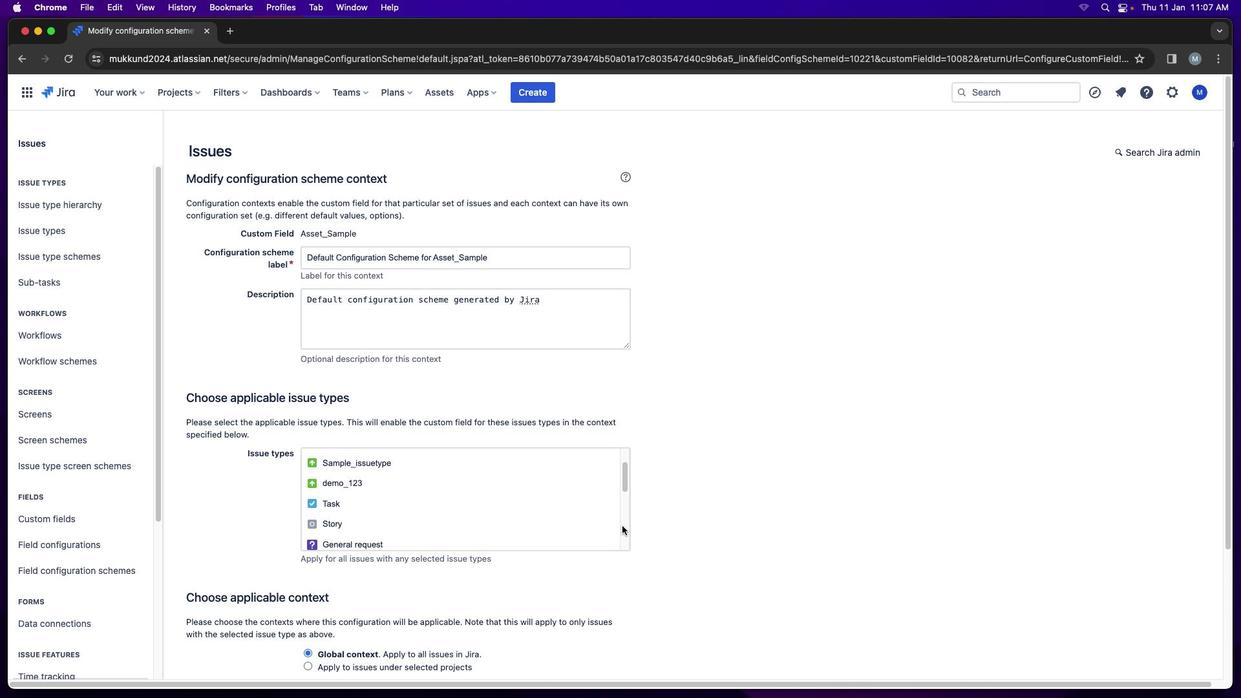 
Action: Mouse scrolled (407, 508) with delta (0, 0)
Screenshot: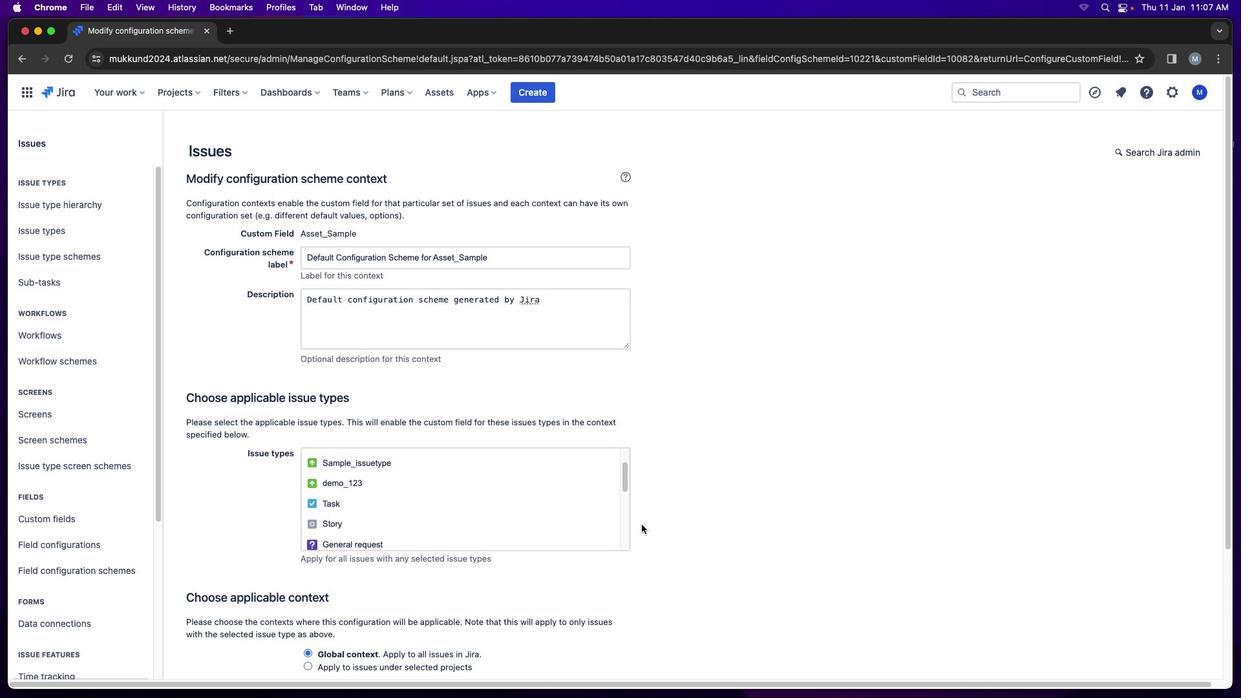 
Action: Mouse scrolled (407, 508) with delta (0, 0)
Screenshot: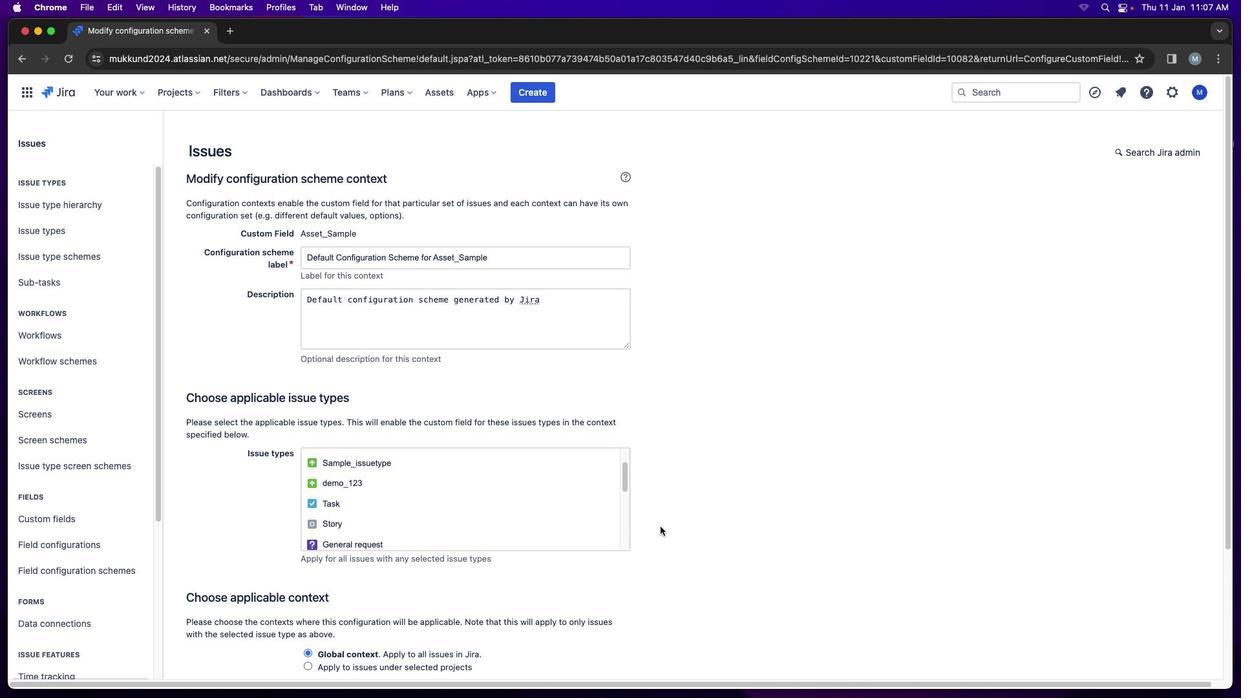 
Action: Mouse moved to (664, 527)
Screenshot: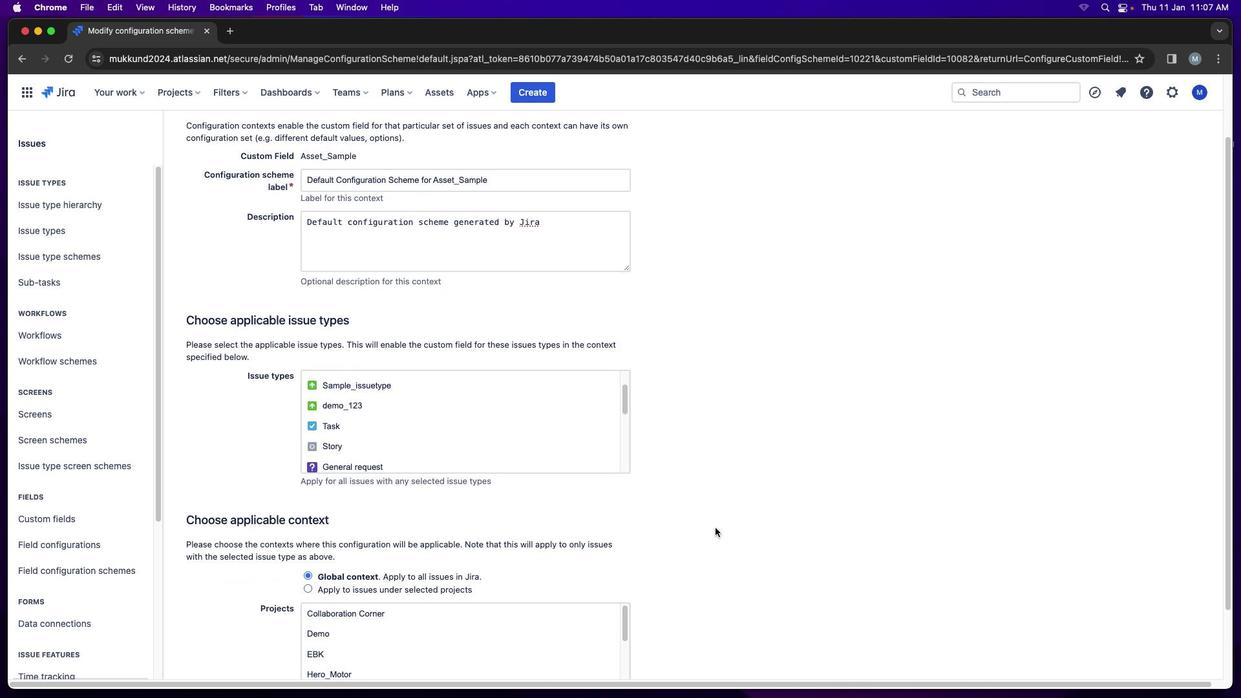 
Action: Mouse scrolled (664, 527) with delta (0, 0)
Screenshot: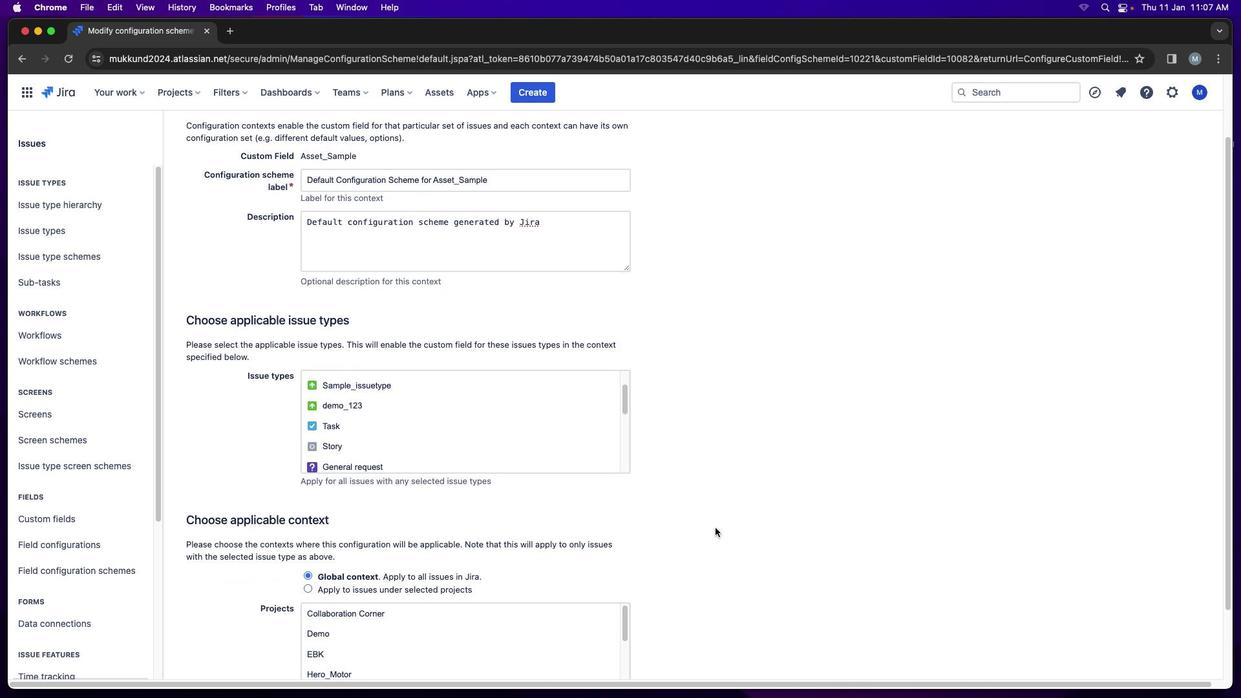 
Action: Mouse moved to (690, 528)
Screenshot: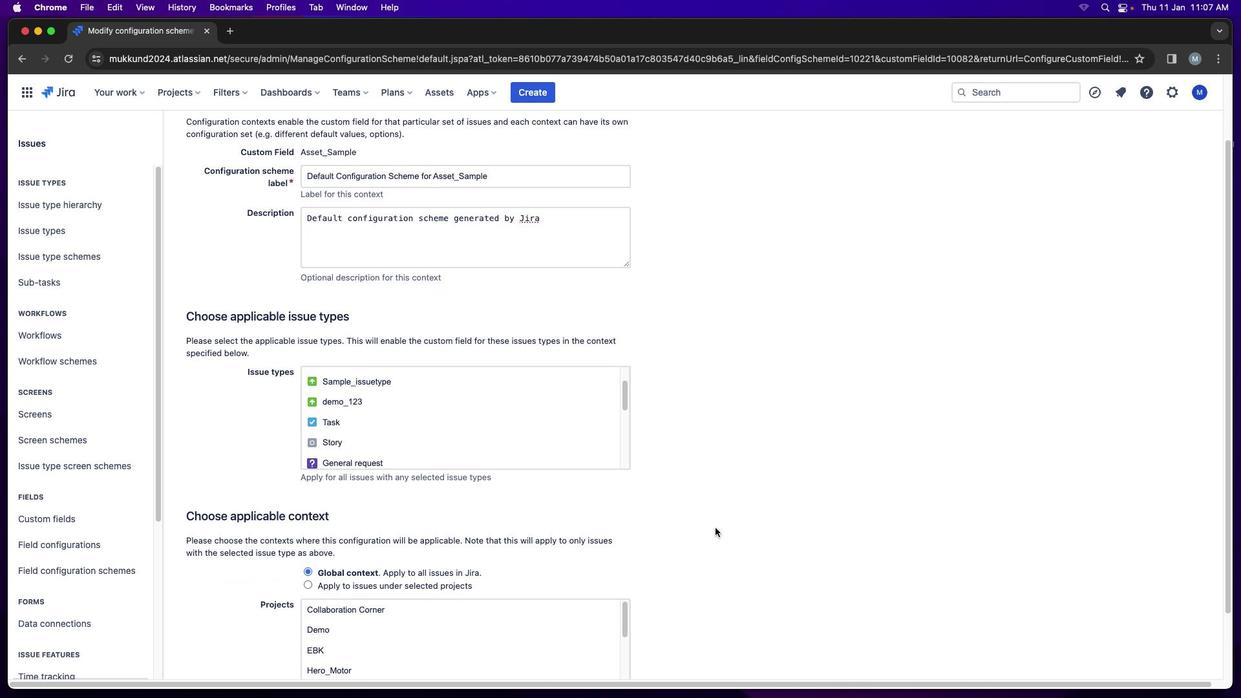 
Action: Mouse scrolled (690, 528) with delta (0, 0)
Screenshot: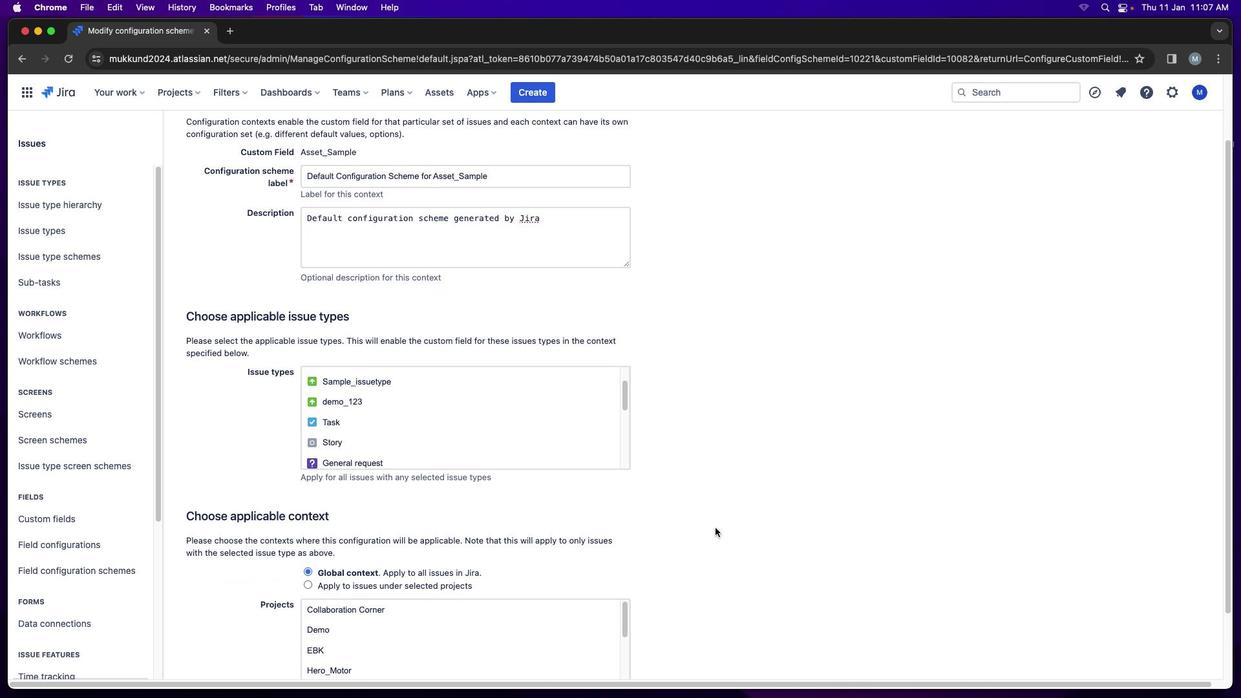 
Action: Mouse moved to (713, 528)
Screenshot: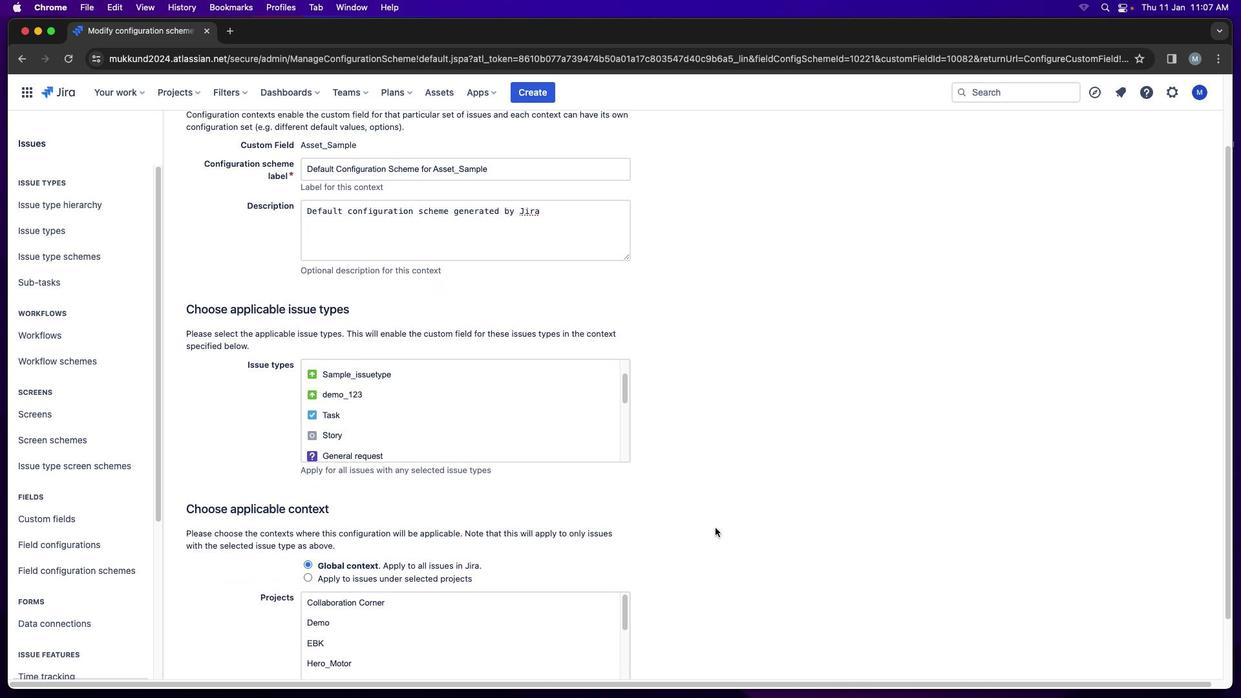 
Action: Mouse scrolled (713, 528) with delta (0, 0)
Screenshot: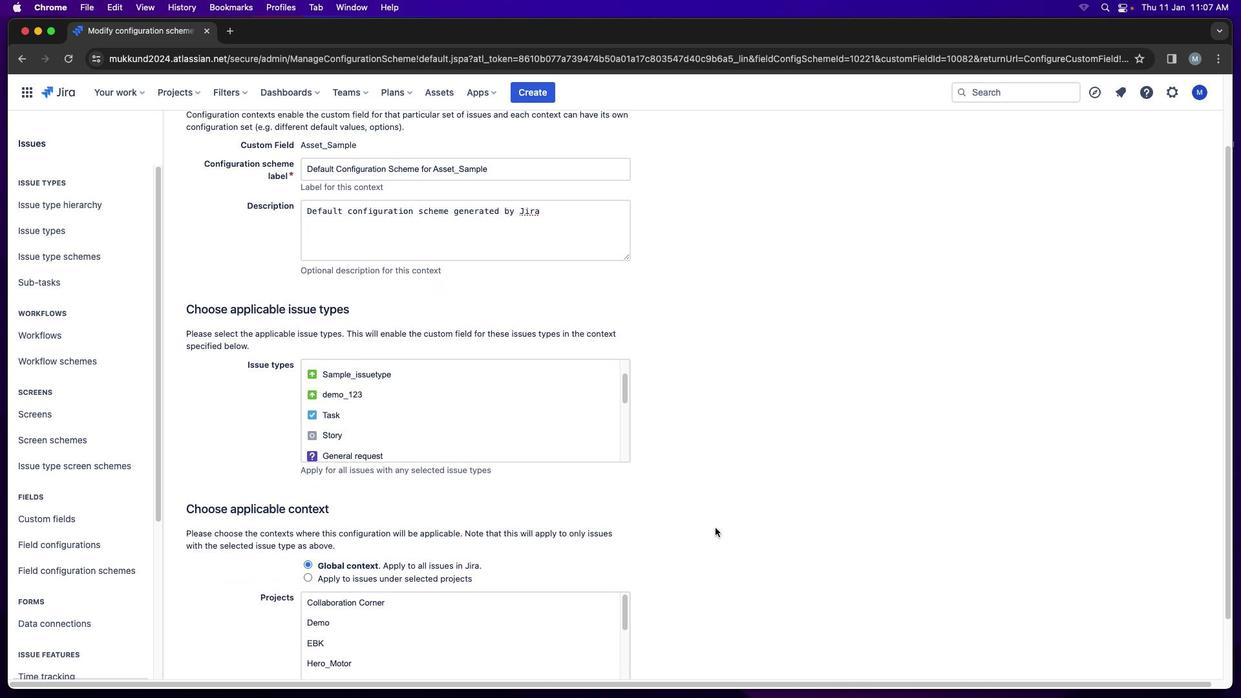 
Action: Mouse moved to (716, 528)
Screenshot: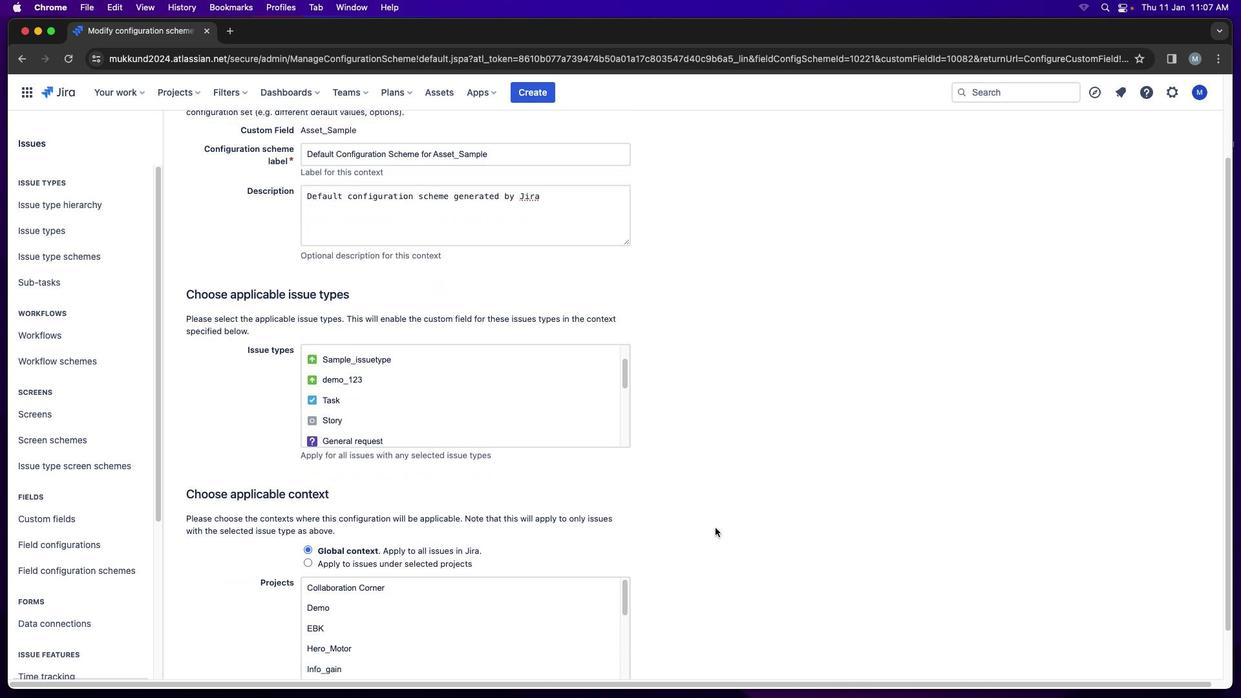 
Action: Mouse scrolled (716, 528) with delta (0, 0)
Screenshot: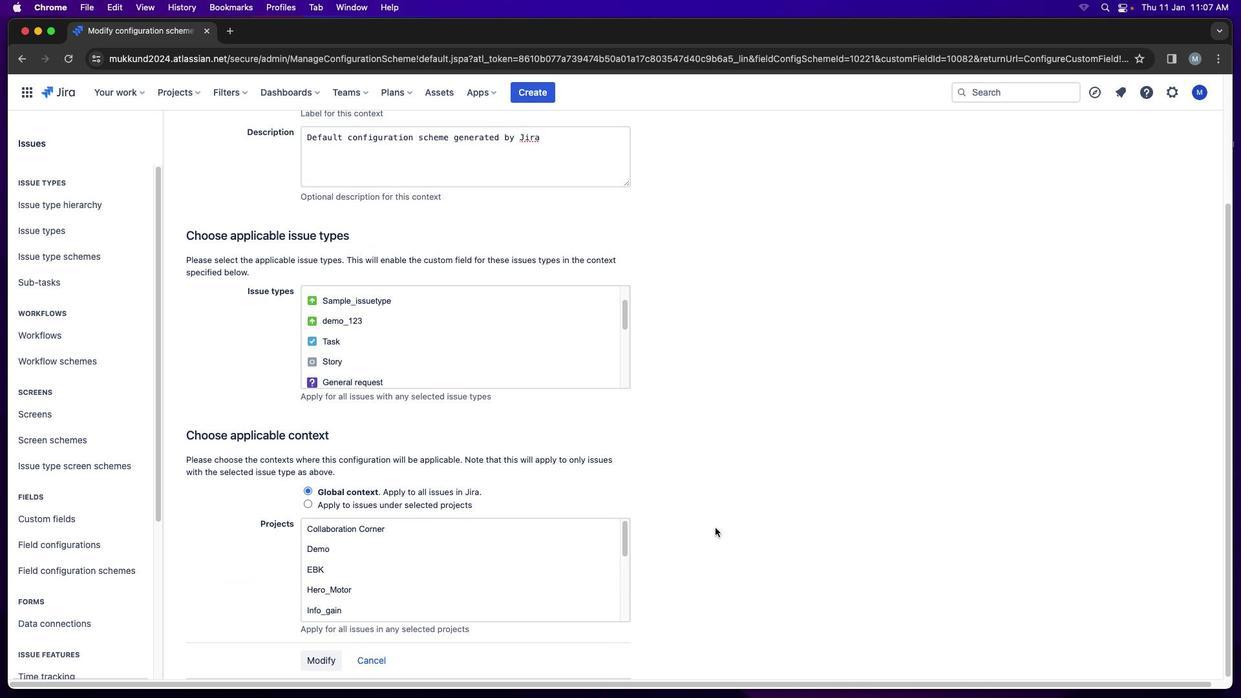 
Action: Mouse moved to (716, 528)
Screenshot: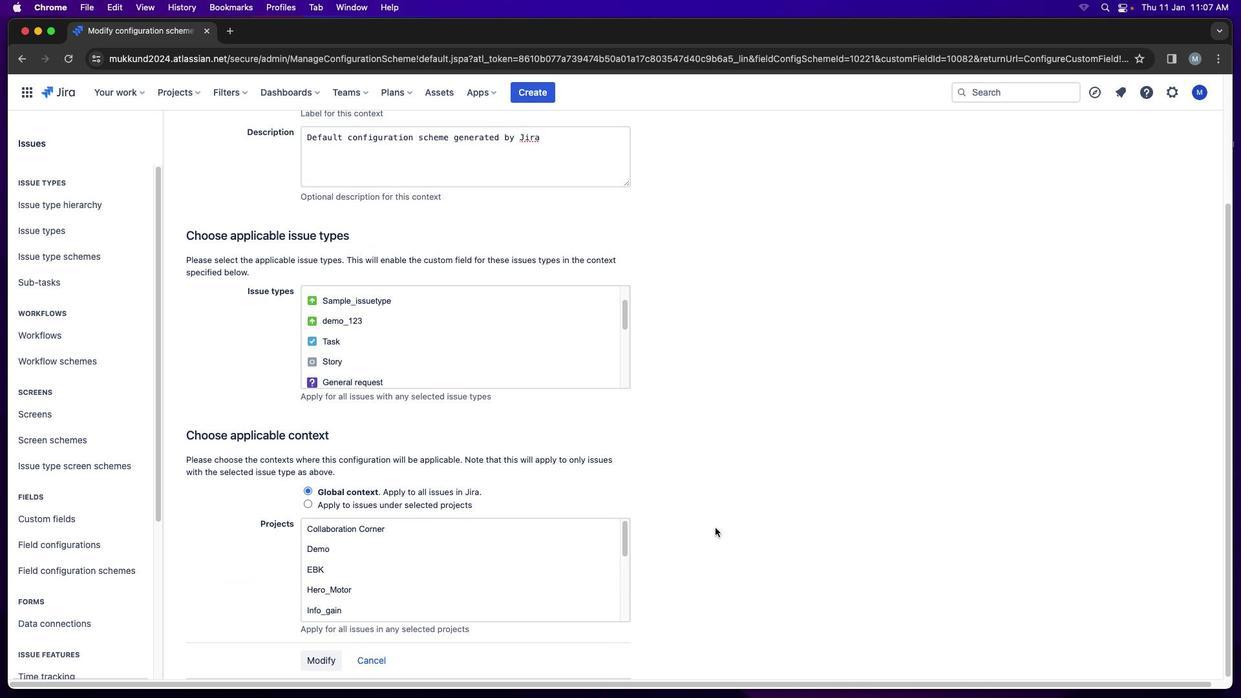 
Action: Mouse scrolled (716, 528) with delta (0, 0)
Screenshot: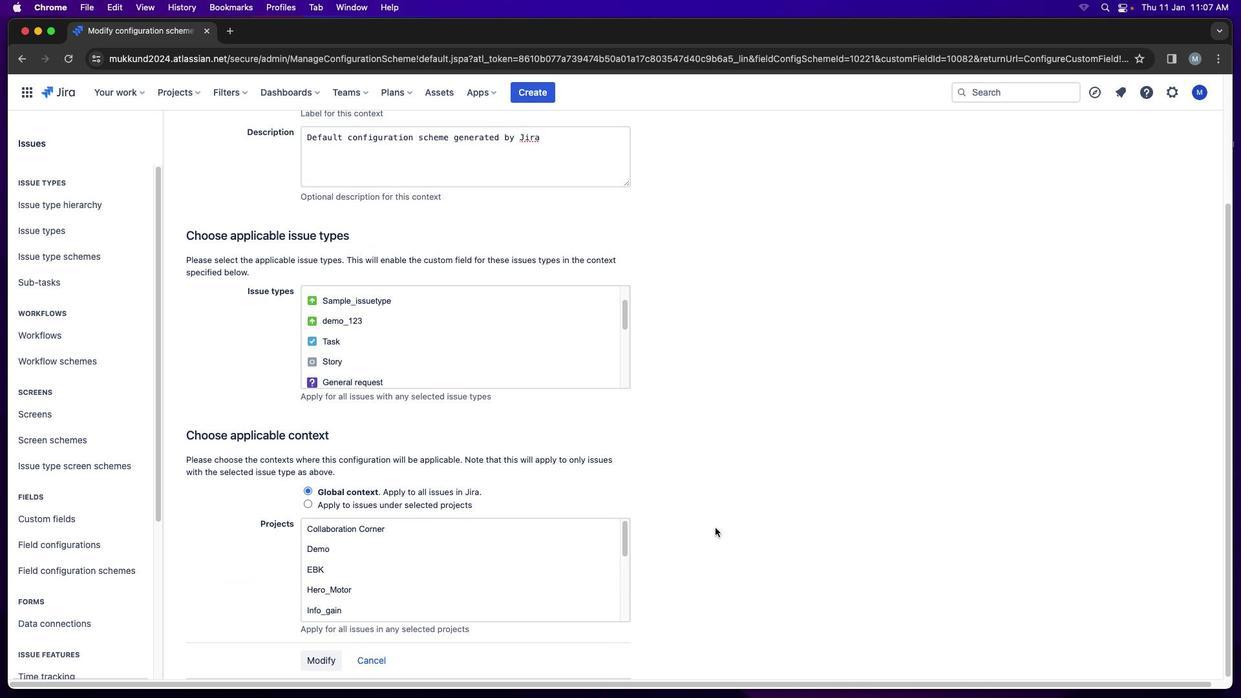 
Action: Mouse scrolled (716, 528) with delta (0, 0)
Screenshot: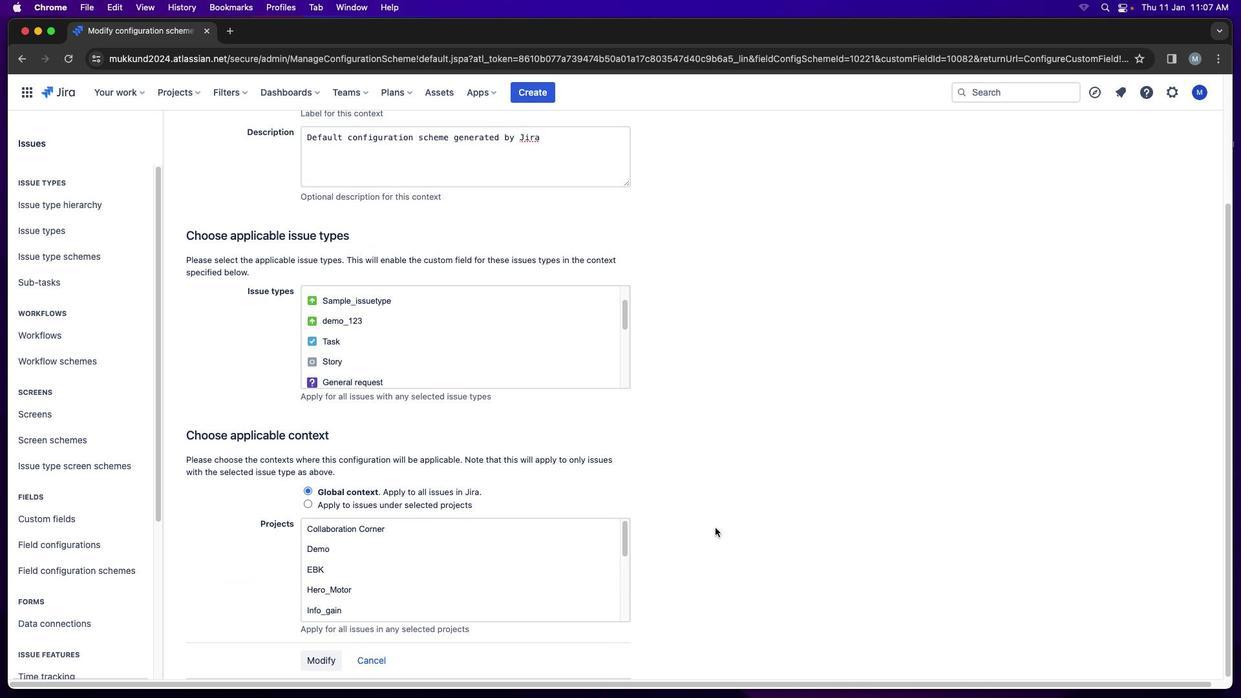 
Action: Mouse scrolled (716, 528) with delta (0, 0)
Screenshot: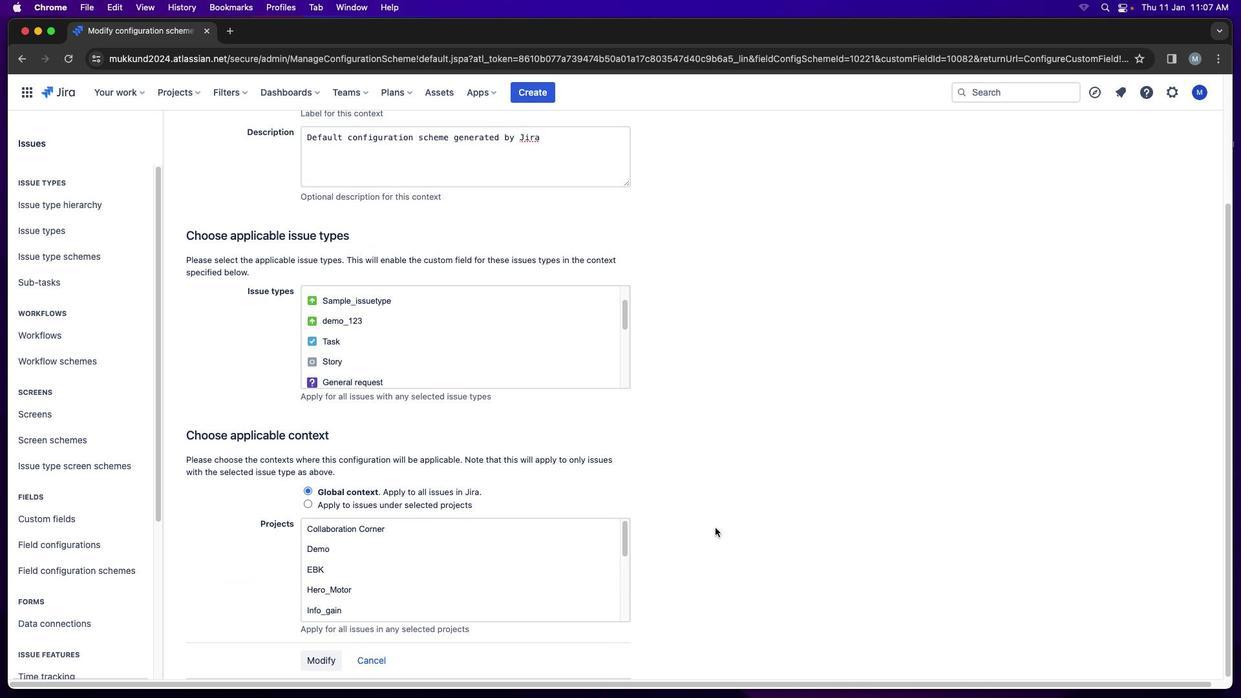
Action: Mouse scrolled (716, 528) with delta (0, 0)
Screenshot: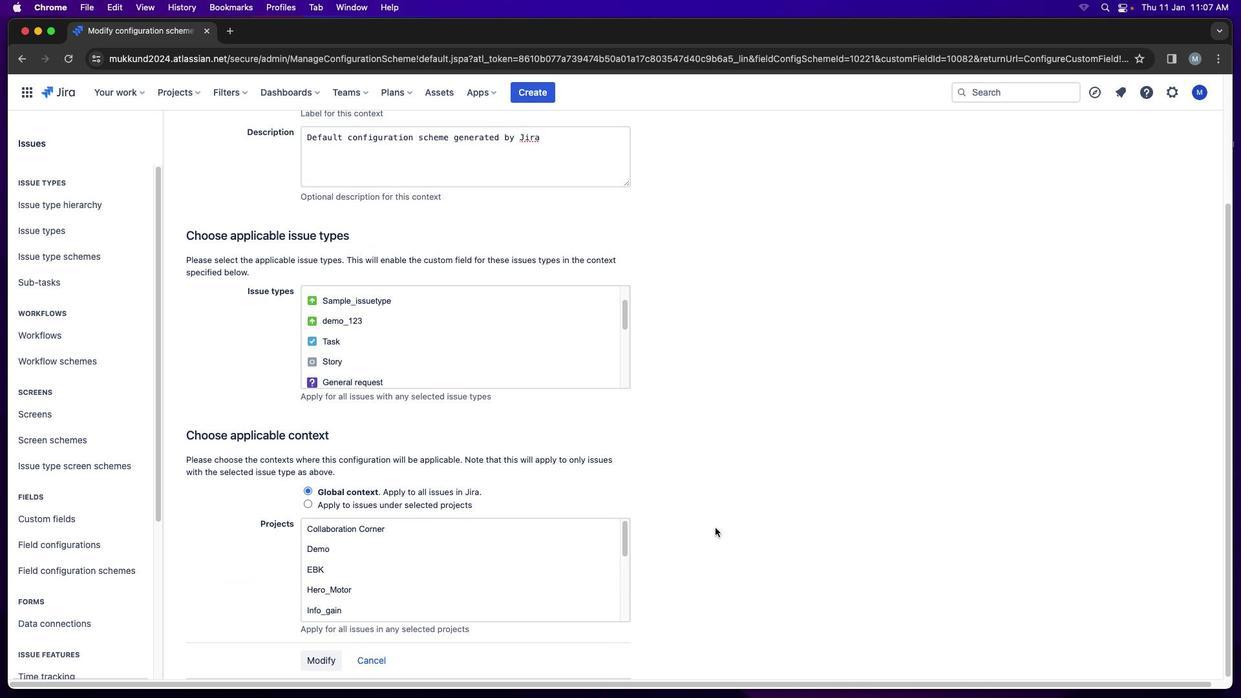 
Action: Mouse scrolled (716, 528) with delta (0, 0)
Screenshot: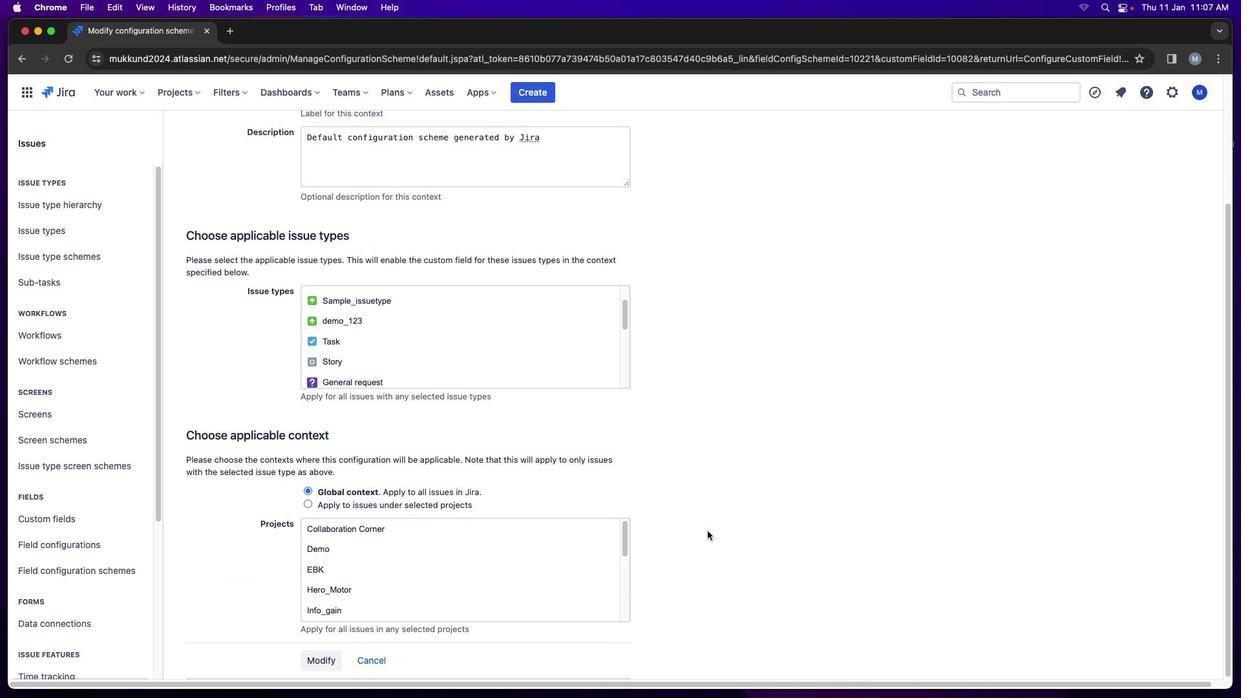 
Action: Mouse scrolled (716, 528) with delta (0, 0)
Screenshot: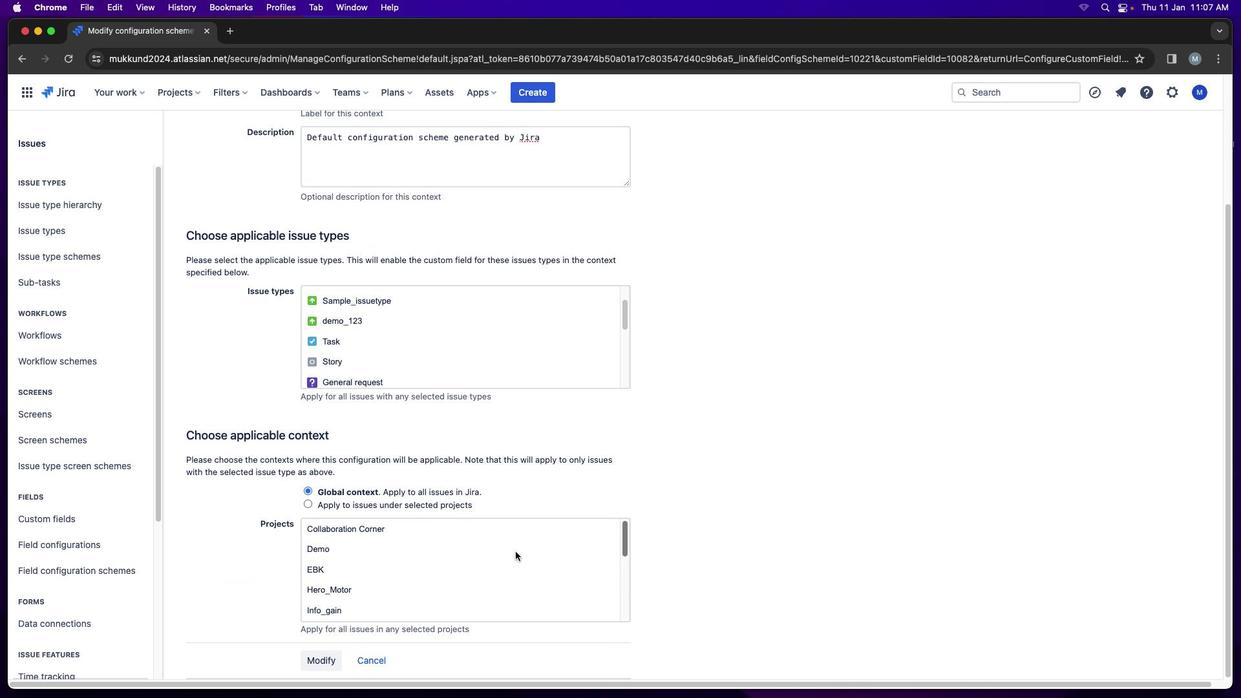
Action: Mouse scrolled (716, 528) with delta (0, 0)
Screenshot: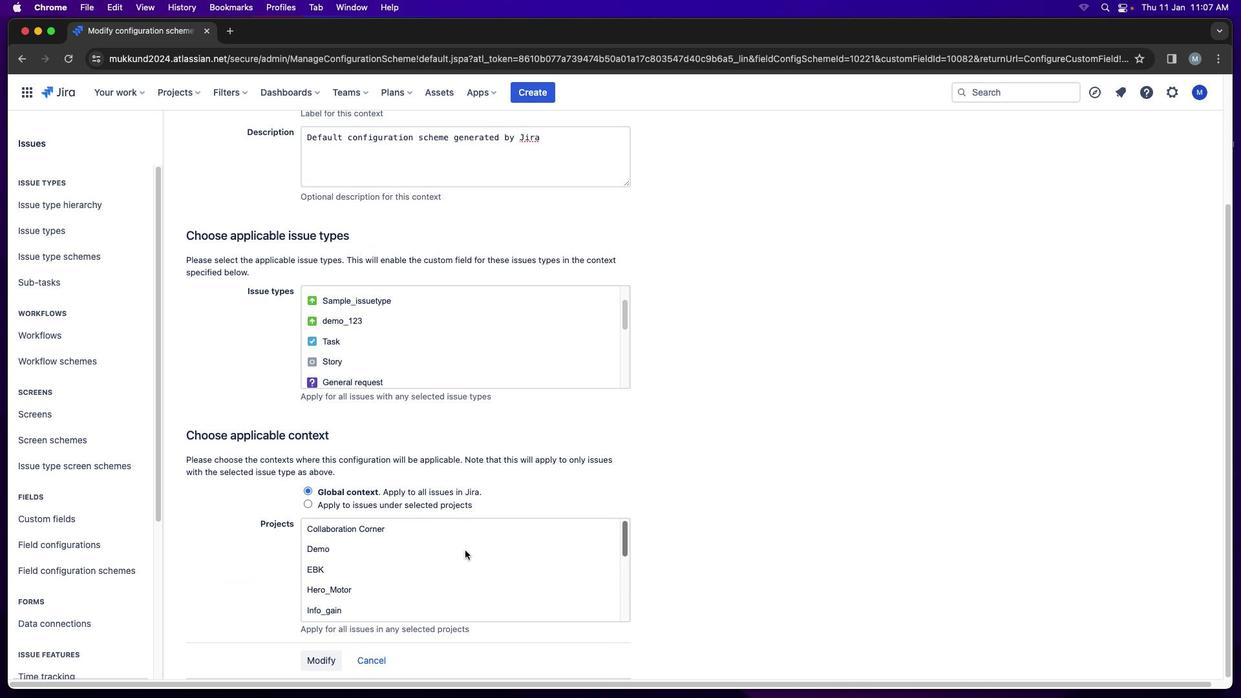 
Action: Mouse moved to (354, 531)
Screenshot: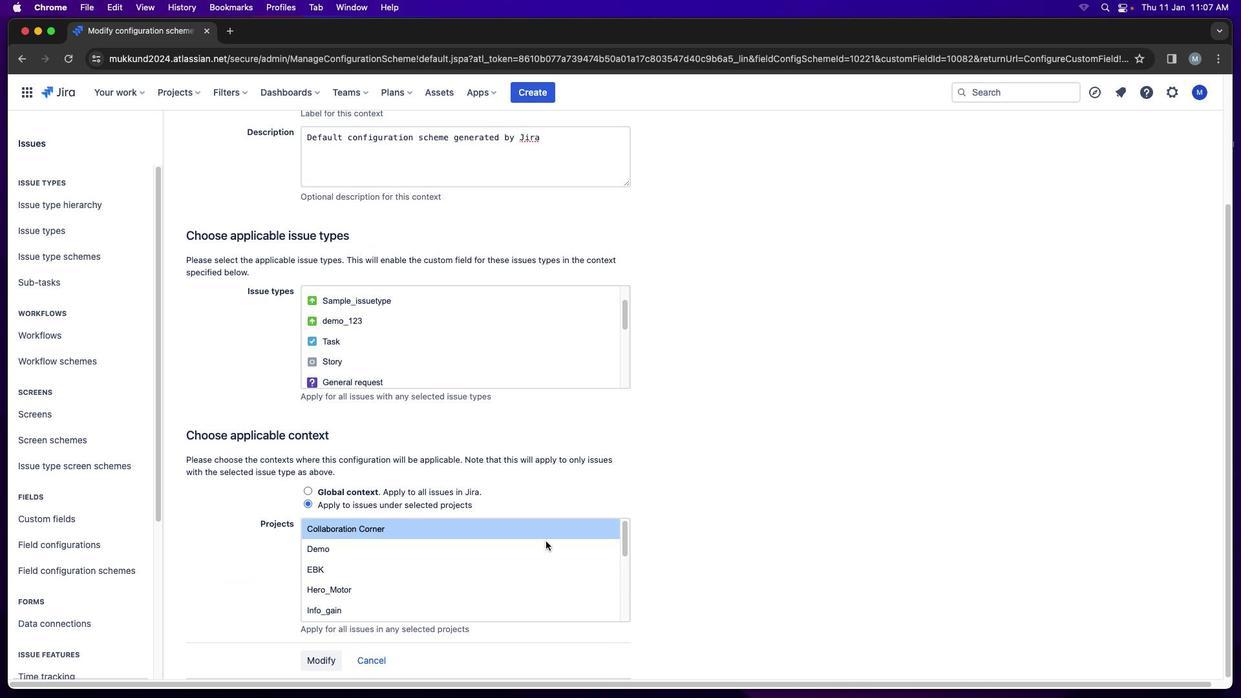 
Action: Mouse pressed left at (354, 531)
Screenshot: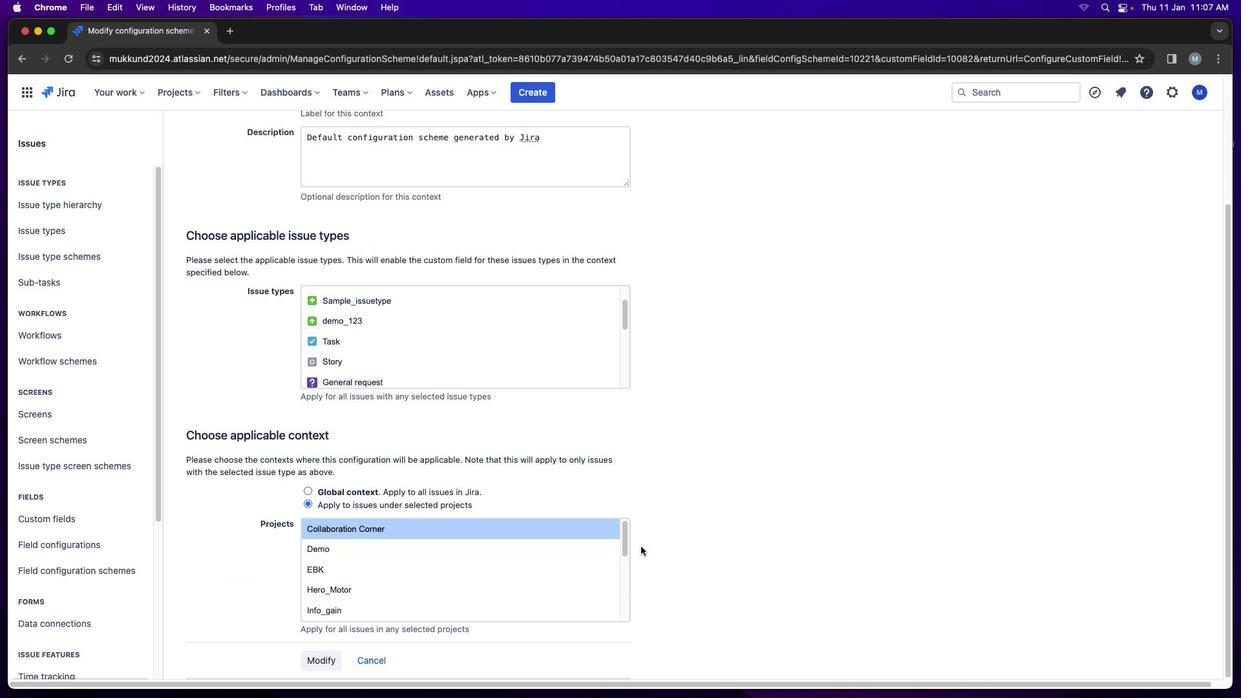 
Action: Mouse moved to (689, 548)
Screenshot: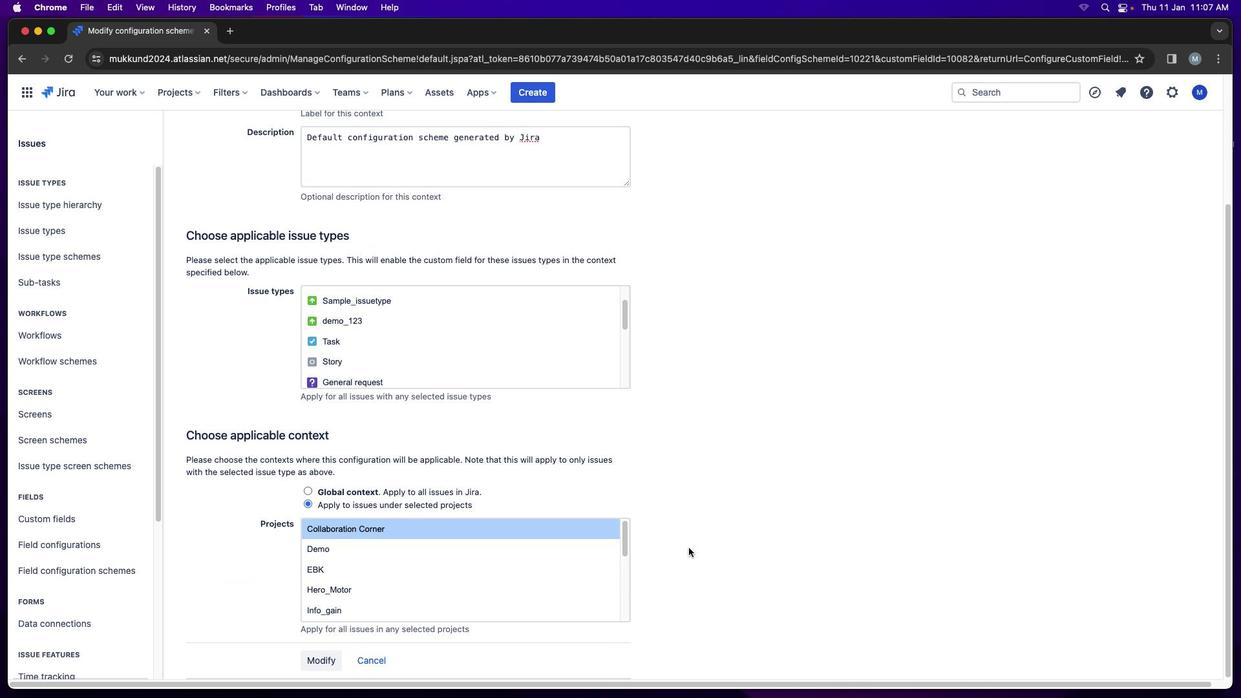 
Action: Mouse scrolled (689, 548) with delta (0, 0)
Screenshot: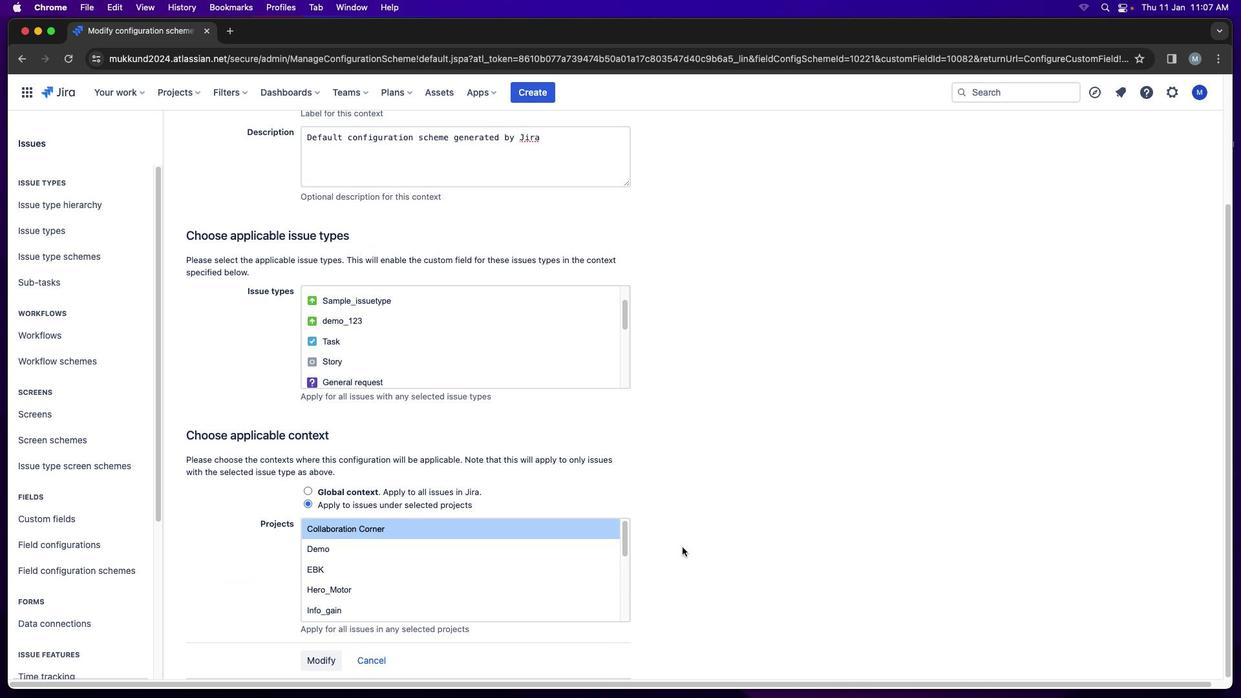 
Action: Mouse scrolled (689, 548) with delta (0, 0)
Screenshot: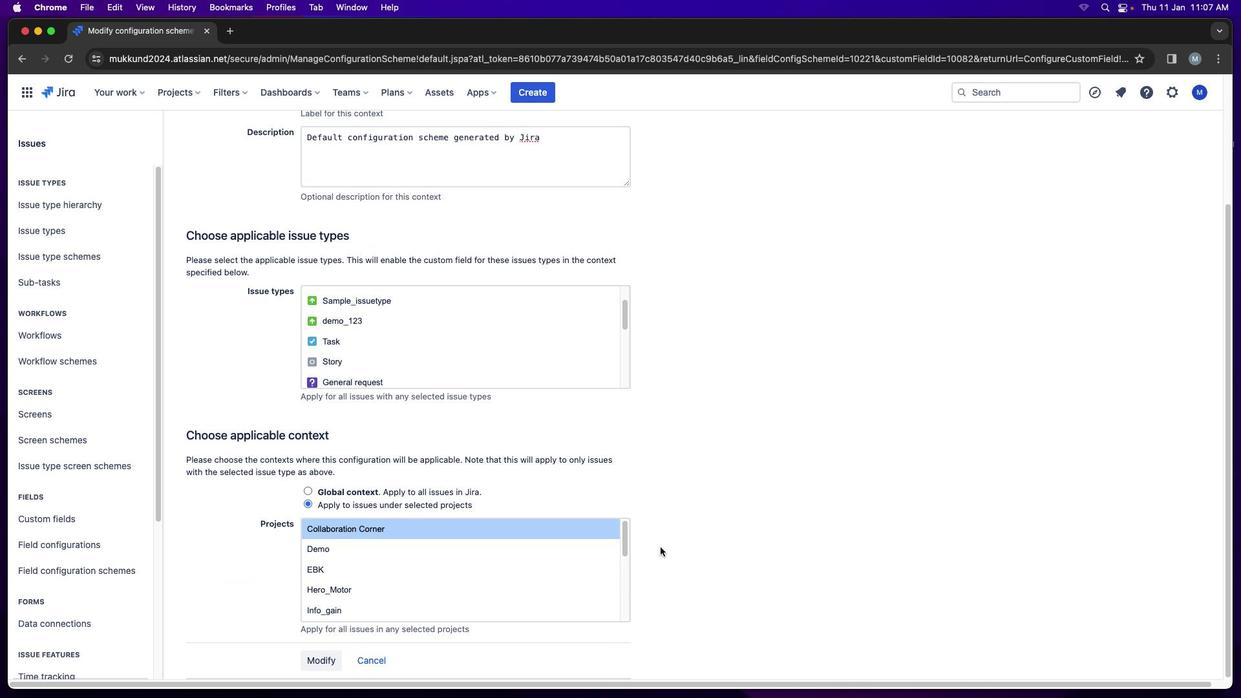 
Action: Mouse scrolled (689, 548) with delta (0, 0)
Screenshot: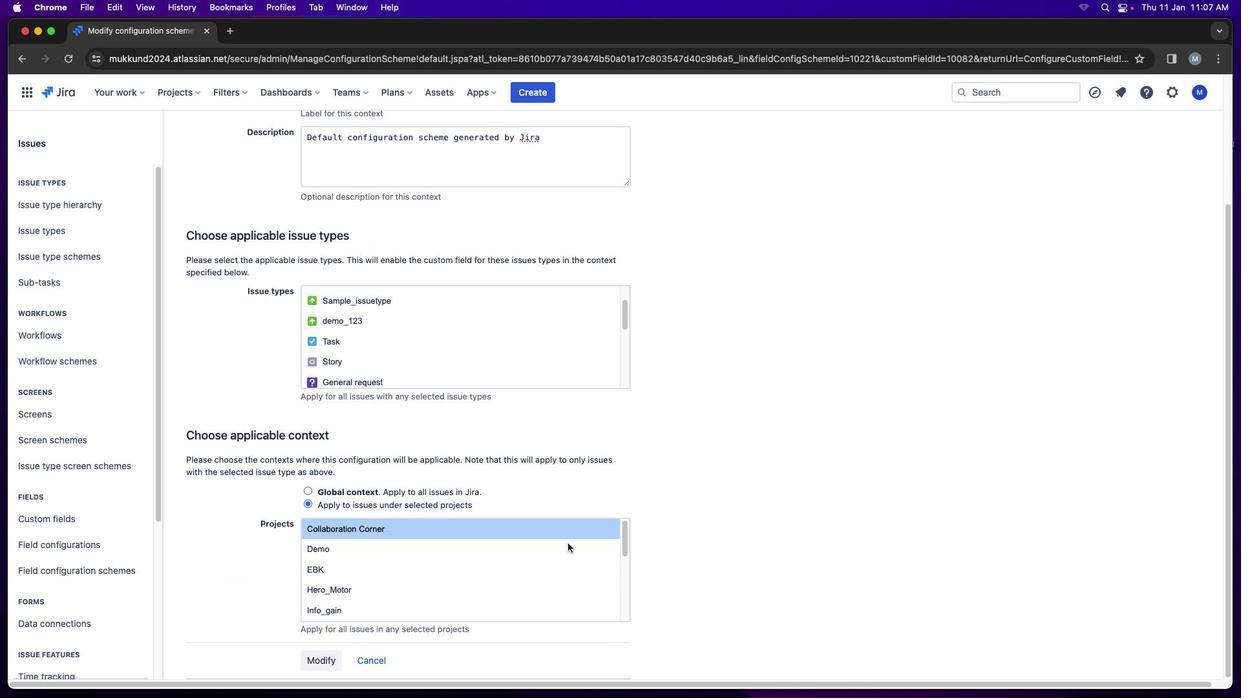 
Action: Mouse scrolled (689, 548) with delta (0, 0)
Screenshot: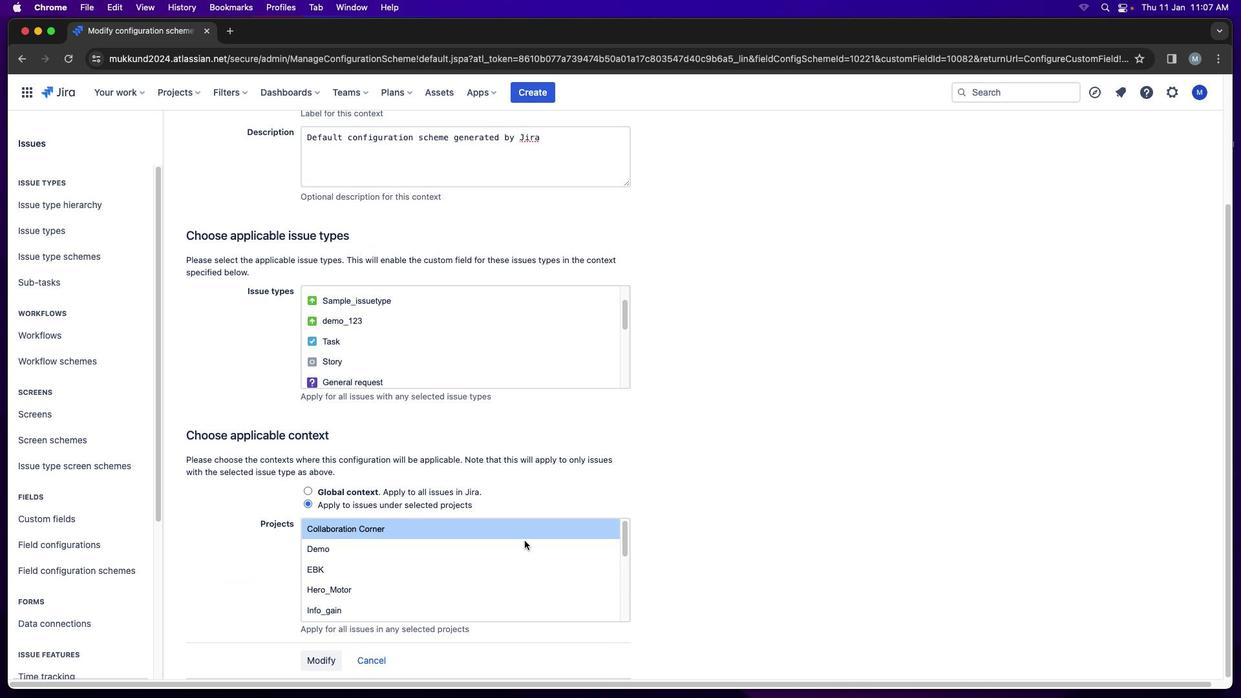 
Action: Mouse moved to (309, 492)
Screenshot: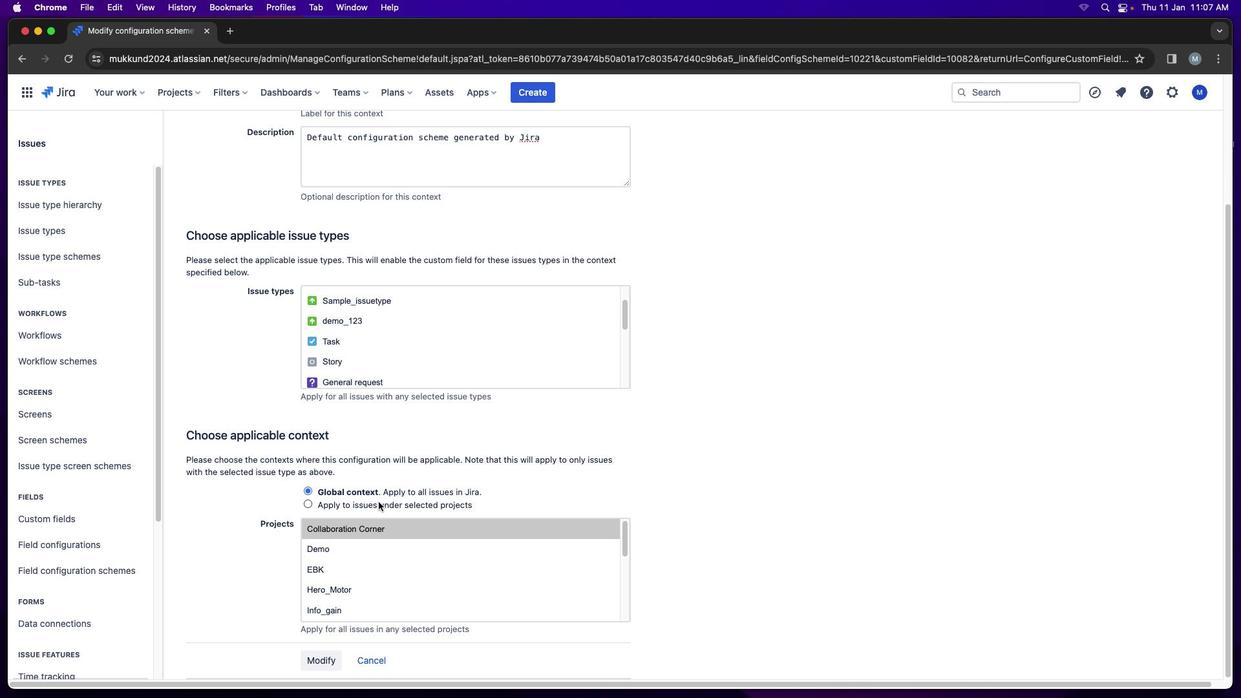 
Action: Mouse pressed left at (309, 492)
Screenshot: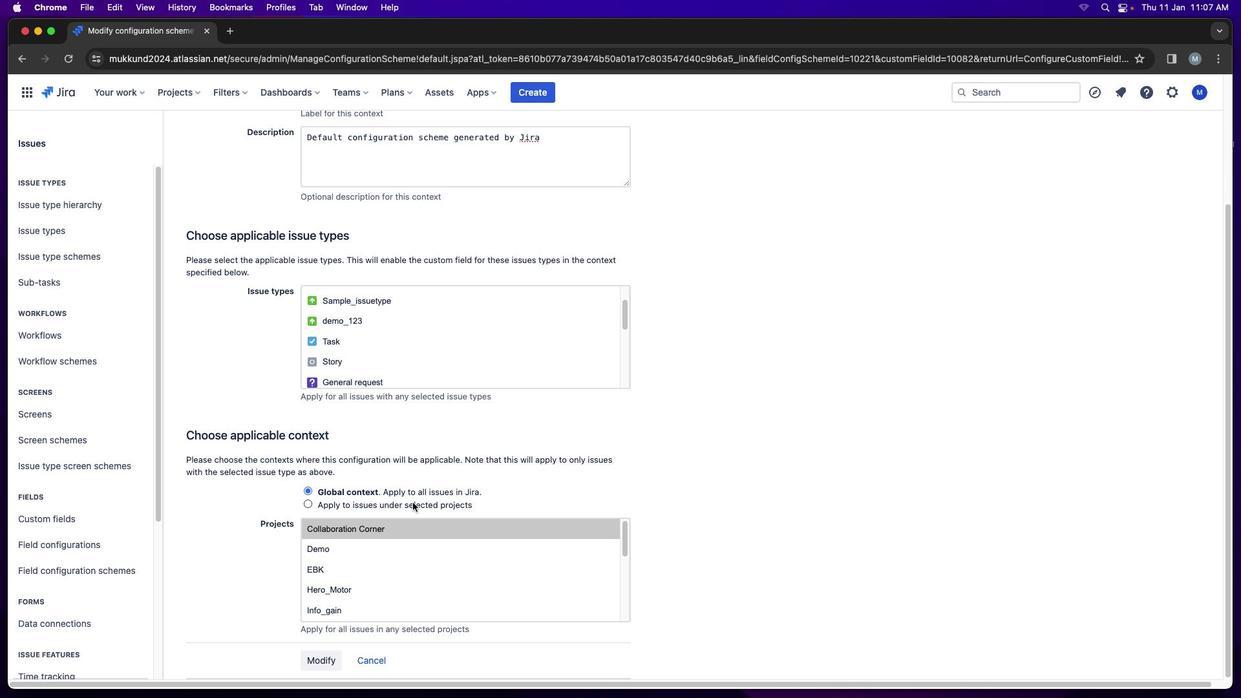 
Action: Mouse moved to (689, 510)
Screenshot: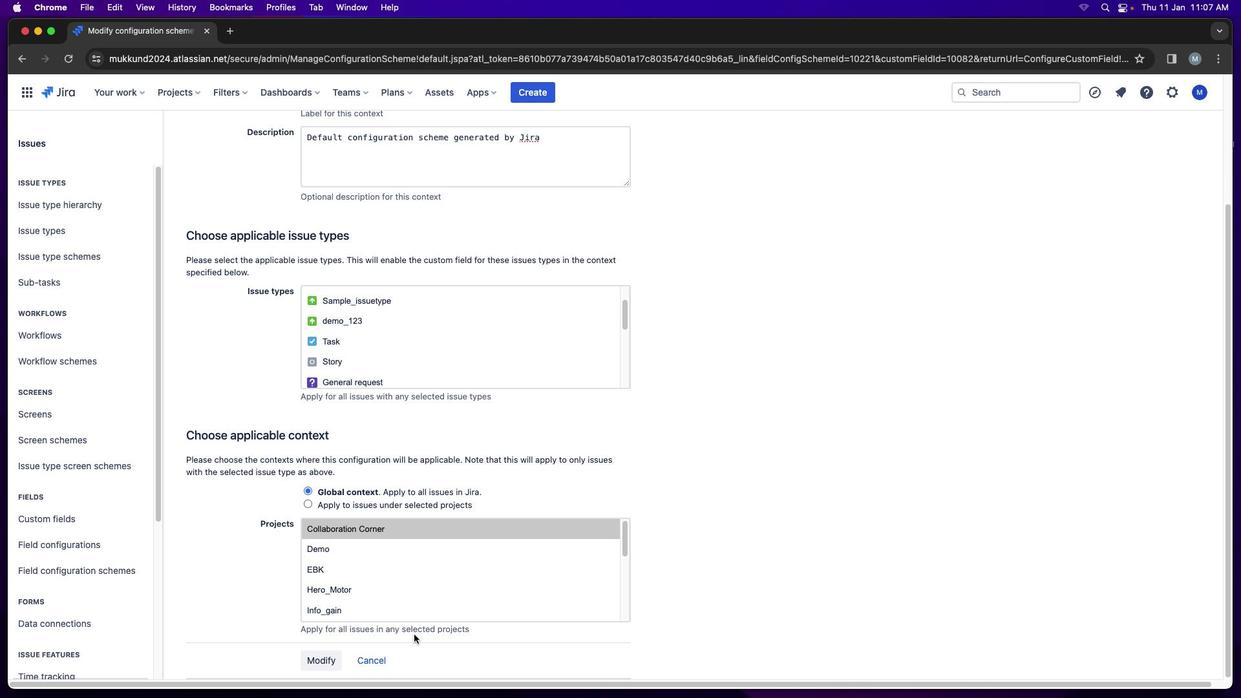 
Action: Mouse scrolled (689, 510) with delta (0, 0)
Screenshot: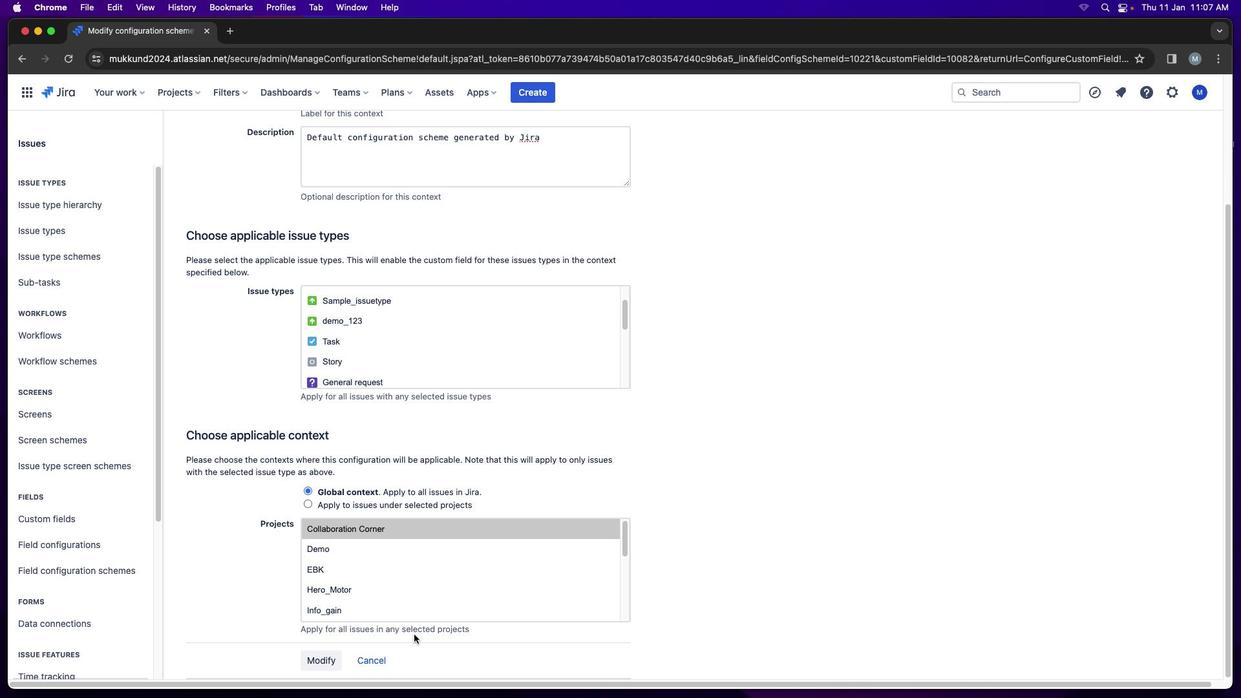 
Action: Mouse moved to (689, 510)
Screenshot: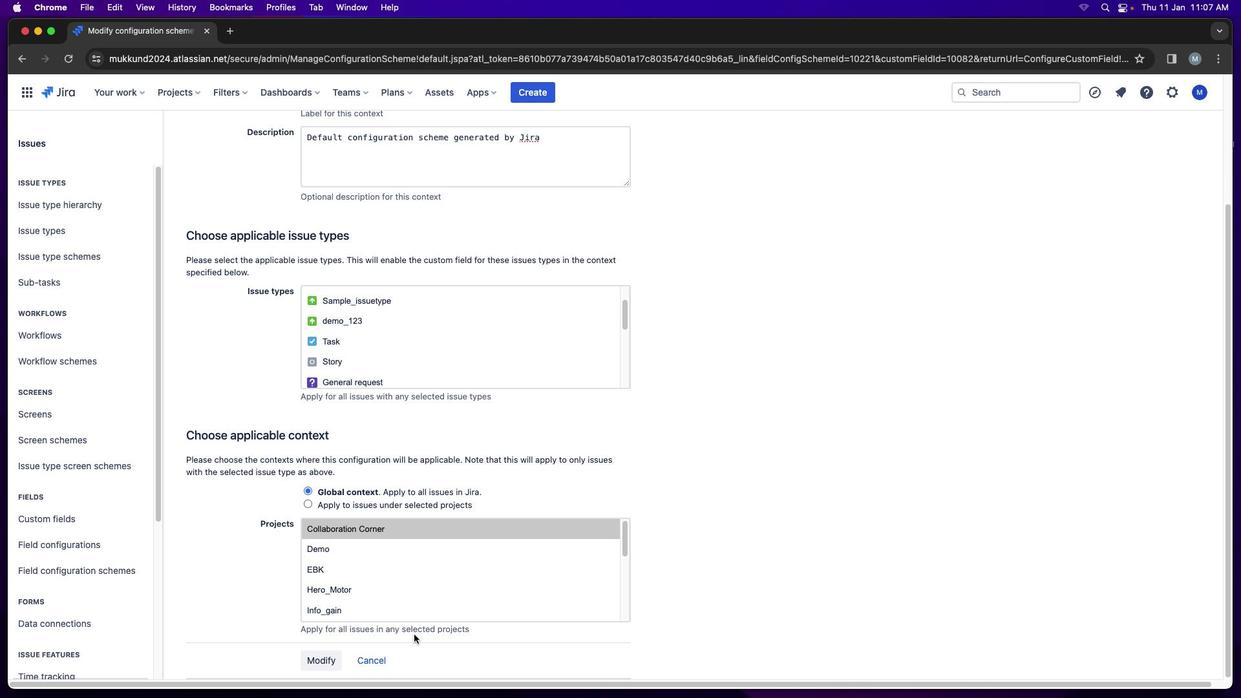 
Action: Mouse scrolled (689, 510) with delta (0, 0)
Screenshot: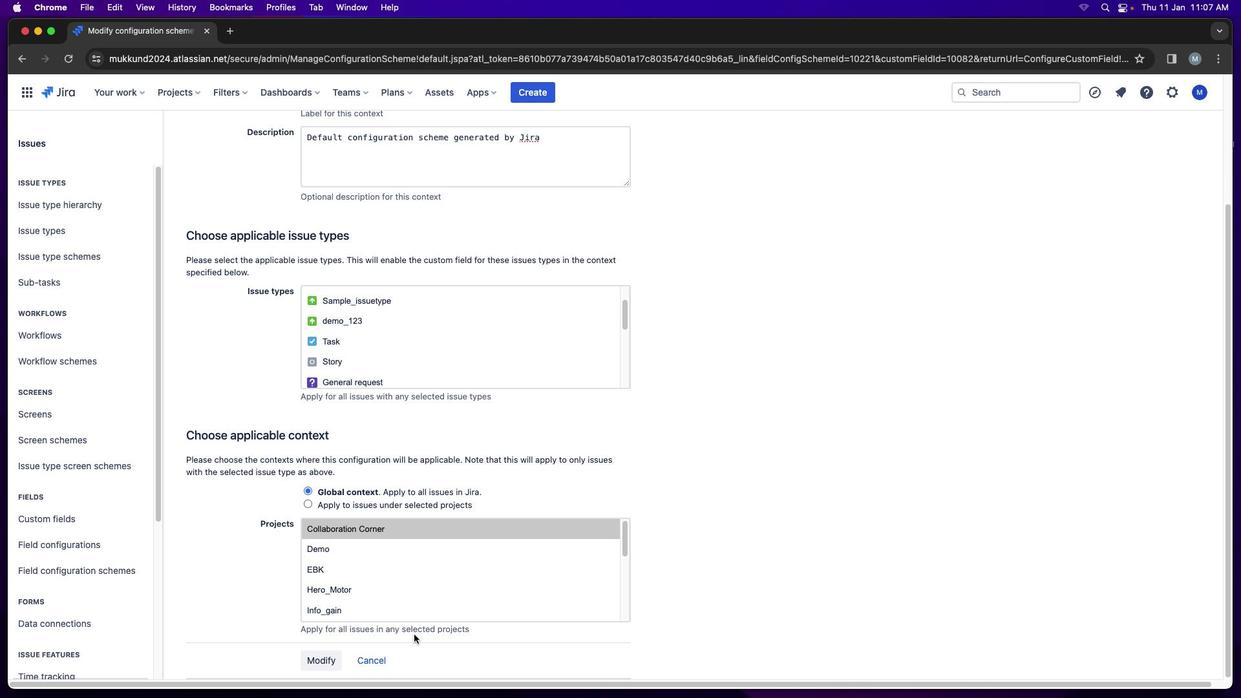 
Action: Mouse moved to (689, 511)
Screenshot: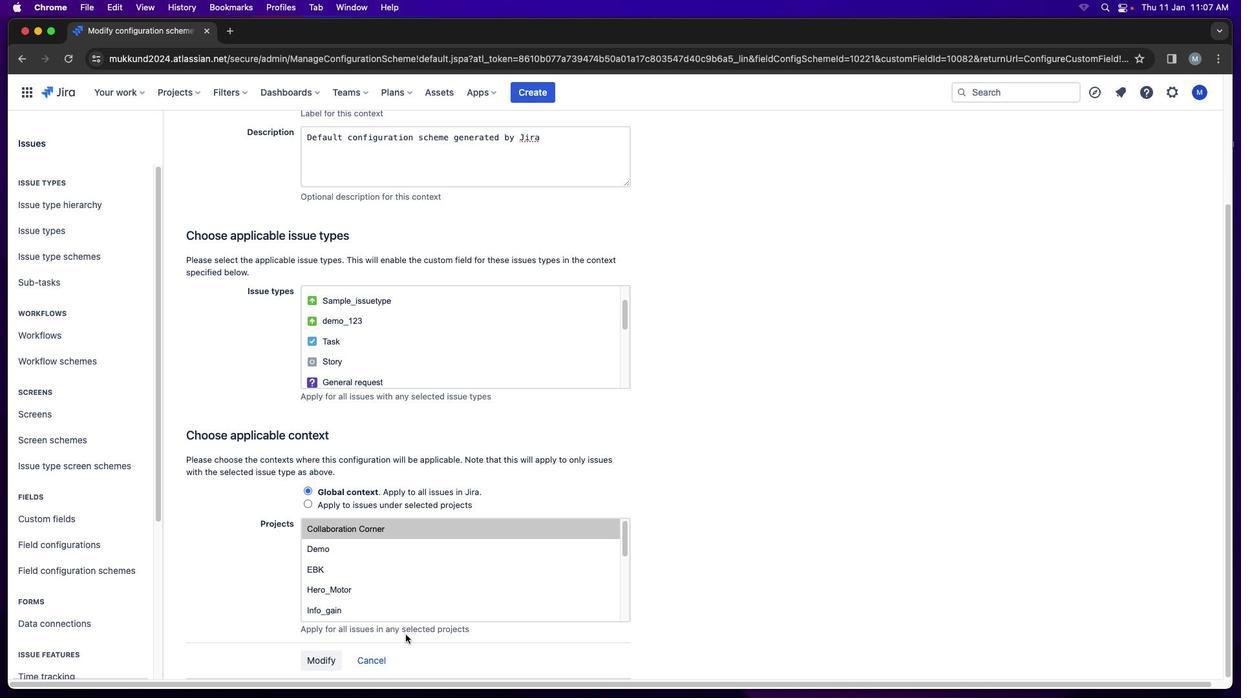 
Action: Mouse scrolled (689, 511) with delta (0, 0)
Screenshot: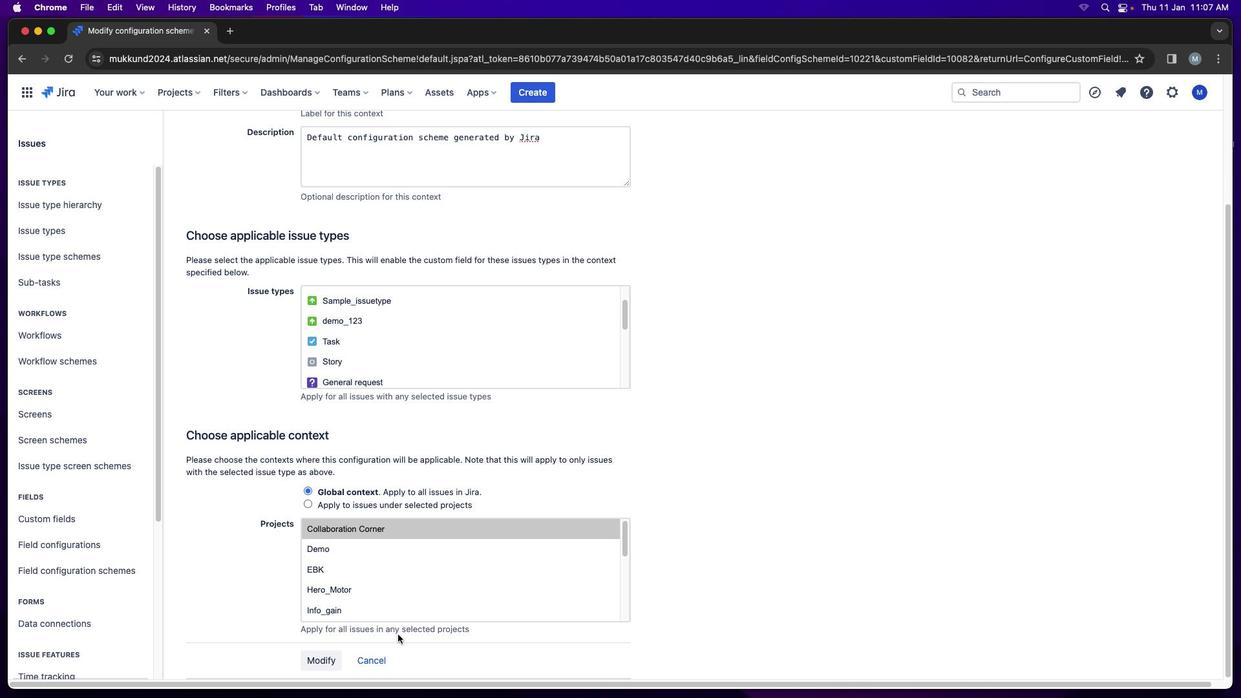 
Action: Mouse scrolled (689, 511) with delta (0, -1)
Screenshot: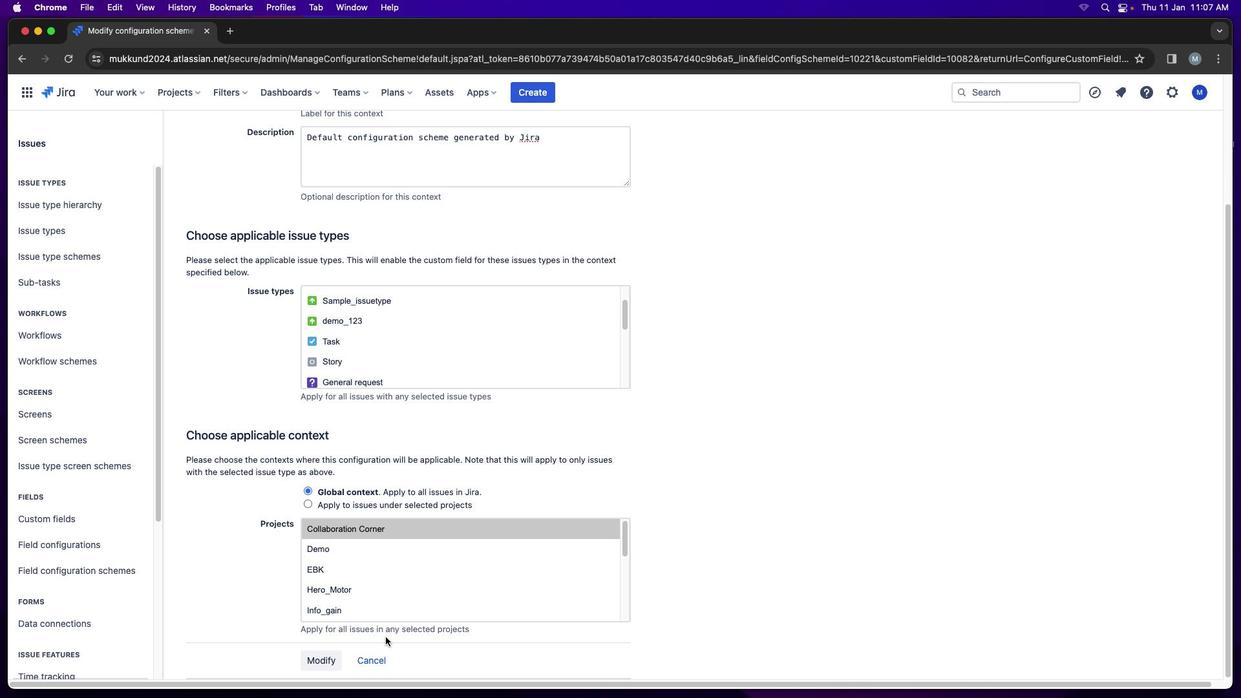 
Action: Mouse moved to (329, 657)
Screenshot: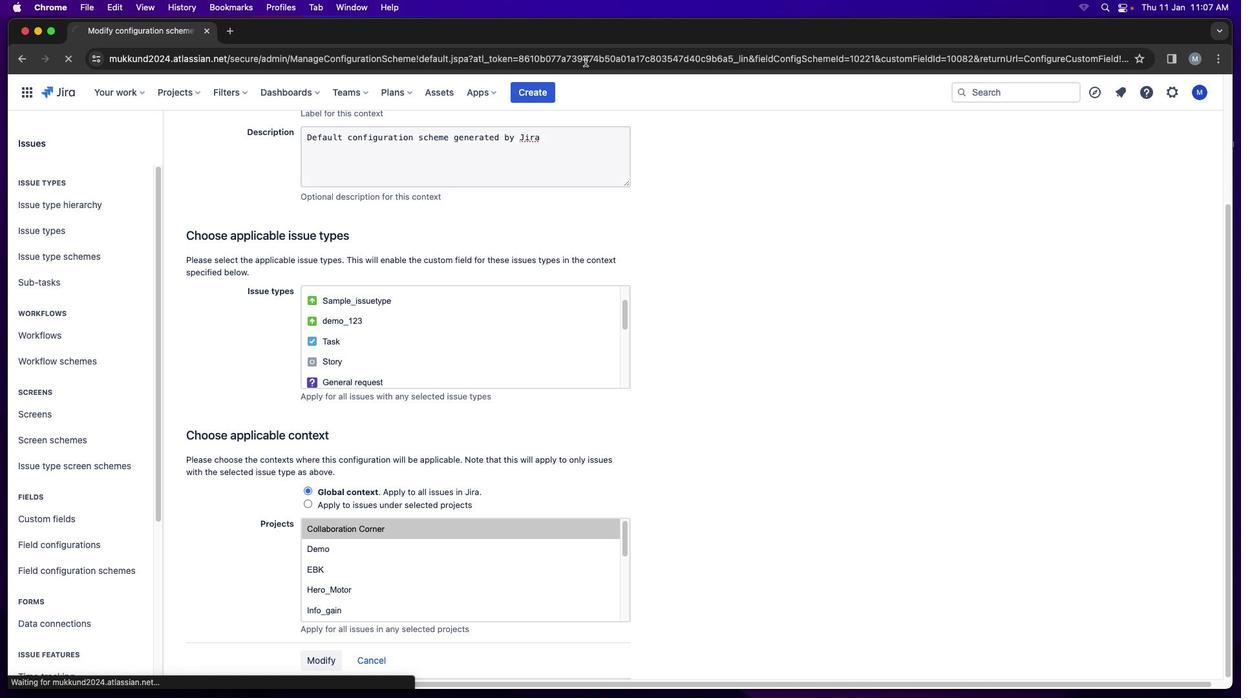 
Action: Mouse pressed left at (329, 657)
Screenshot: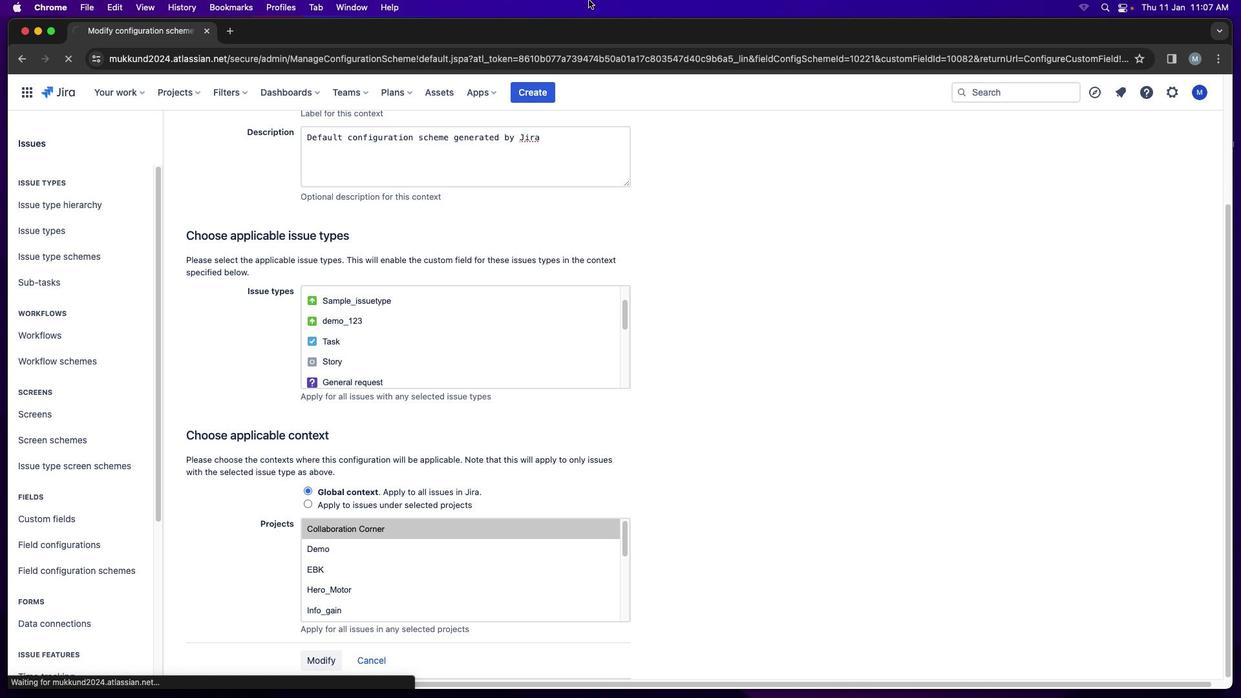 
Action: Mouse moved to (668, 269)
Screenshot: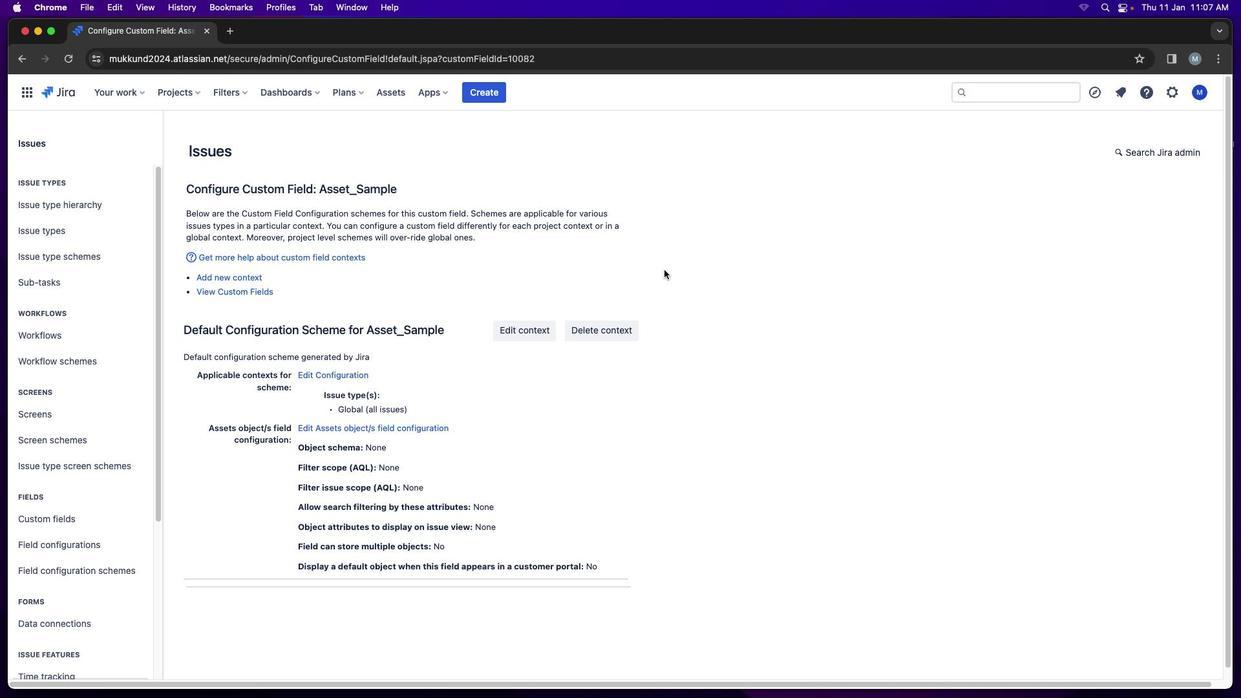 
Action: Mouse pressed left at (668, 269)
Screenshot: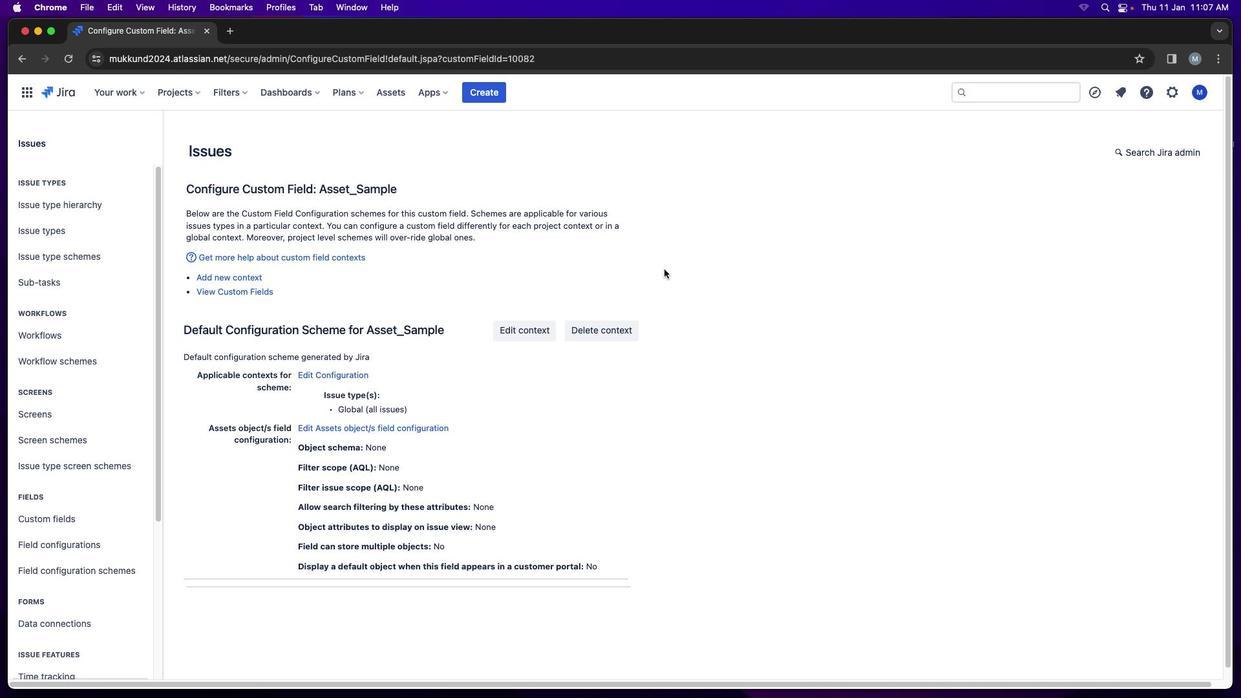 
Action: Mouse moved to (428, 287)
Screenshot: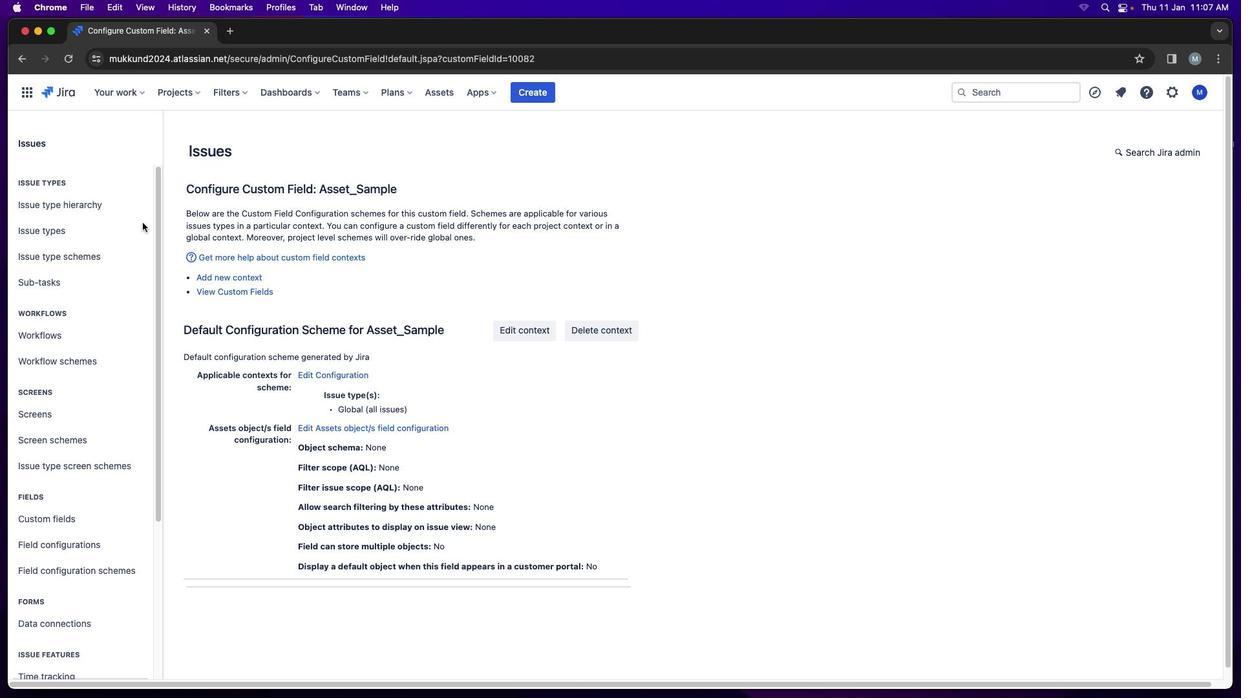 
Action: Mouse pressed left at (428, 287)
Screenshot: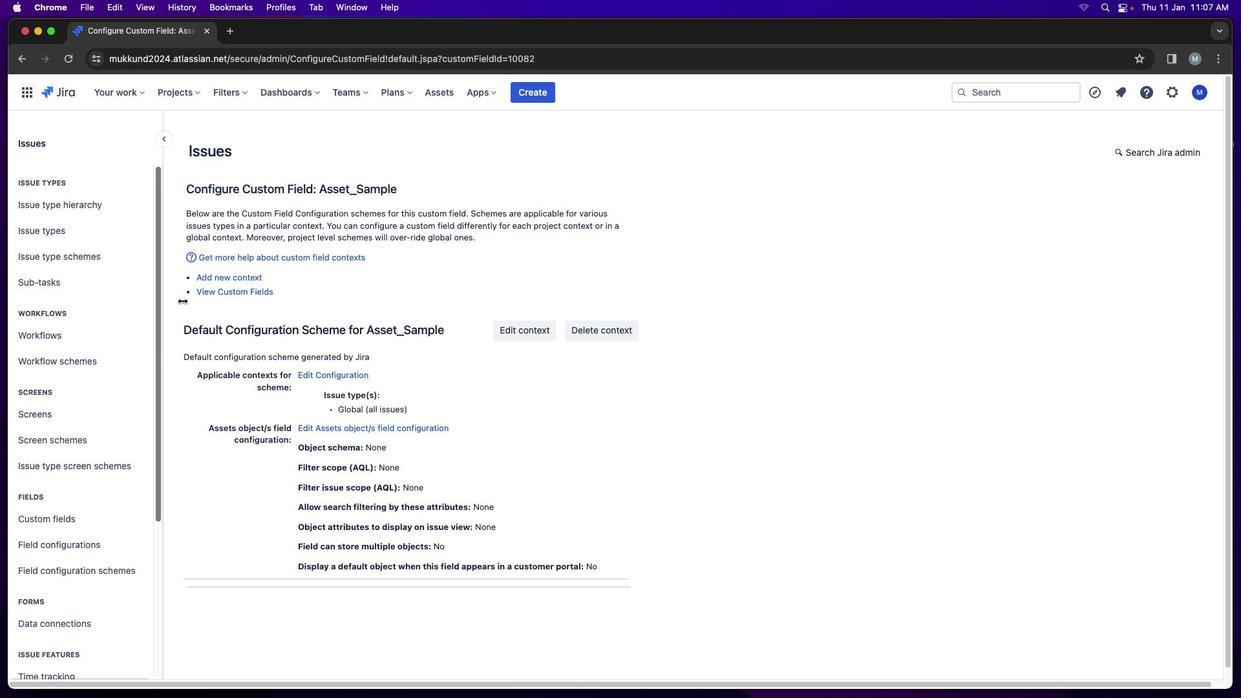 
Action: Mouse moved to (435, 479)
Screenshot: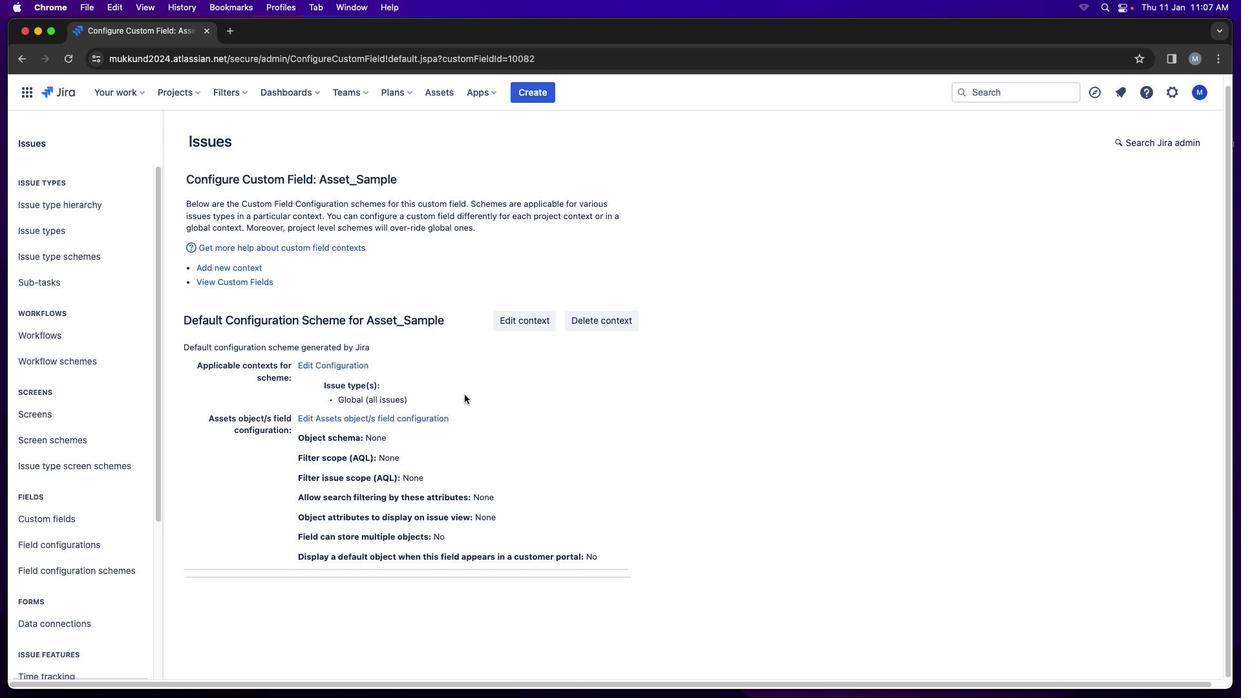 
Action: Mouse scrolled (435, 479) with delta (0, 0)
Screenshot: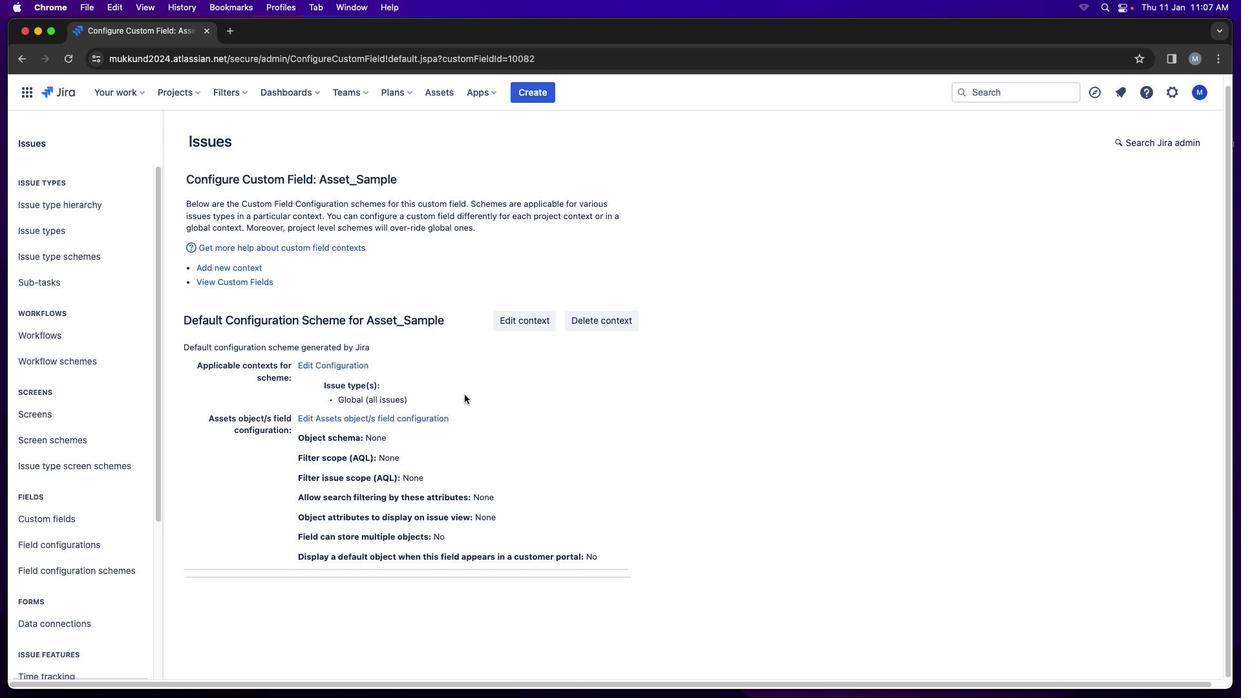 
Action: Mouse scrolled (435, 479) with delta (0, 0)
Screenshot: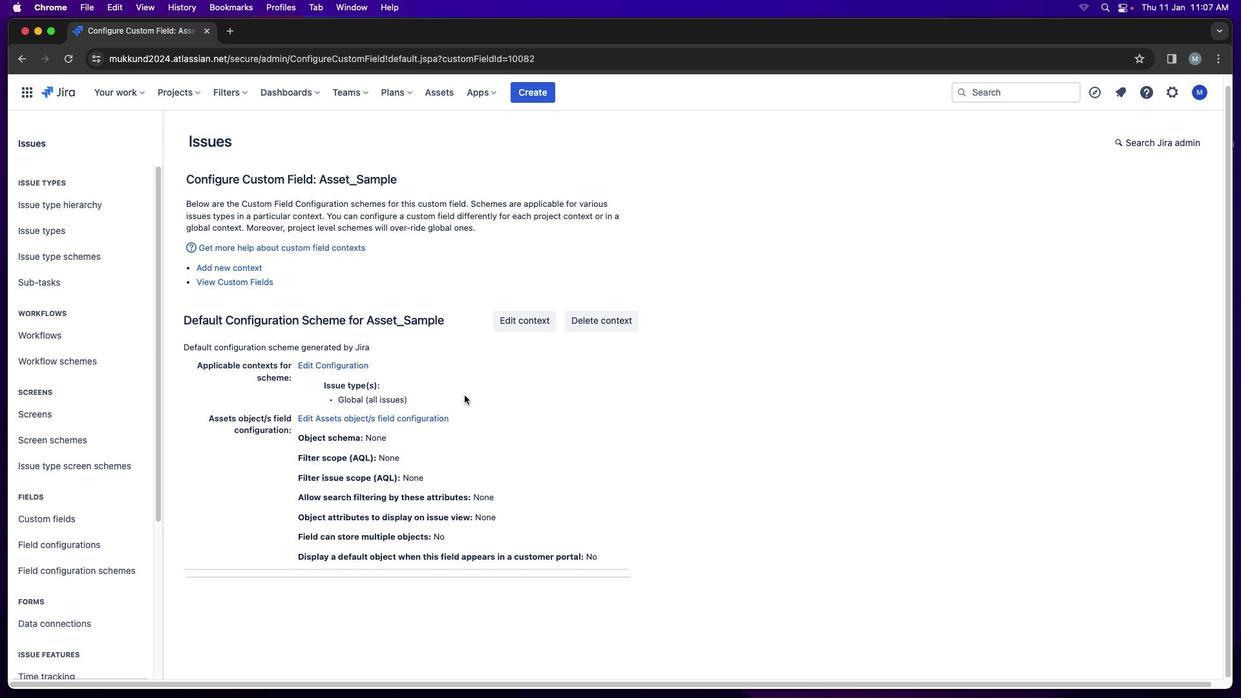 
Action: Mouse scrolled (435, 479) with delta (0, 0)
Screenshot: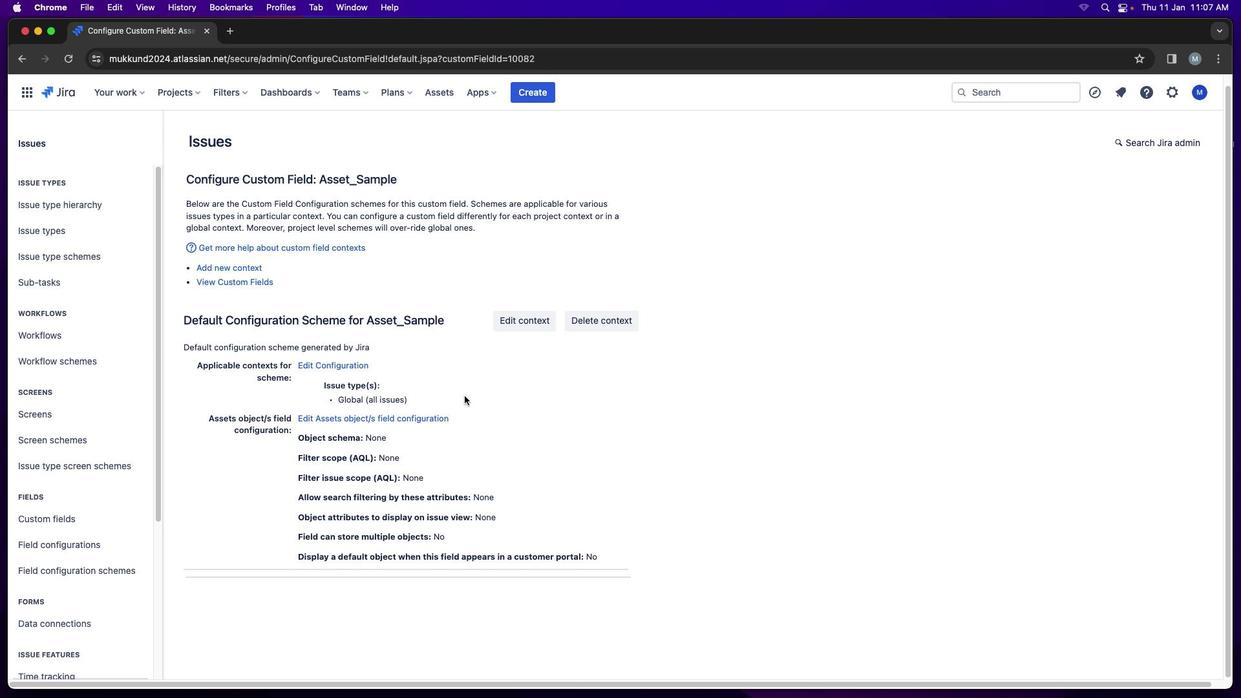 
Action: Mouse scrolled (435, 479) with delta (0, -1)
Screenshot: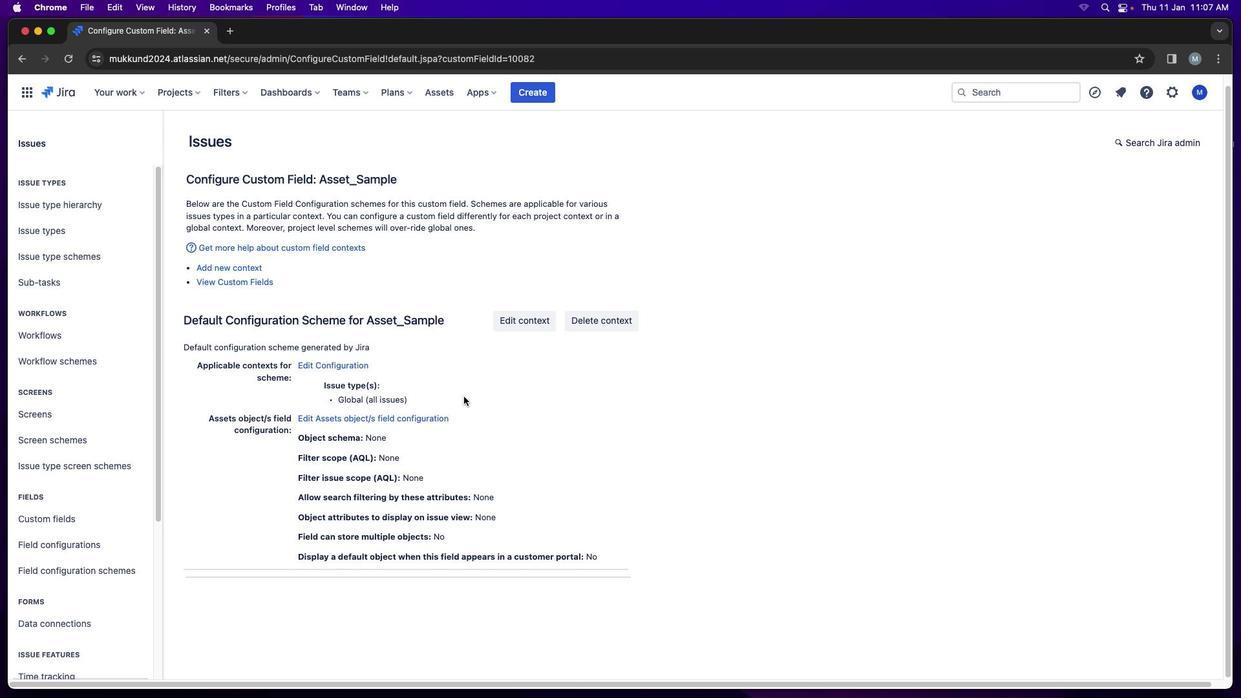 
Action: Mouse moved to (465, 395)
Screenshot: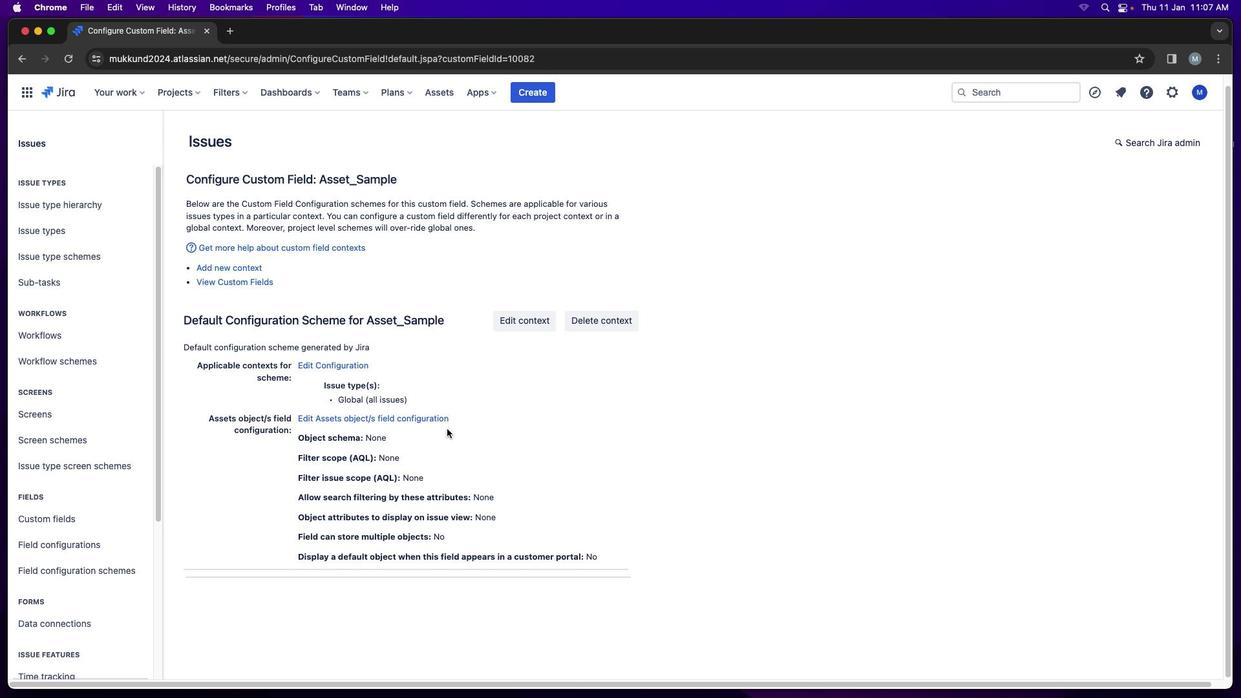 
Action: Mouse scrolled (465, 395) with delta (0, 0)
Screenshot: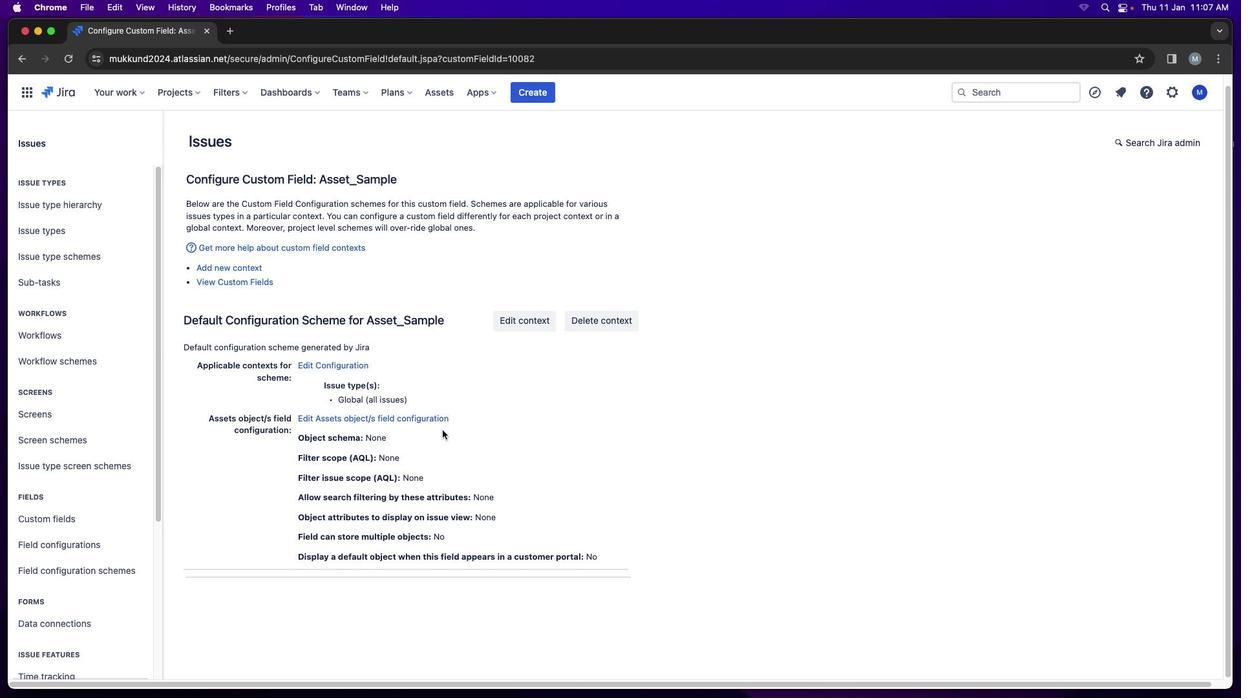 
Action: Mouse scrolled (465, 395) with delta (0, 0)
Screenshot: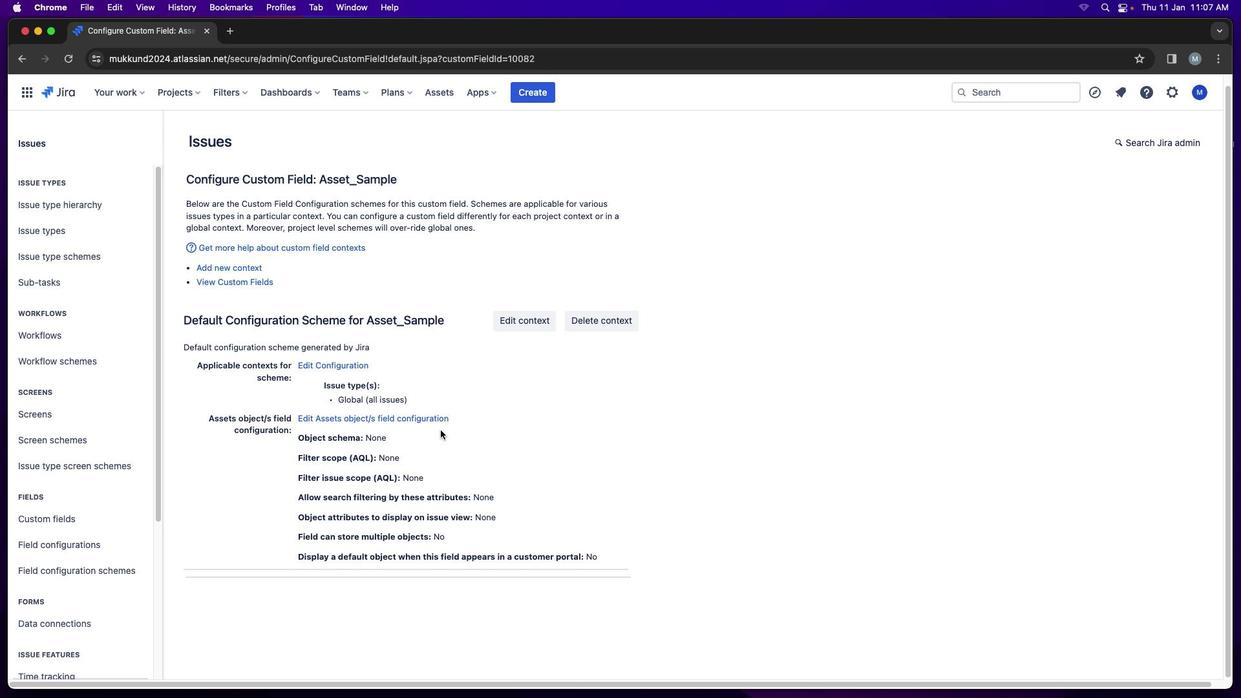 
Action: Mouse scrolled (465, 395) with delta (0, 0)
Screenshot: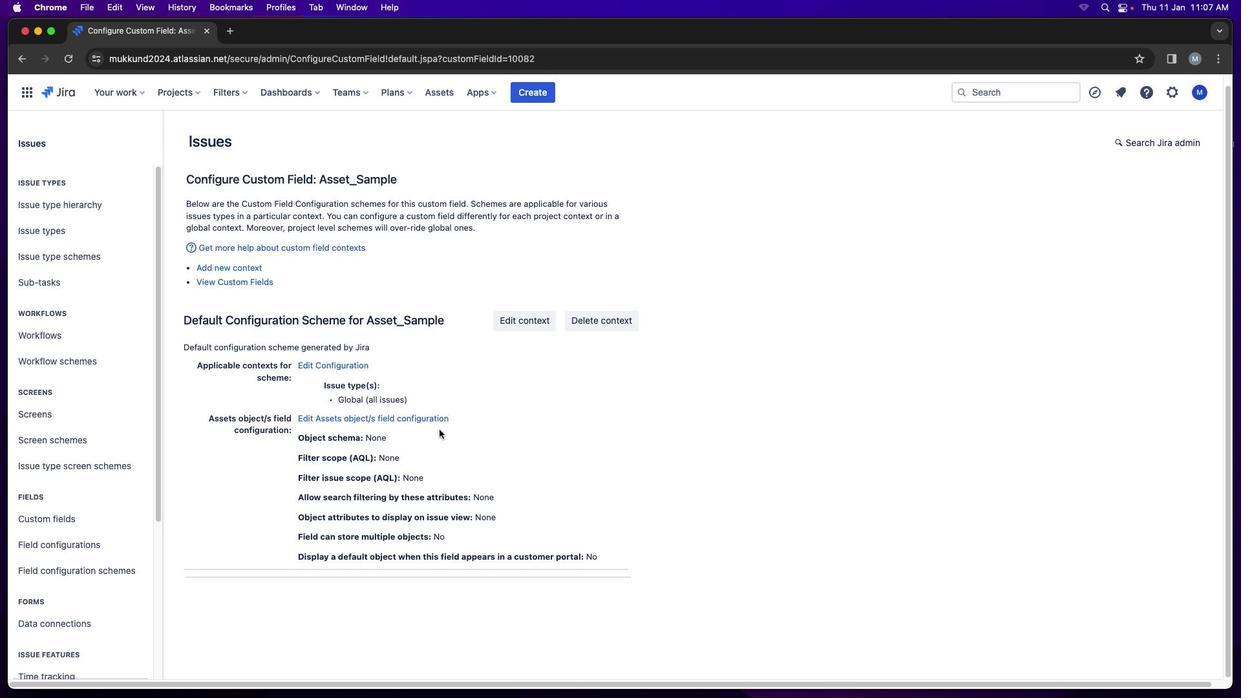 
Action: Mouse moved to (465, 396)
Screenshot: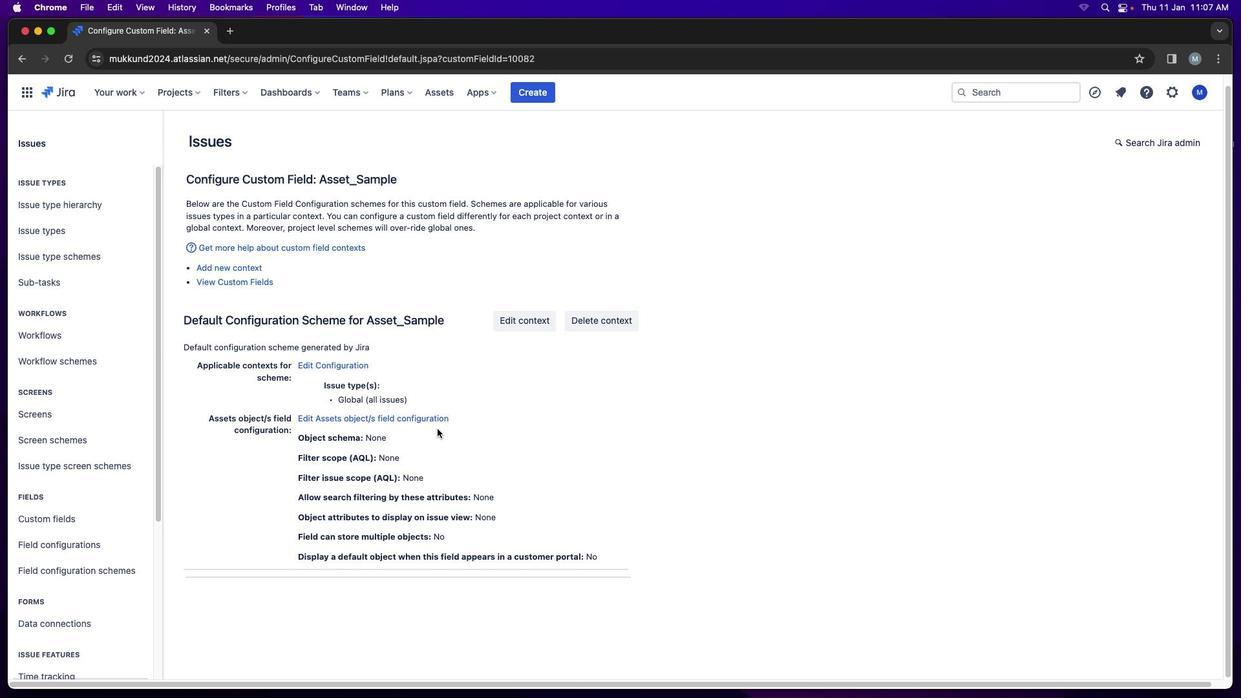 
Action: Mouse scrolled (465, 396) with delta (0, -1)
Screenshot: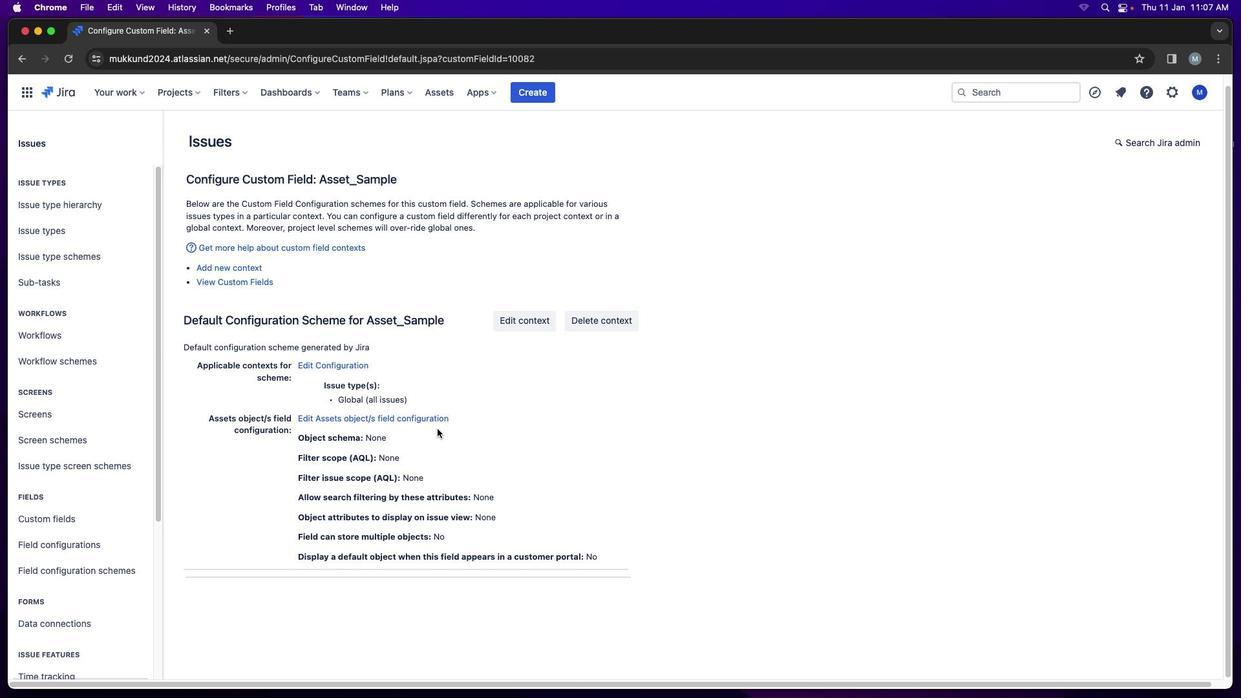 
Action: Mouse moved to (429, 426)
Screenshot: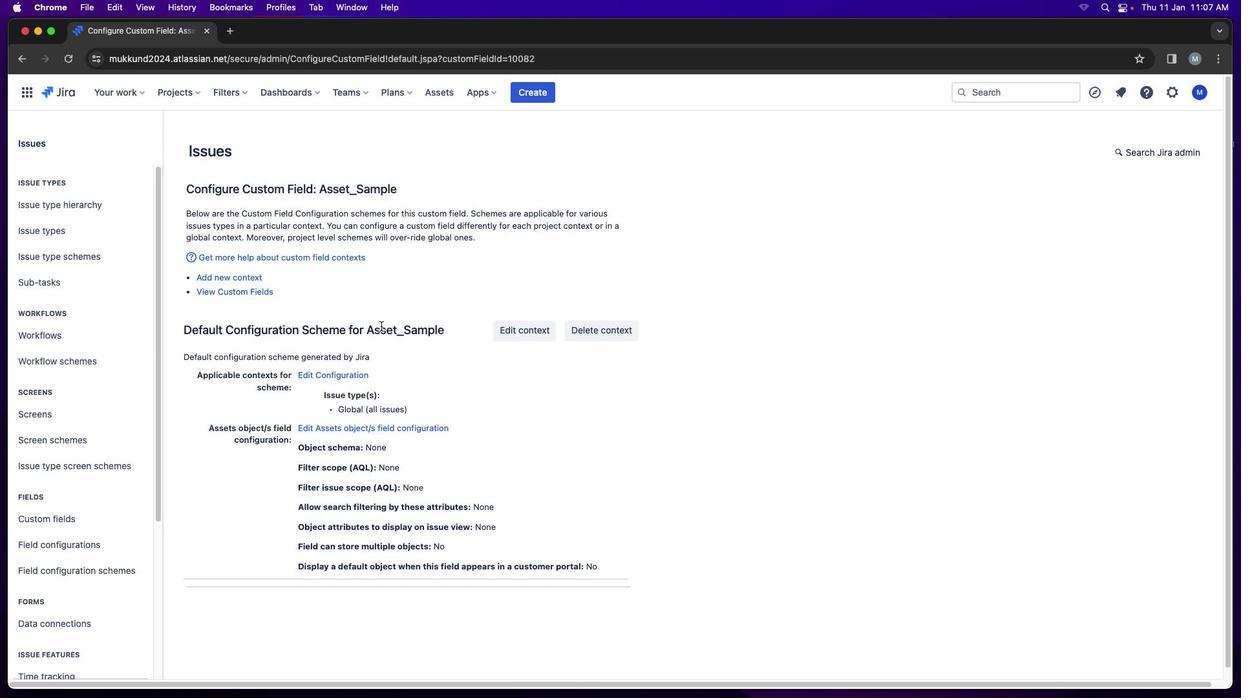 
Action: Mouse scrolled (429, 426) with delta (0, 1)
Screenshot: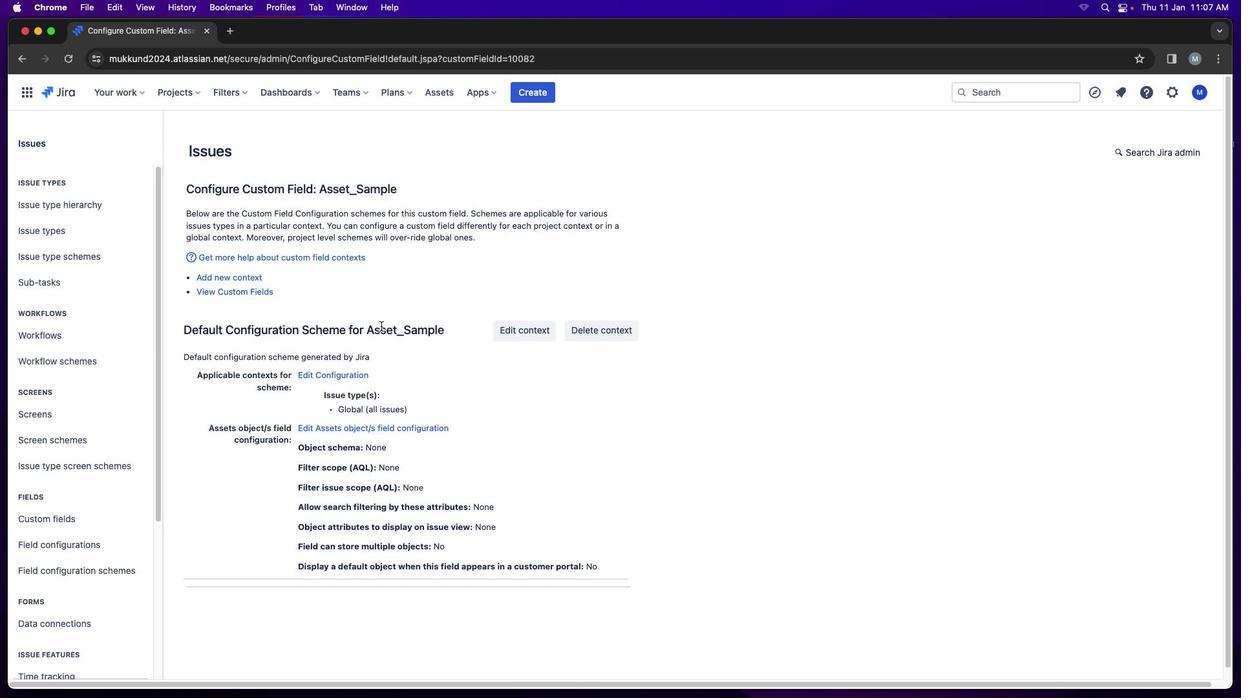 
Action: Mouse moved to (428, 426)
Screenshot: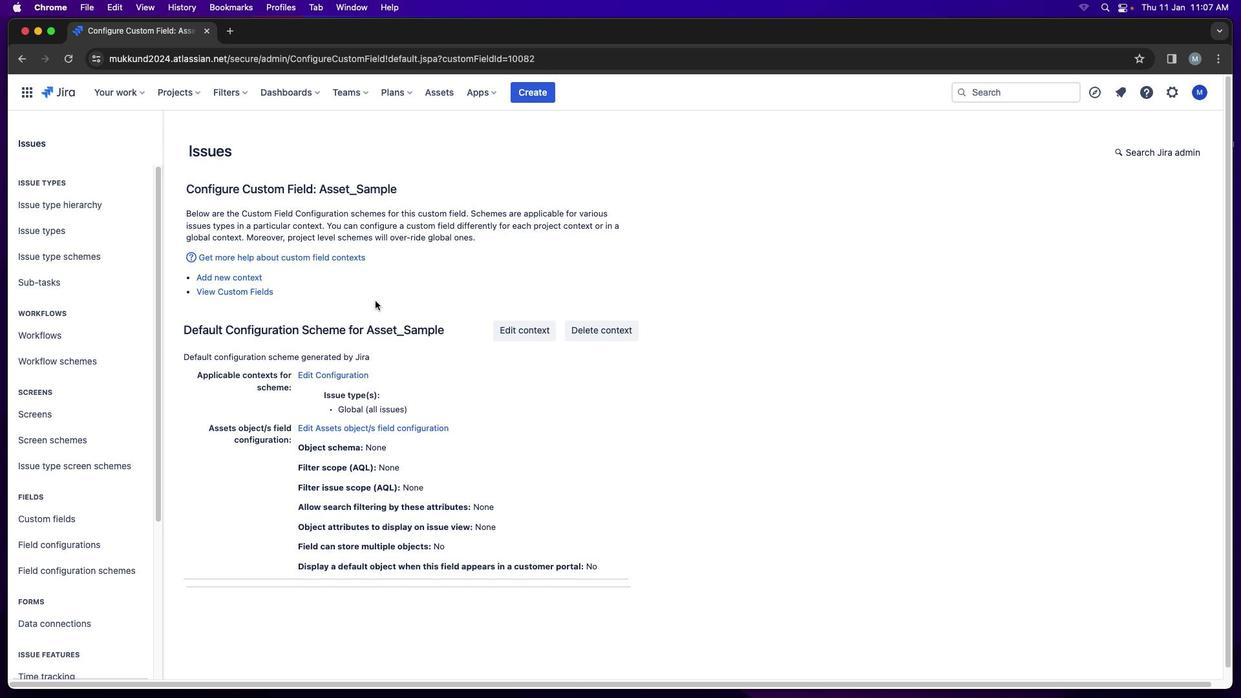 
Action: Mouse scrolled (428, 426) with delta (0, 1)
Screenshot: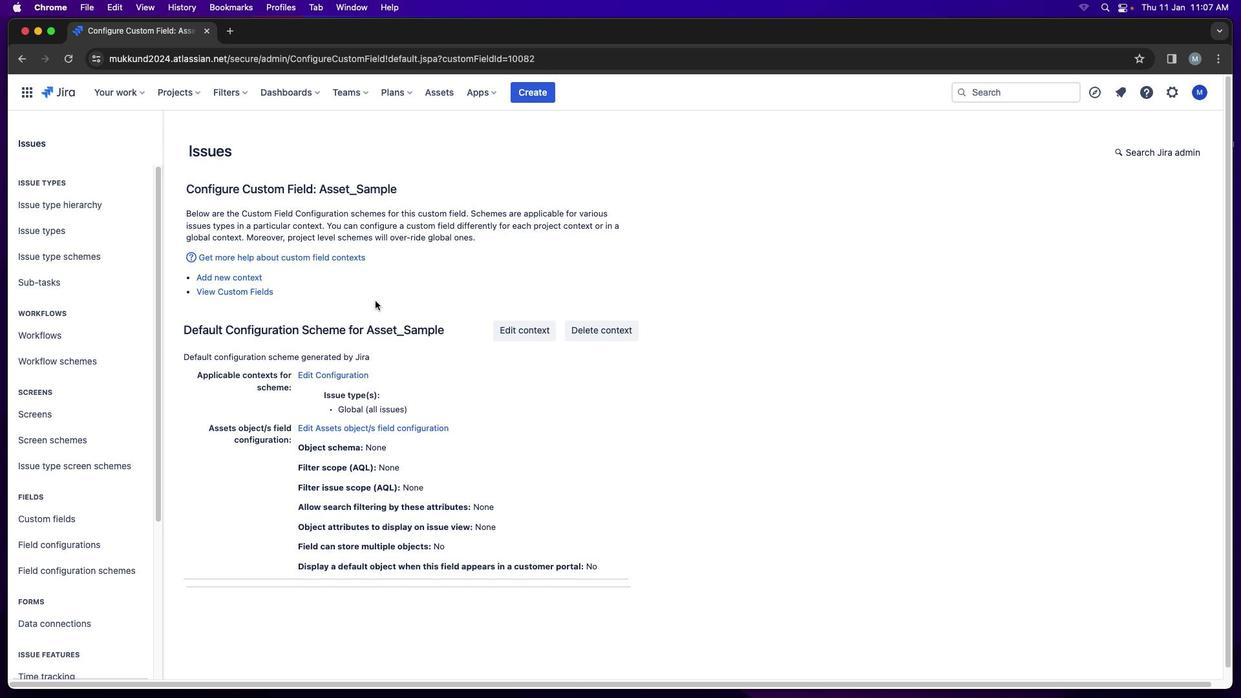 
Action: Mouse moved to (428, 426)
Screenshot: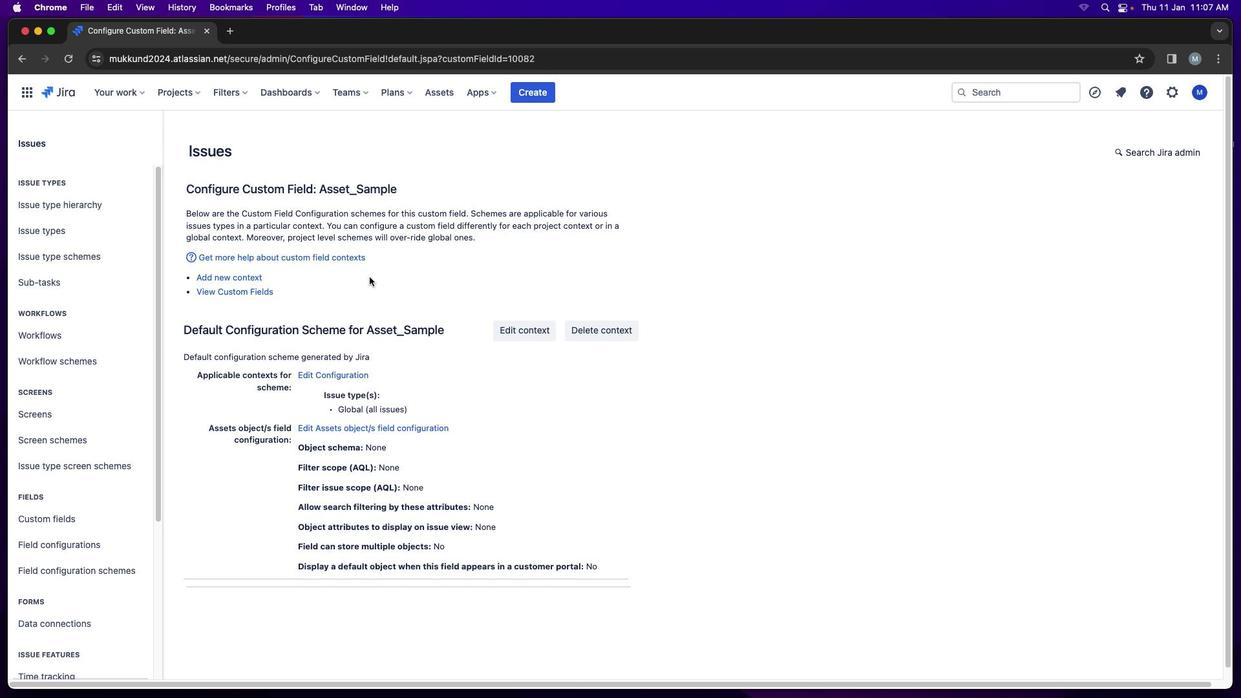
Action: Mouse scrolled (428, 426) with delta (0, 1)
Screenshot: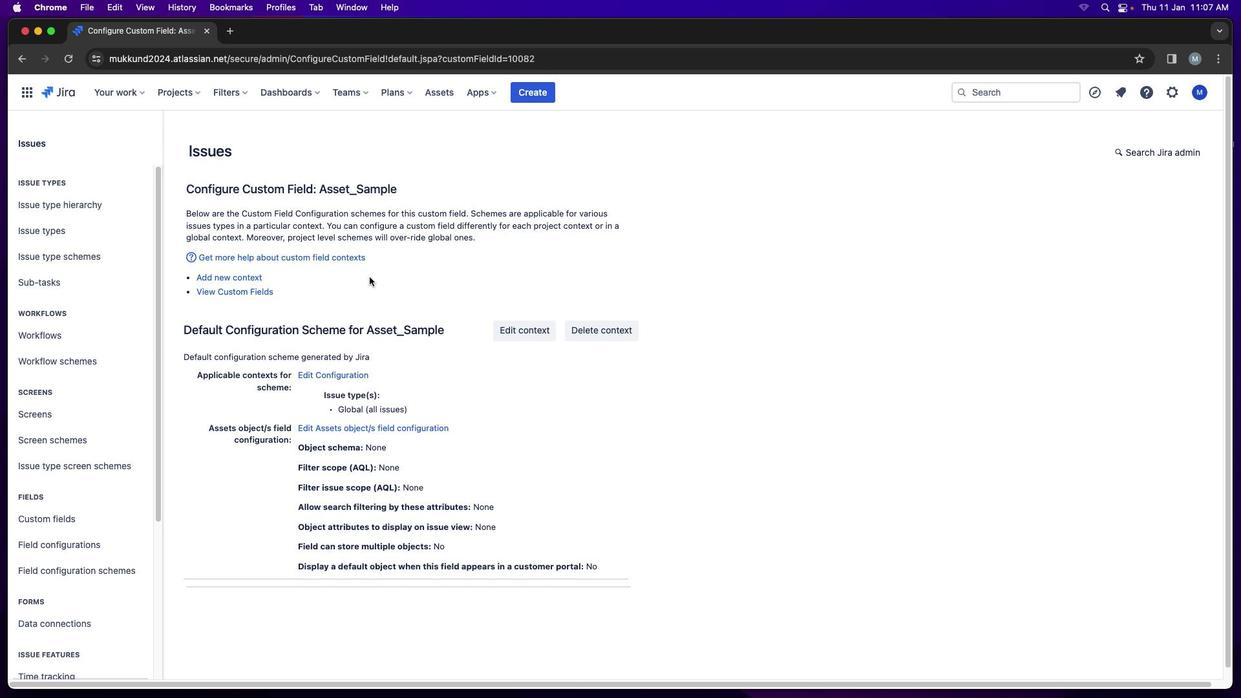 
Action: Mouse moved to (61, 516)
Screenshot: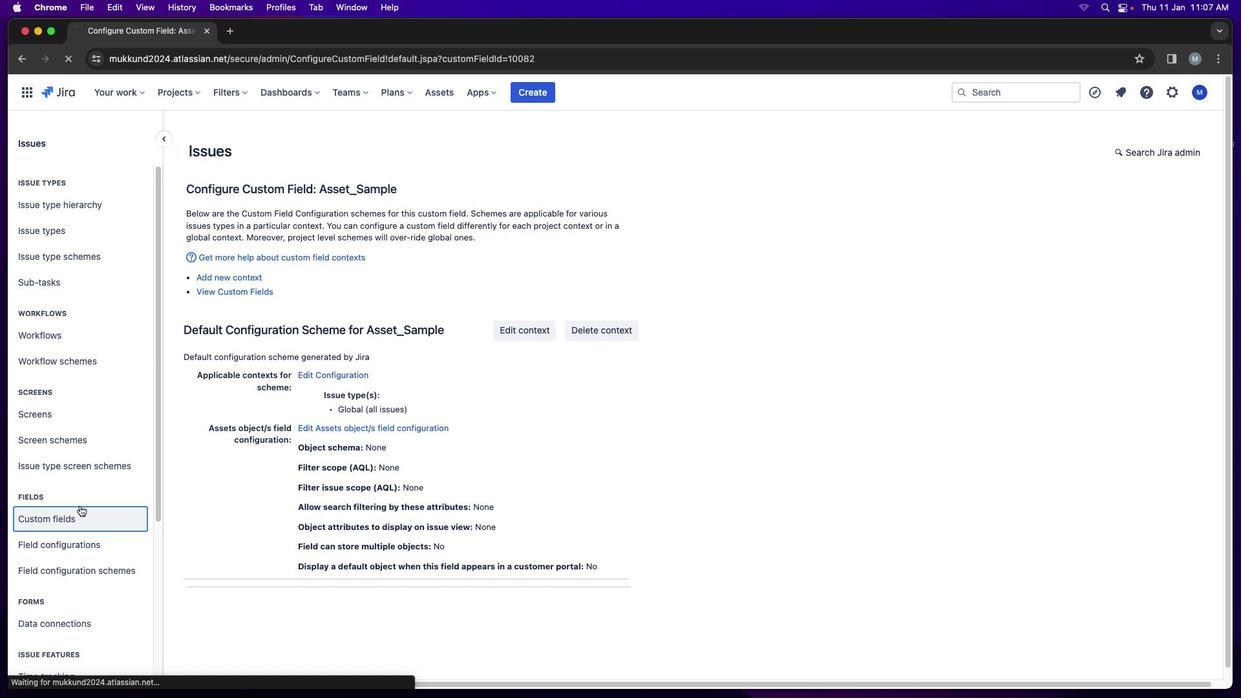 
Action: Mouse pressed left at (61, 516)
Screenshot: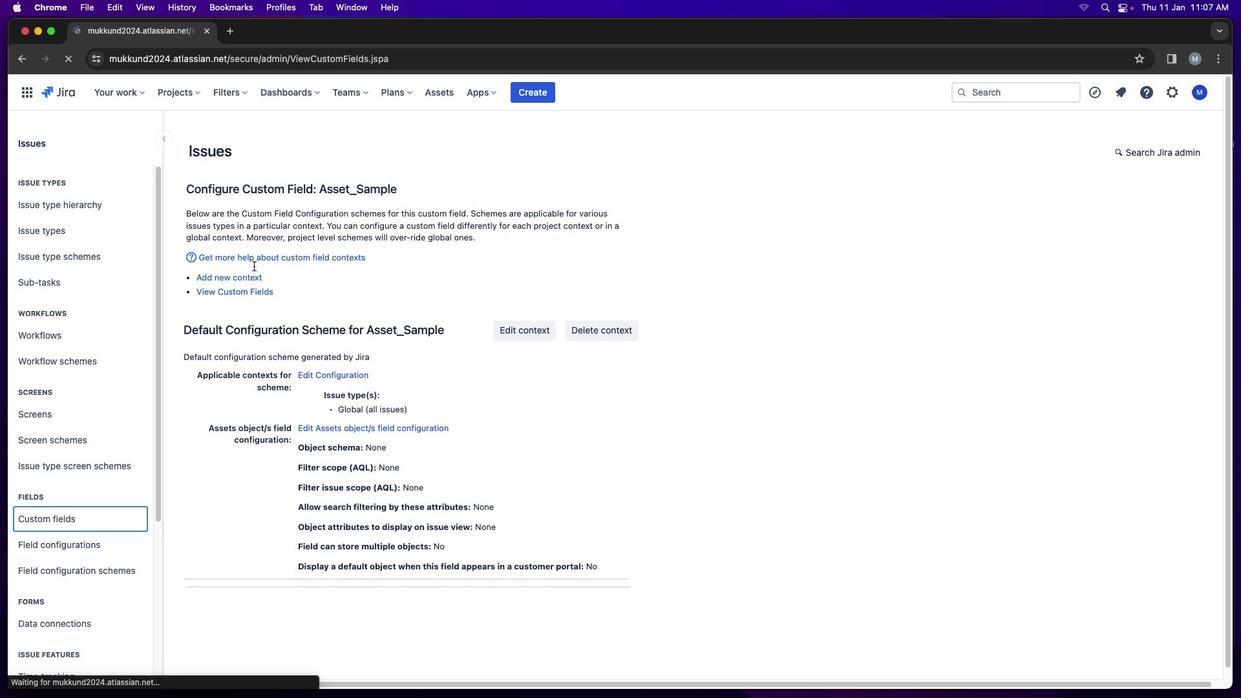 
Action: Mouse moved to (274, 206)
Screenshot: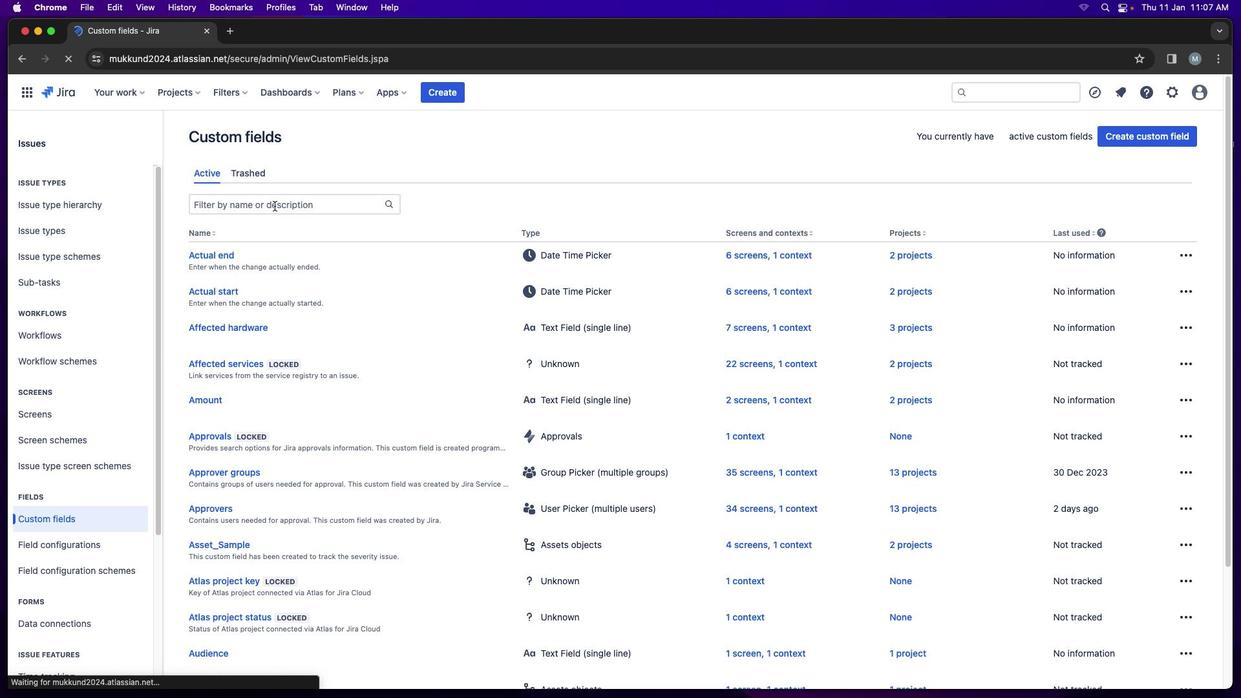 
Action: Mouse pressed left at (274, 206)
Screenshot: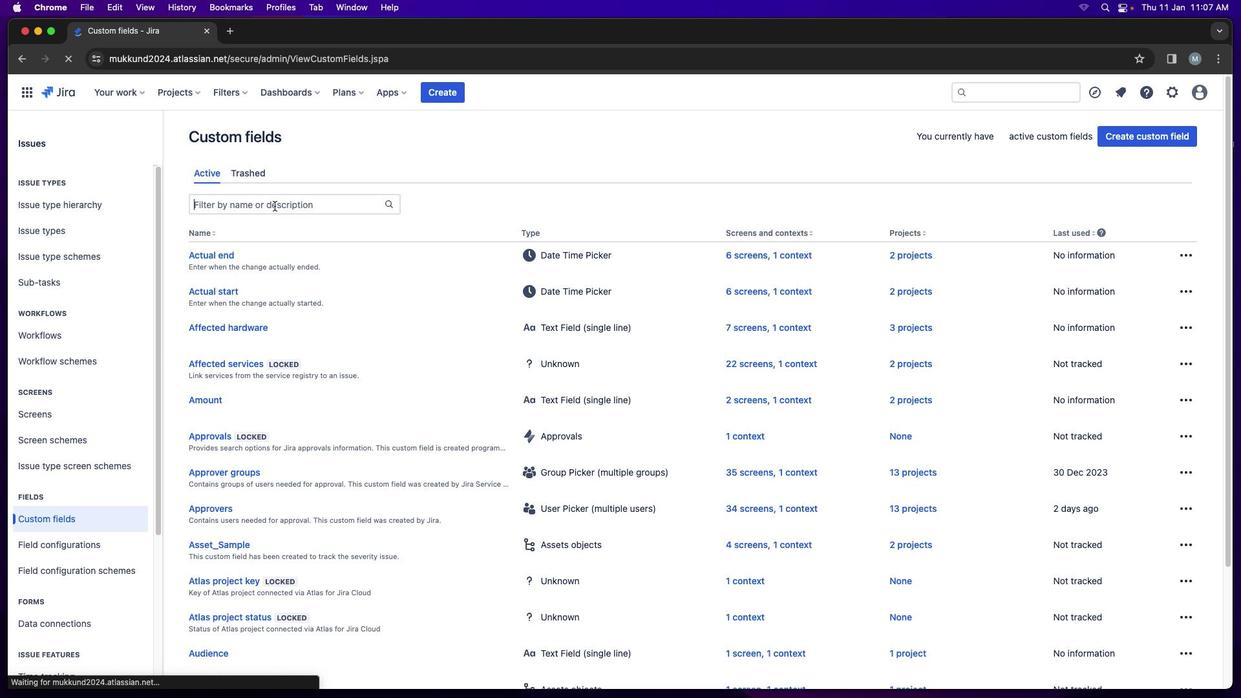 
Action: Key pressed 'a''s''s''e'
Screenshot: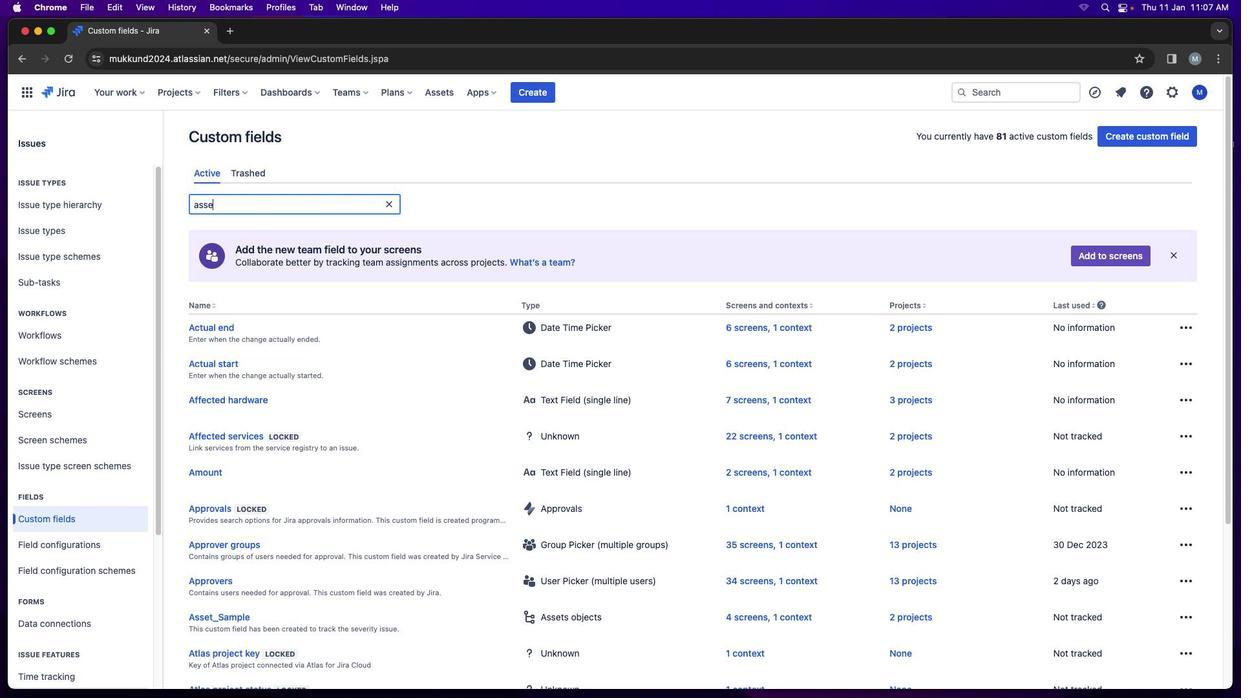 
Action: Mouse moved to (1073, 327)
Screenshot: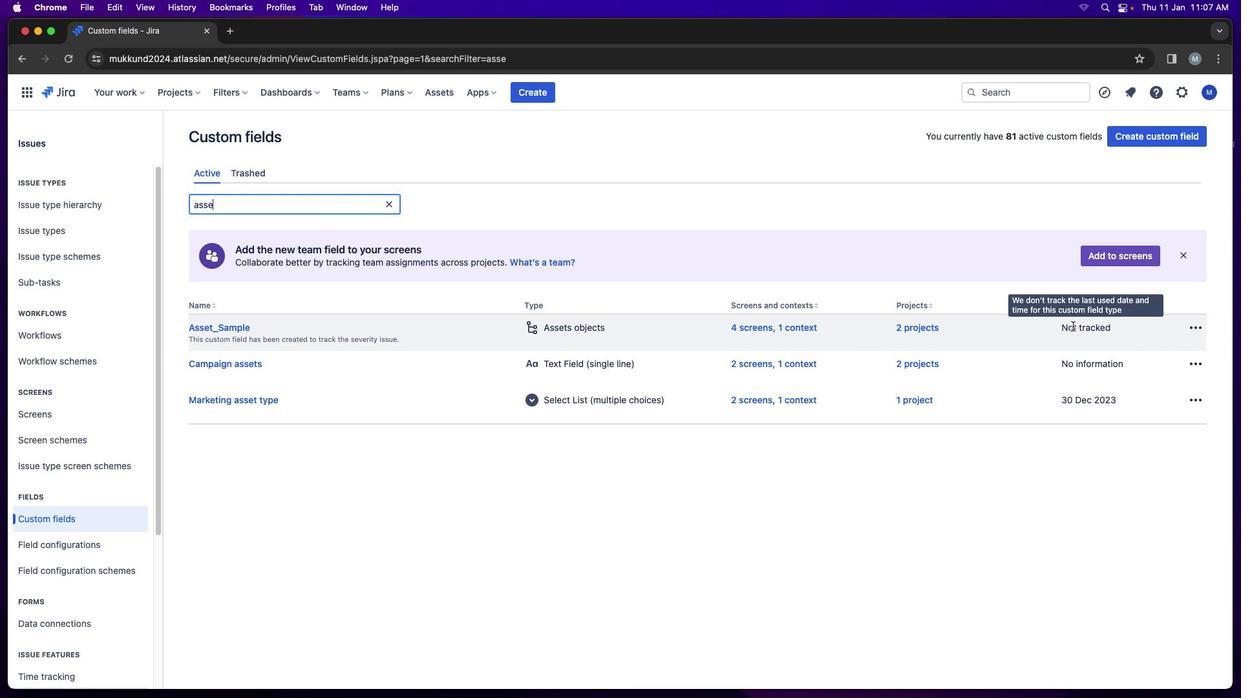 
